 Task: Test the functionality of adding items to the shopping cart and verify the wishlist state.
Action: Mouse moved to (679, 74)
Screenshot: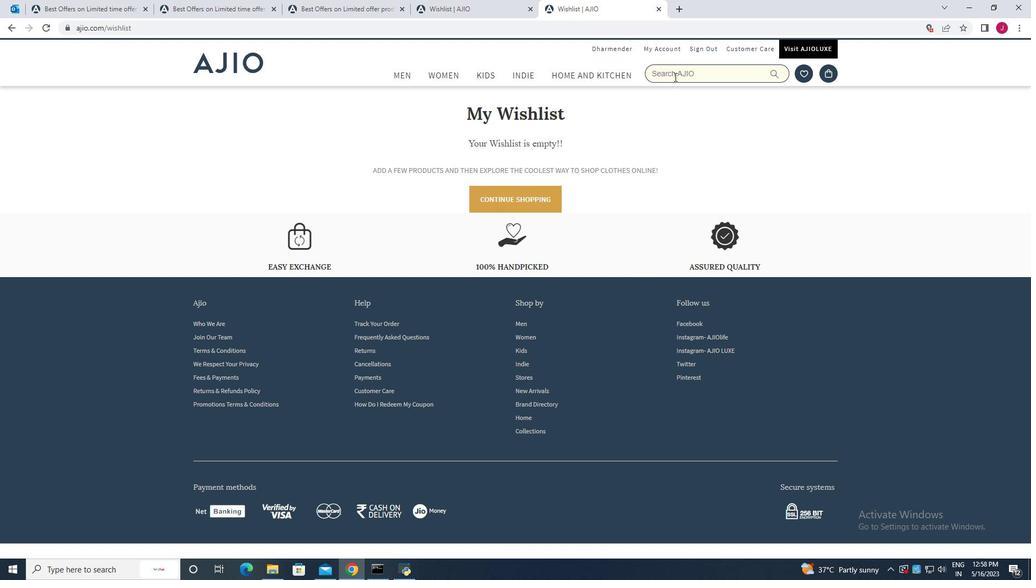 
Action: Mouse pressed left at (679, 74)
Screenshot: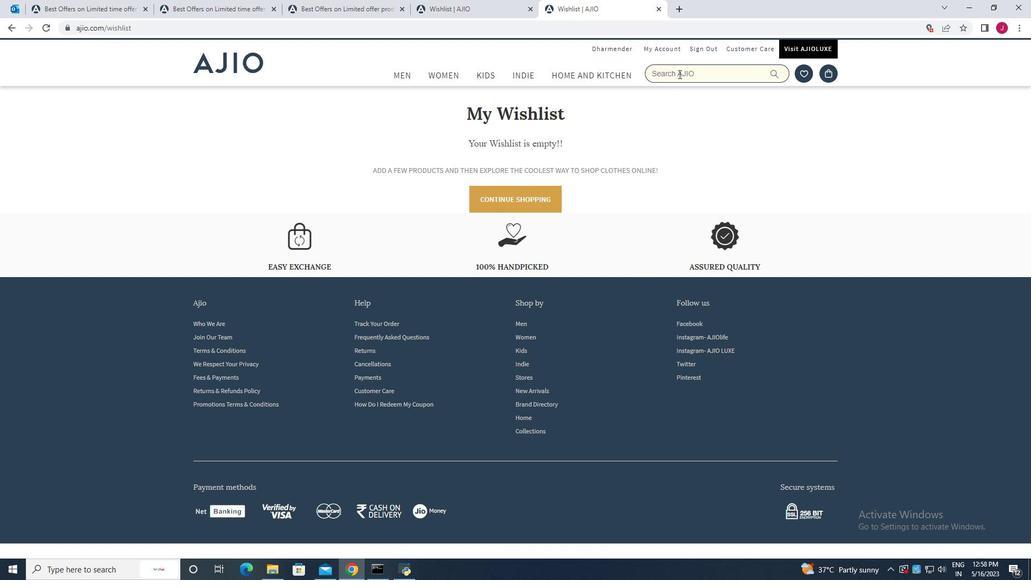 
Action: Mouse moved to (677, 111)
Screenshot: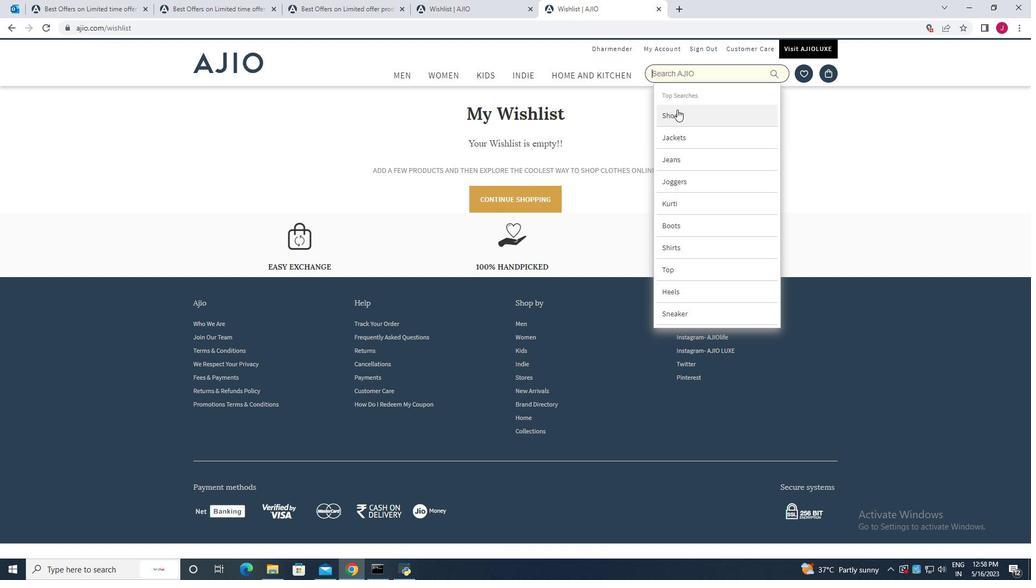 
Action: Mouse pressed left at (677, 111)
Screenshot: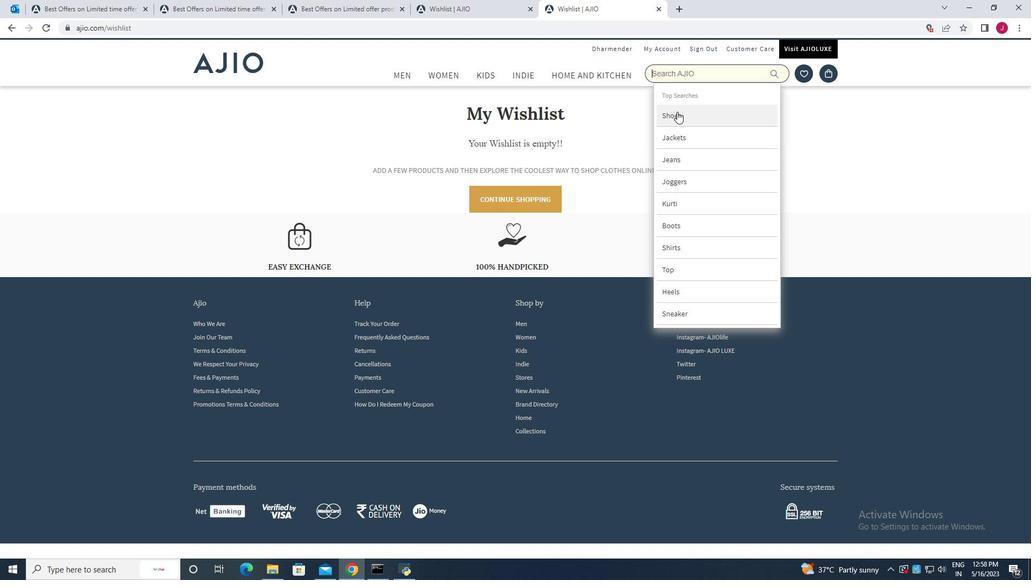 
Action: Mouse moved to (566, 284)
Screenshot: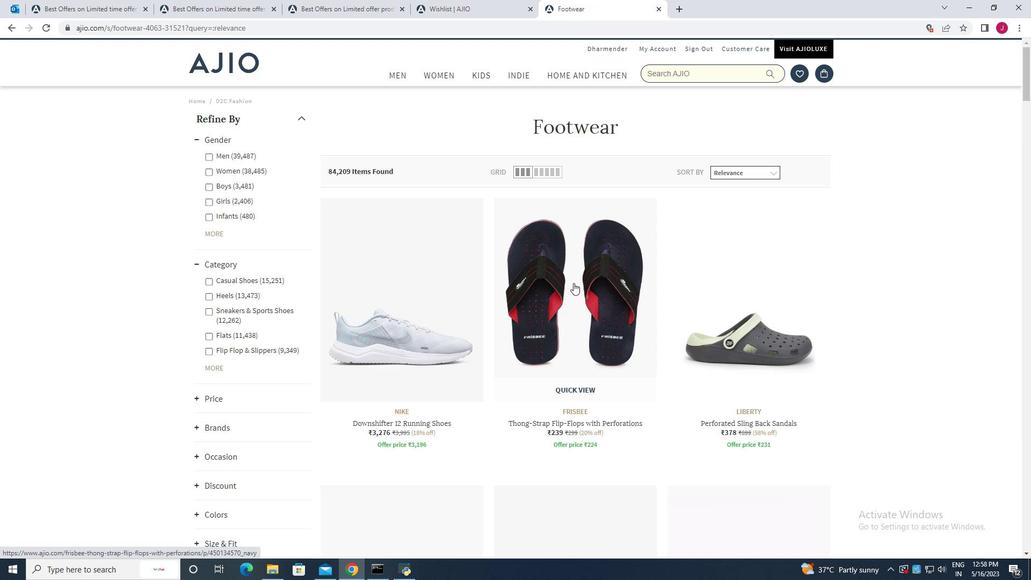 
Action: Mouse scrolled (566, 284) with delta (0, 0)
Screenshot: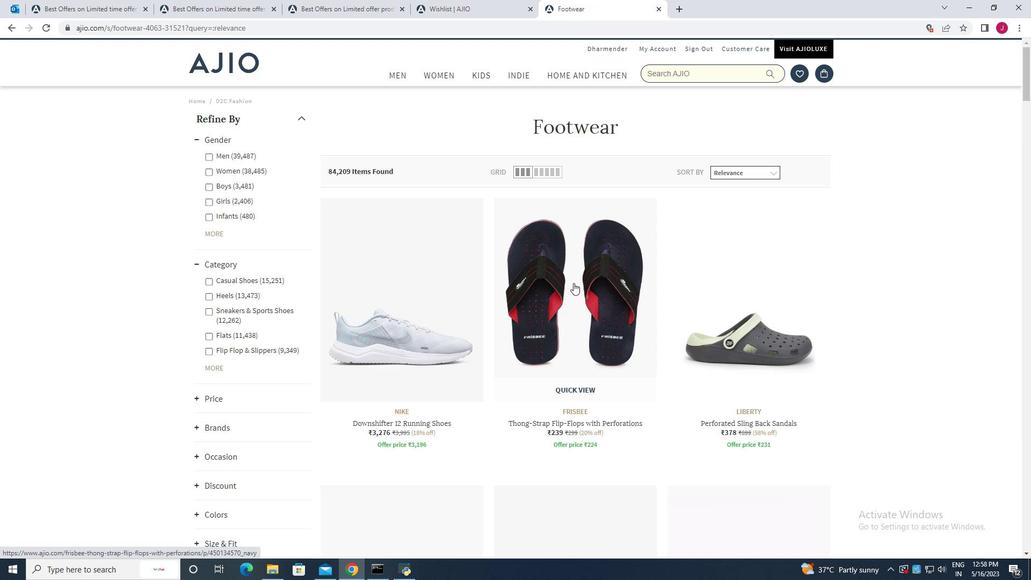 
Action: Mouse scrolled (566, 284) with delta (0, 0)
Screenshot: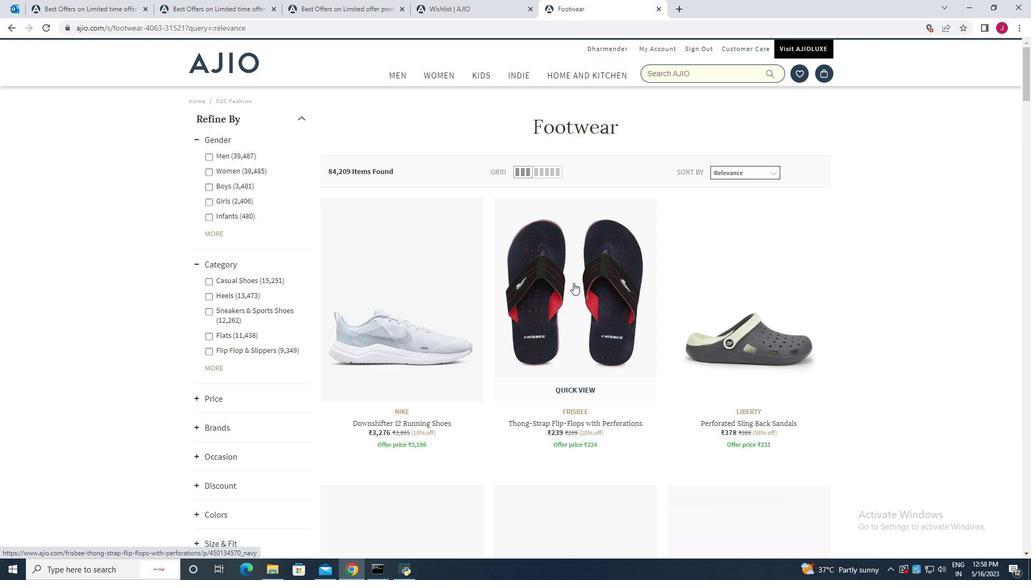 
Action: Mouse scrolled (566, 284) with delta (0, 0)
Screenshot: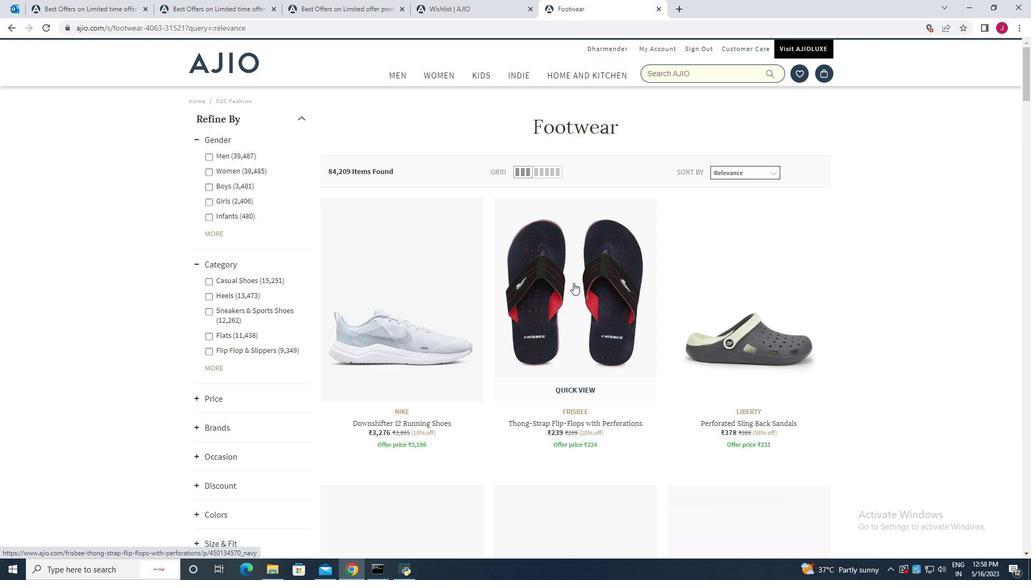 
Action: Mouse scrolled (566, 284) with delta (0, 0)
Screenshot: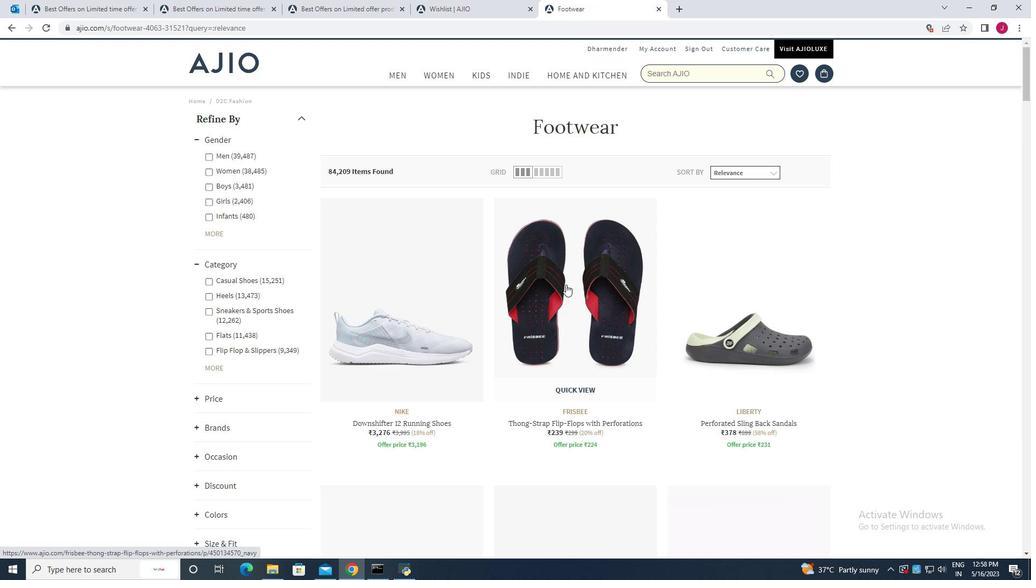 
Action: Mouse scrolled (566, 284) with delta (0, 0)
Screenshot: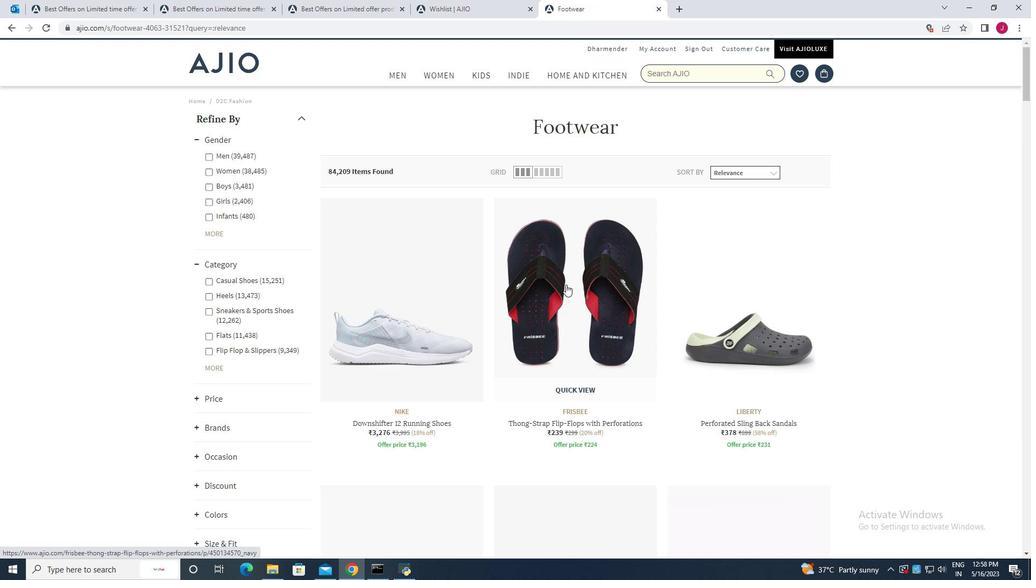 
Action: Mouse moved to (565, 284)
Screenshot: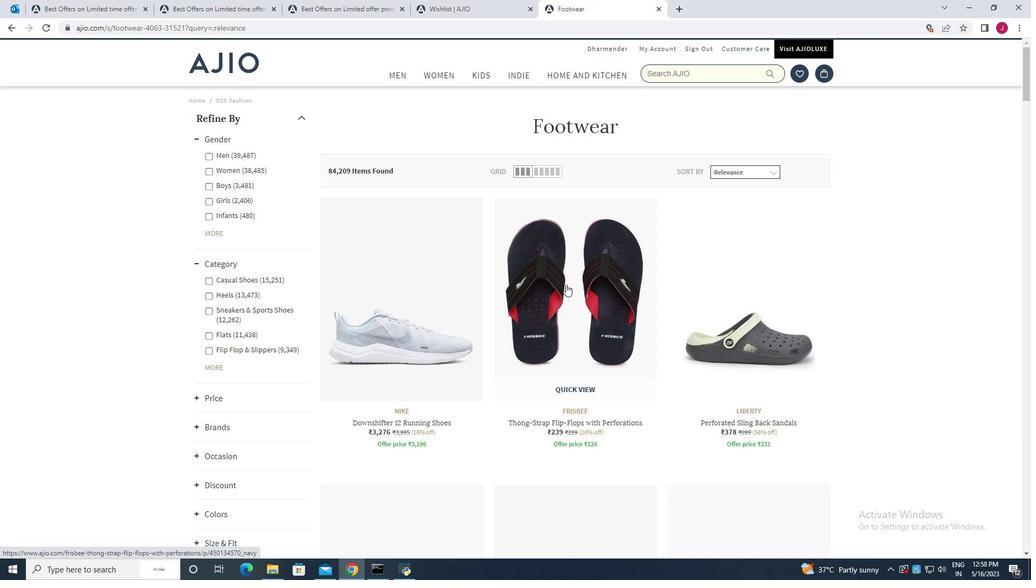 
Action: Mouse scrolled (565, 284) with delta (0, 0)
Screenshot: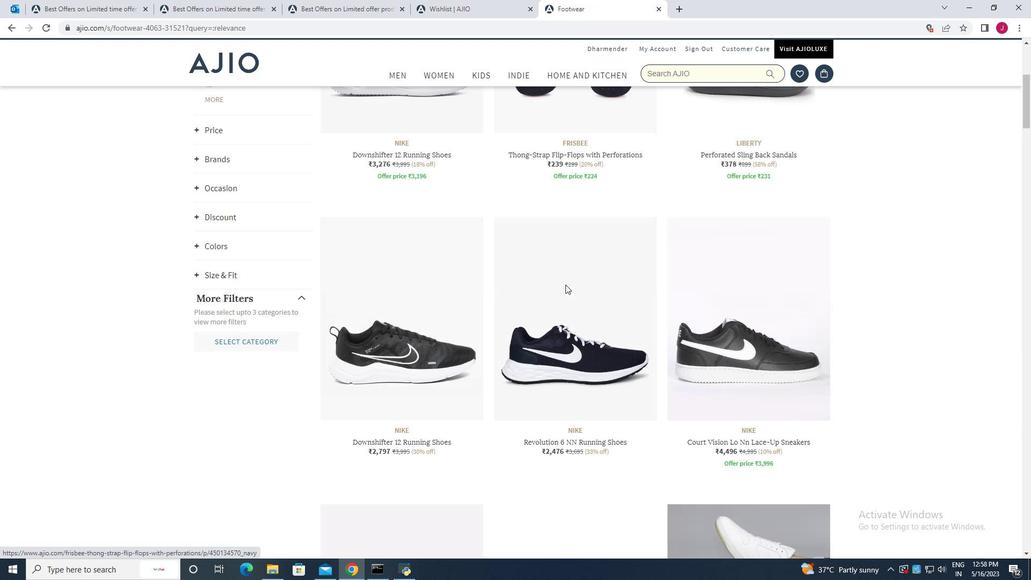 
Action: Mouse scrolled (565, 284) with delta (0, 0)
Screenshot: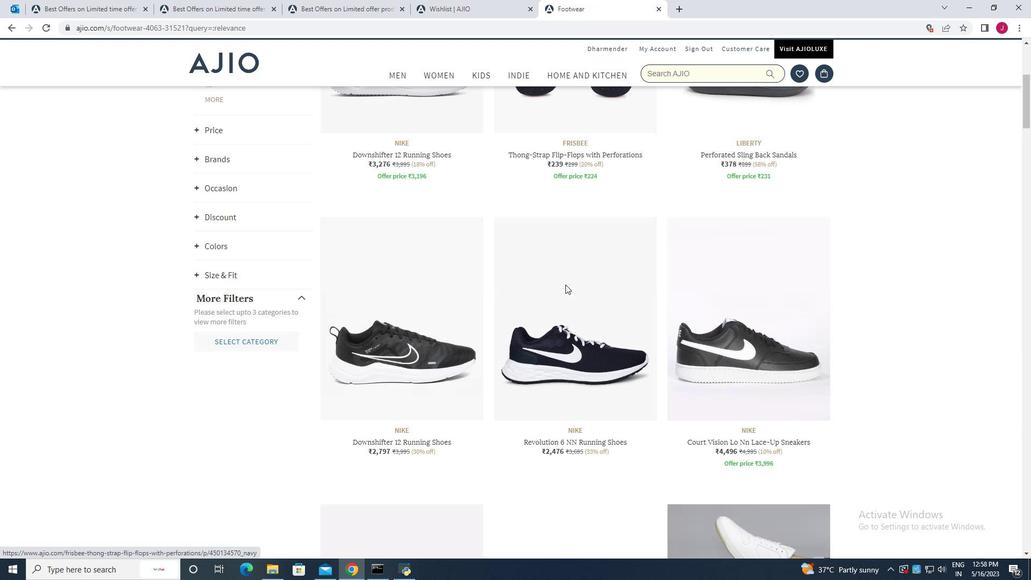 
Action: Mouse moved to (563, 284)
Screenshot: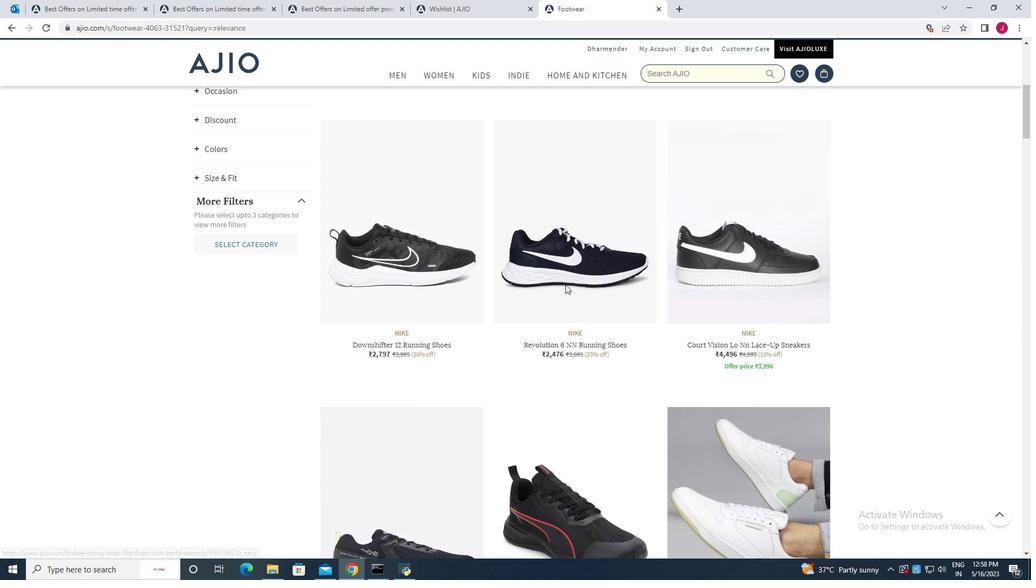
Action: Mouse scrolled (563, 283) with delta (0, 0)
Screenshot: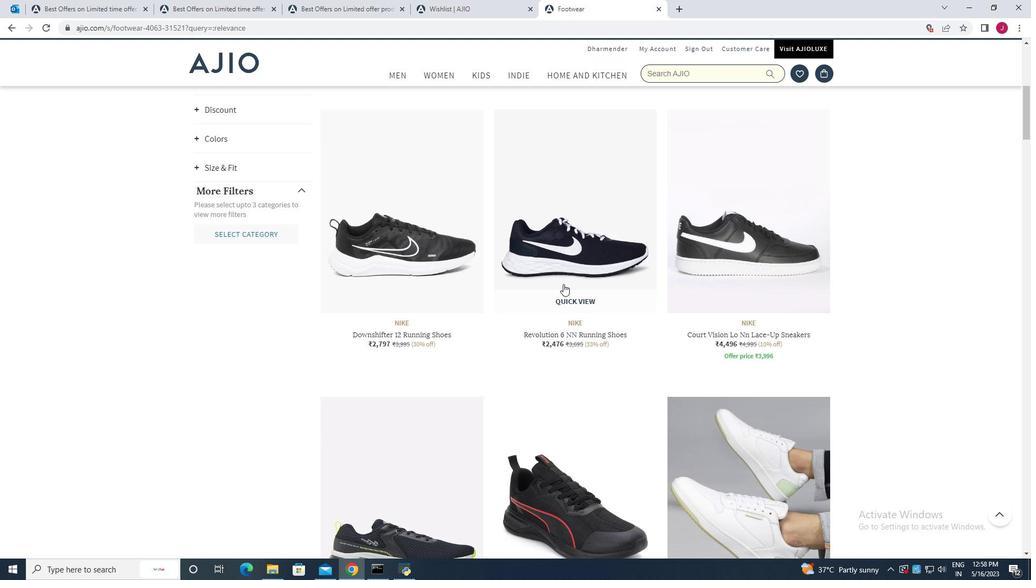 
Action: Mouse scrolled (563, 283) with delta (0, 0)
Screenshot: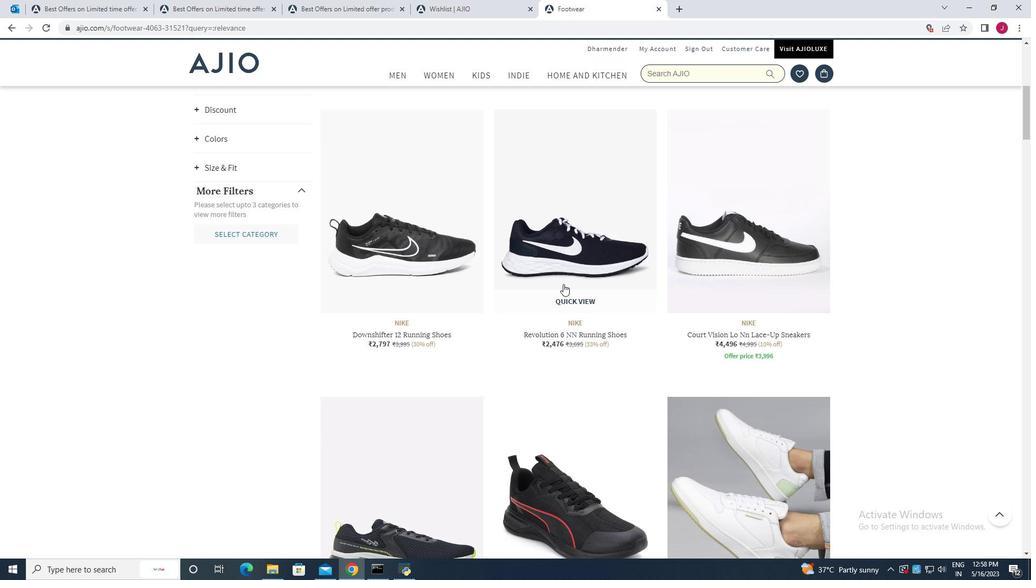 
Action: Mouse scrolled (563, 283) with delta (0, 0)
Screenshot: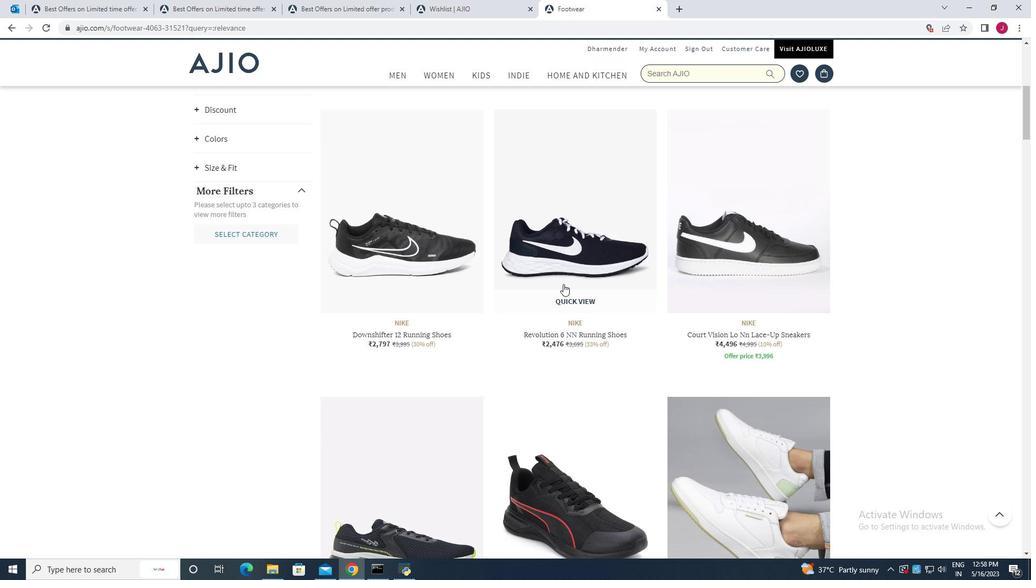 
Action: Mouse scrolled (563, 283) with delta (0, 0)
Screenshot: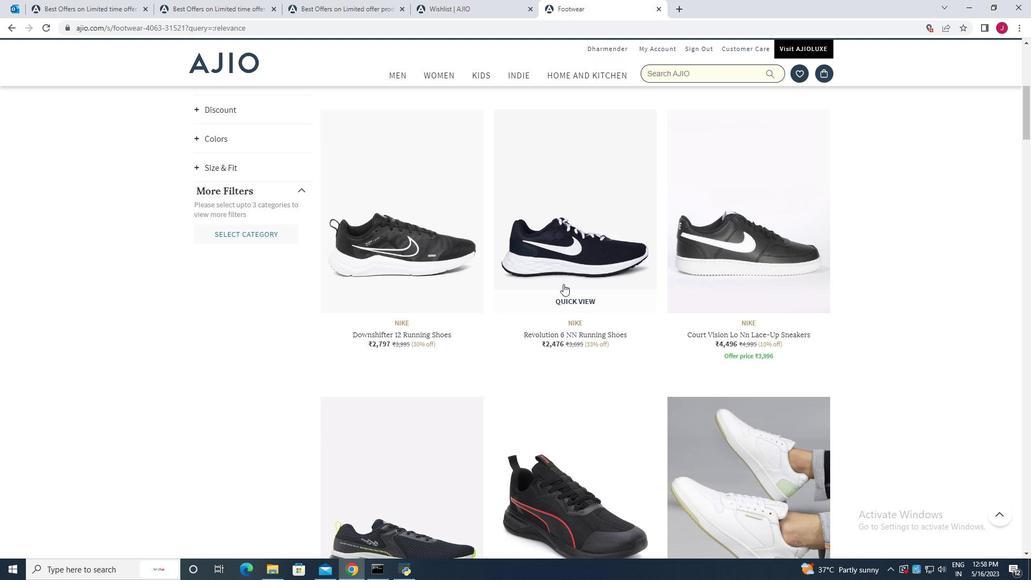 
Action: Mouse scrolled (563, 283) with delta (0, 0)
Screenshot: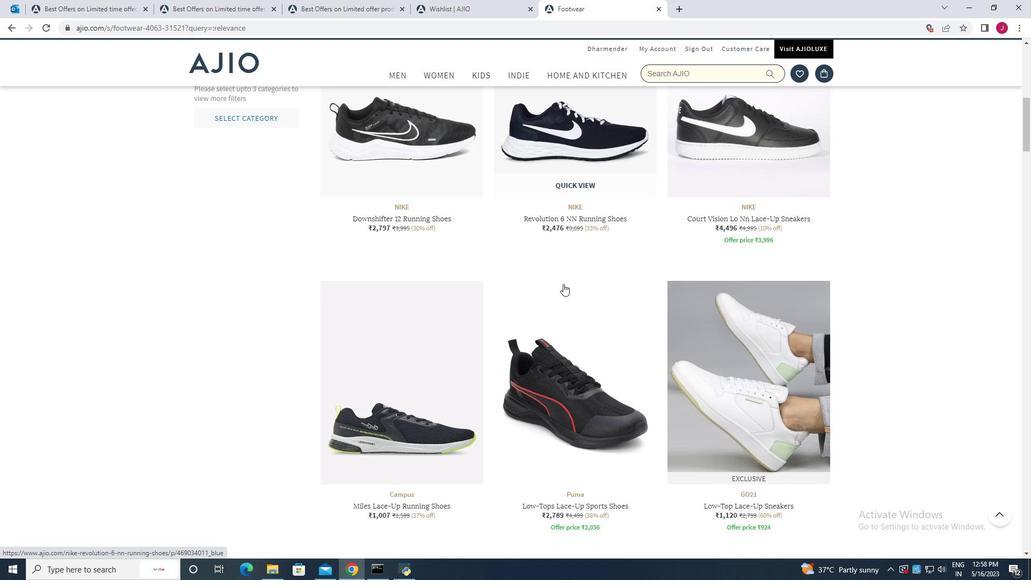 
Action: Mouse scrolled (563, 283) with delta (0, 0)
Screenshot: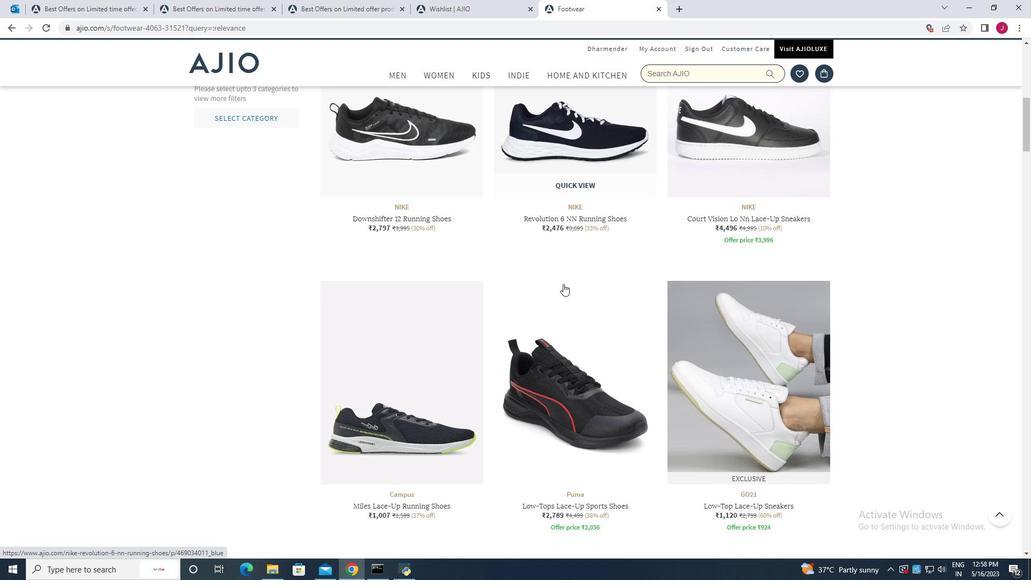 
Action: Mouse scrolled (563, 283) with delta (0, 0)
Screenshot: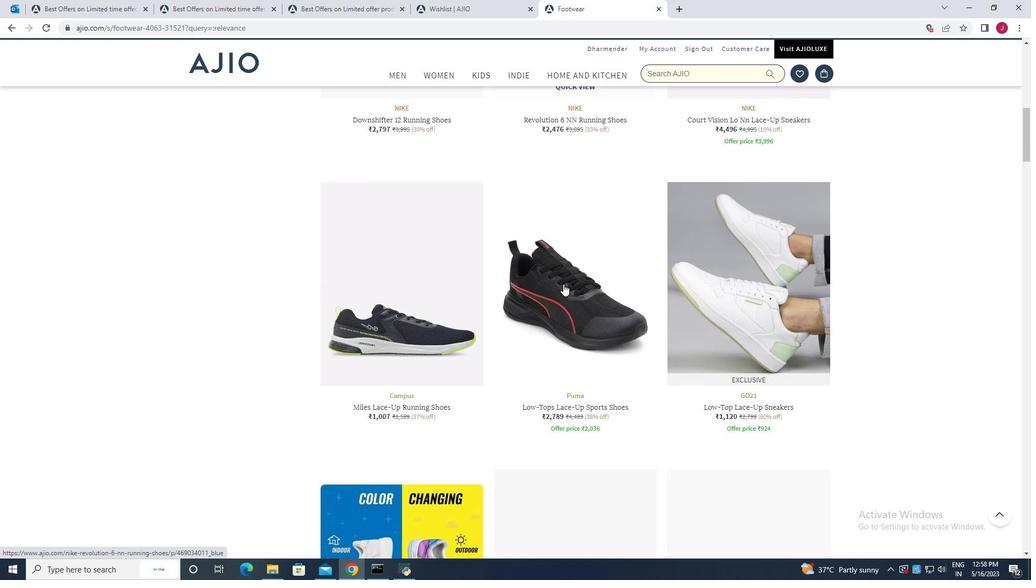 
Action: Mouse scrolled (563, 283) with delta (0, 0)
Screenshot: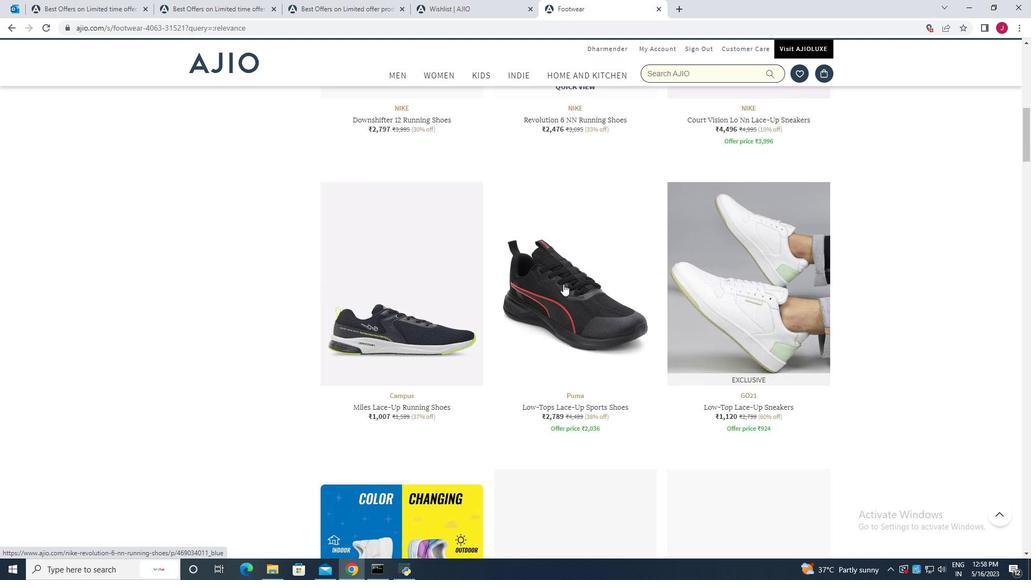 
Action: Mouse scrolled (563, 283) with delta (0, 0)
Screenshot: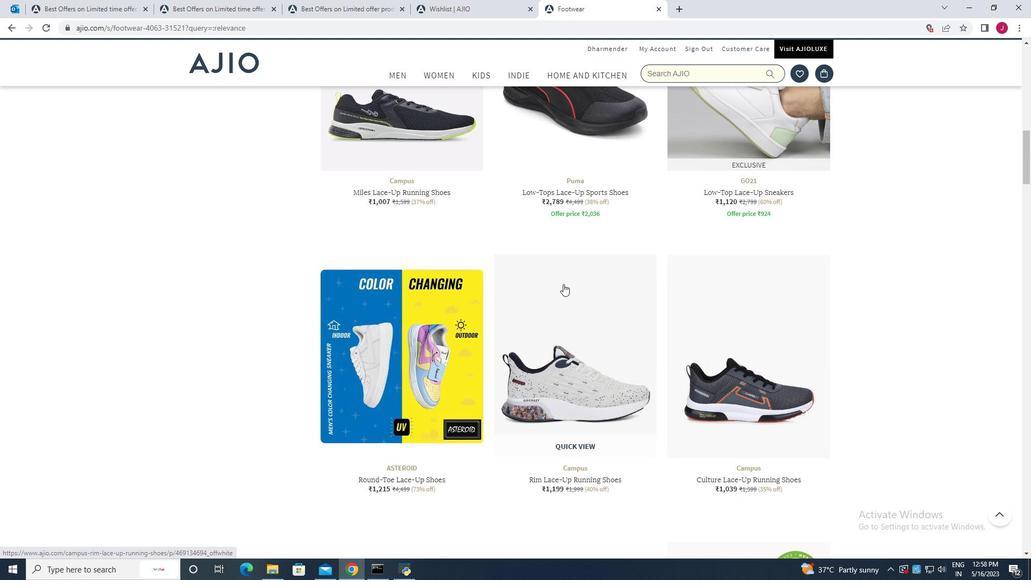 
Action: Mouse scrolled (563, 283) with delta (0, 0)
Screenshot: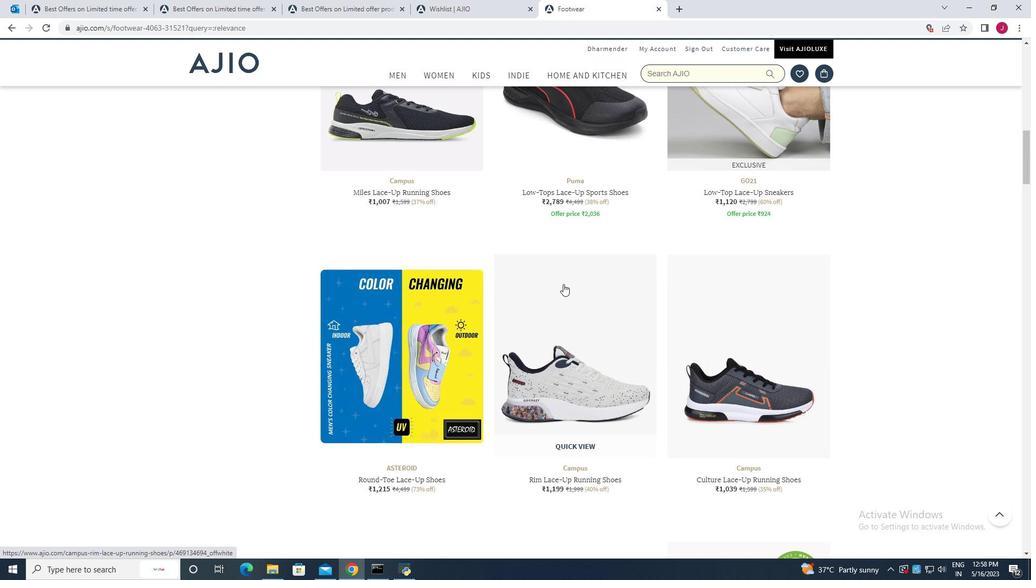 
Action: Mouse scrolled (563, 283) with delta (0, 0)
Screenshot: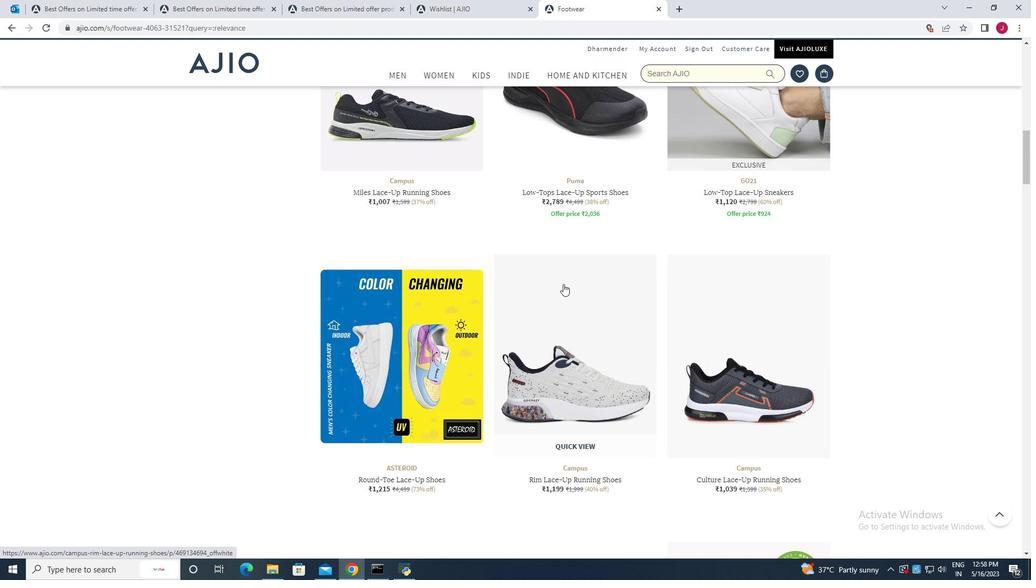 
Action: Mouse scrolled (563, 283) with delta (0, 0)
Screenshot: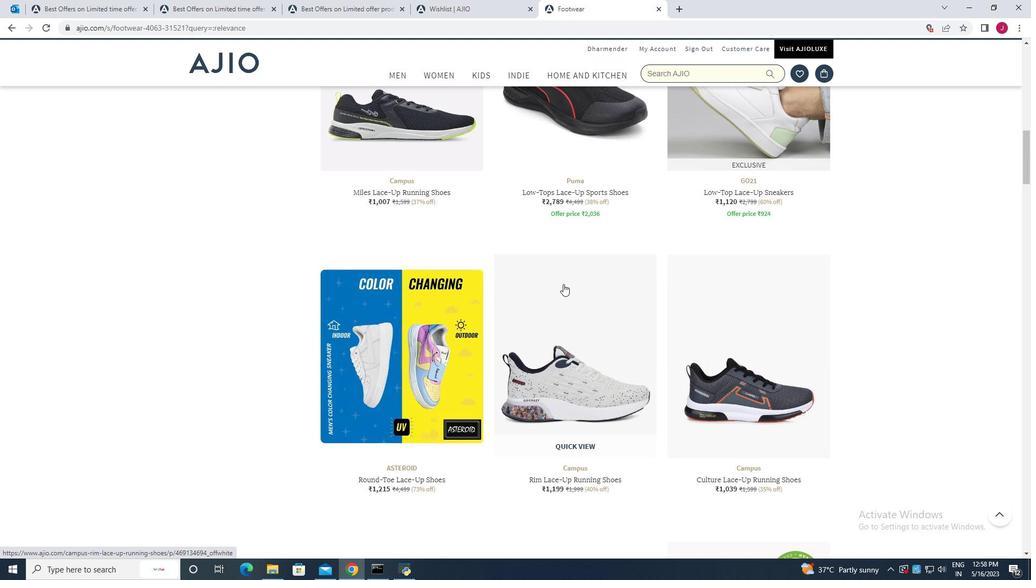 
Action: Mouse scrolled (563, 283) with delta (0, 0)
Screenshot: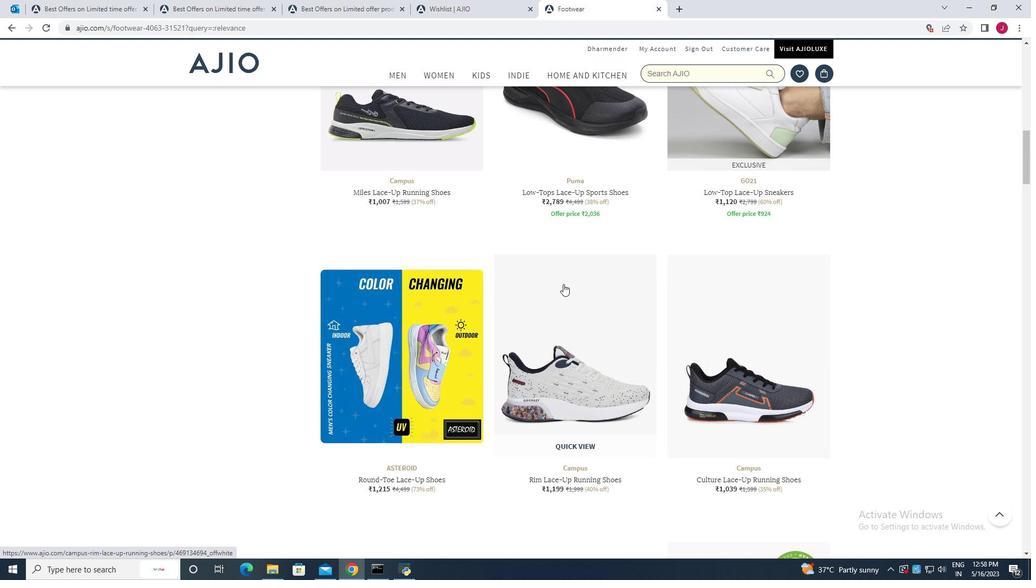 
Action: Mouse scrolled (563, 283) with delta (0, 0)
Screenshot: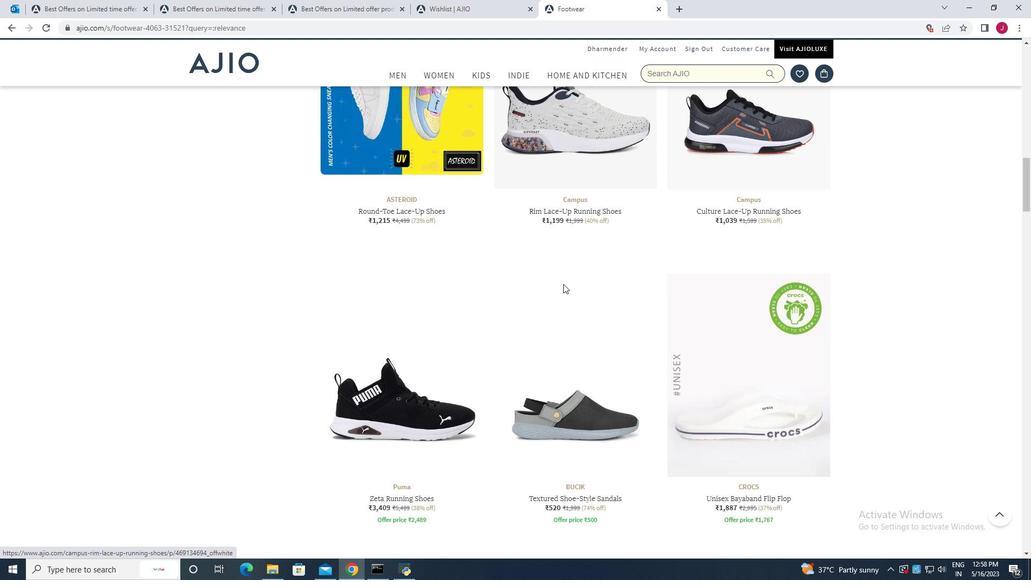 
Action: Mouse scrolled (563, 283) with delta (0, 0)
Screenshot: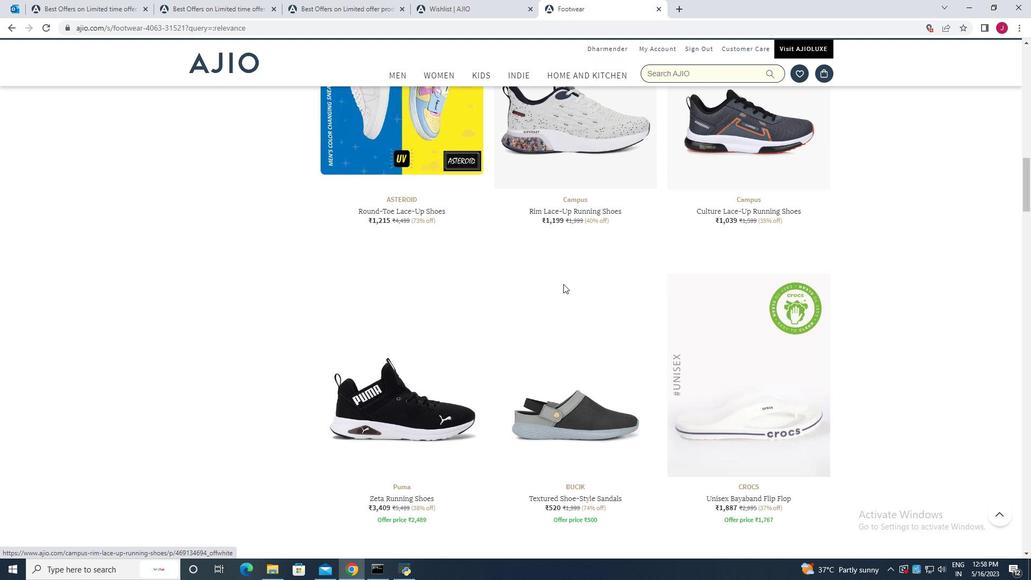 
Action: Mouse scrolled (563, 284) with delta (0, 0)
Screenshot: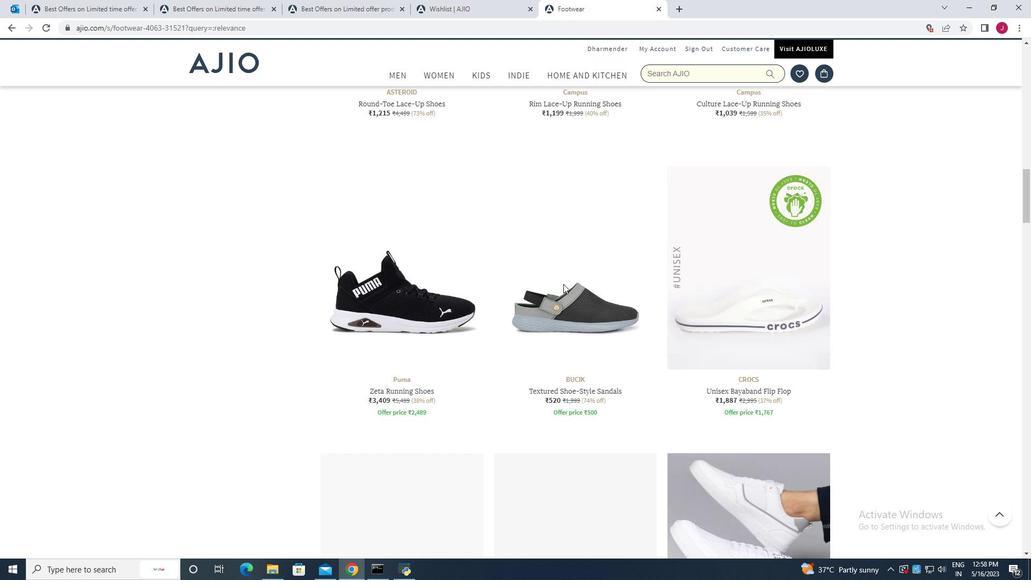 
Action: Mouse scrolled (563, 284) with delta (0, 0)
Screenshot: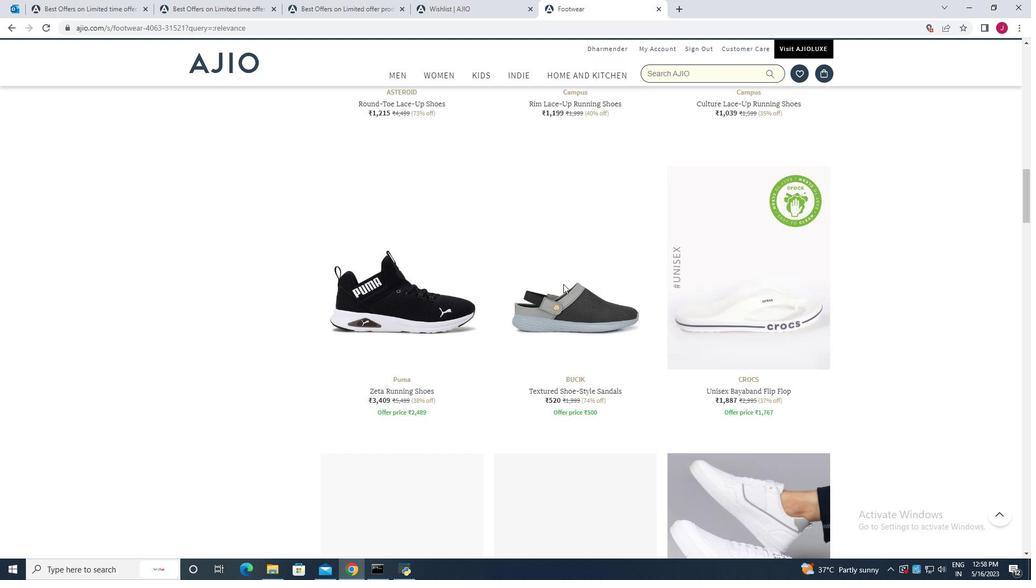 
Action: Mouse scrolled (563, 284) with delta (0, 0)
Screenshot: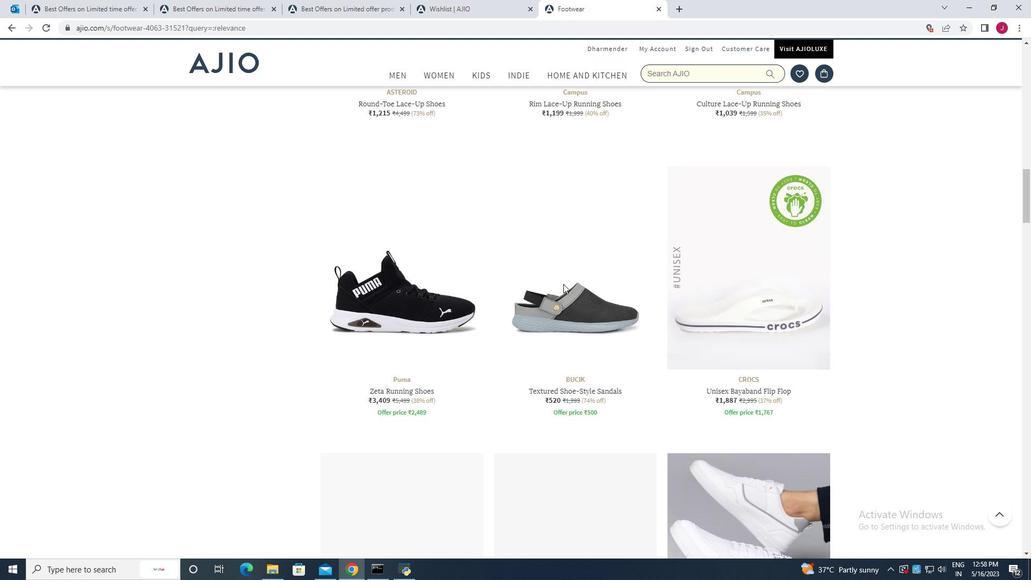 
Action: Mouse scrolled (563, 284) with delta (0, 0)
Screenshot: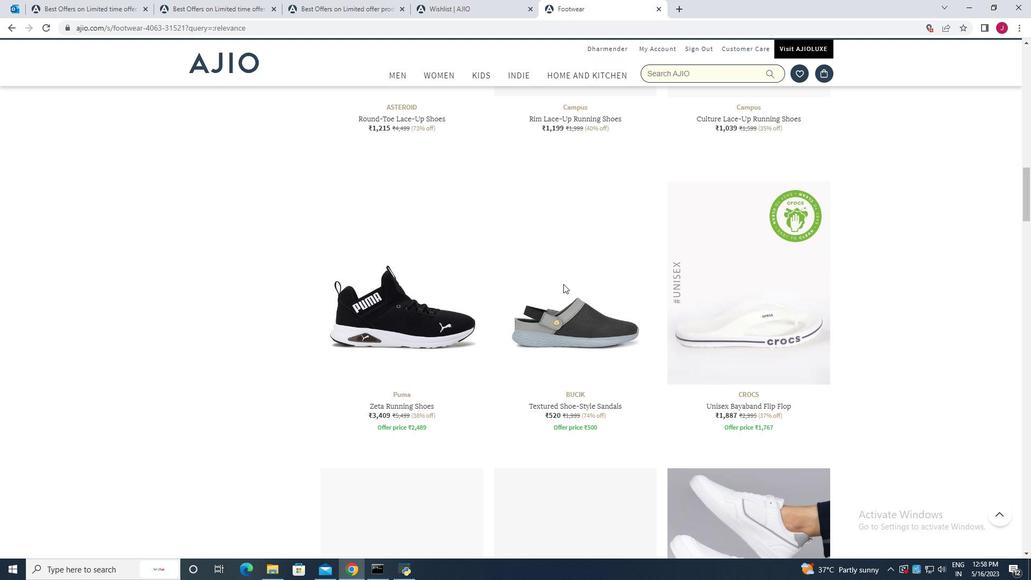 
Action: Mouse scrolled (563, 283) with delta (0, 0)
Screenshot: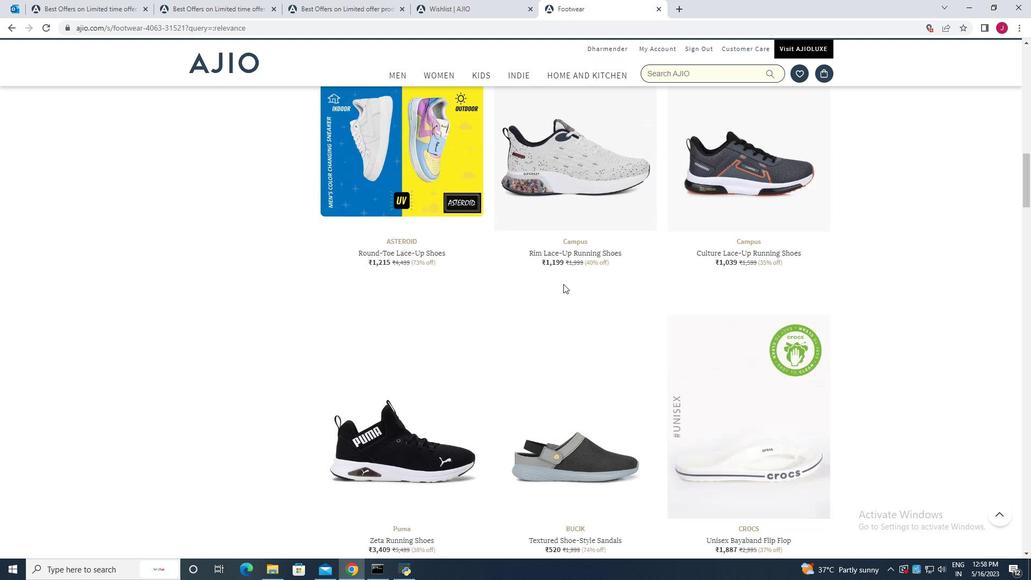
Action: Mouse scrolled (563, 283) with delta (0, 0)
Screenshot: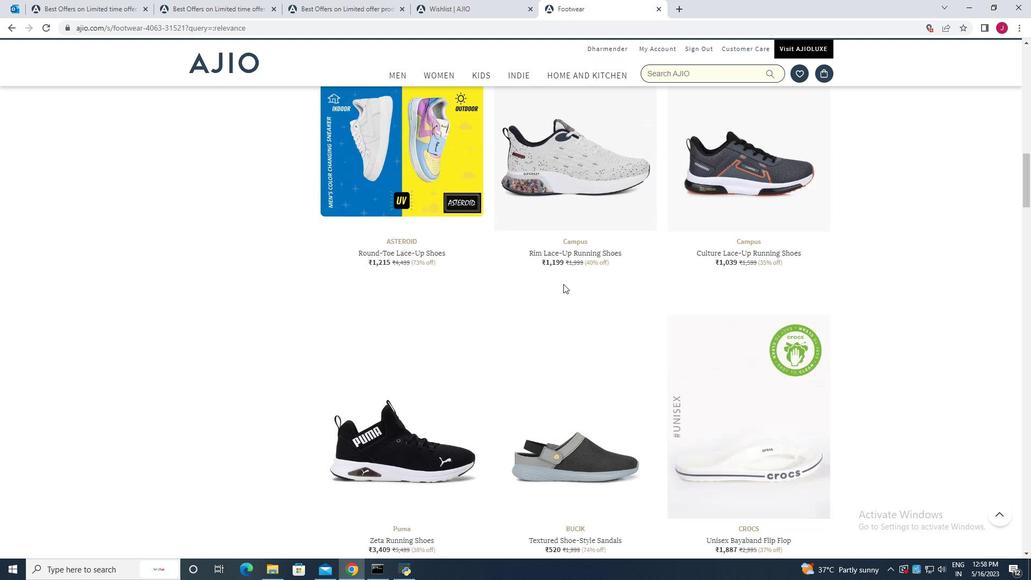 
Action: Mouse scrolled (563, 283) with delta (0, 0)
Screenshot: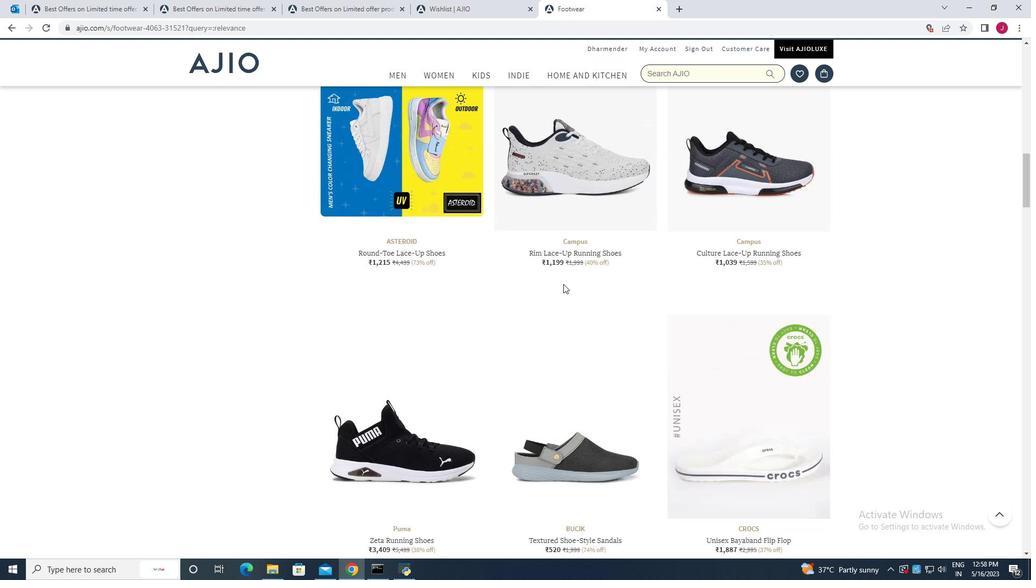
Action: Mouse scrolled (563, 283) with delta (0, 0)
Screenshot: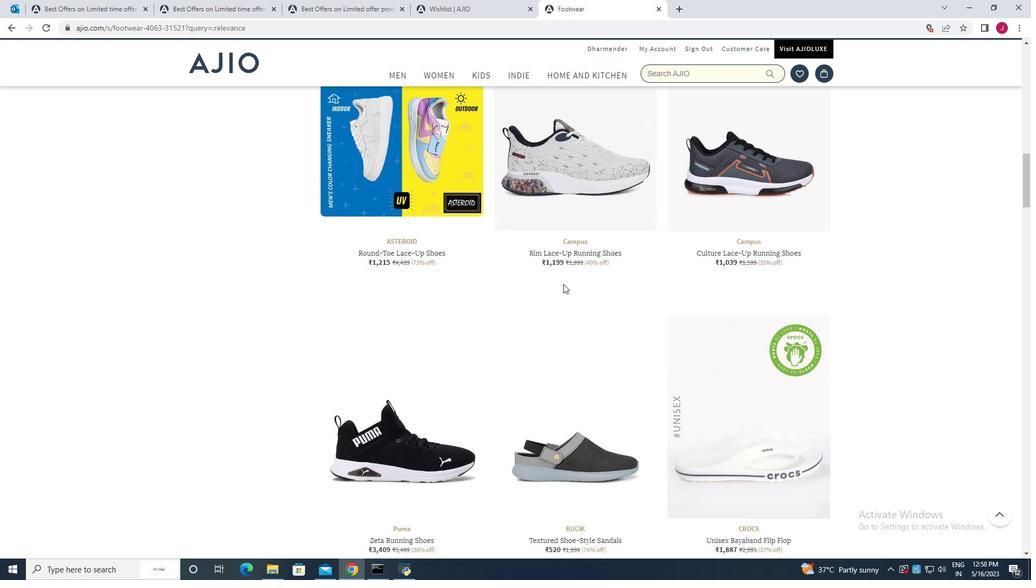 
Action: Mouse scrolled (563, 283) with delta (0, 0)
Screenshot: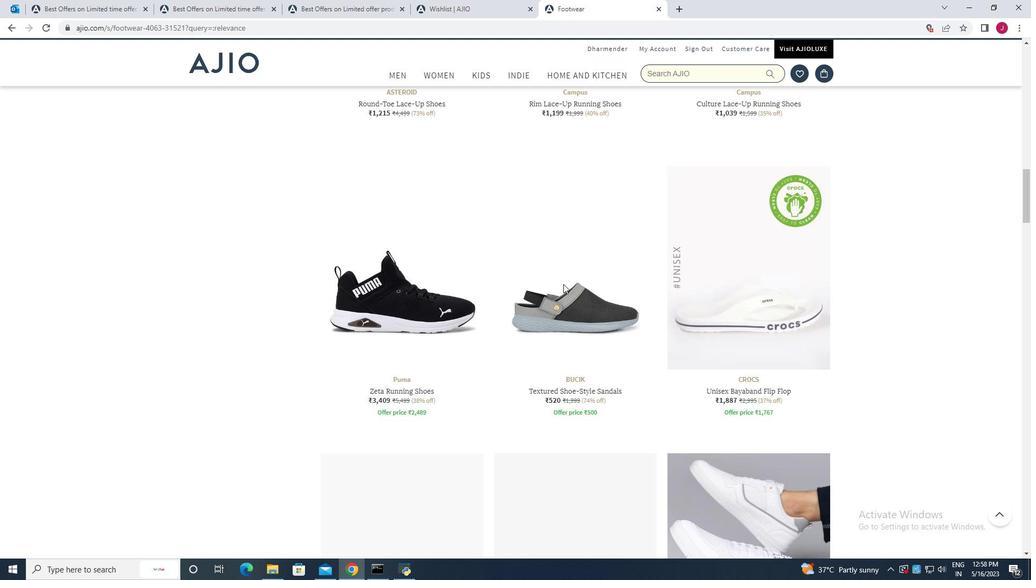 
Action: Mouse scrolled (563, 283) with delta (0, 0)
Screenshot: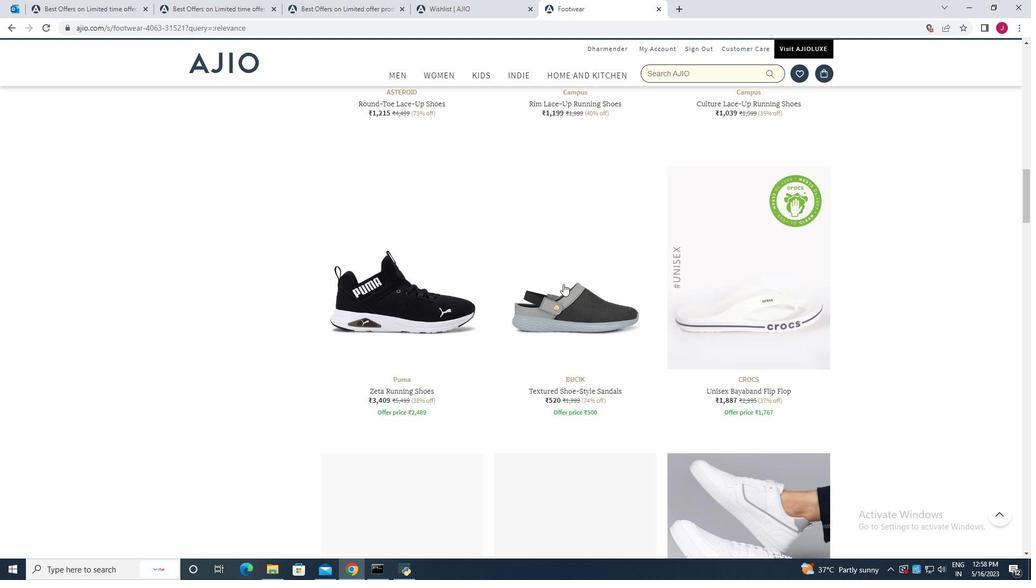 
Action: Mouse moved to (566, 201)
Screenshot: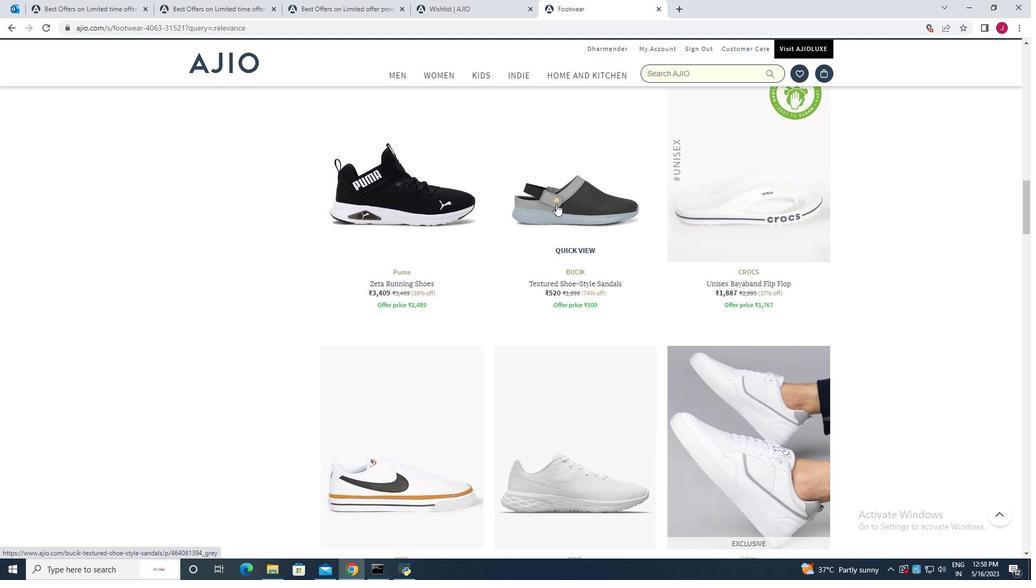 
Action: Mouse pressed left at (566, 201)
Screenshot: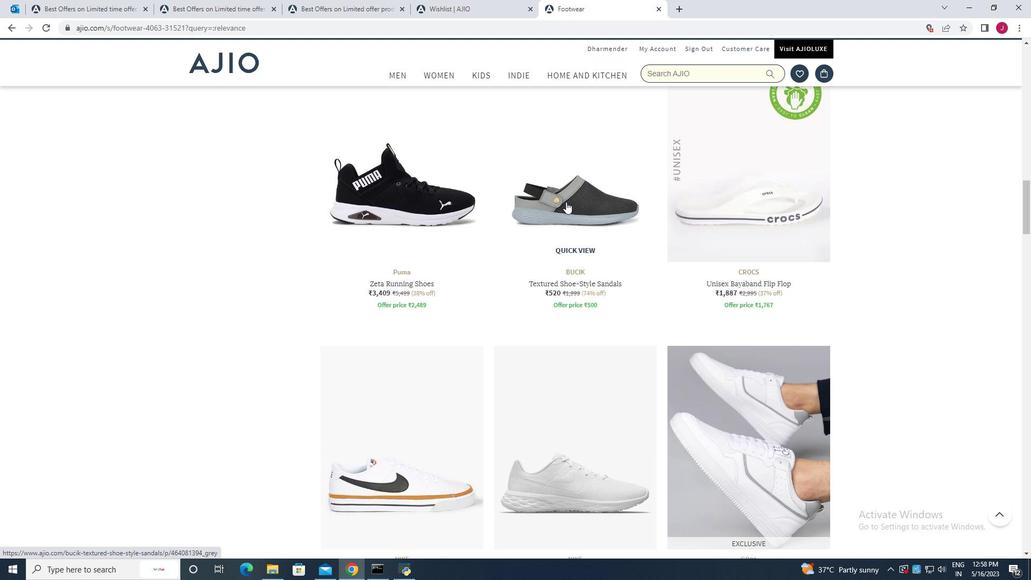 
Action: Mouse moved to (726, 414)
Screenshot: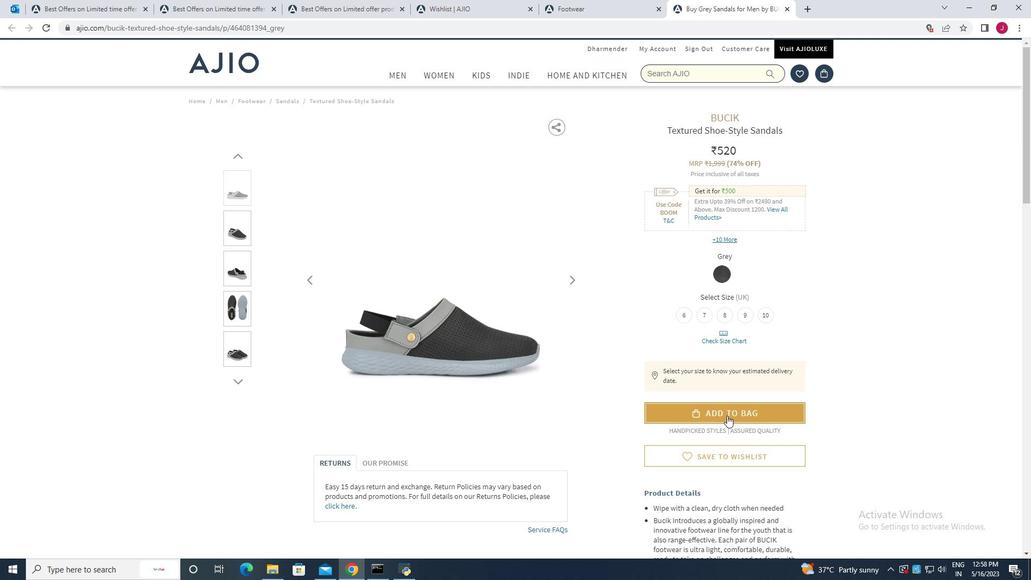 
Action: Mouse pressed left at (726, 414)
Screenshot: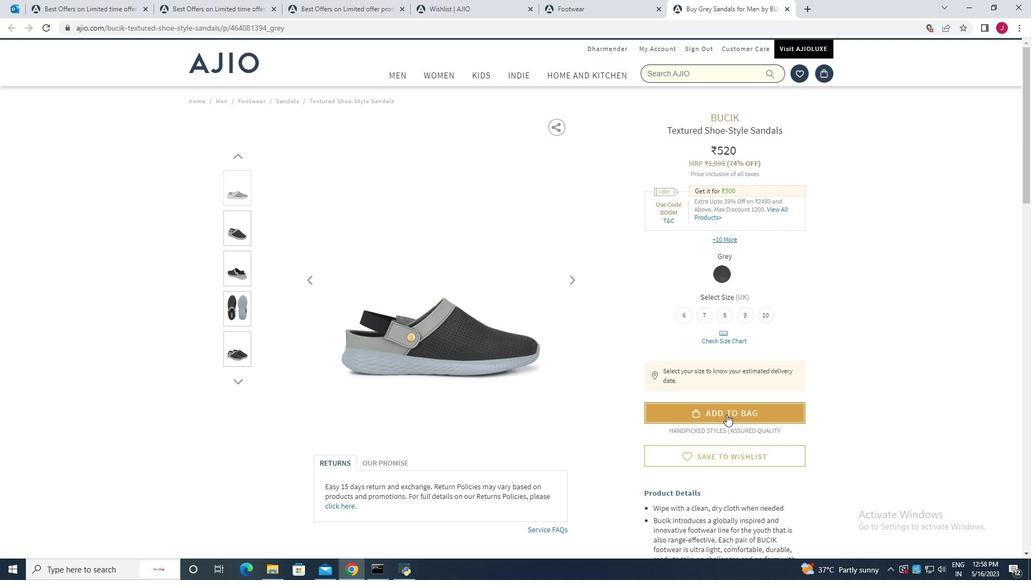 
Action: Mouse moved to (748, 397)
Screenshot: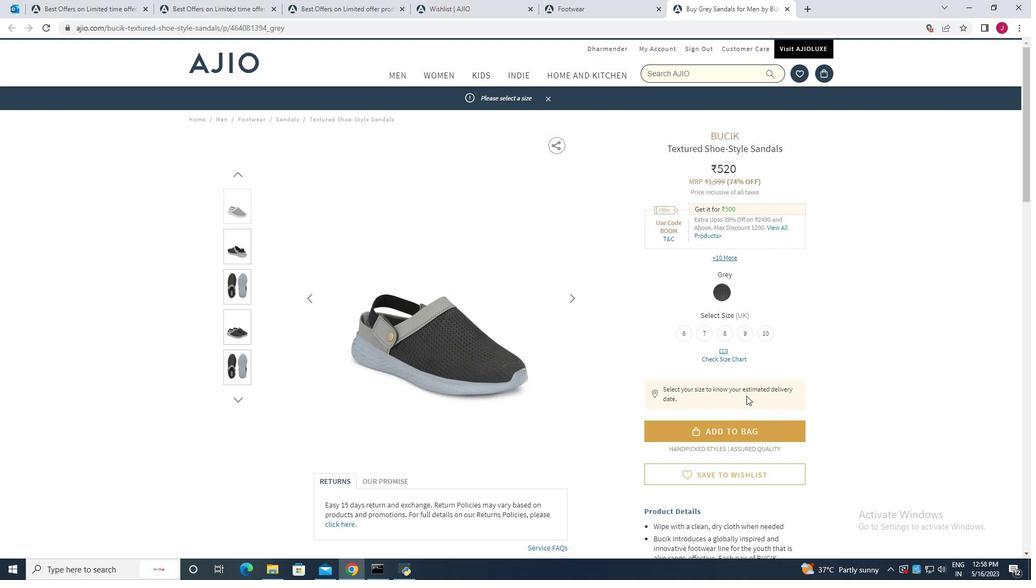 
Action: Mouse scrolled (748, 397) with delta (0, 0)
Screenshot: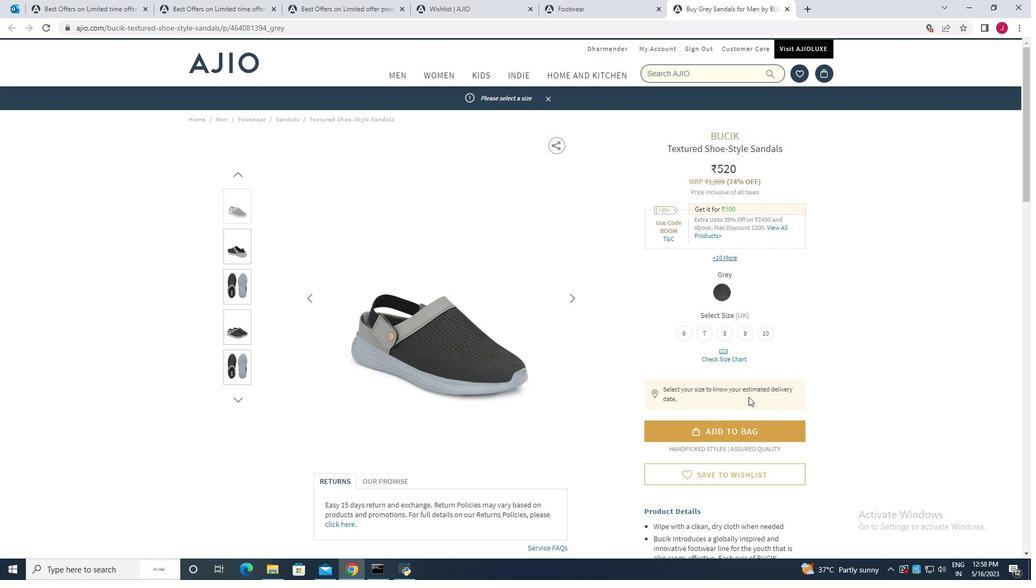 
Action: Mouse moved to (748, 373)
Screenshot: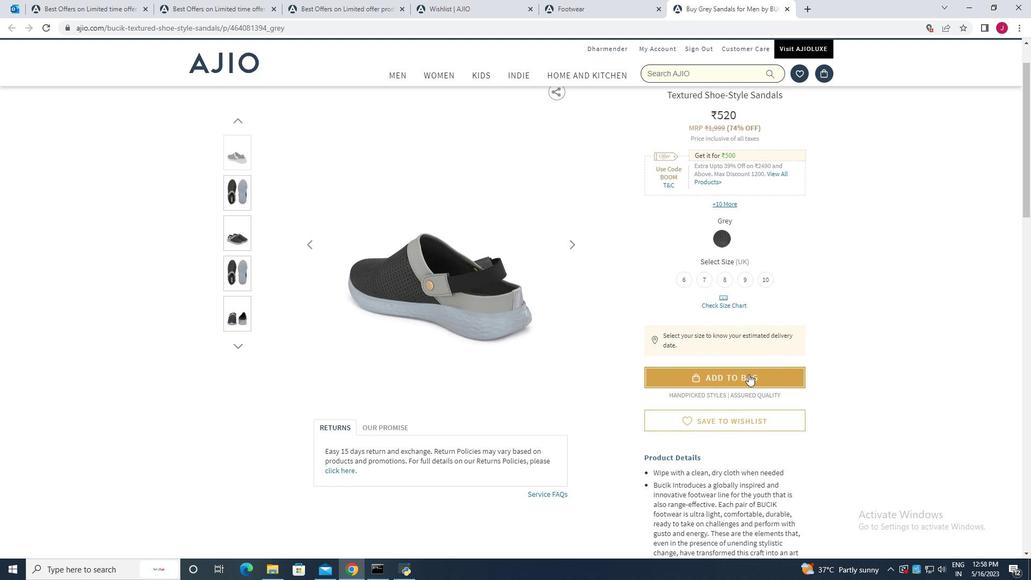 
Action: Mouse scrolled (748, 374) with delta (0, 0)
Screenshot: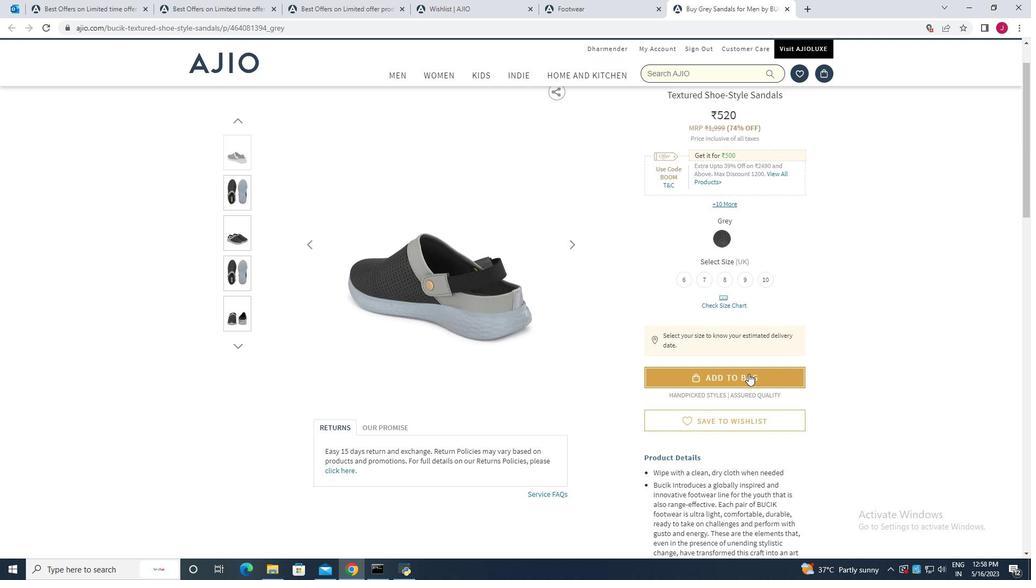 
Action: Mouse moved to (821, 74)
Screenshot: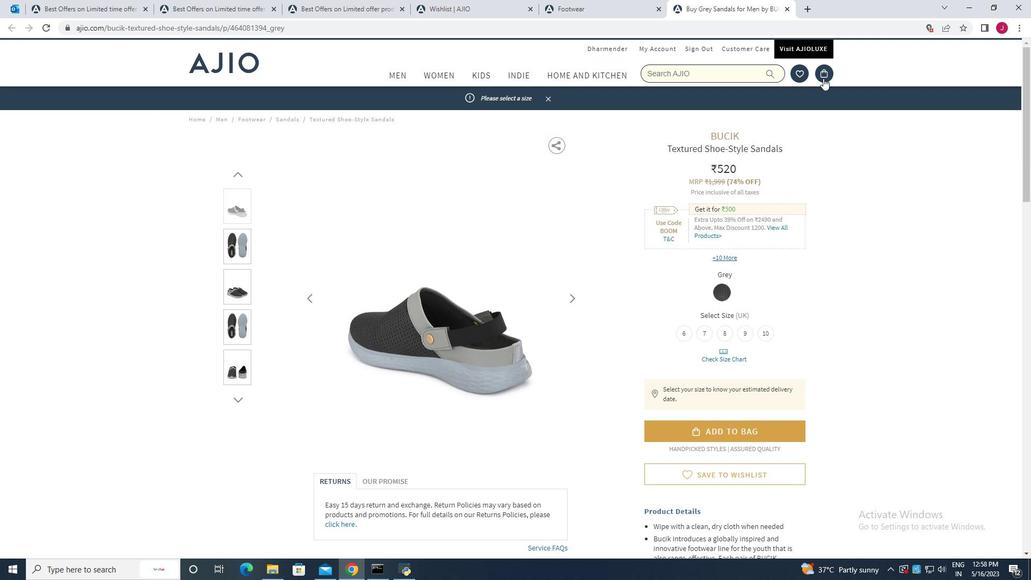 
Action: Mouse pressed left at (821, 74)
Screenshot: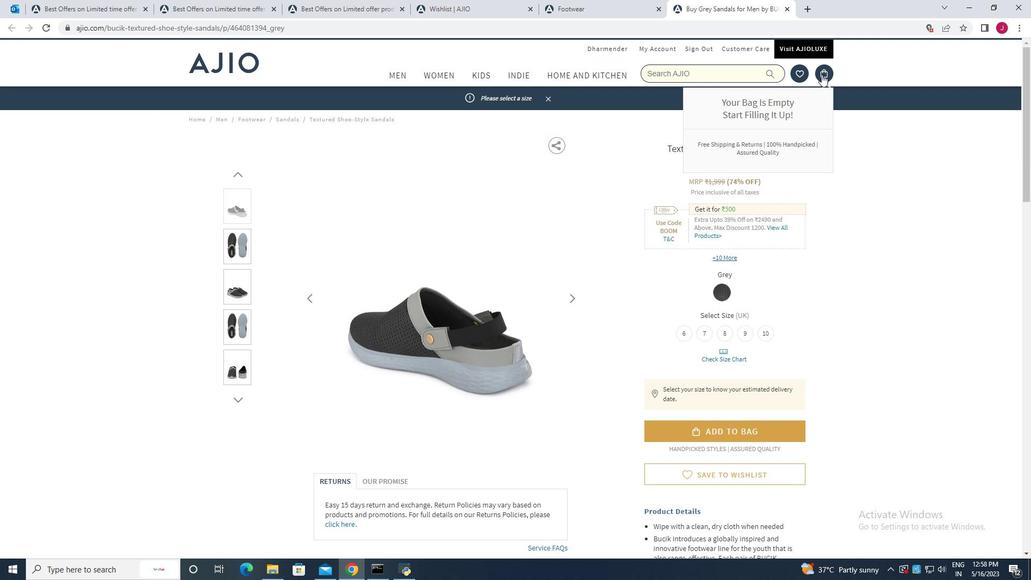 
Action: Mouse moved to (707, 8)
Screenshot: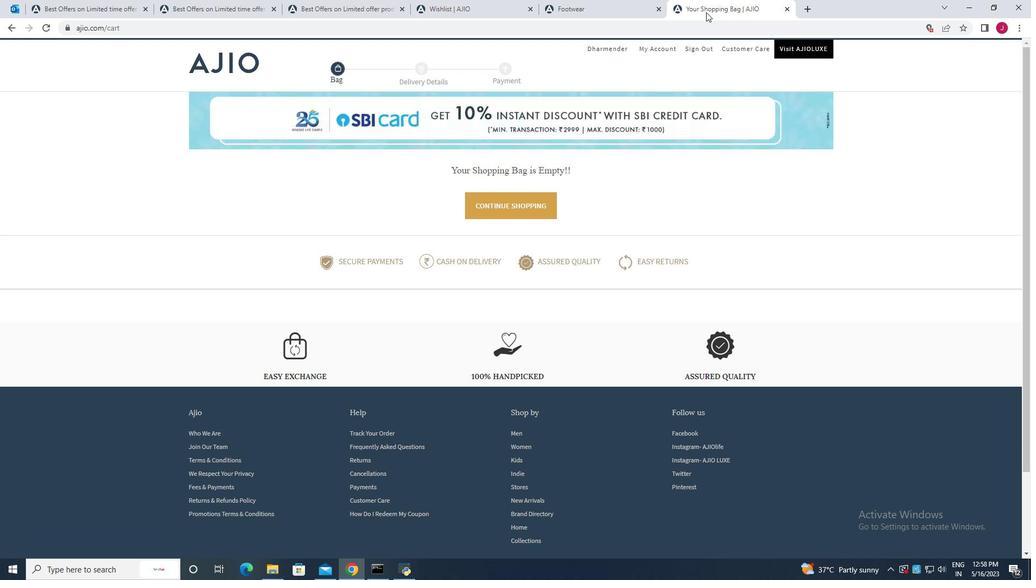 
Action: Mouse pressed left at (707, 8)
Screenshot: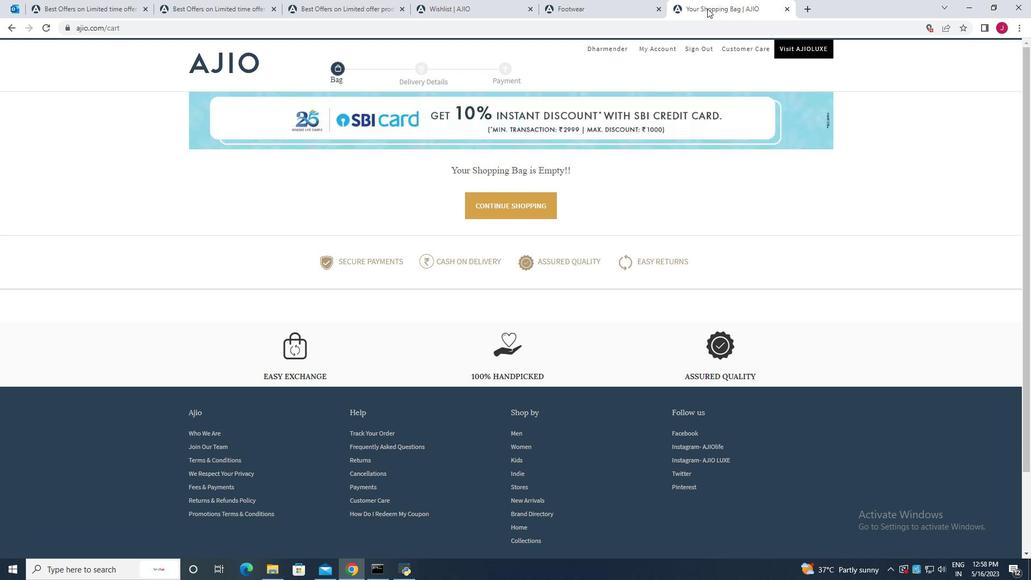 
Action: Mouse moved to (12, 26)
Screenshot: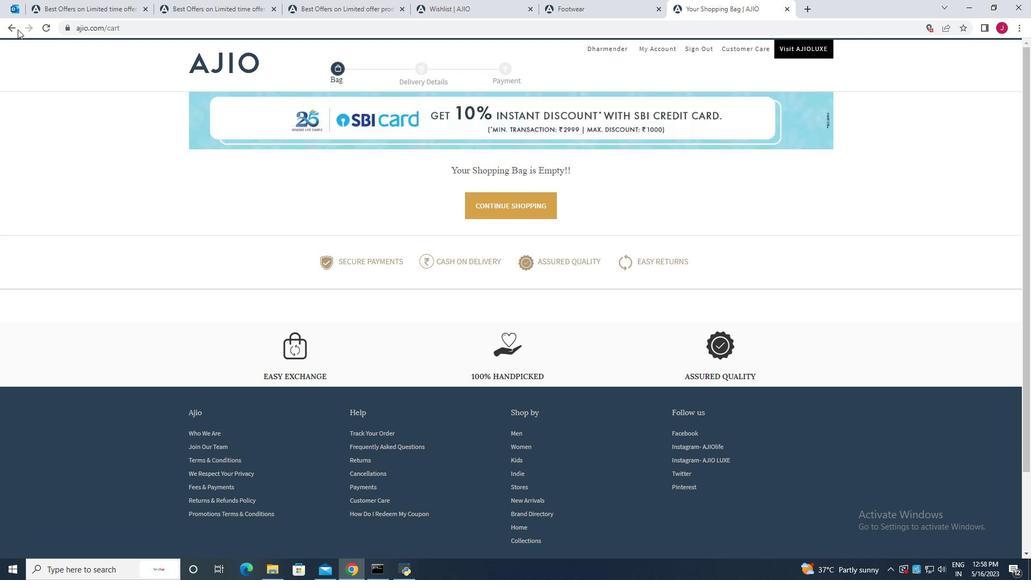 
Action: Mouse pressed left at (12, 26)
Screenshot: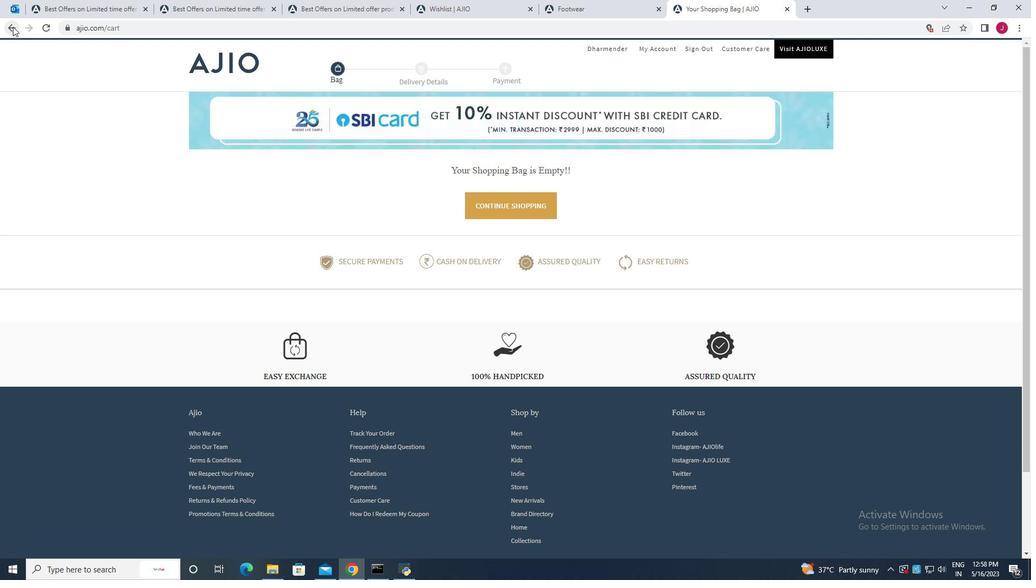 
Action: Mouse moved to (798, 75)
Screenshot: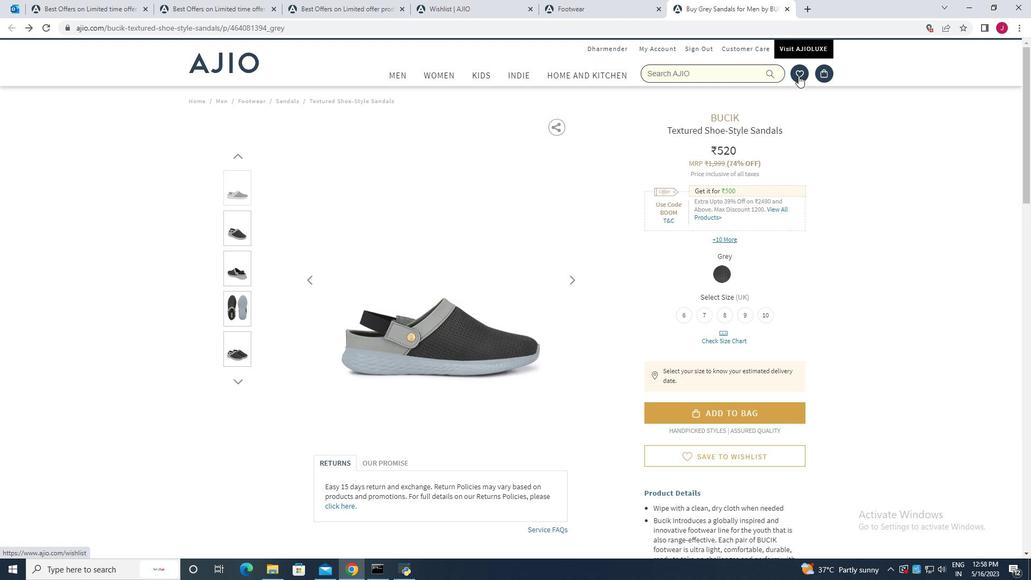 
Action: Mouse pressed left at (798, 75)
Screenshot: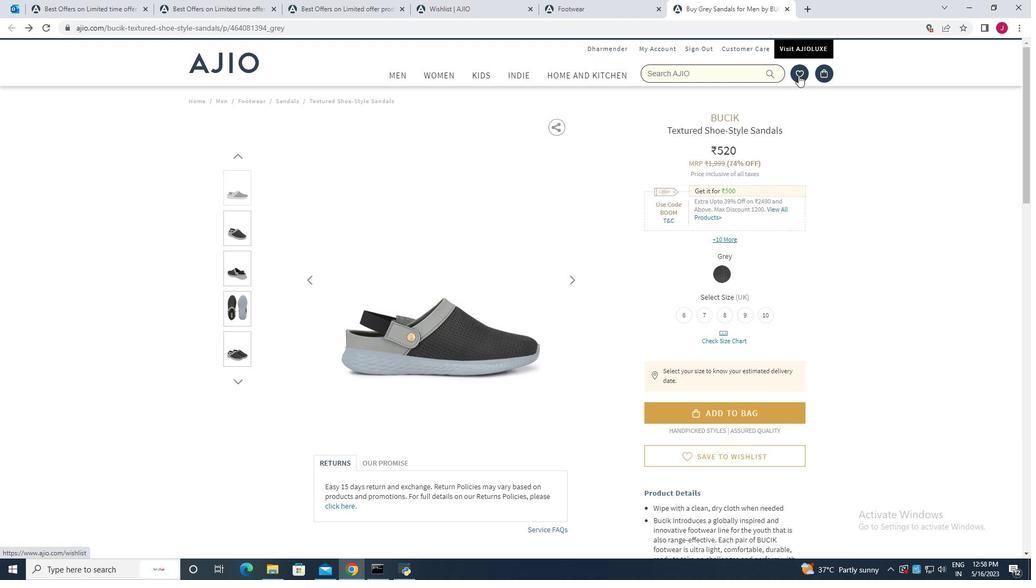 
Action: Mouse moved to (9, 26)
Screenshot: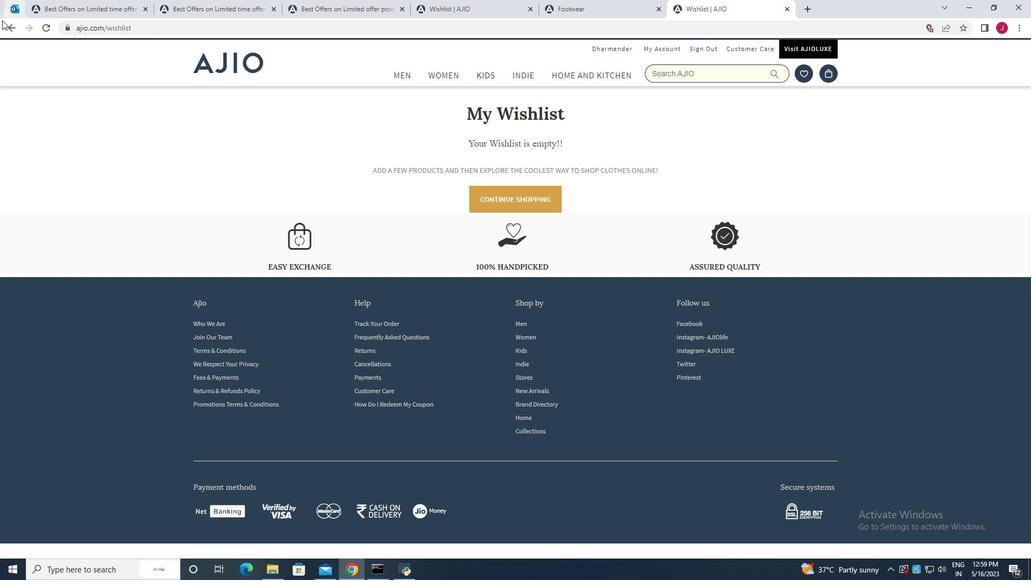 
Action: Mouse pressed left at (9, 26)
Screenshot: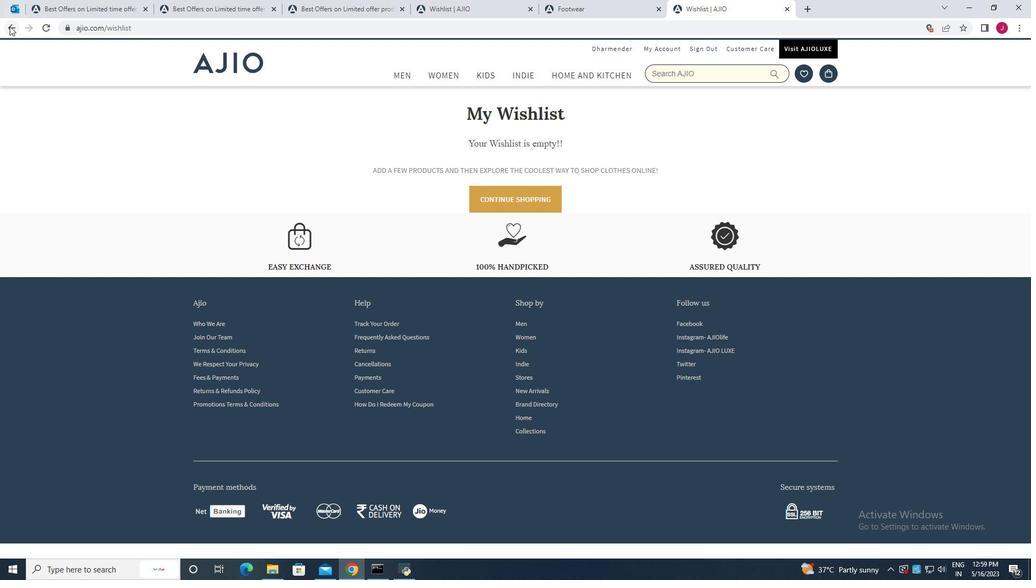 
Action: Mouse moved to (464, 373)
Screenshot: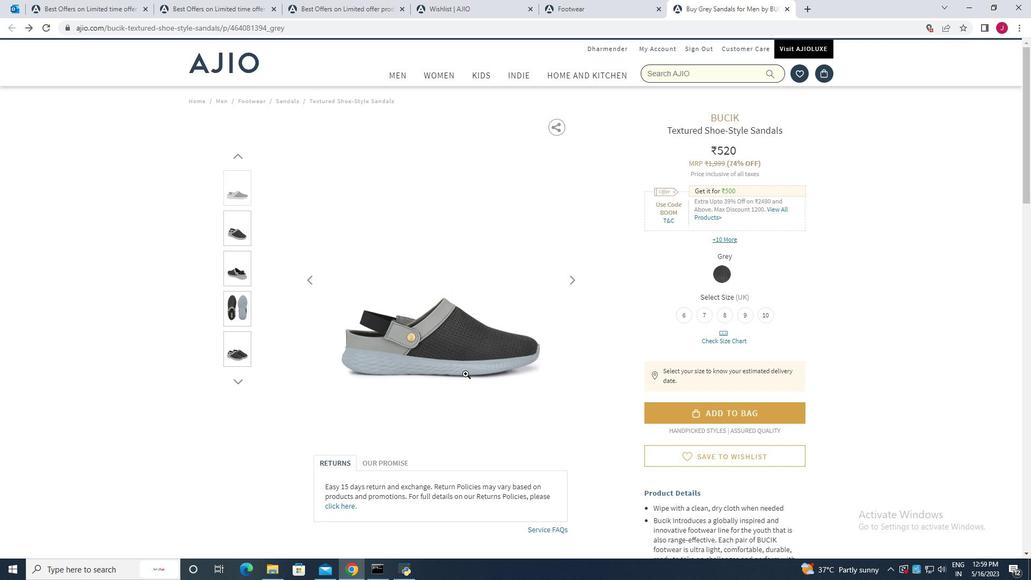 
Action: Mouse scrolled (464, 373) with delta (0, 0)
Screenshot: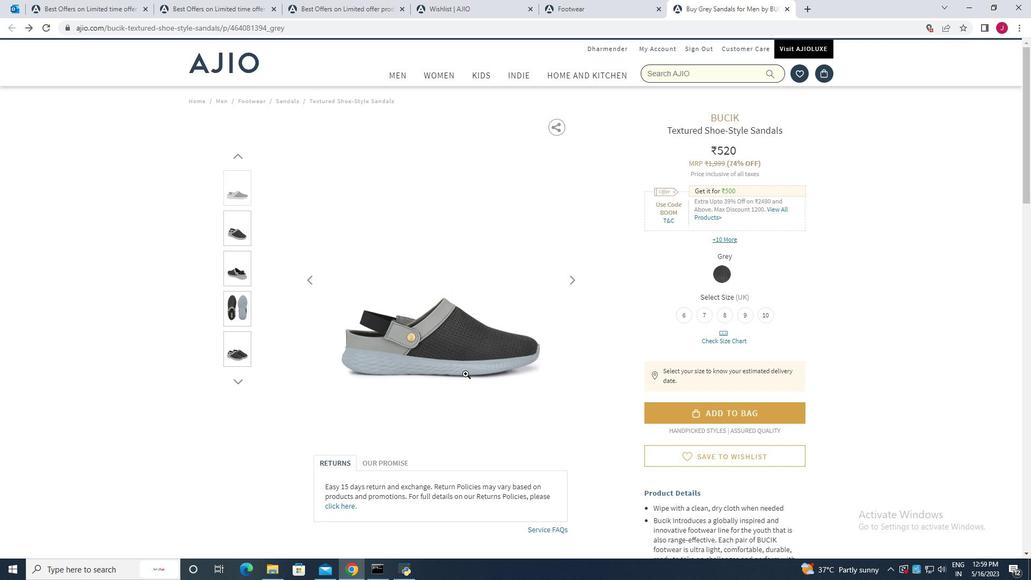 
Action: Mouse moved to (739, 357)
Screenshot: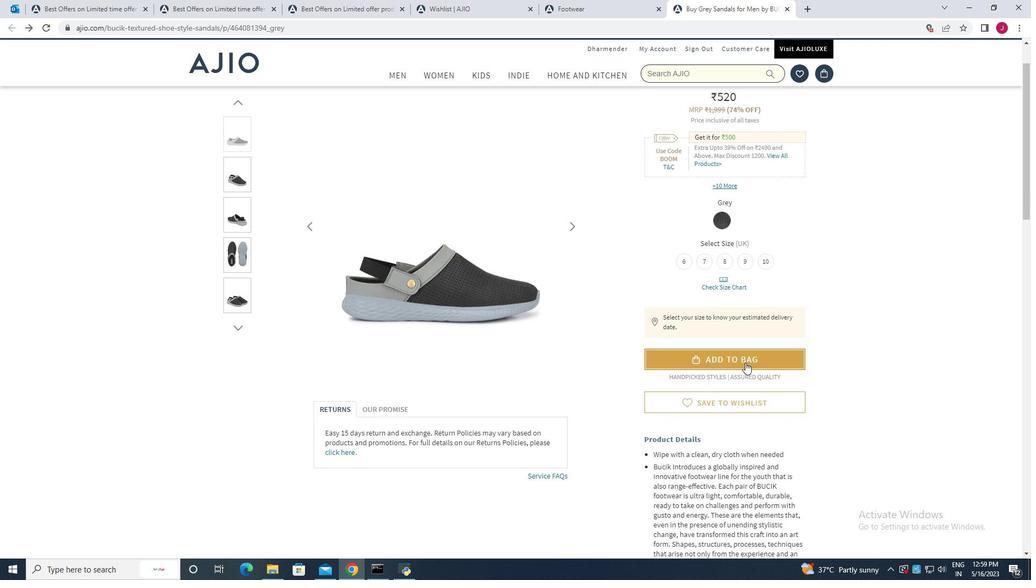 
Action: Mouse pressed left at (739, 357)
Screenshot: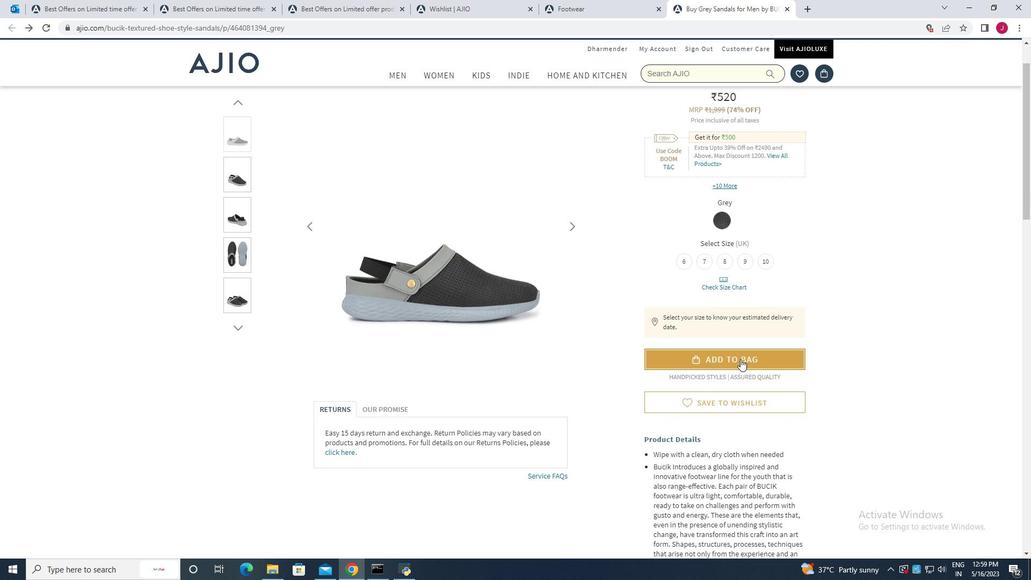 
Action: Mouse moved to (430, 351)
Screenshot: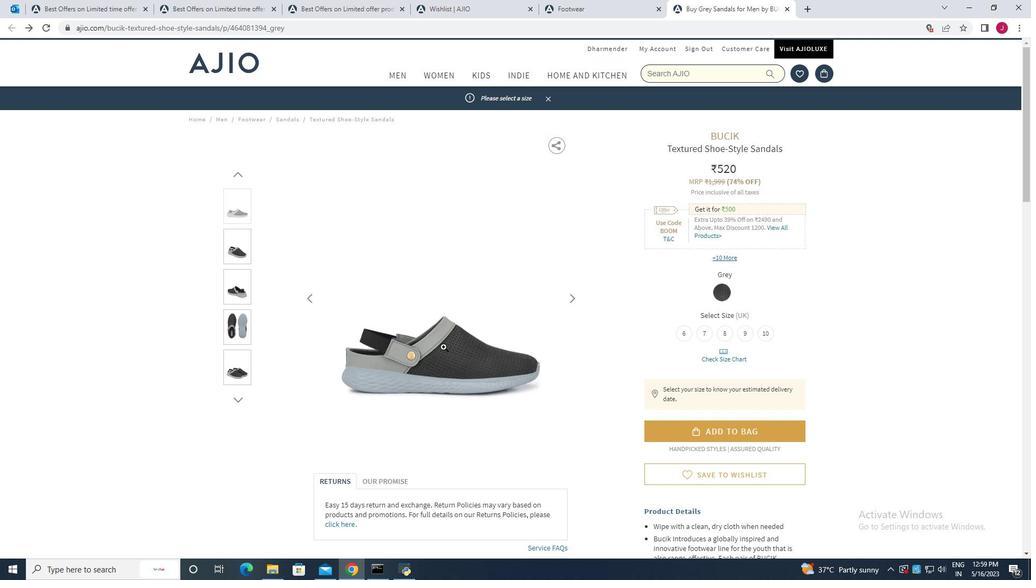 
Action: Mouse pressed left at (430, 351)
Screenshot: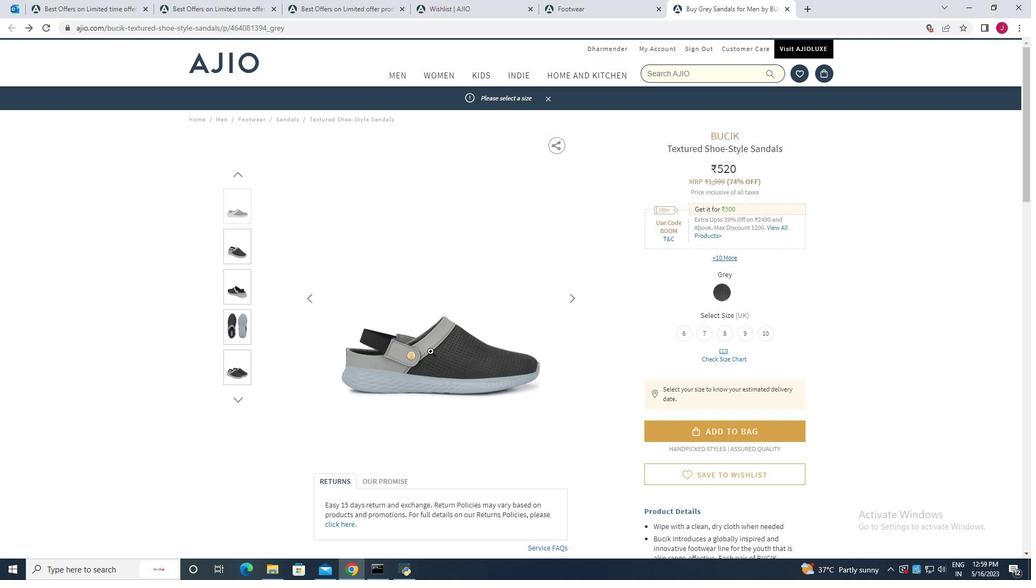 
Action: Mouse moved to (536, 357)
Screenshot: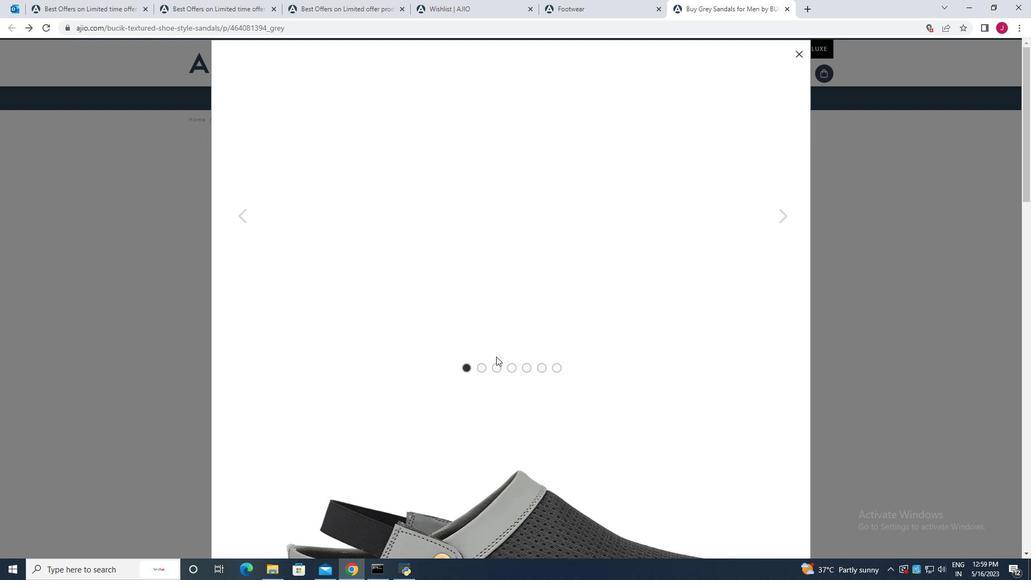 
Action: Mouse scrolled (536, 357) with delta (0, 0)
Screenshot: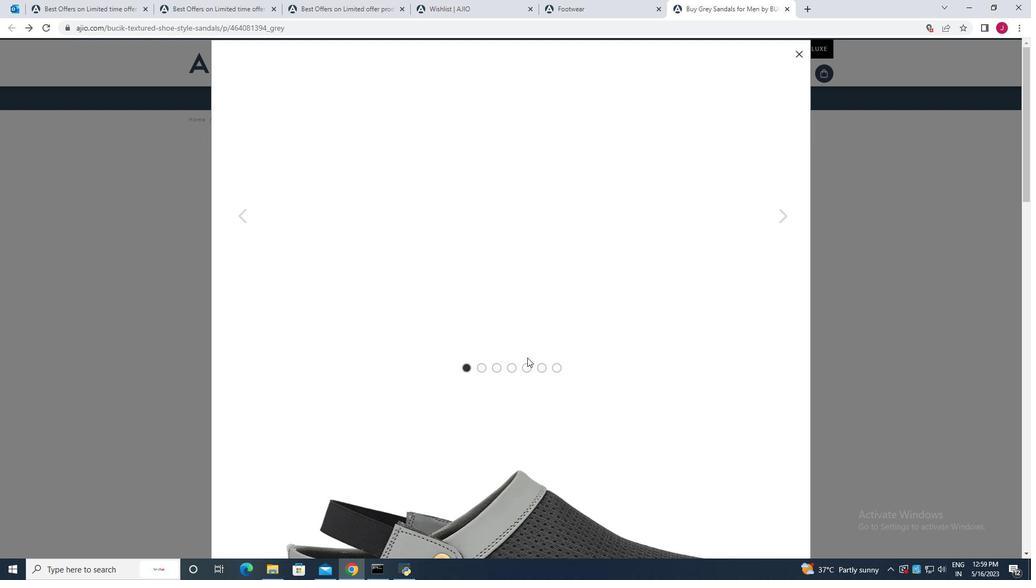 
Action: Mouse scrolled (536, 357) with delta (0, 0)
Screenshot: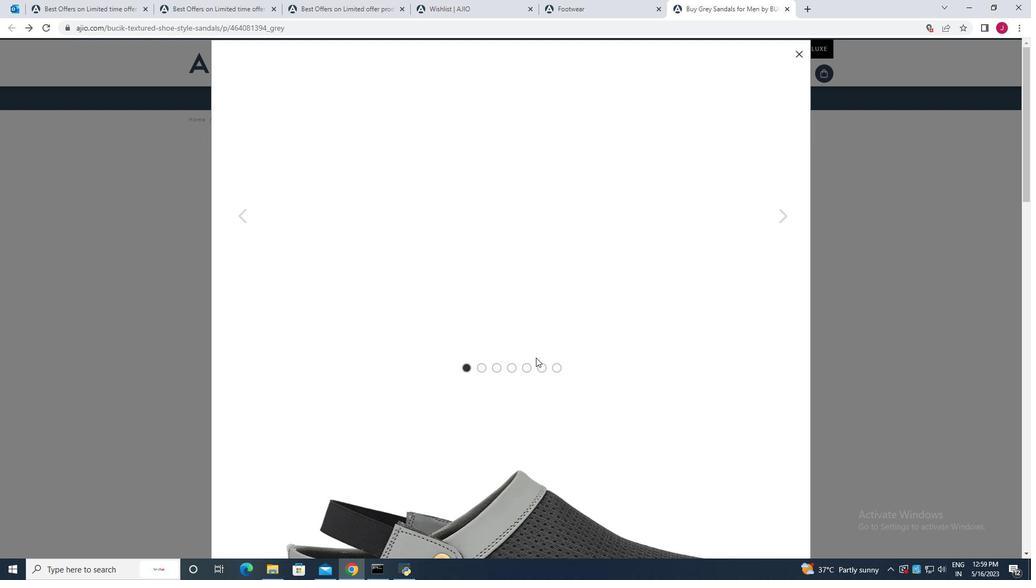 
Action: Mouse scrolled (536, 357) with delta (0, 0)
Screenshot: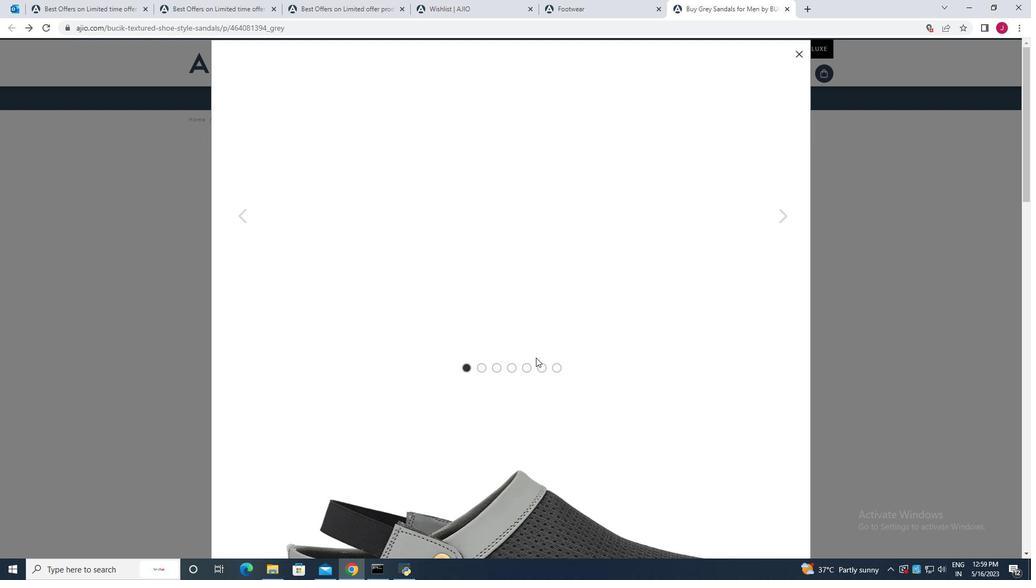 
Action: Mouse scrolled (536, 357) with delta (0, 0)
Screenshot: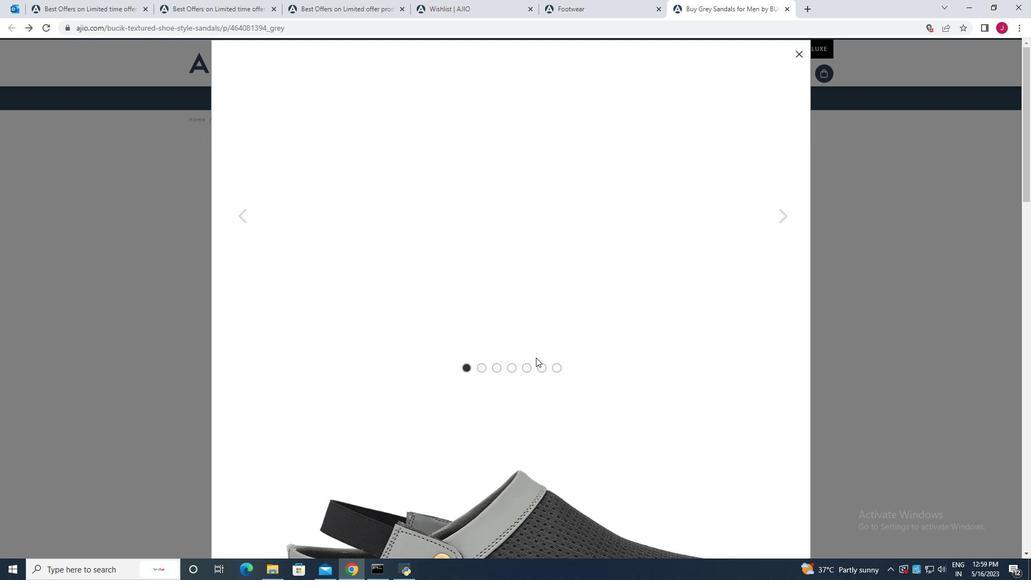 
Action: Mouse scrolled (536, 357) with delta (0, 0)
Screenshot: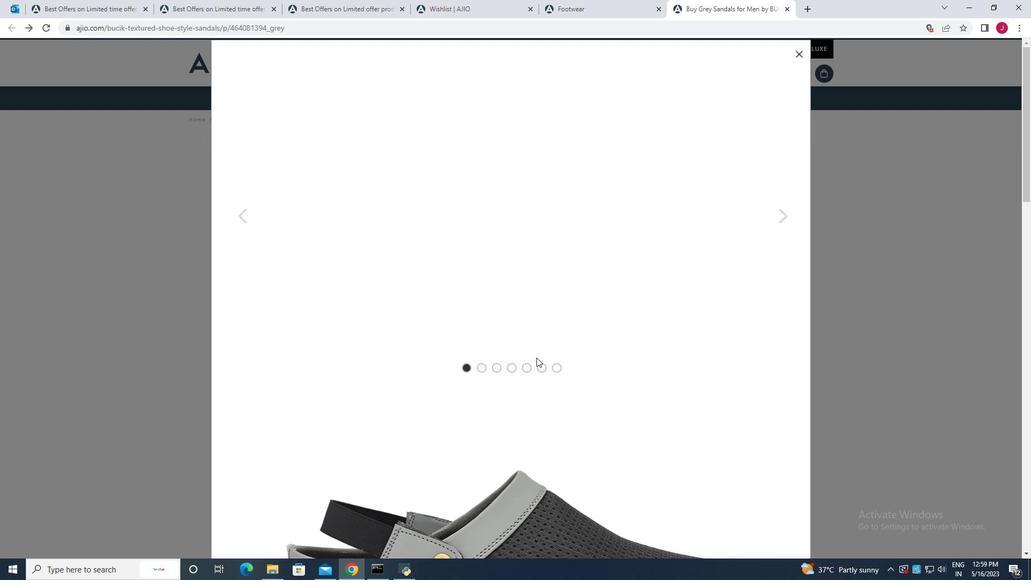 
Action: Mouse scrolled (536, 357) with delta (0, 0)
Screenshot: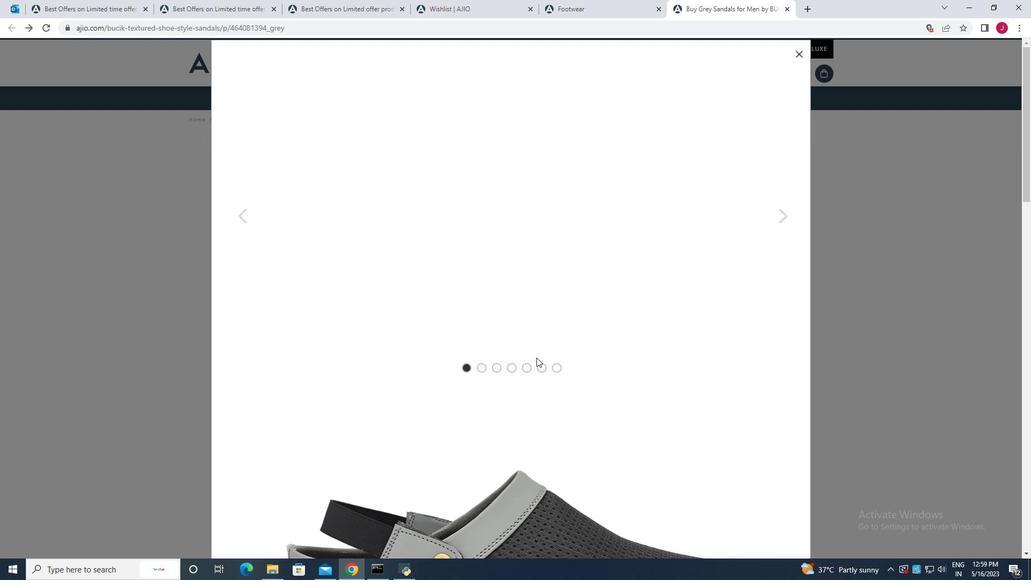 
Action: Mouse scrolled (536, 357) with delta (0, 0)
Screenshot: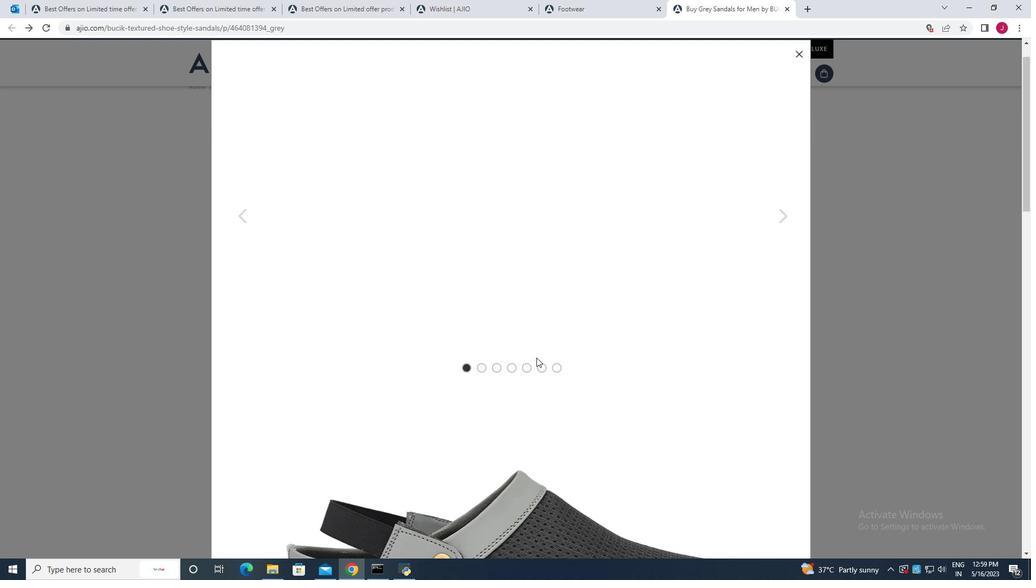 
Action: Mouse scrolled (536, 357) with delta (0, 0)
Screenshot: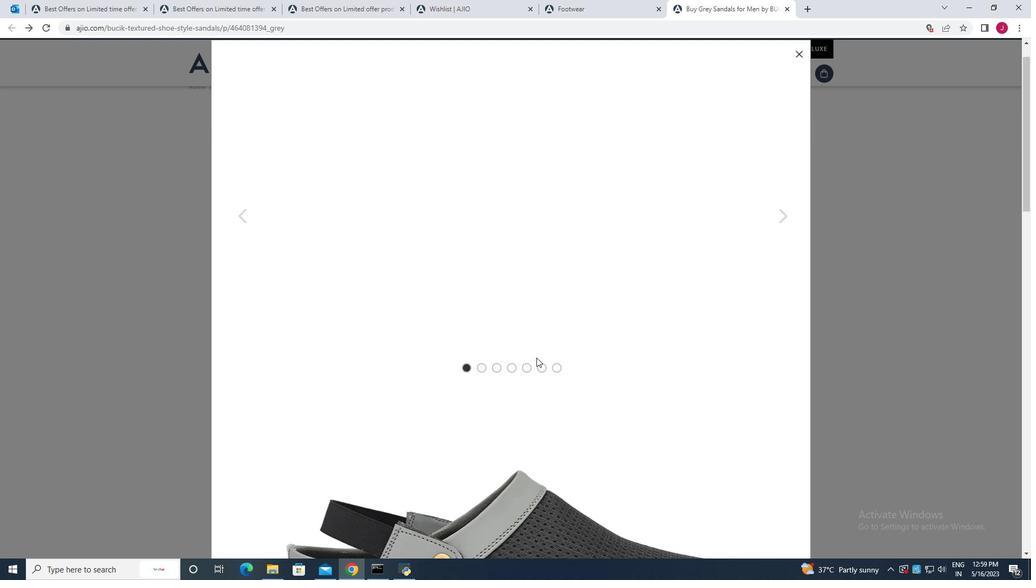 
Action: Mouse scrolled (536, 357) with delta (0, 0)
Screenshot: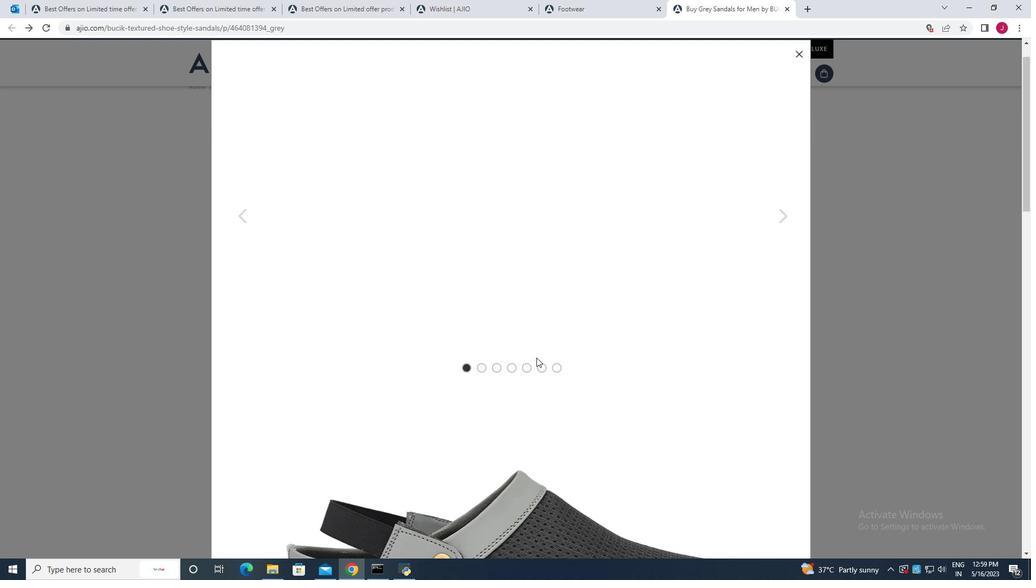 
Action: Mouse scrolled (536, 357) with delta (0, 0)
Screenshot: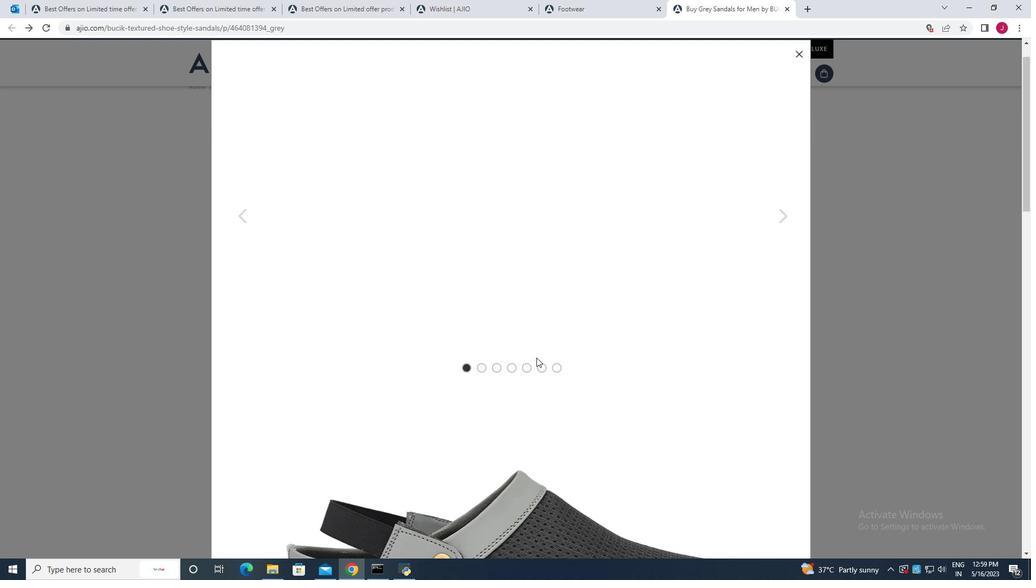 
Action: Mouse scrolled (536, 357) with delta (0, 0)
Screenshot: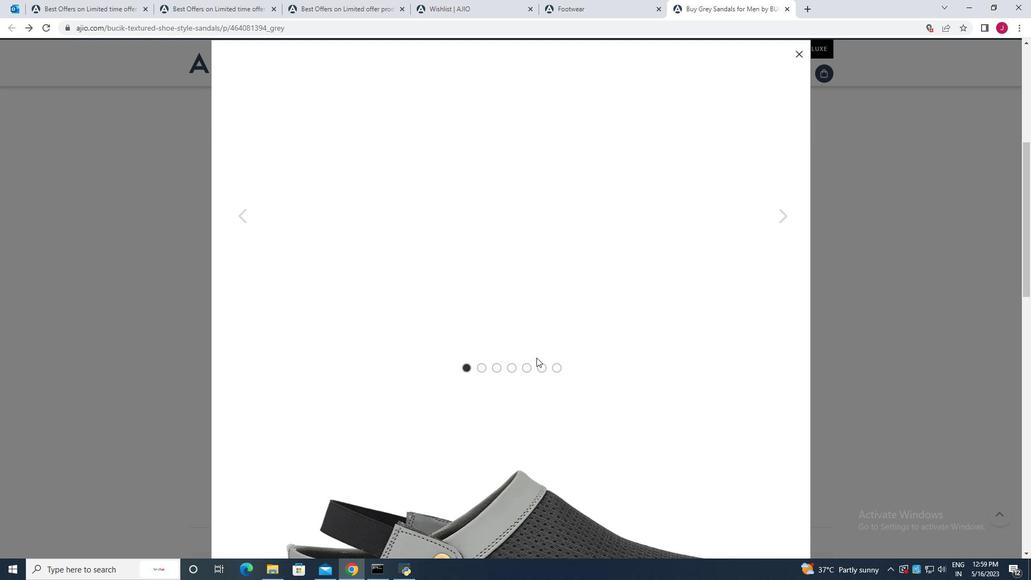 
Action: Mouse moved to (676, 327)
Screenshot: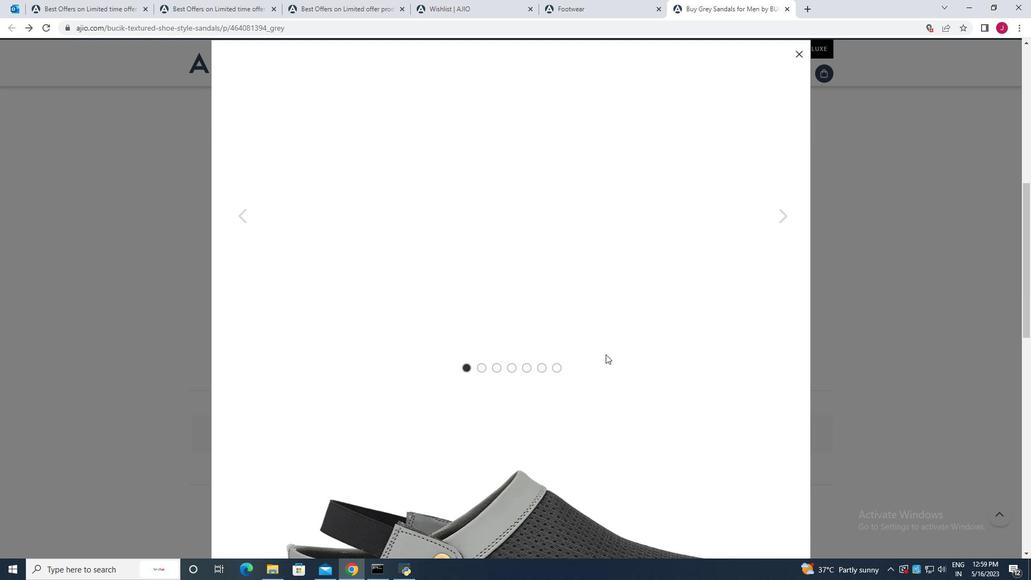 
Action: Mouse scrolled (676, 326) with delta (0, 0)
Screenshot: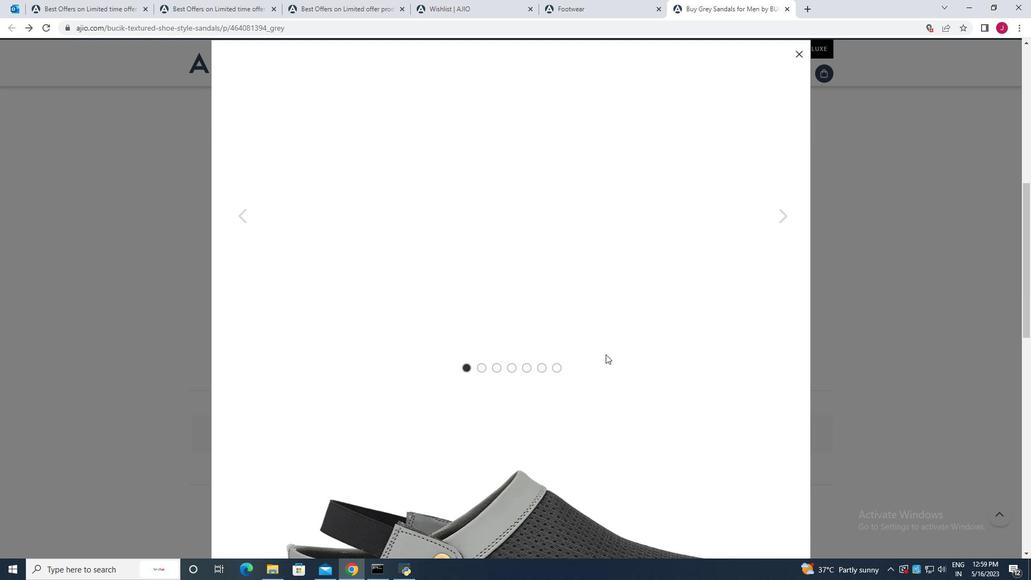 
Action: Mouse scrolled (676, 326) with delta (0, 0)
Screenshot: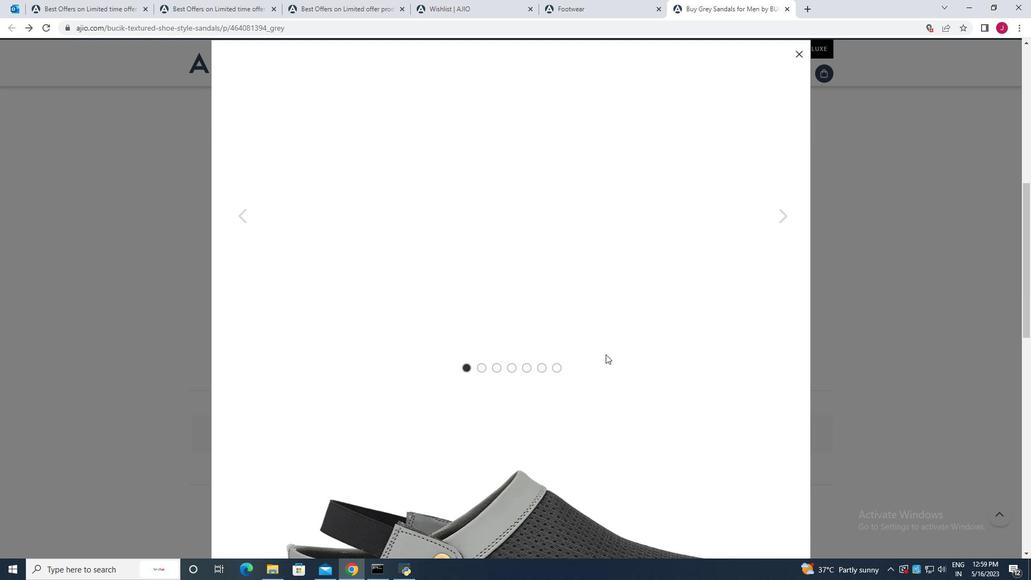 
Action: Mouse moved to (676, 326)
Screenshot: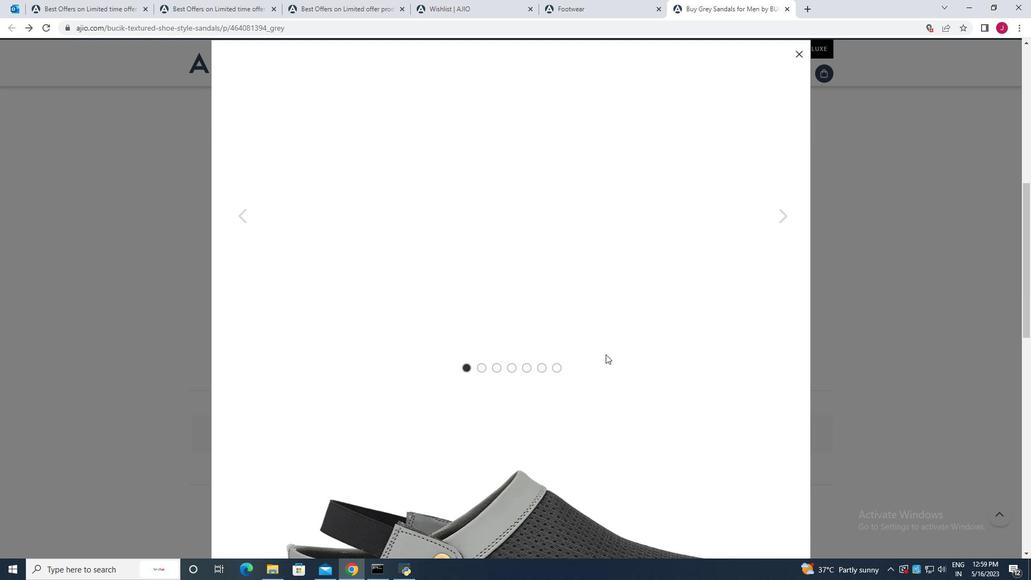 
Action: Mouse scrolled (676, 326) with delta (0, 0)
Screenshot: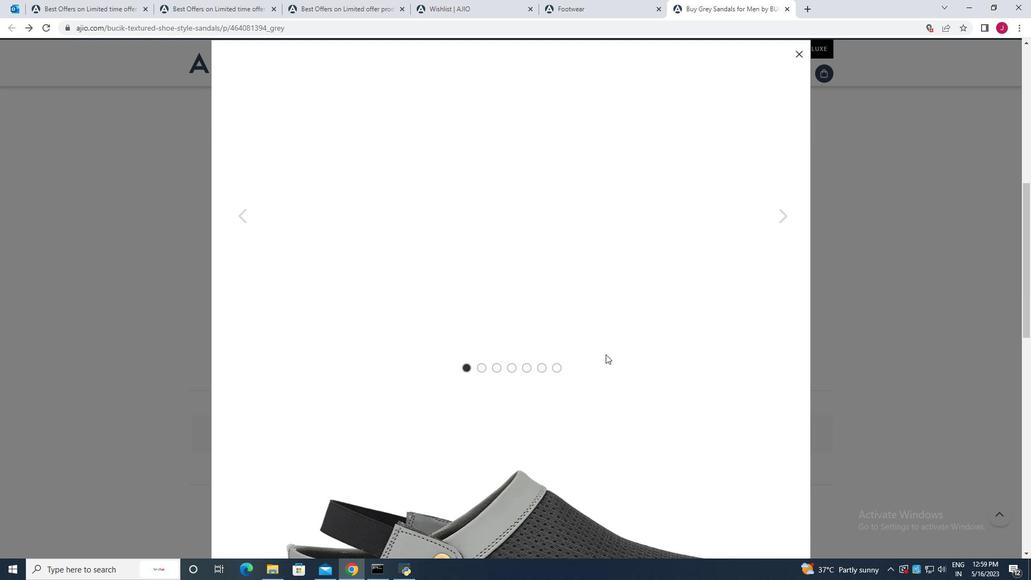 
Action: Mouse moved to (685, 322)
Screenshot: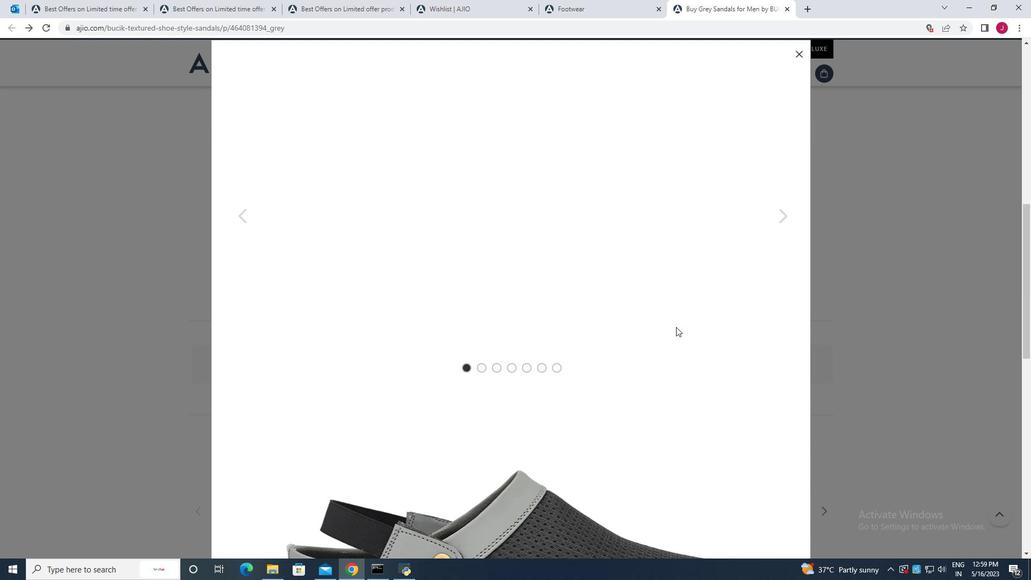 
Action: Mouse scrolled (677, 324) with delta (0, 0)
Screenshot: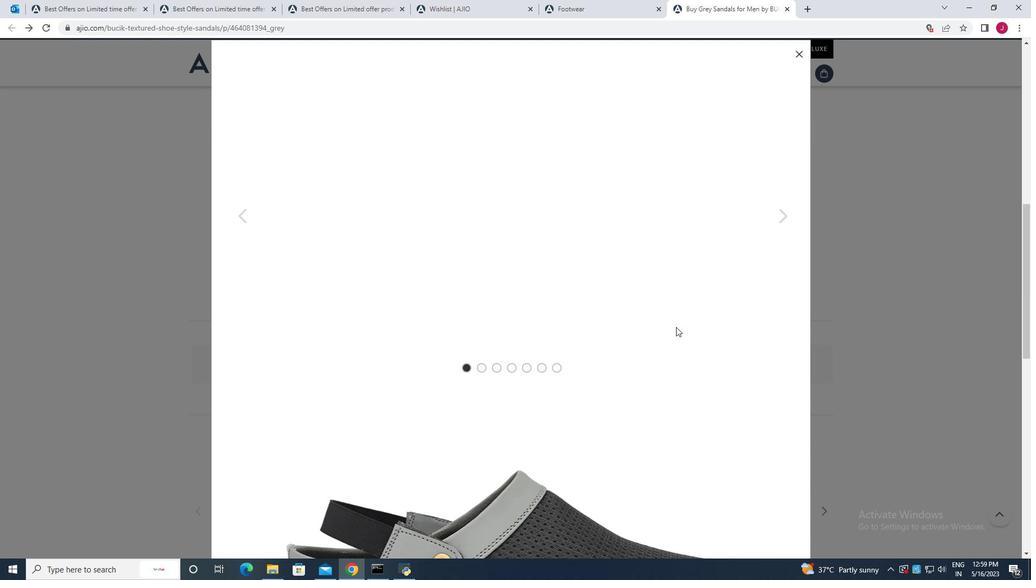 
Action: Mouse moved to (728, 266)
Screenshot: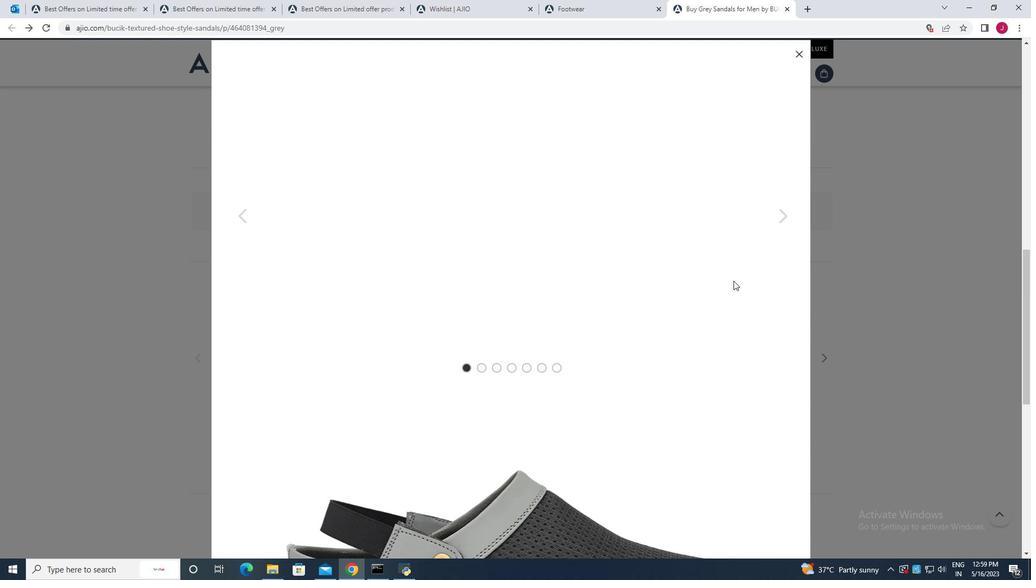 
Action: Mouse scrolled (729, 266) with delta (0, 0)
Screenshot: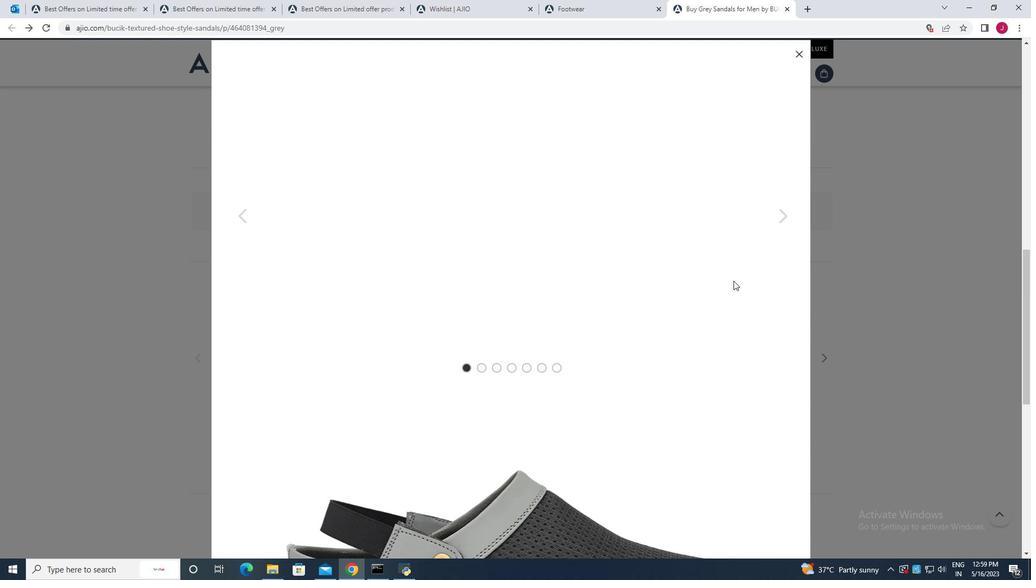 
Action: Mouse scrolled (728, 265) with delta (0, 0)
Screenshot: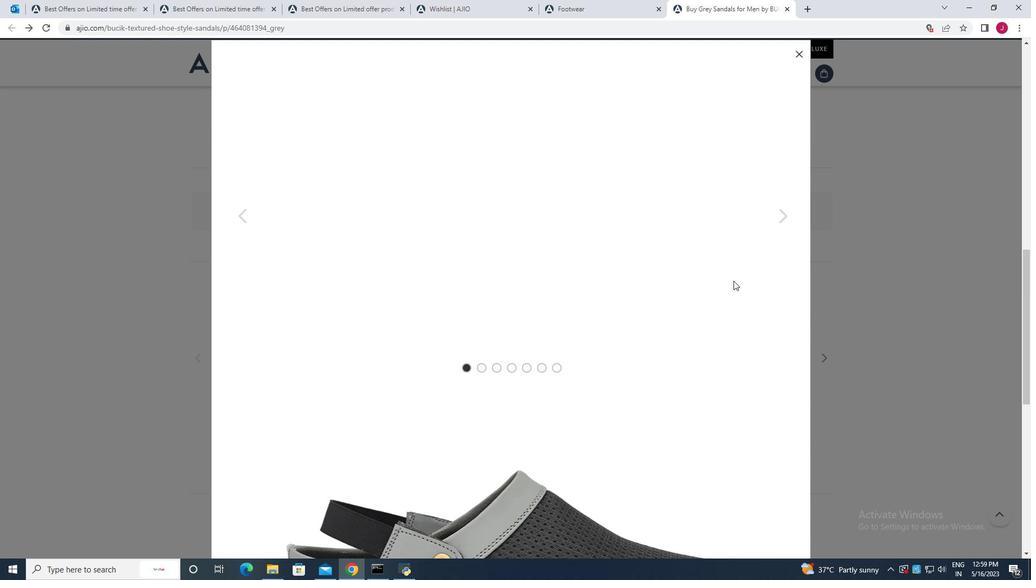
Action: Mouse moved to (727, 266)
Screenshot: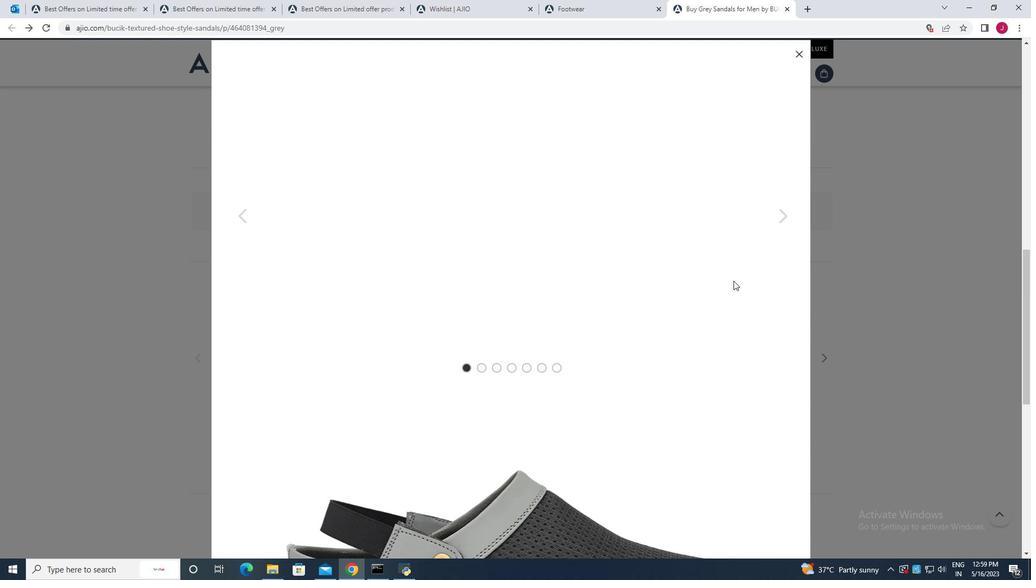 
Action: Mouse scrolled (728, 265) with delta (0, 0)
Screenshot: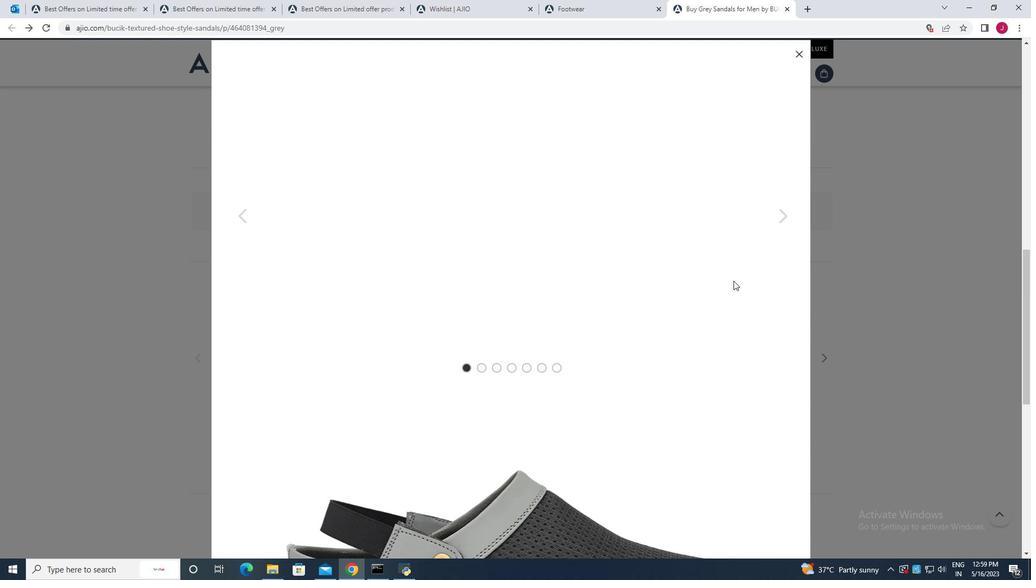 
Action: Mouse moved to (727, 266)
Screenshot: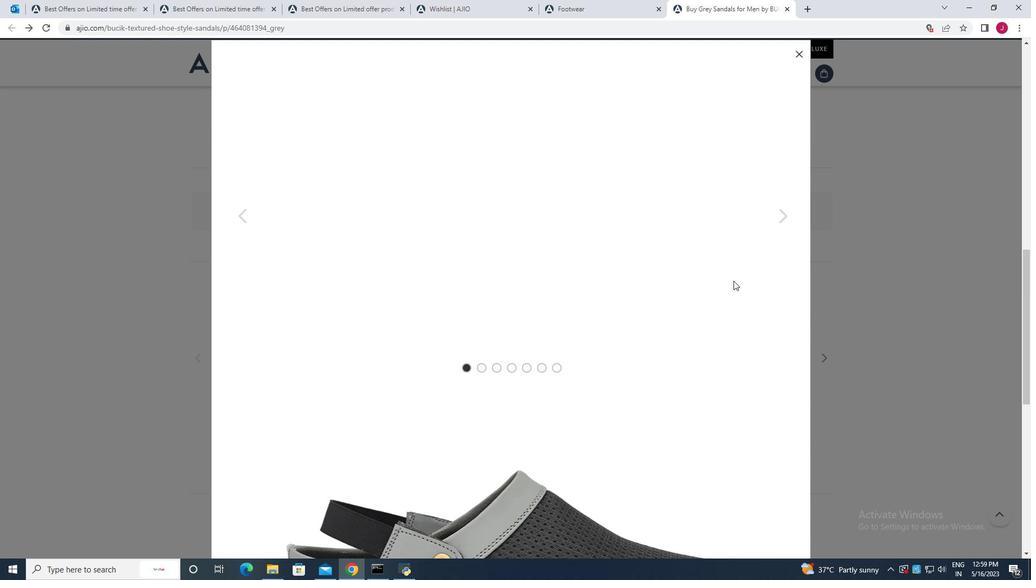 
Action: Mouse scrolled (727, 265) with delta (0, 0)
Screenshot: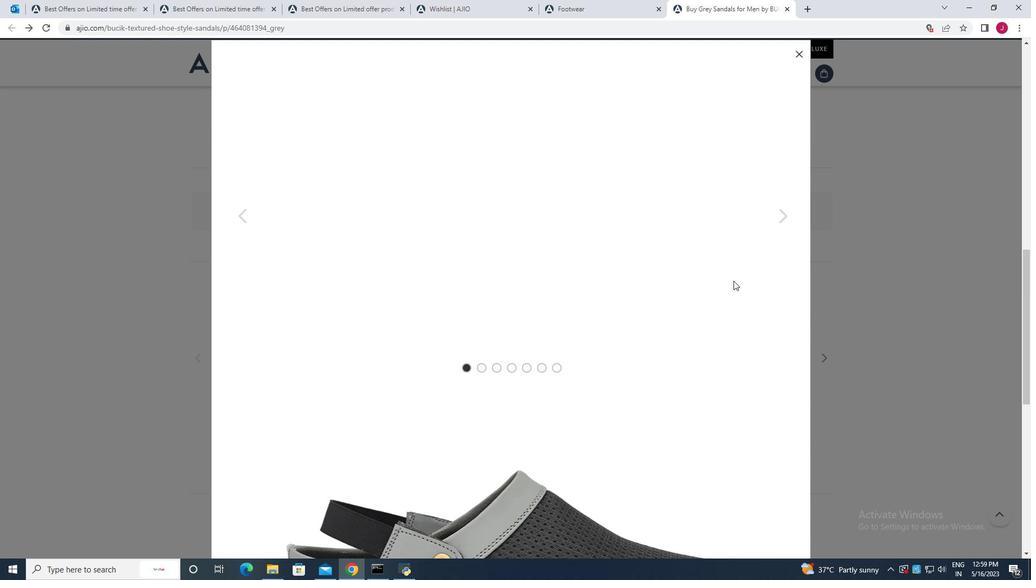 
Action: Mouse moved to (727, 266)
Screenshot: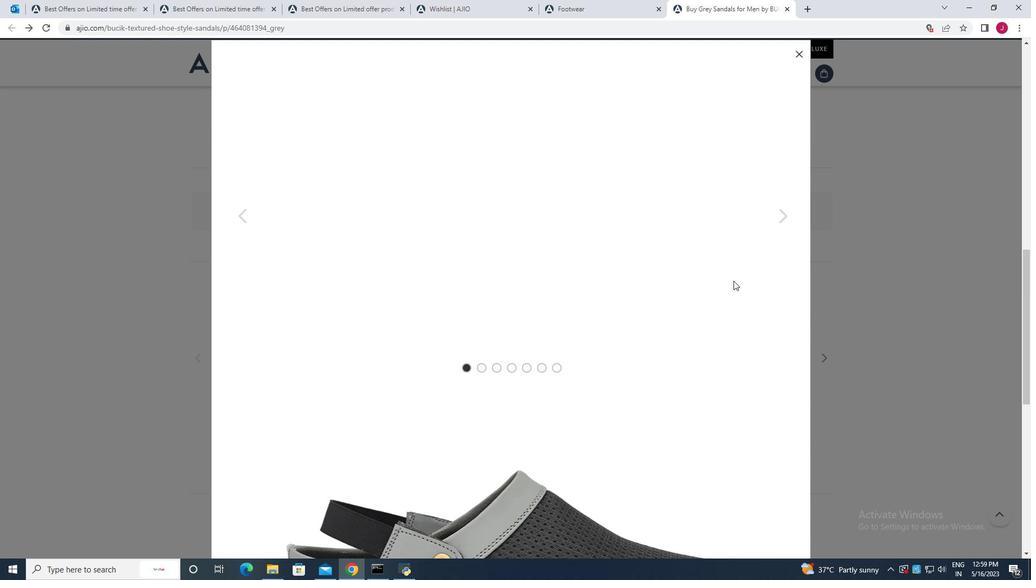 
Action: Mouse scrolled (727, 265) with delta (0, 0)
Screenshot: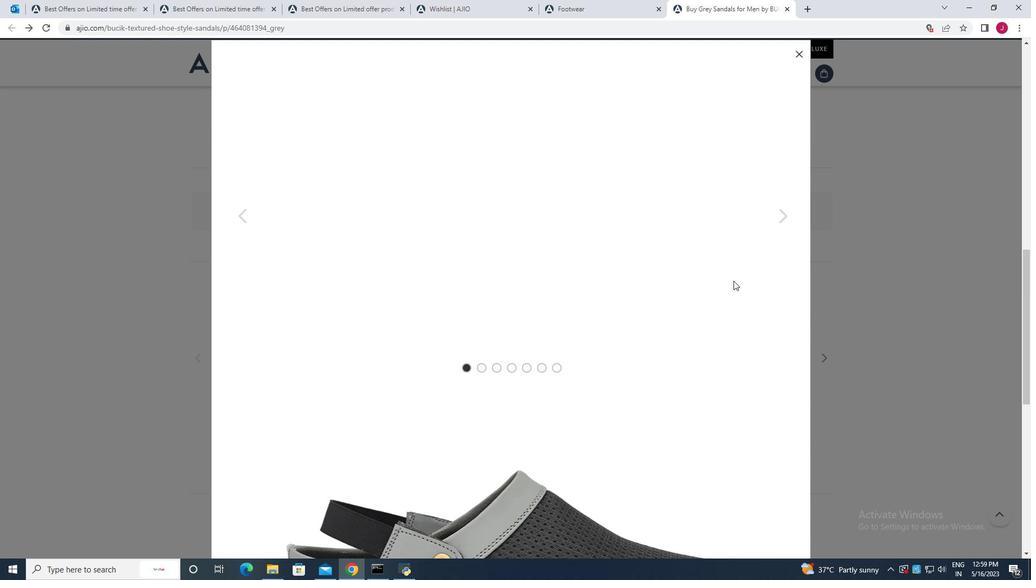 
Action: Mouse moved to (762, 237)
Screenshot: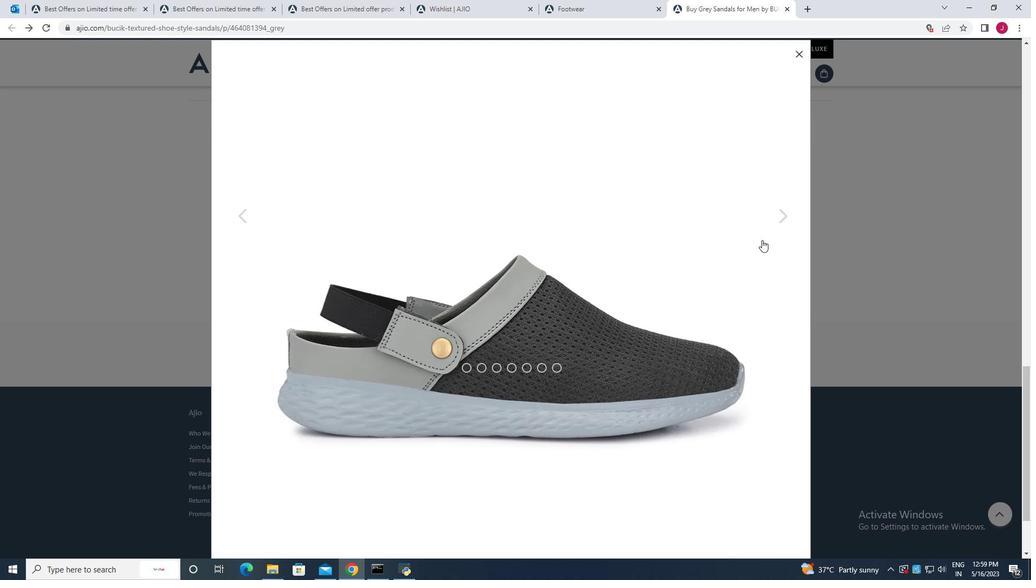 
Action: Mouse scrolled (762, 236) with delta (0, 0)
Screenshot: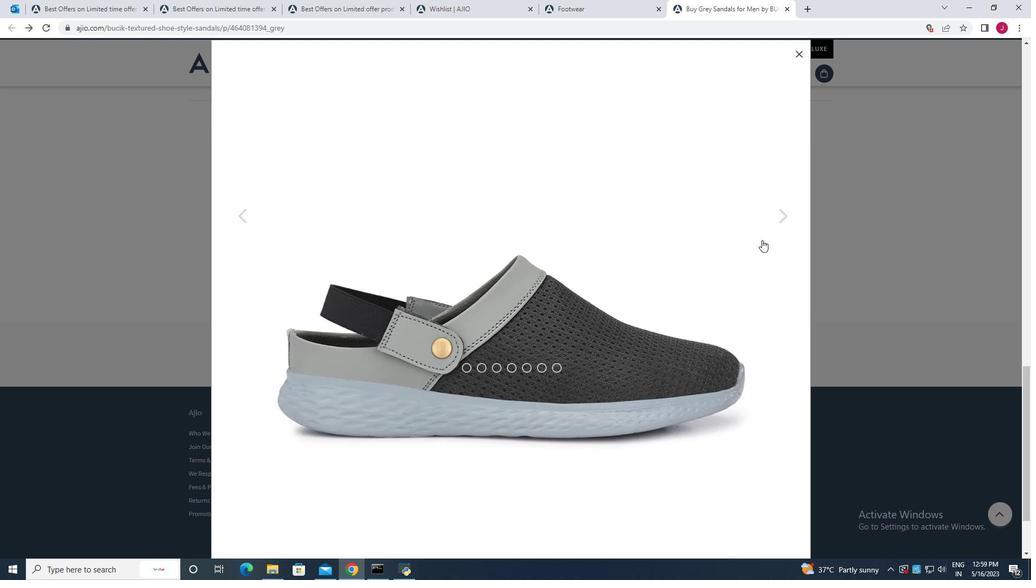 
Action: Mouse moved to (762, 236)
Screenshot: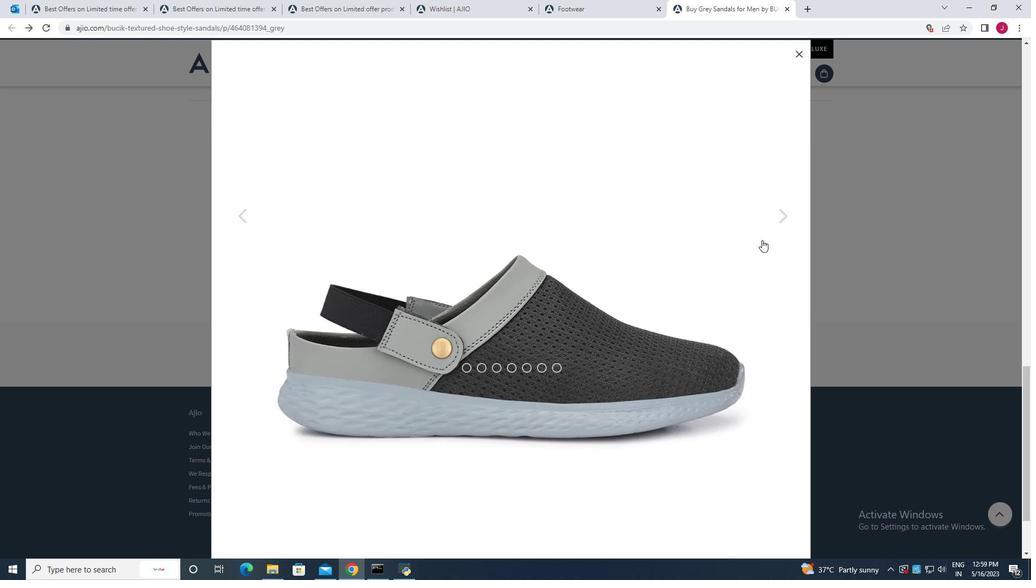 
Action: Mouse scrolled (762, 236) with delta (0, 0)
Screenshot: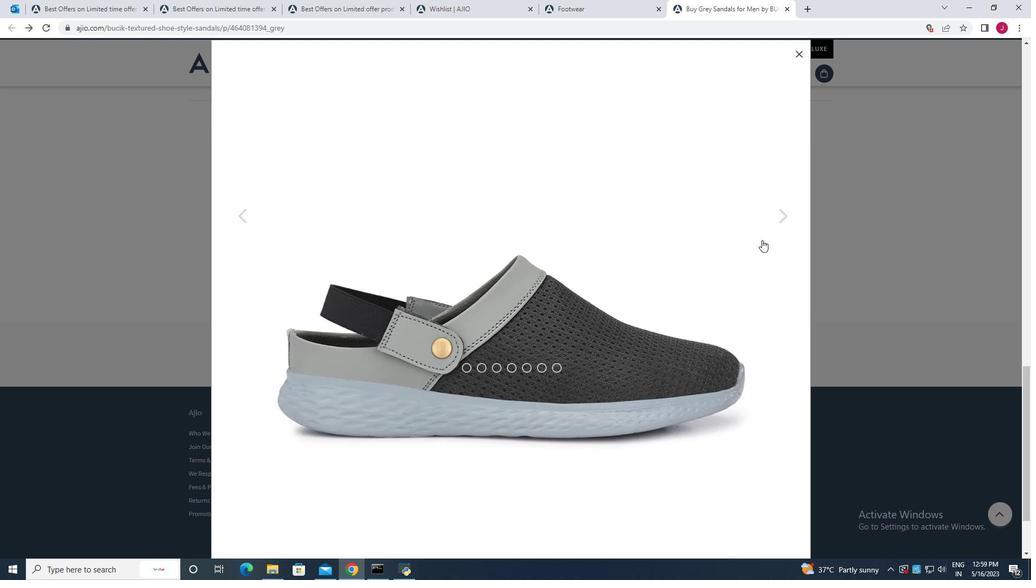 
Action: Mouse scrolled (762, 236) with delta (0, 0)
Screenshot: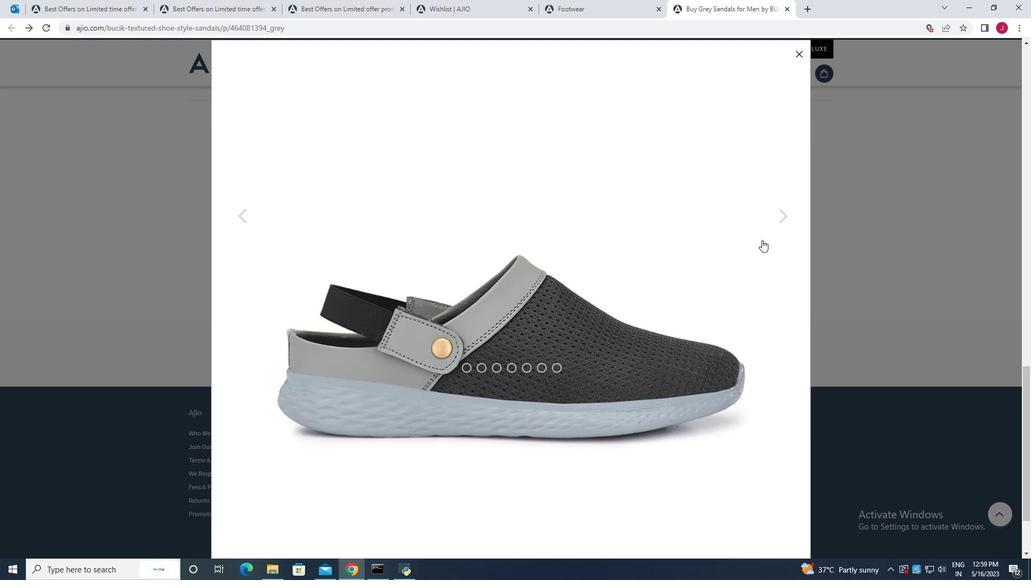 
Action: Mouse scrolled (762, 236) with delta (0, 0)
Screenshot: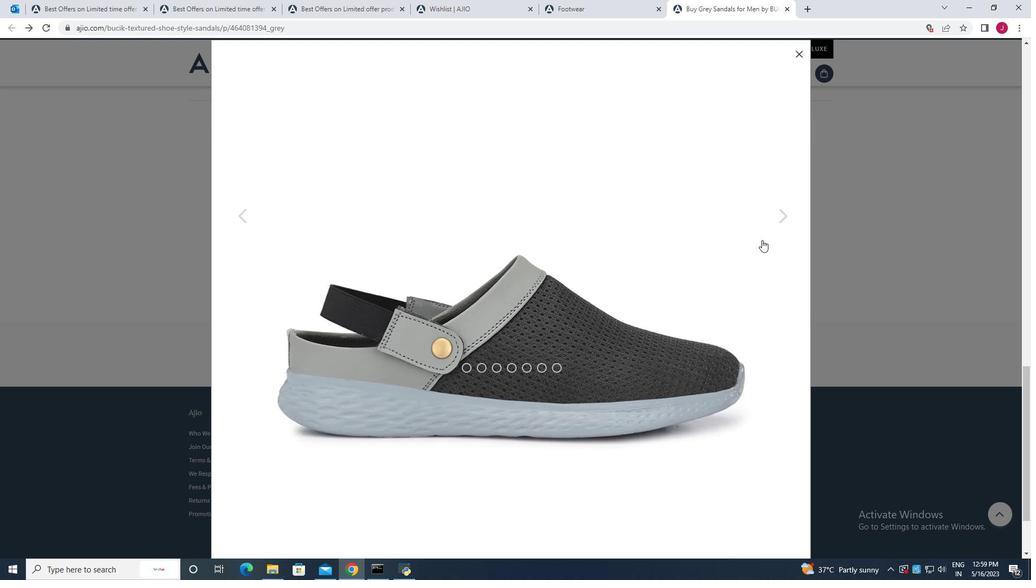 
Action: Mouse scrolled (762, 236) with delta (0, 0)
Screenshot: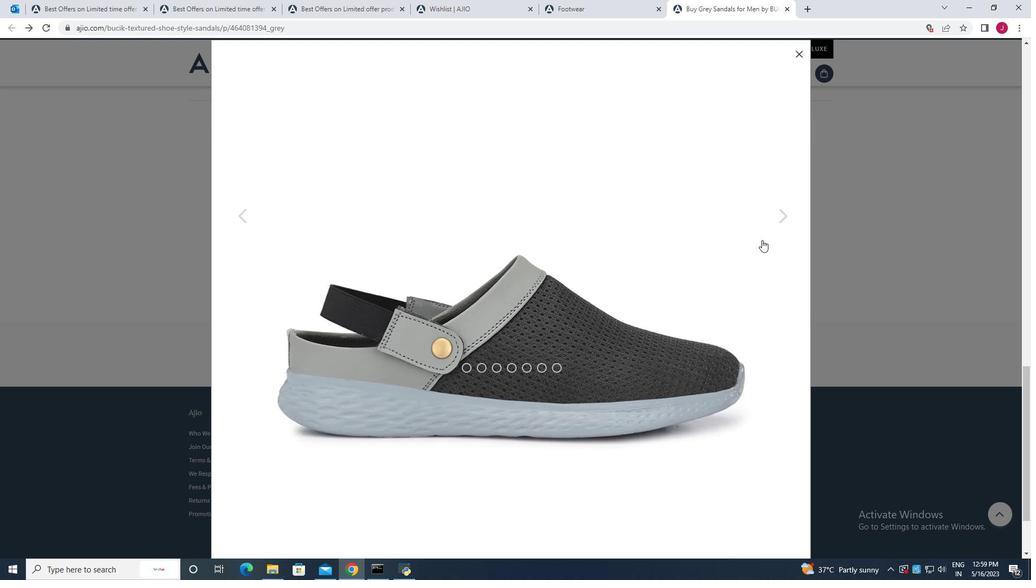 
Action: Mouse moved to (615, 333)
Screenshot: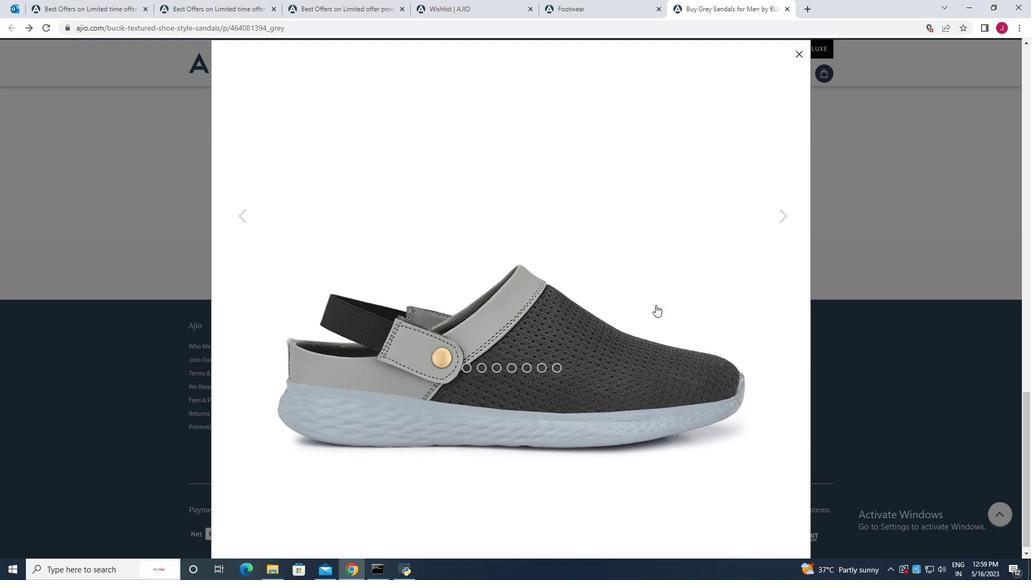 
Action: Mouse scrolled (623, 326) with delta (0, 0)
Screenshot: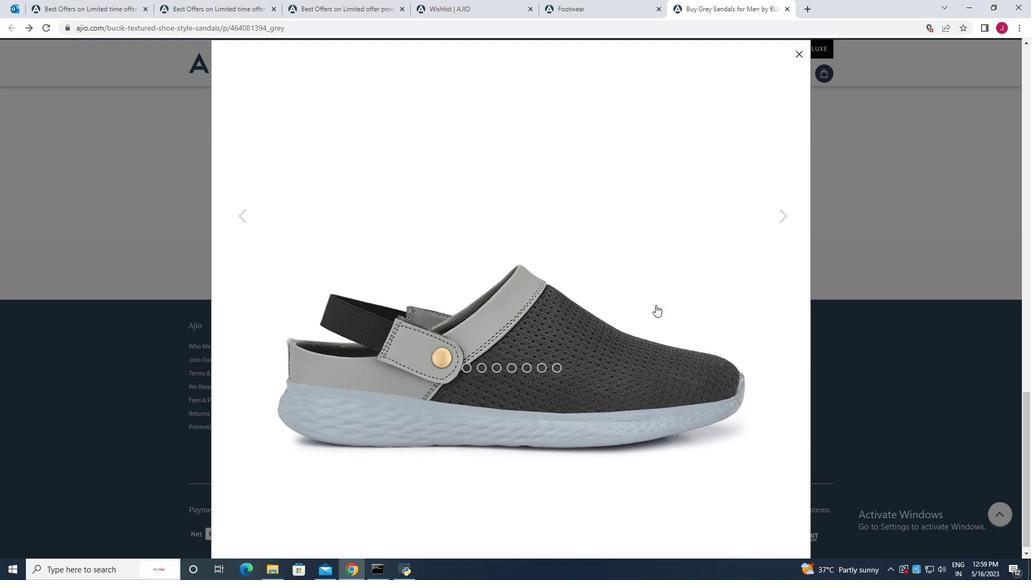 
Action: Mouse moved to (612, 335)
Screenshot: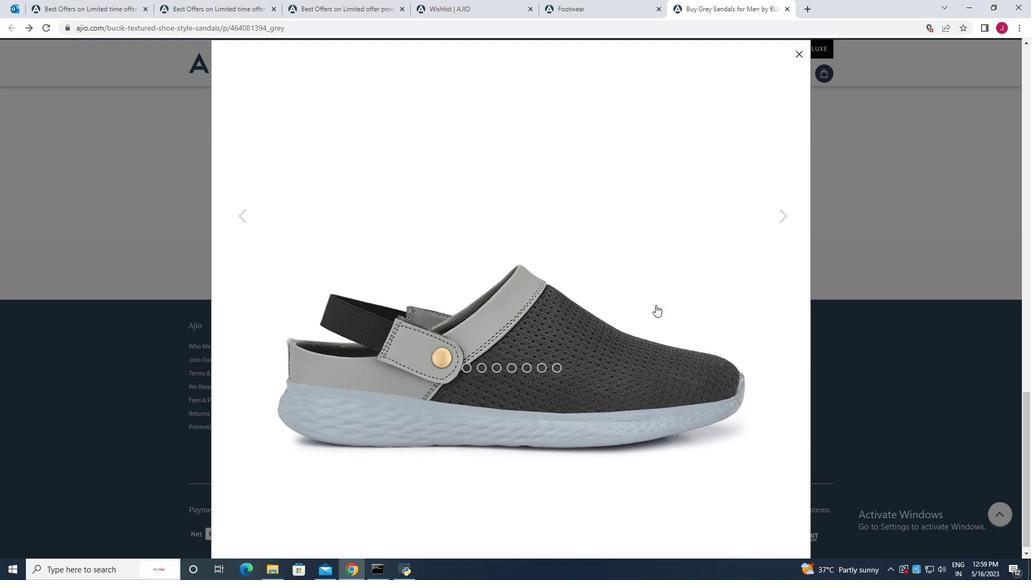 
Action: Mouse scrolled (615, 333) with delta (0, 0)
Screenshot: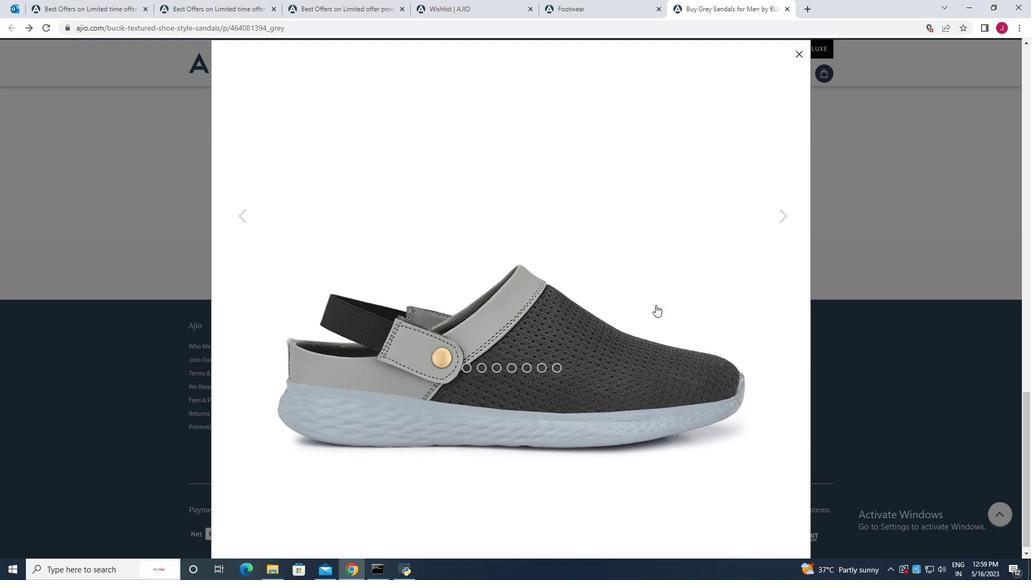 
Action: Mouse moved to (603, 341)
Screenshot: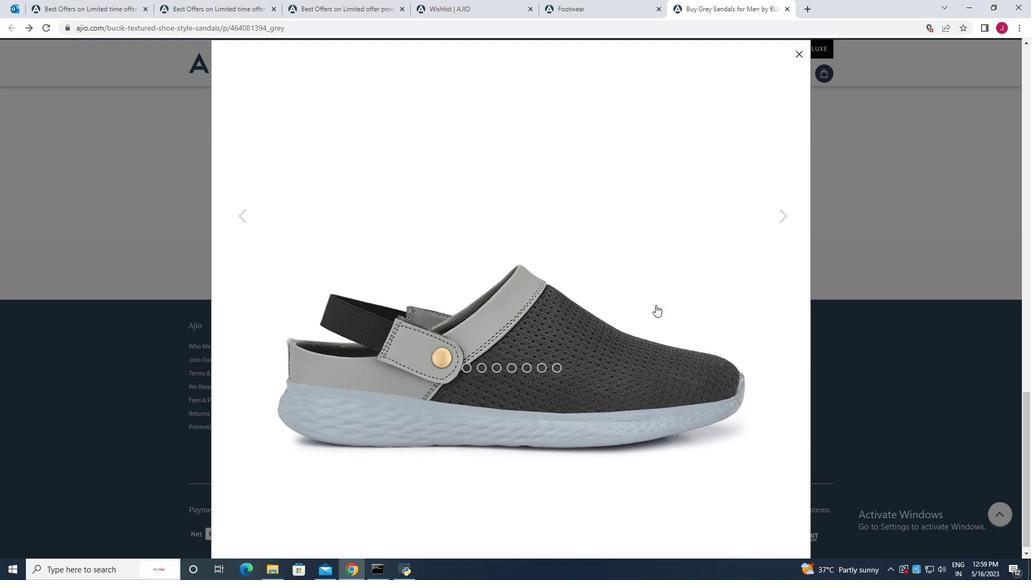 
Action: Mouse scrolled (608, 337) with delta (0, 0)
Screenshot: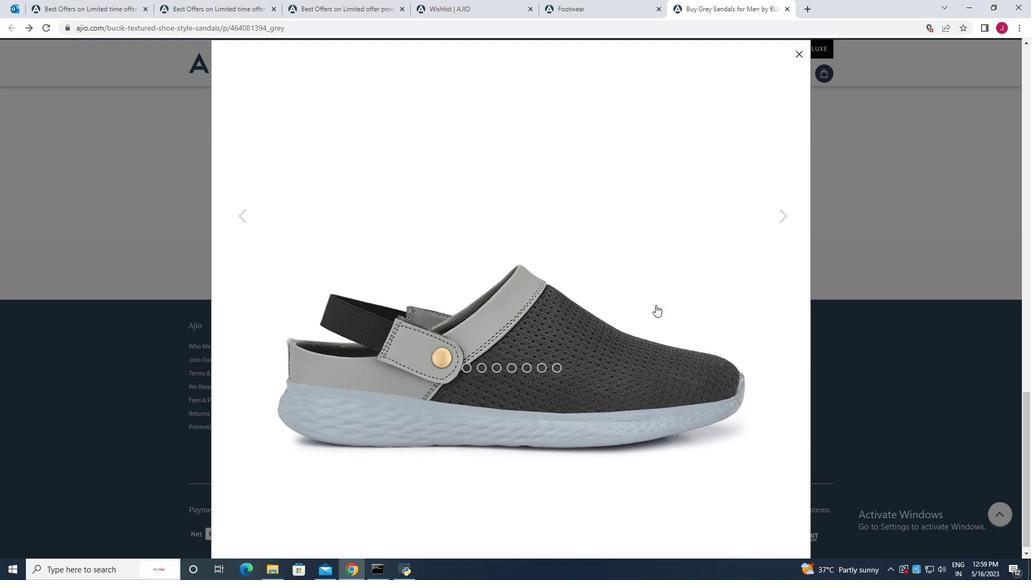 
Action: Mouse moved to (601, 343)
Screenshot: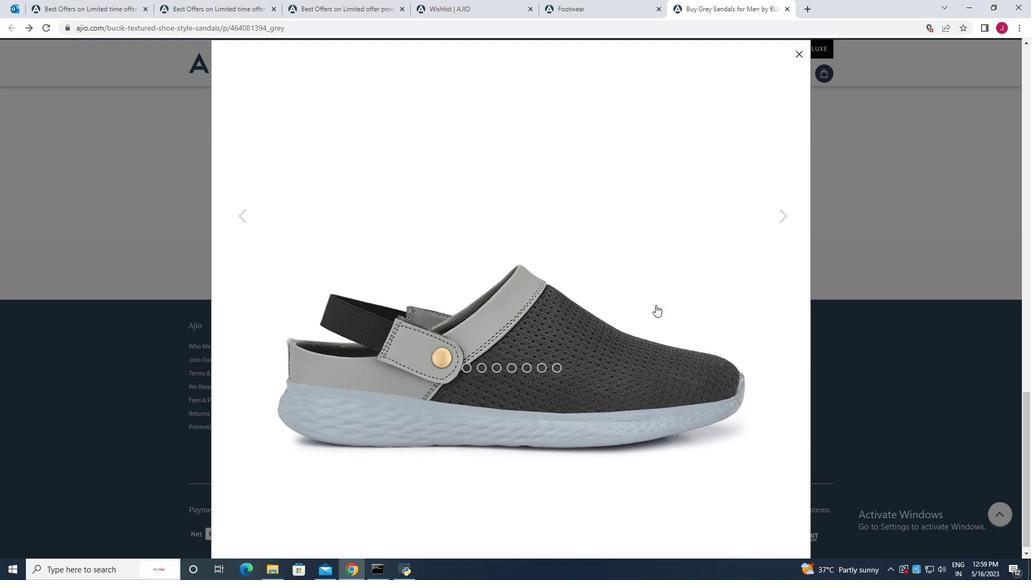 
Action: Mouse scrolled (603, 341) with delta (0, 0)
Screenshot: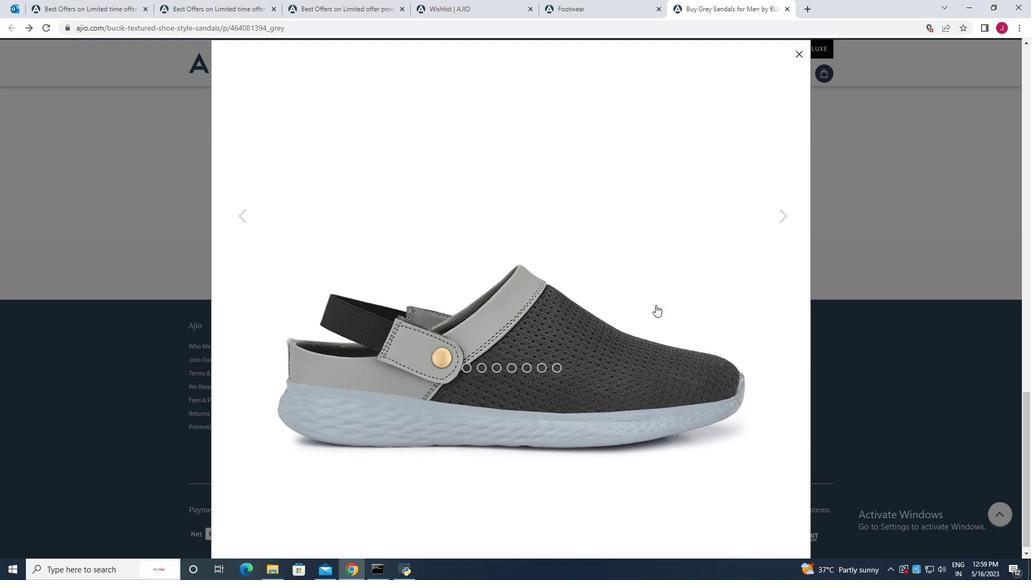 
Action: Mouse moved to (595, 347)
Screenshot: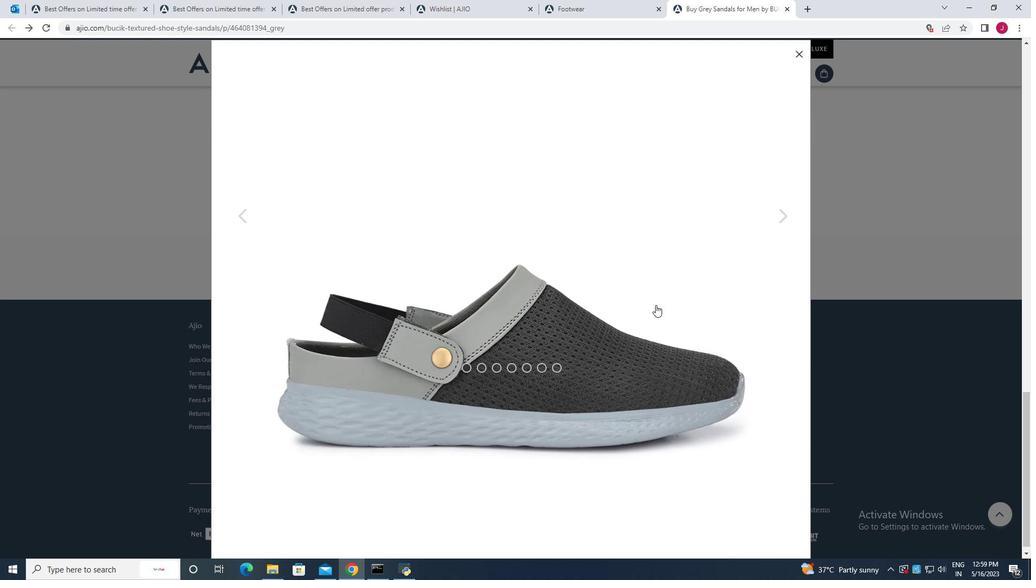 
Action: Mouse scrolled (595, 346) with delta (0, 0)
Screenshot: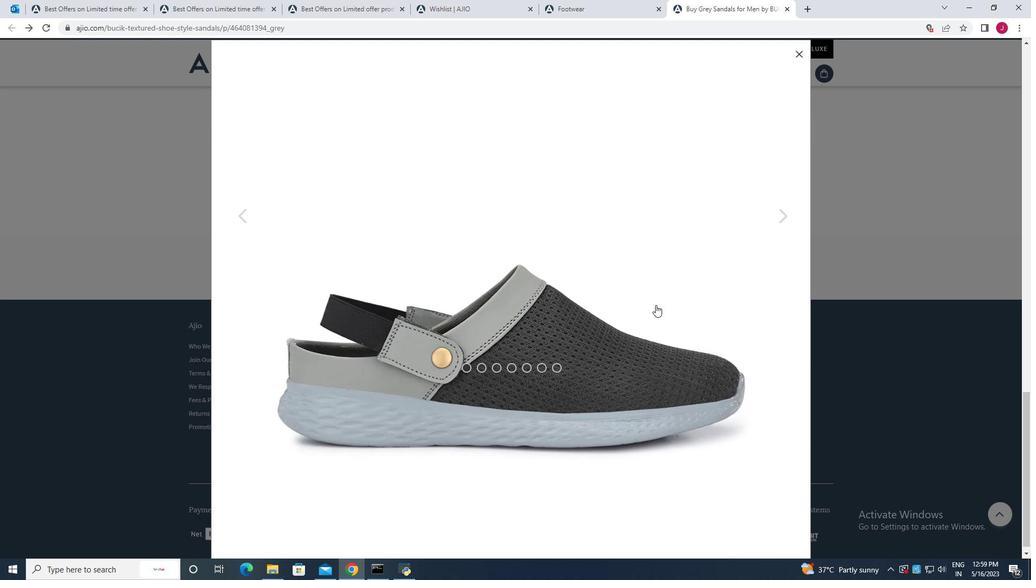 
Action: Mouse moved to (478, 379)
Screenshot: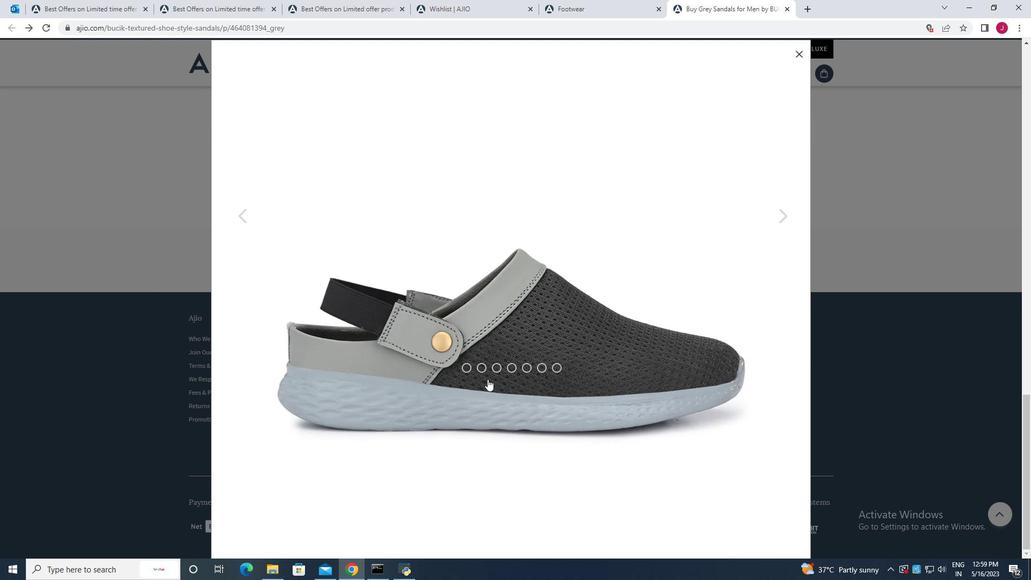 
Action: Mouse scrolled (478, 379) with delta (0, 0)
Screenshot: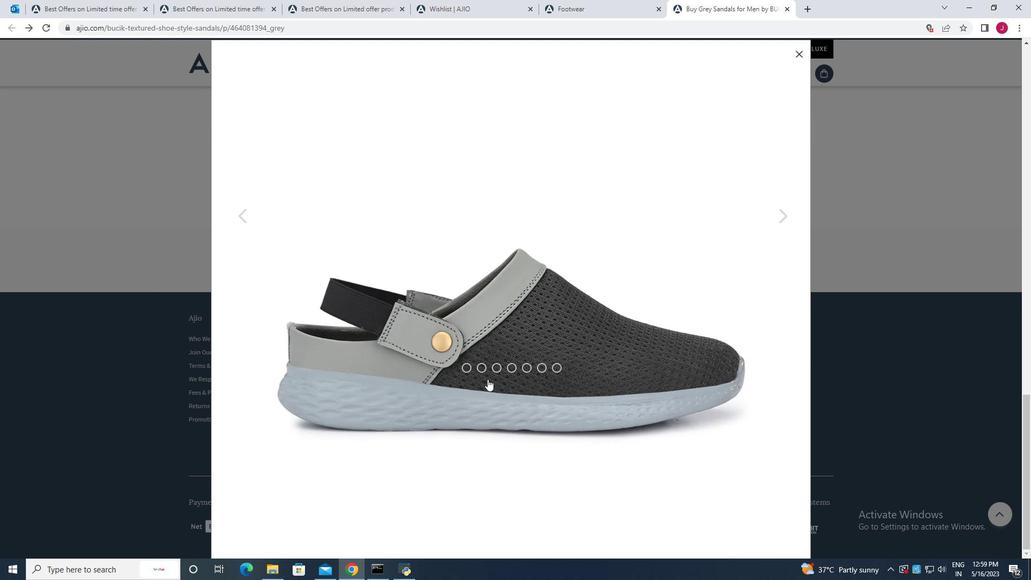 
Action: Mouse scrolled (478, 379) with delta (0, 0)
Screenshot: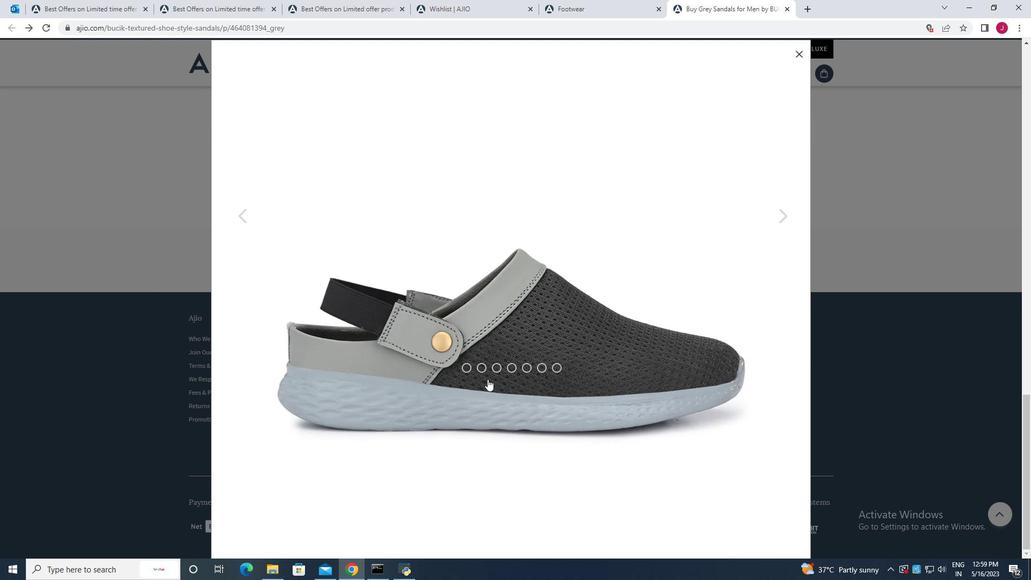 
Action: Mouse scrolled (478, 379) with delta (0, 0)
Screenshot: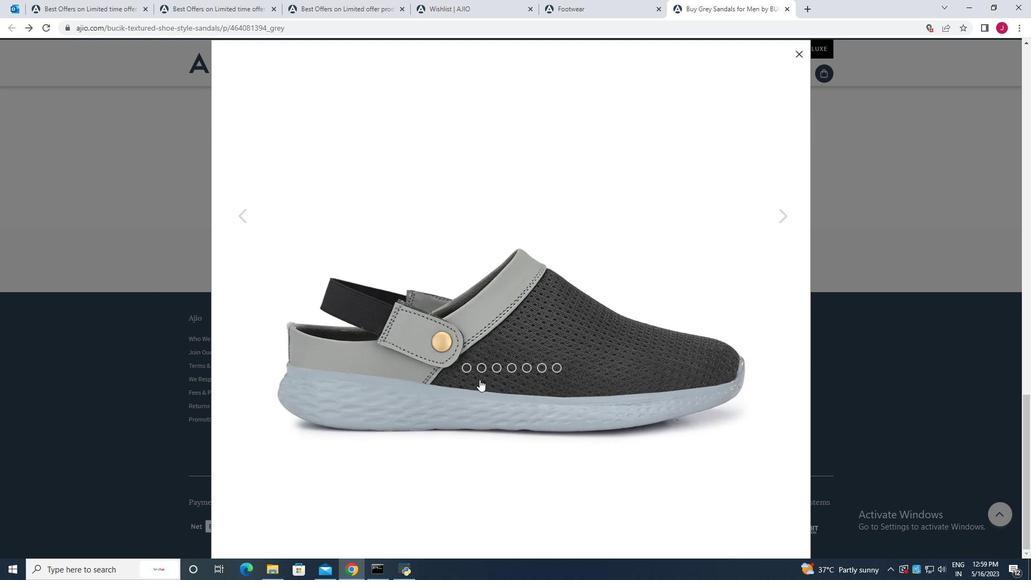 
Action: Mouse scrolled (478, 379) with delta (0, 0)
Screenshot: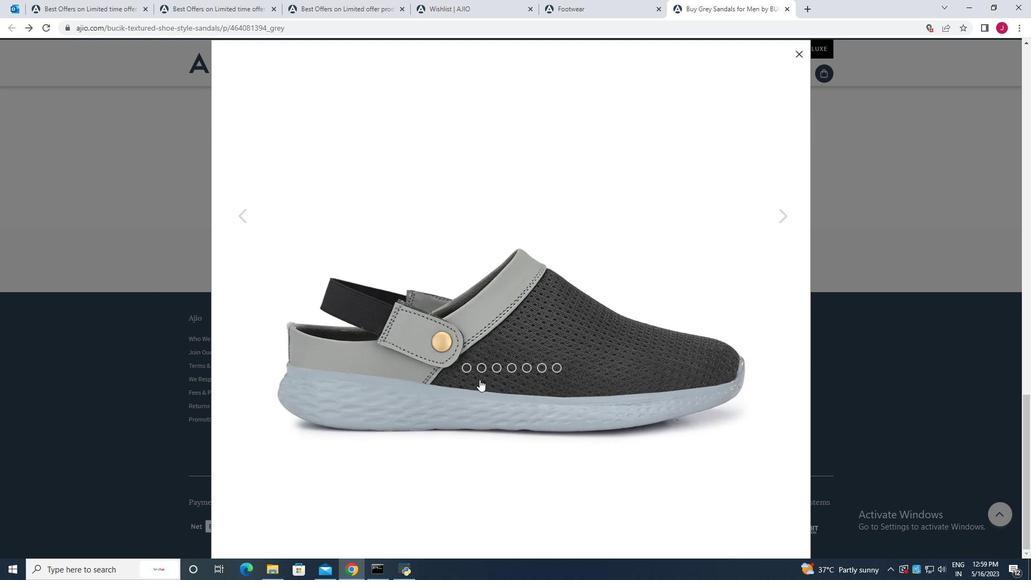 
Action: Mouse scrolled (478, 379) with delta (0, 0)
Screenshot: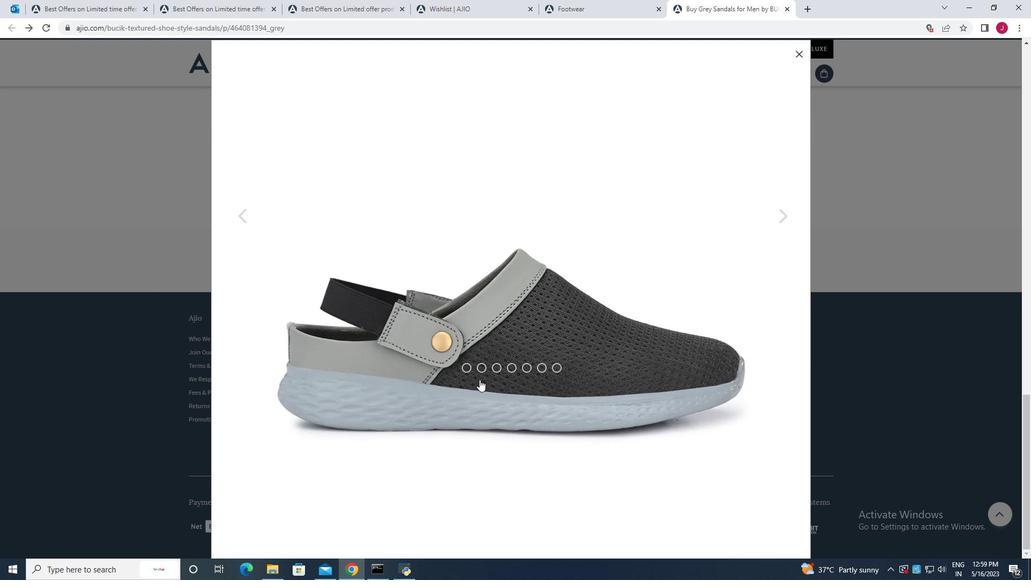 
Action: Mouse moved to (485, 374)
Screenshot: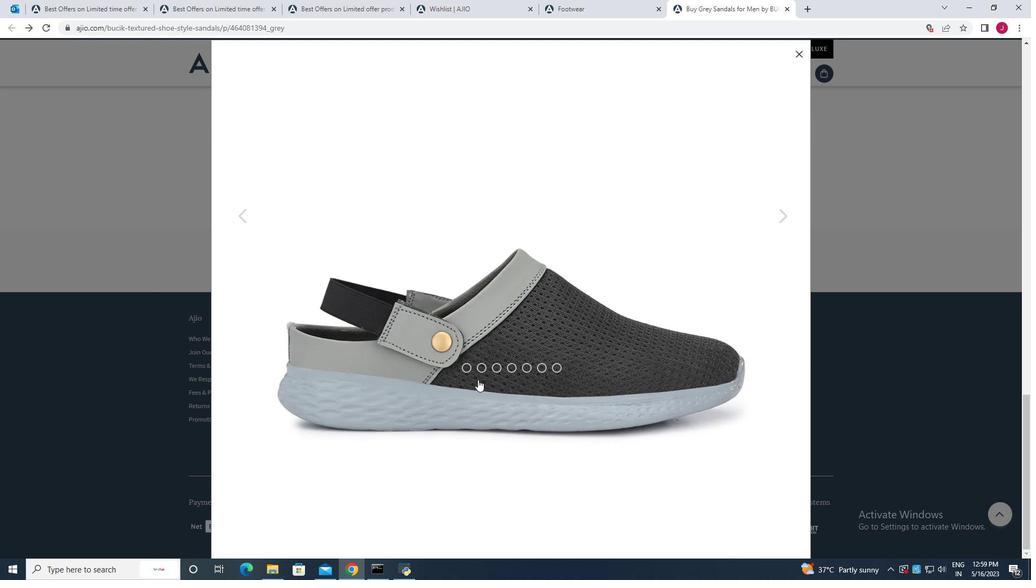
Action: Mouse scrolled (485, 374) with delta (0, 0)
Screenshot: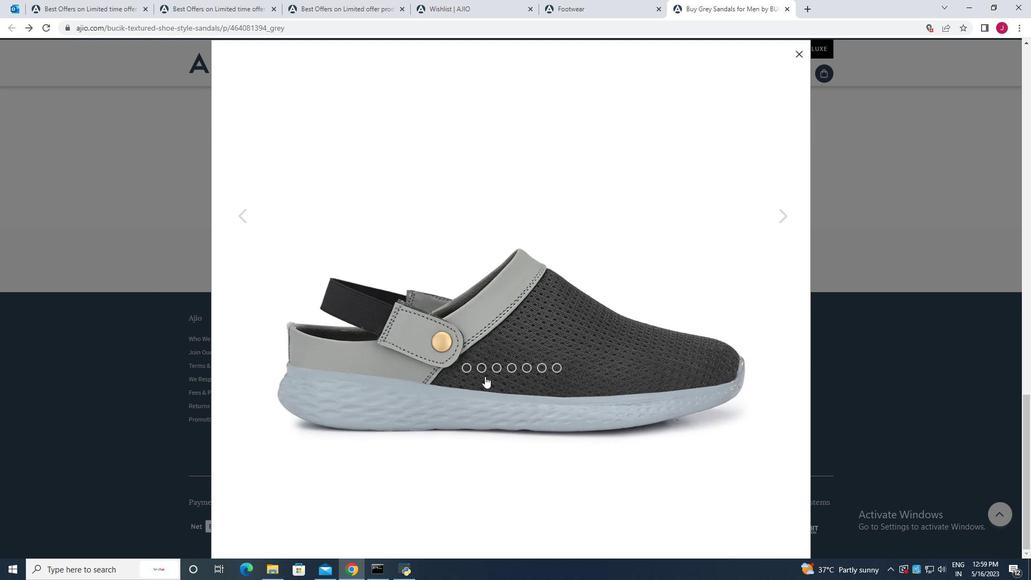 
Action: Mouse scrolled (485, 374) with delta (0, 0)
Screenshot: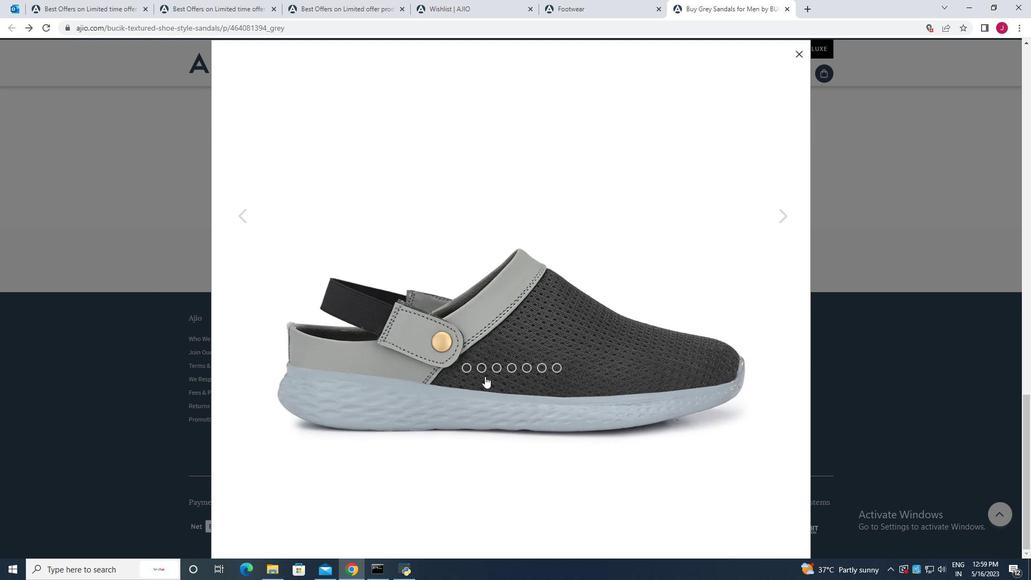 
Action: Mouse moved to (485, 374)
Screenshot: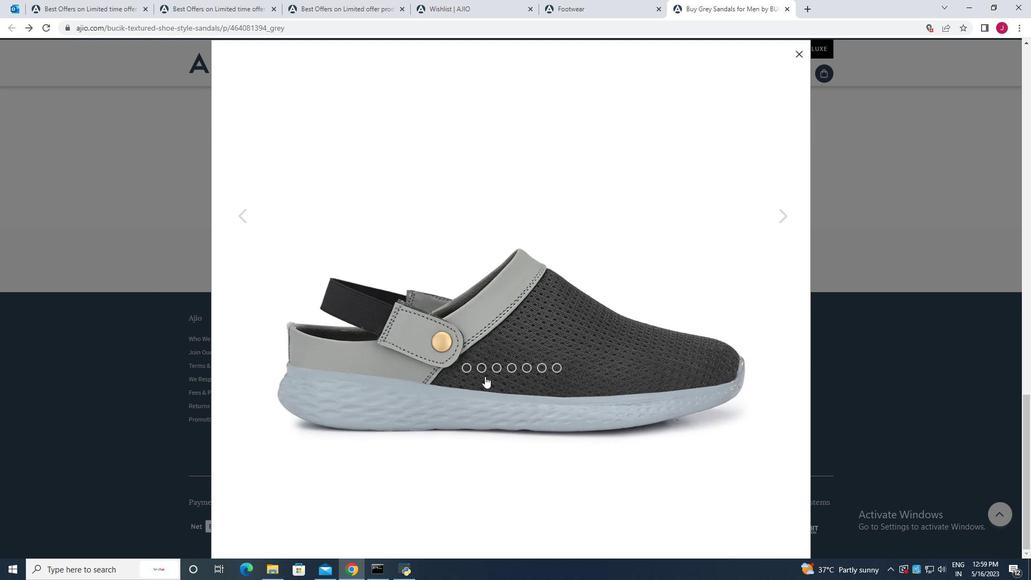 
Action: Mouse scrolled (485, 373) with delta (0, 0)
Screenshot: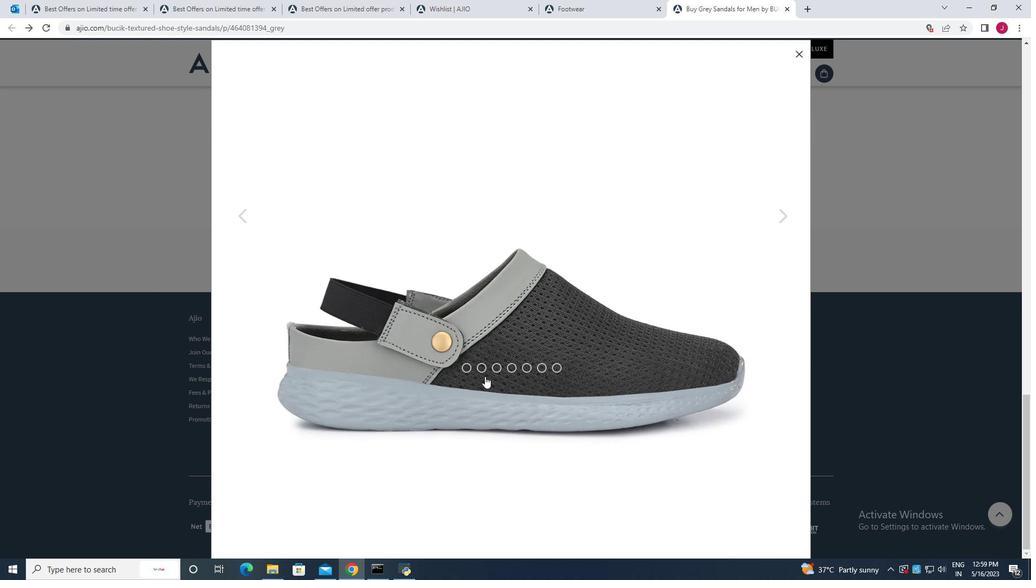 
Action: Mouse moved to (485, 373)
Screenshot: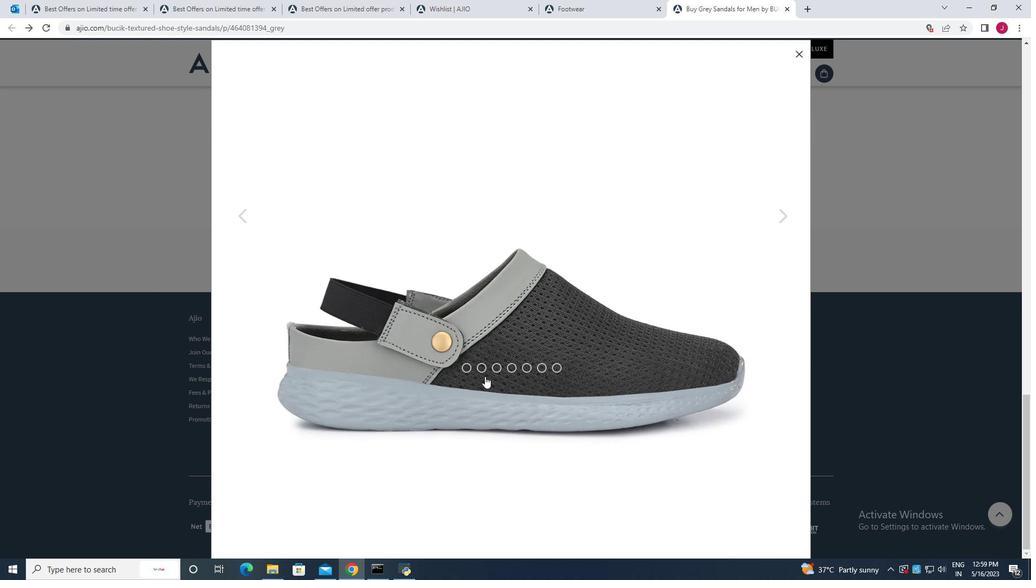 
Action: Mouse scrolled (485, 372) with delta (0, 0)
Screenshot: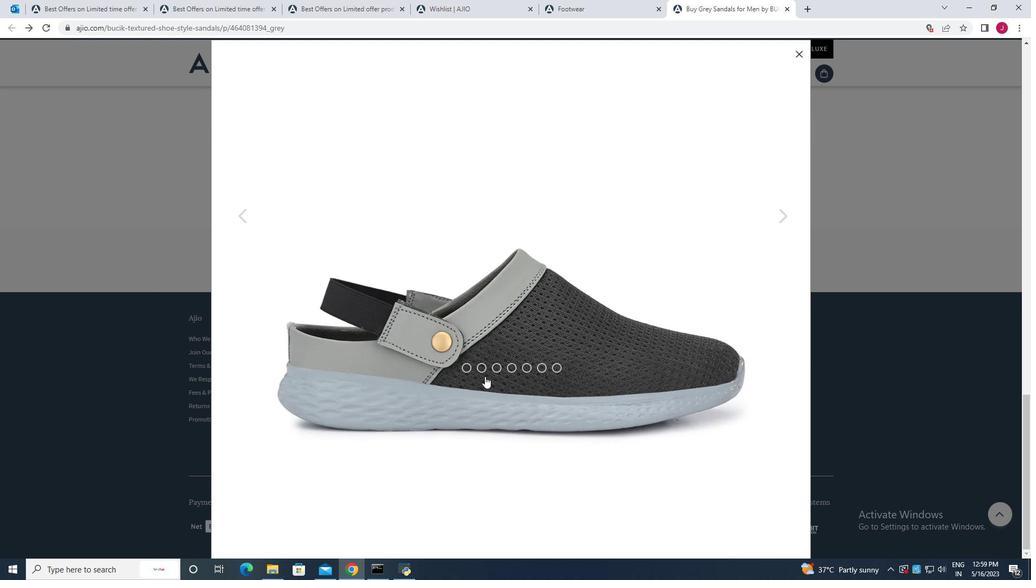 
Action: Mouse moved to (110, 192)
Screenshot: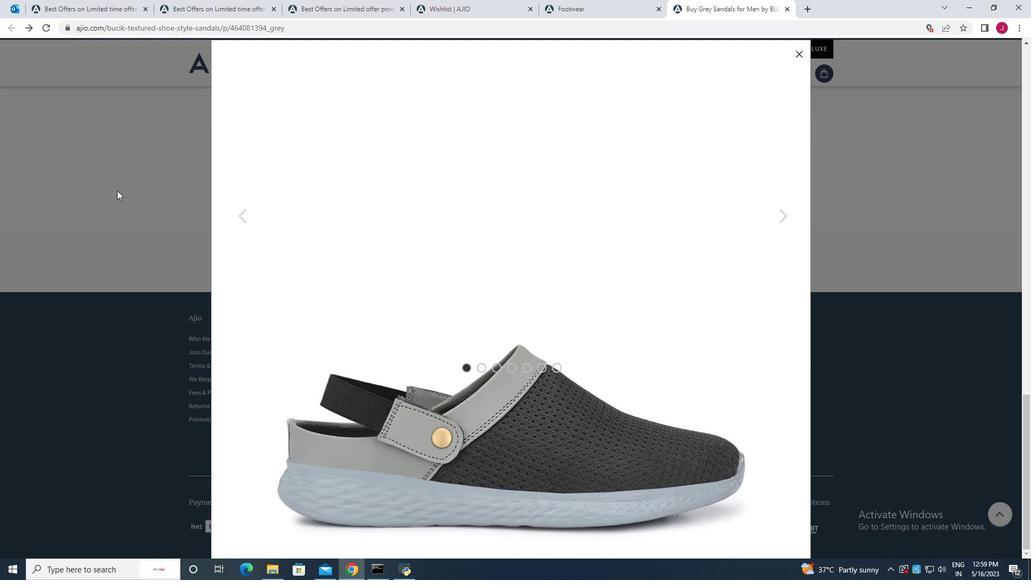 
Action: Mouse pressed left at (110, 192)
Screenshot: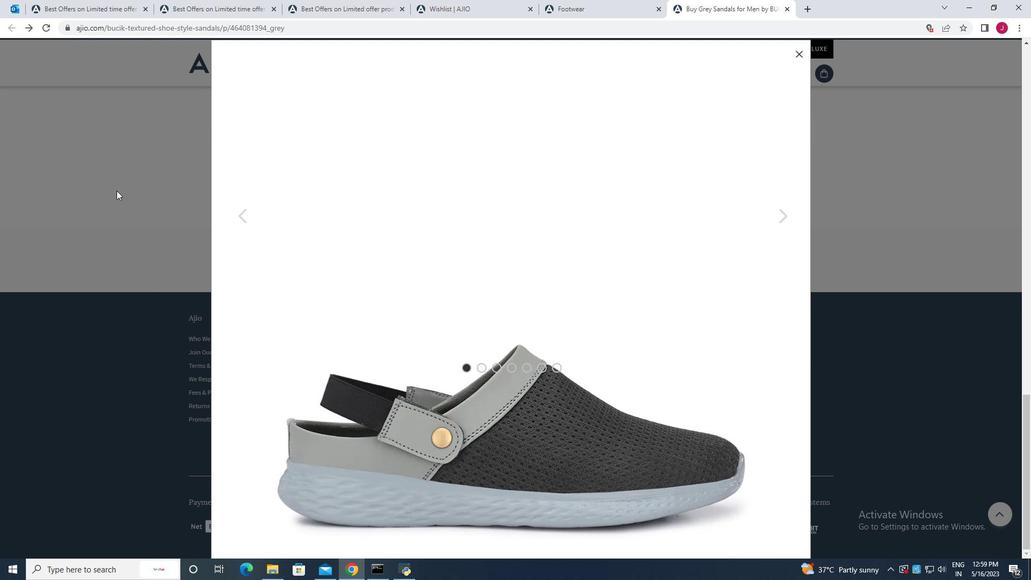 
Action: Mouse moved to (588, 216)
Screenshot: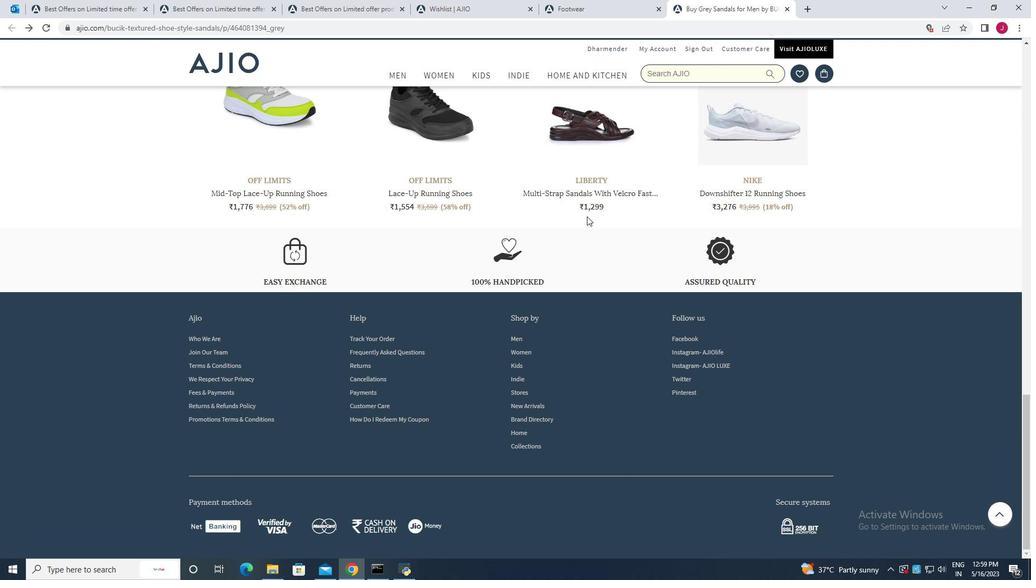
Action: Mouse scrolled (588, 215) with delta (0, 0)
Screenshot: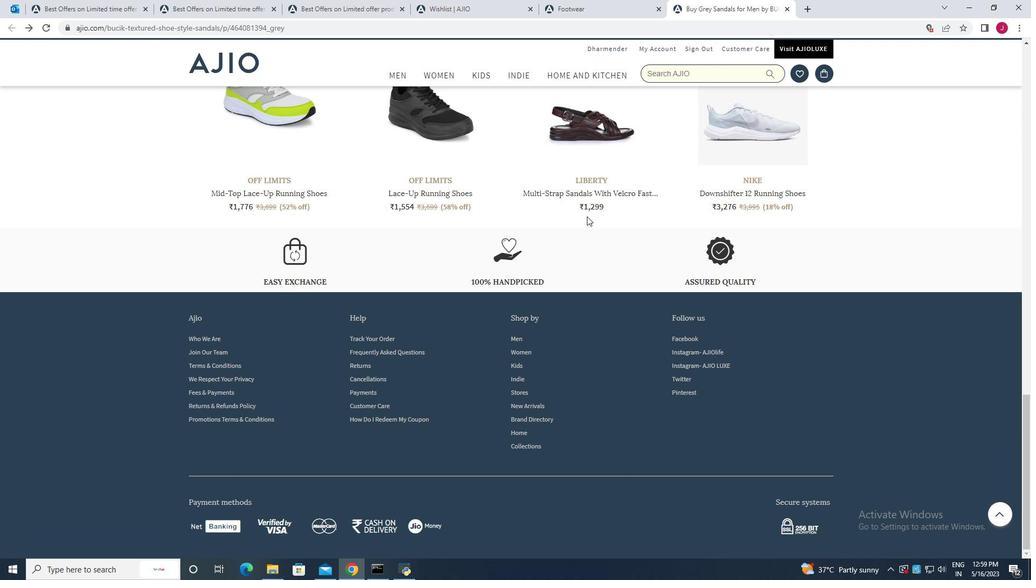 
Action: Mouse scrolled (588, 215) with delta (0, 0)
Screenshot: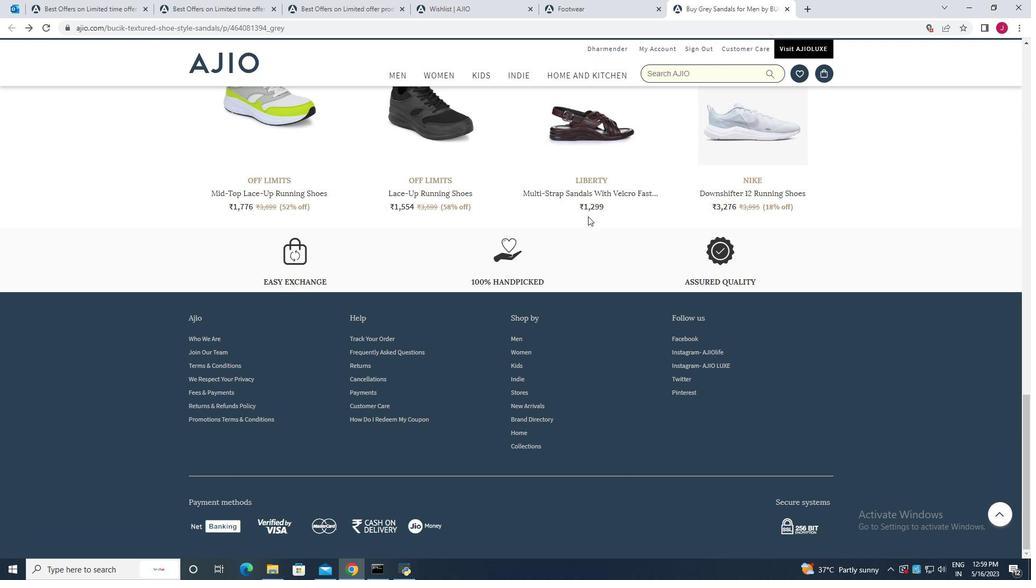 
Action: Mouse scrolled (588, 215) with delta (0, 0)
Screenshot: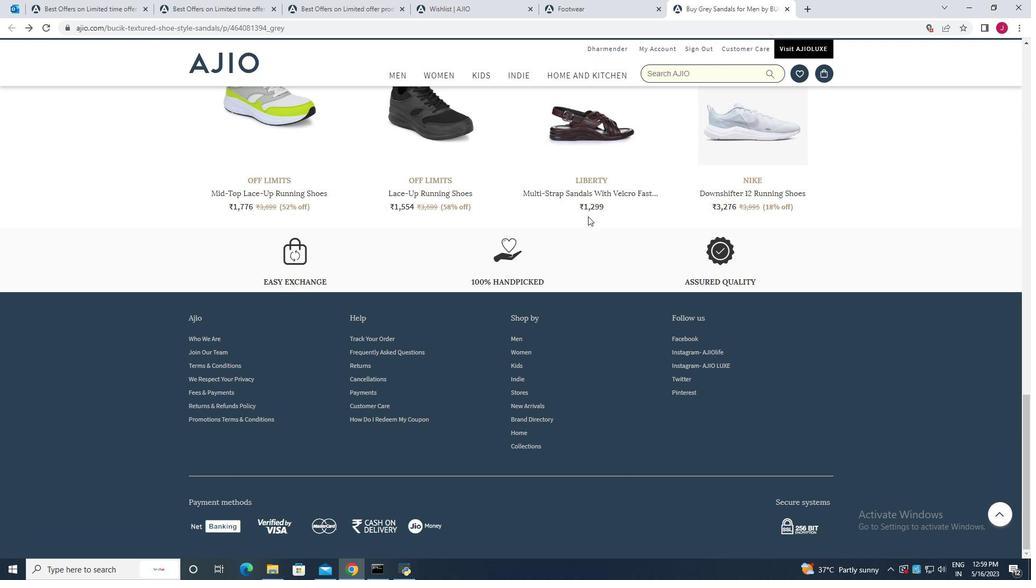 
Action: Mouse scrolled (588, 215) with delta (0, 0)
Screenshot: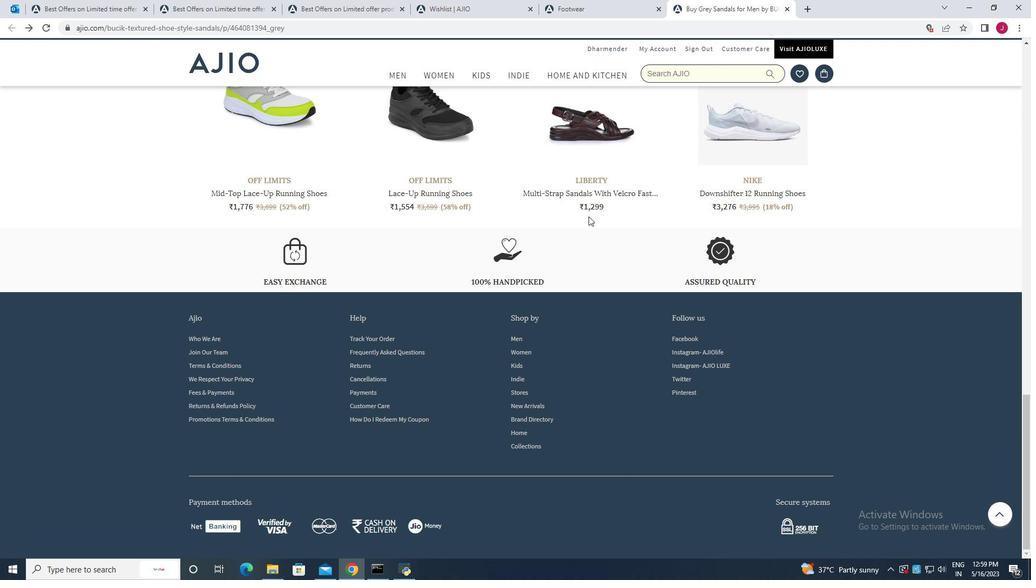 
Action: Mouse moved to (596, 223)
Screenshot: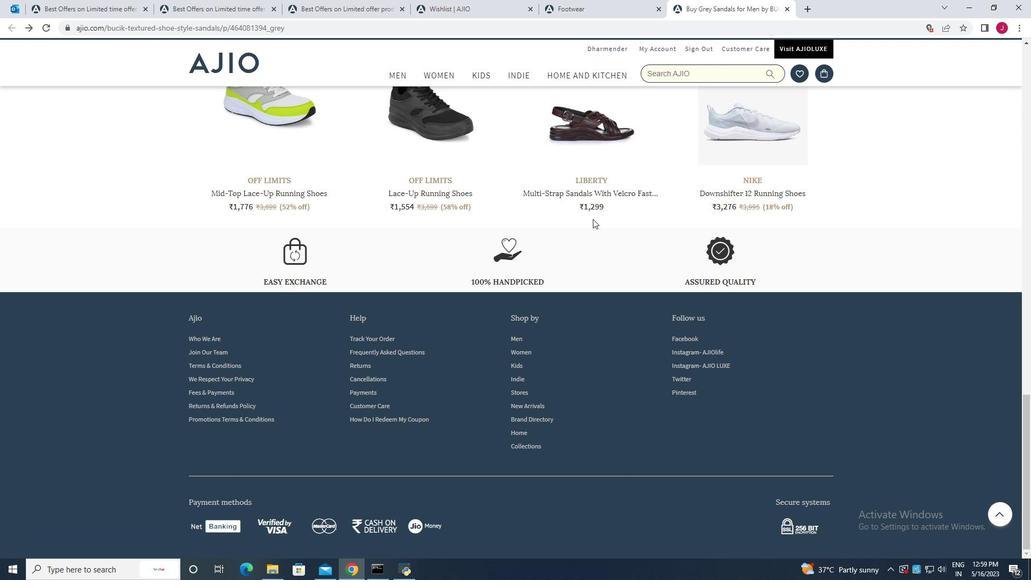 
Action: Mouse scrolled (596, 224) with delta (0, 0)
Screenshot: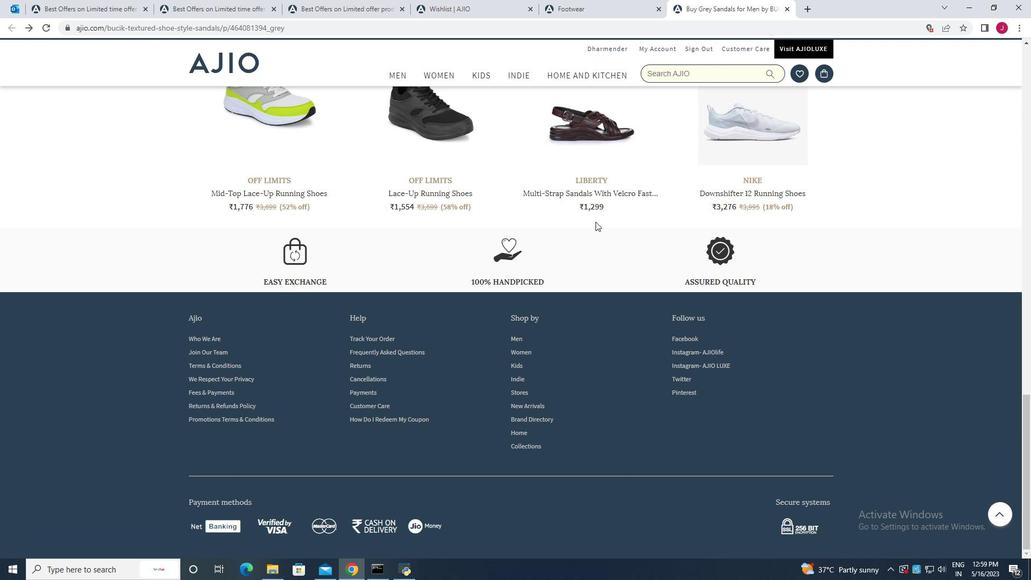 
Action: Mouse scrolled (596, 224) with delta (0, 0)
Screenshot: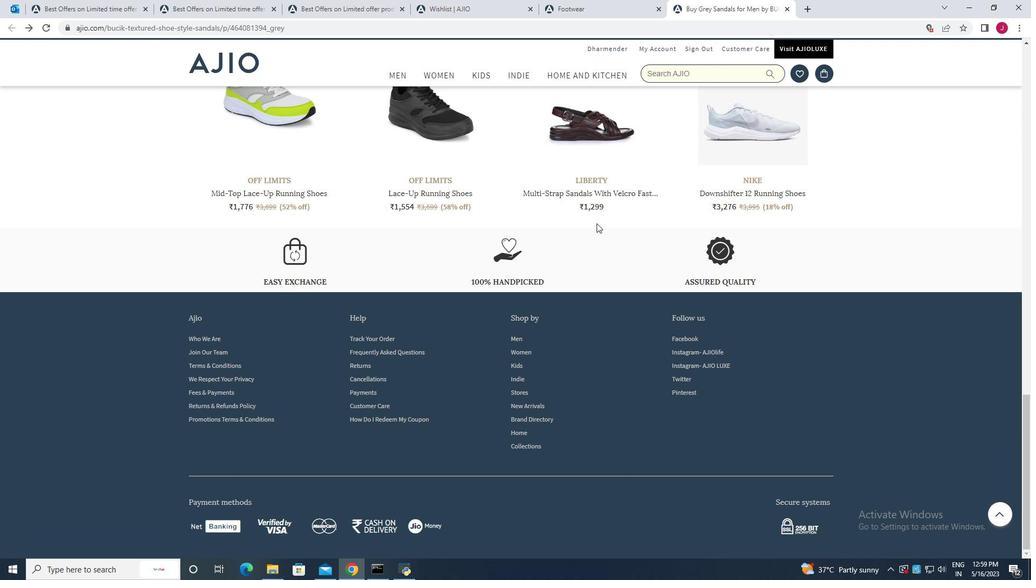
Action: Mouse scrolled (596, 224) with delta (0, 0)
Screenshot: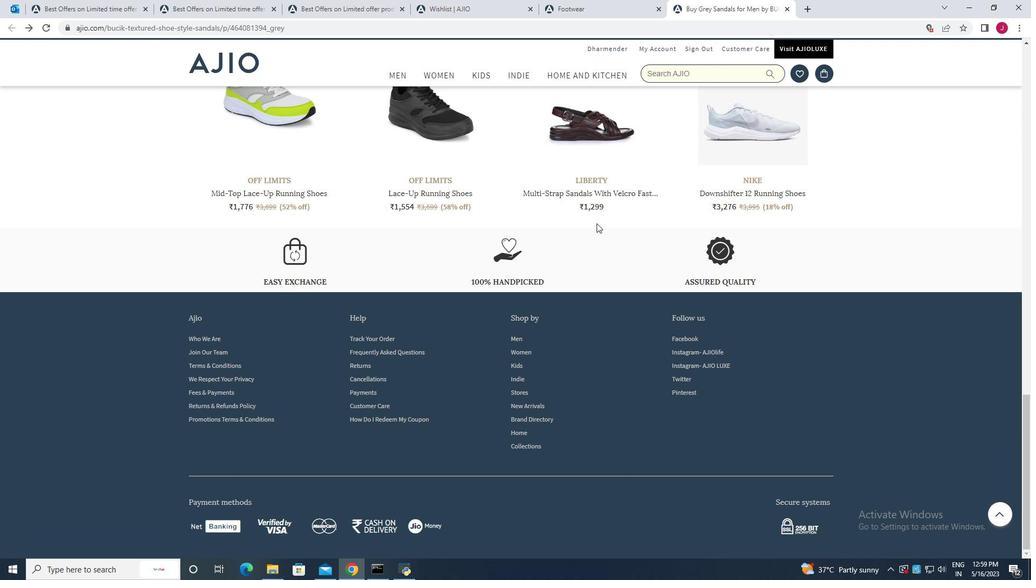 
Action: Mouse scrolled (596, 224) with delta (0, 0)
Screenshot: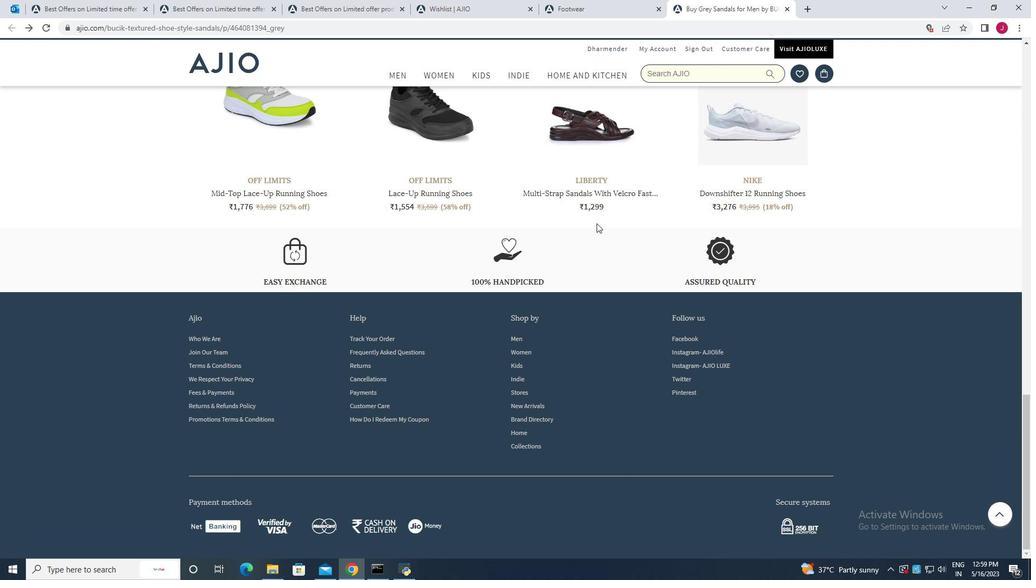 
Action: Mouse moved to (421, 330)
Screenshot: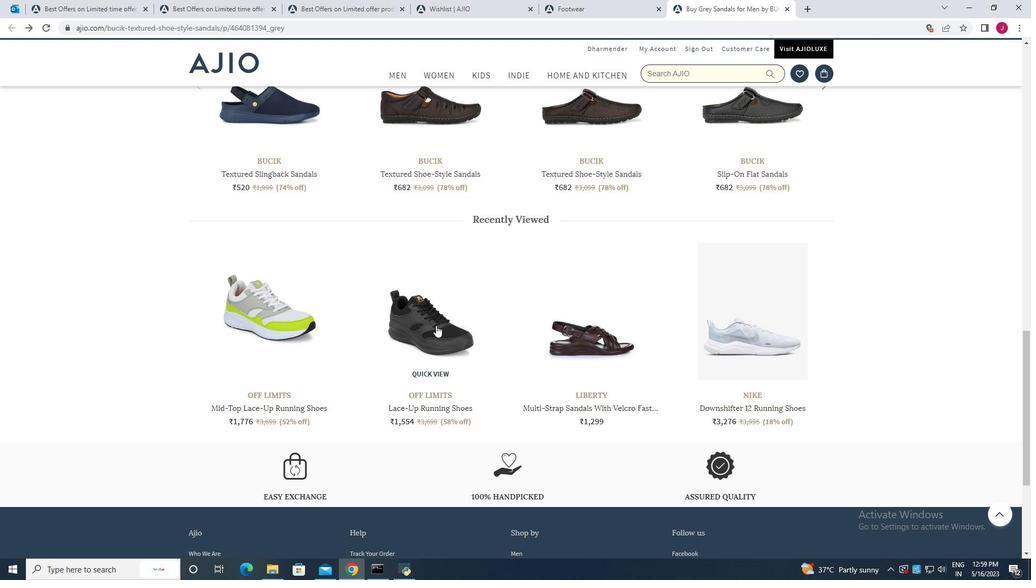 
Action: Mouse pressed left at (421, 330)
Screenshot: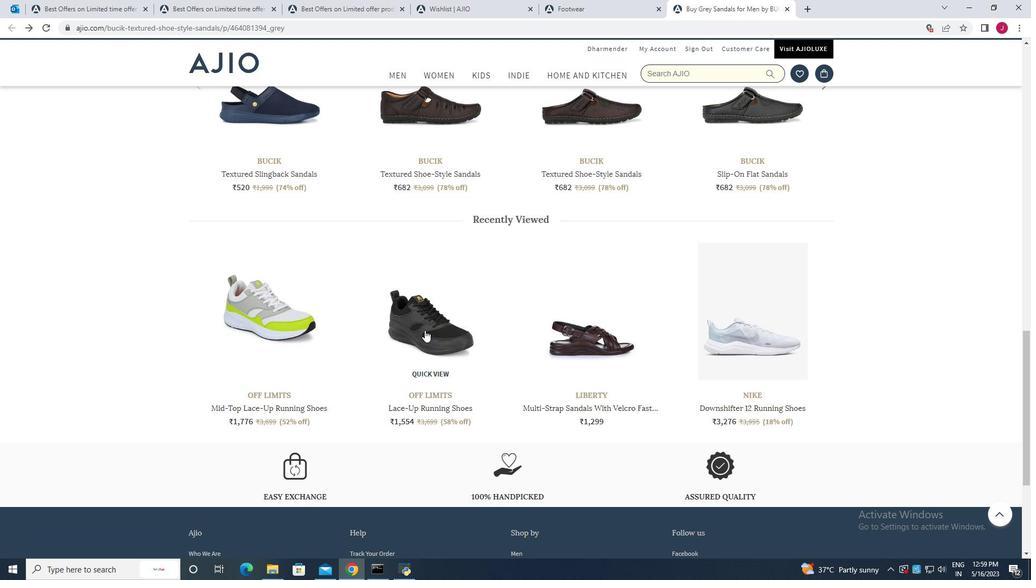 
Action: Mouse moved to (732, 401)
Screenshot: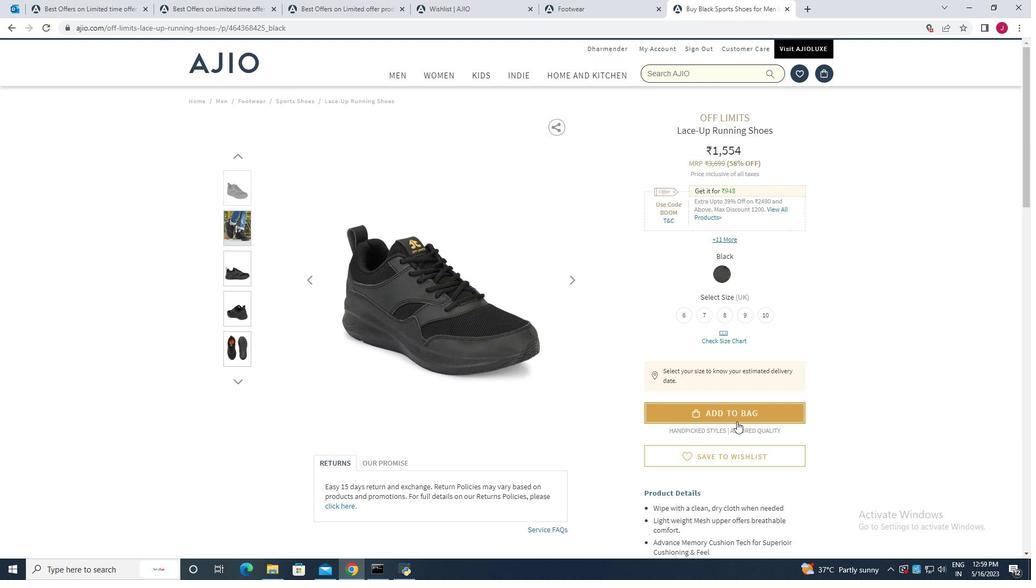 
Action: Mouse pressed left at (732, 401)
Screenshot: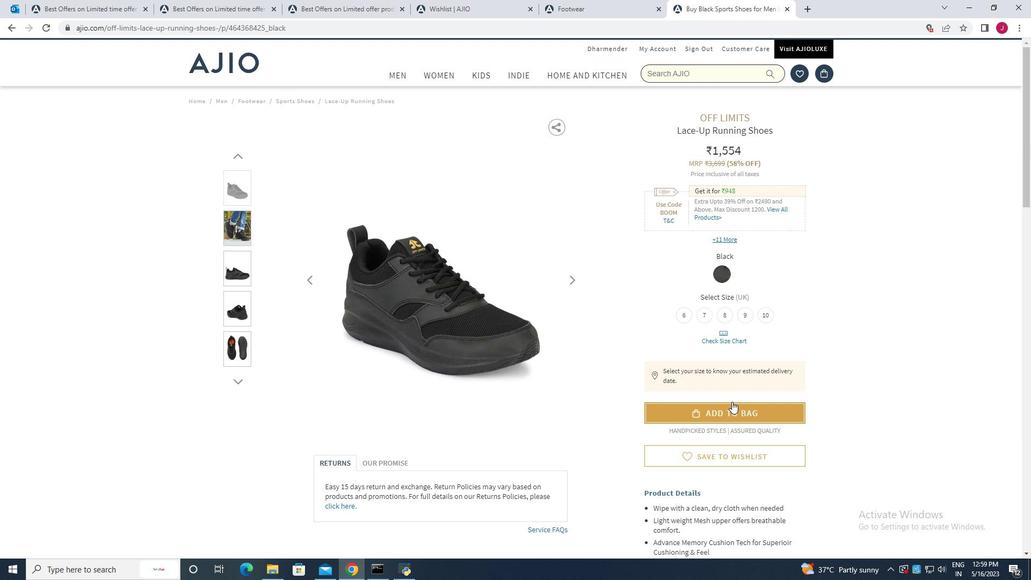 
Action: Mouse moved to (736, 431)
Screenshot: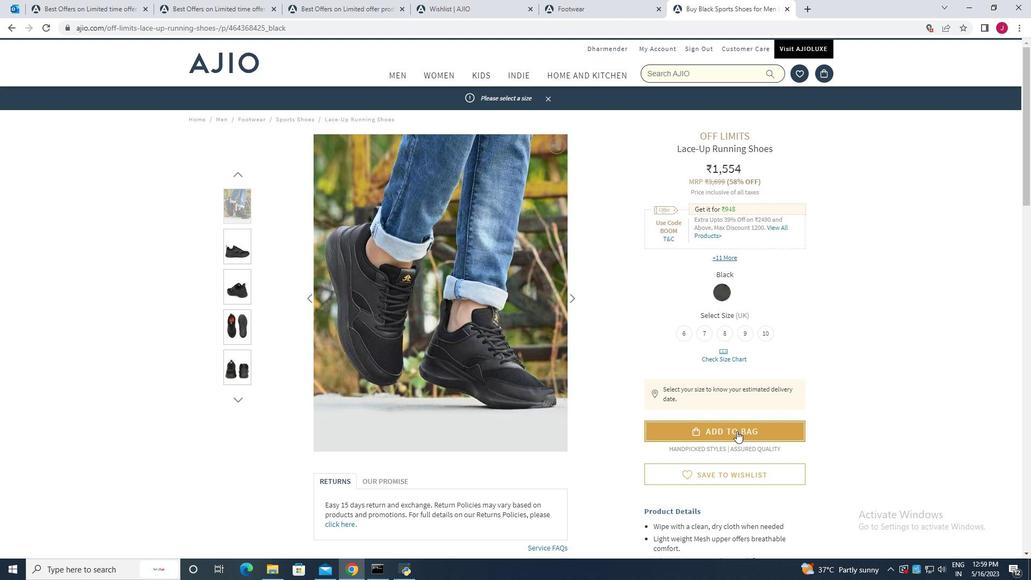 
Action: Mouse pressed left at (736, 431)
Screenshot: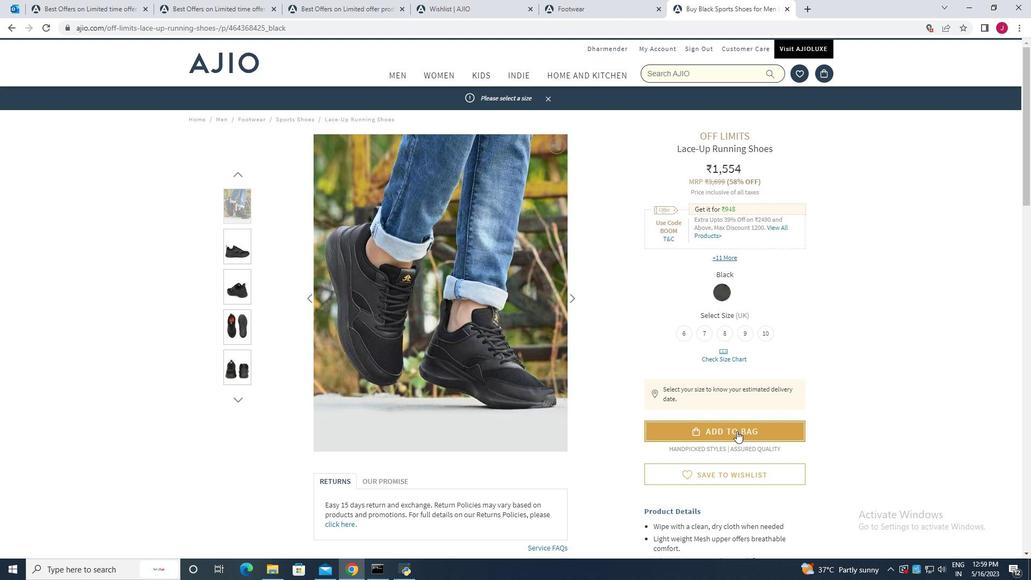 
Action: Mouse moved to (436, 382)
Screenshot: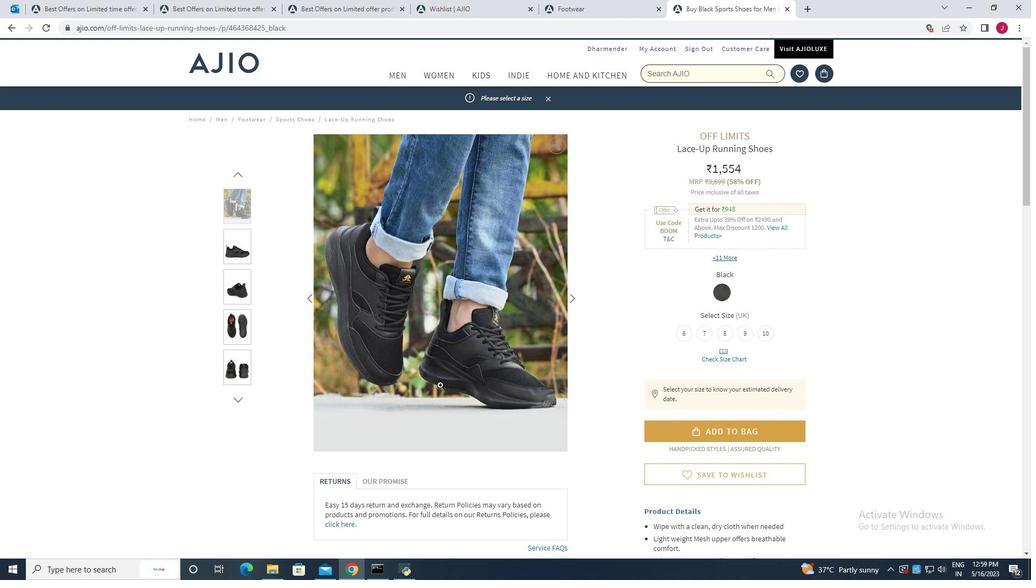 
Action: Mouse scrolled (438, 384) with delta (0, 0)
Screenshot: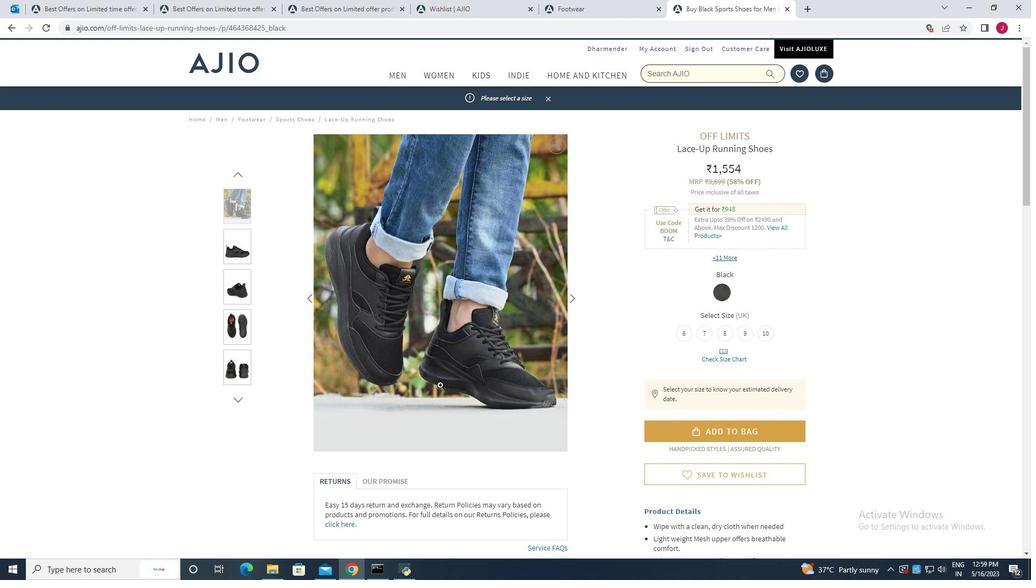 
Action: Mouse moved to (436, 382)
Screenshot: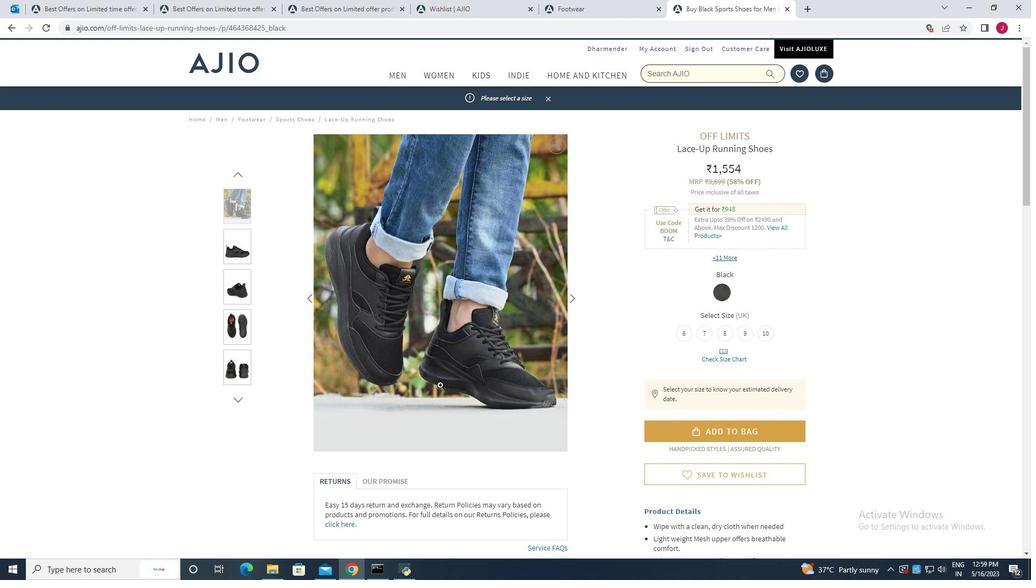 
Action: Mouse scrolled (437, 384) with delta (0, 0)
Screenshot: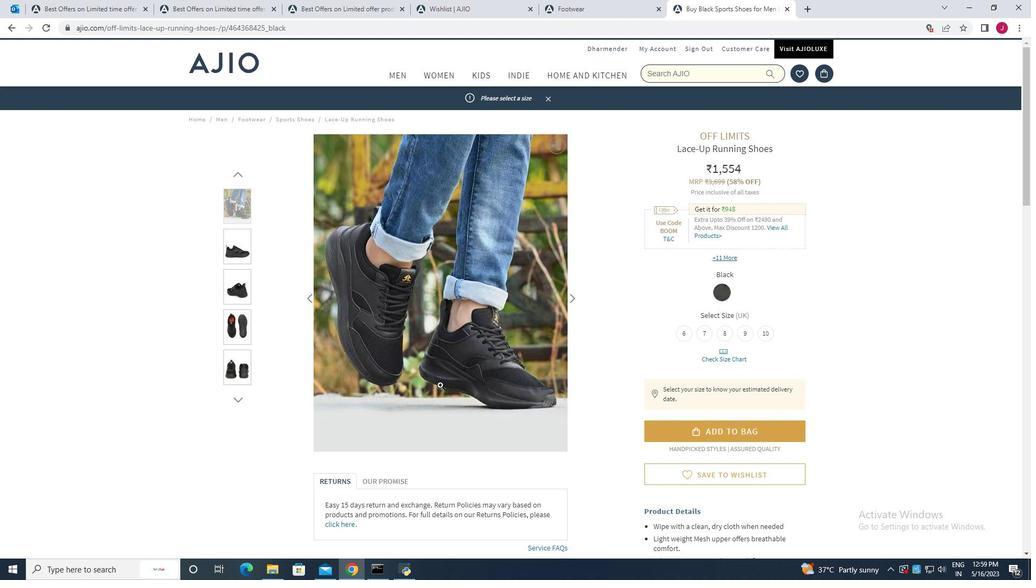 
Action: Mouse moved to (436, 382)
Screenshot: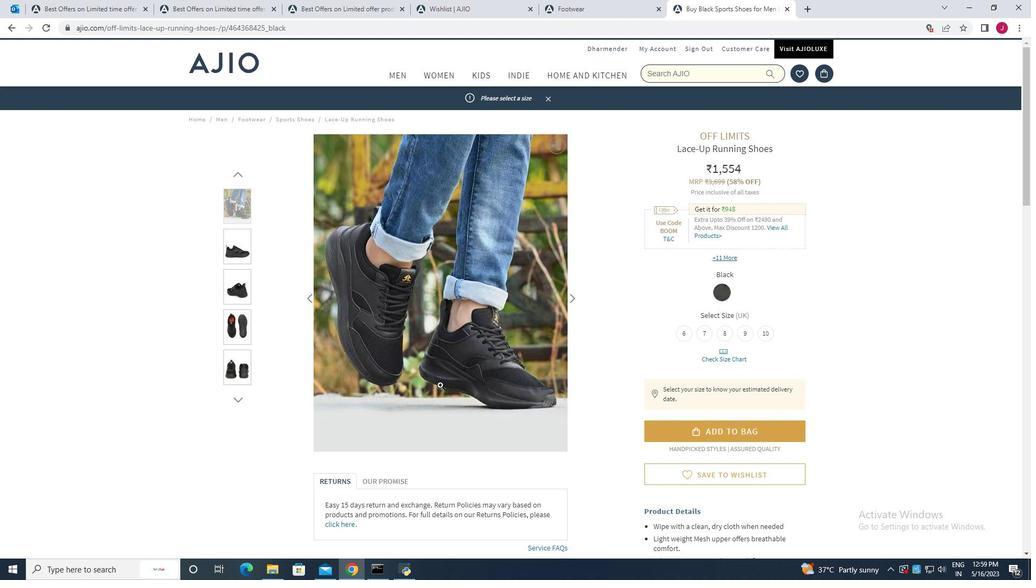
Action: Mouse scrolled (436, 383) with delta (0, 0)
Screenshot: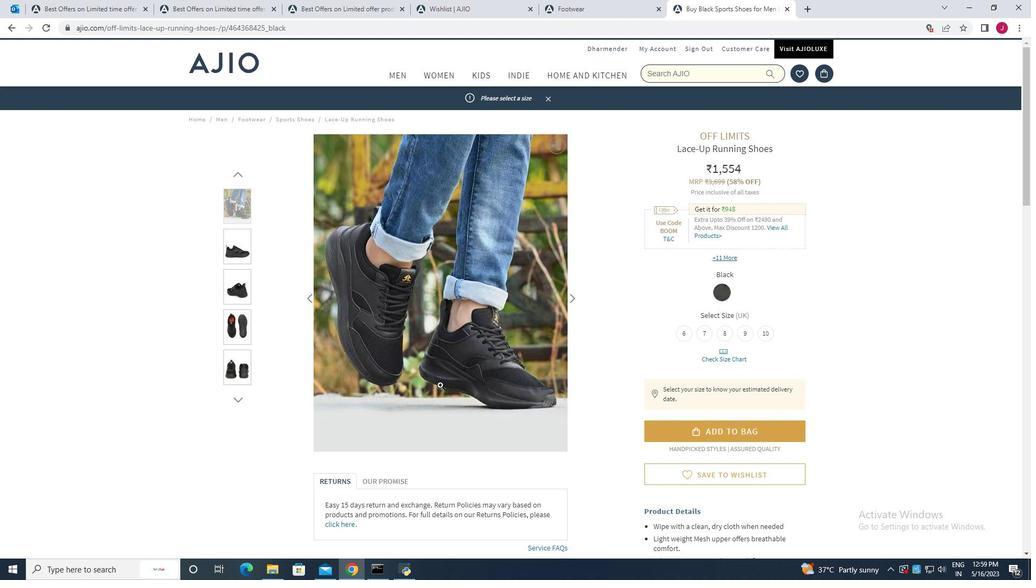 
Action: Mouse moved to (430, 379)
Screenshot: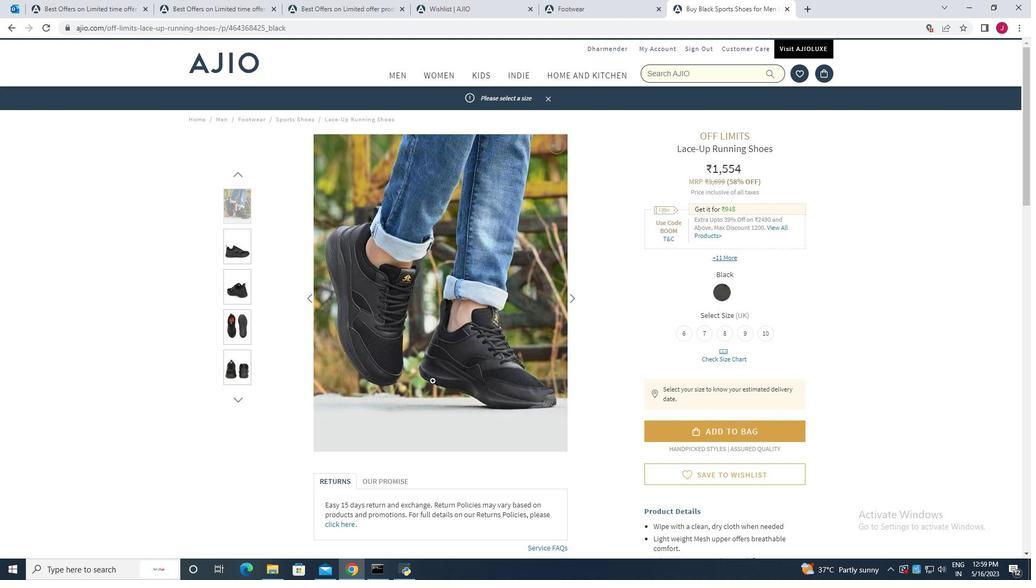 
Action: Mouse scrolled (430, 379) with delta (0, 0)
Screenshot: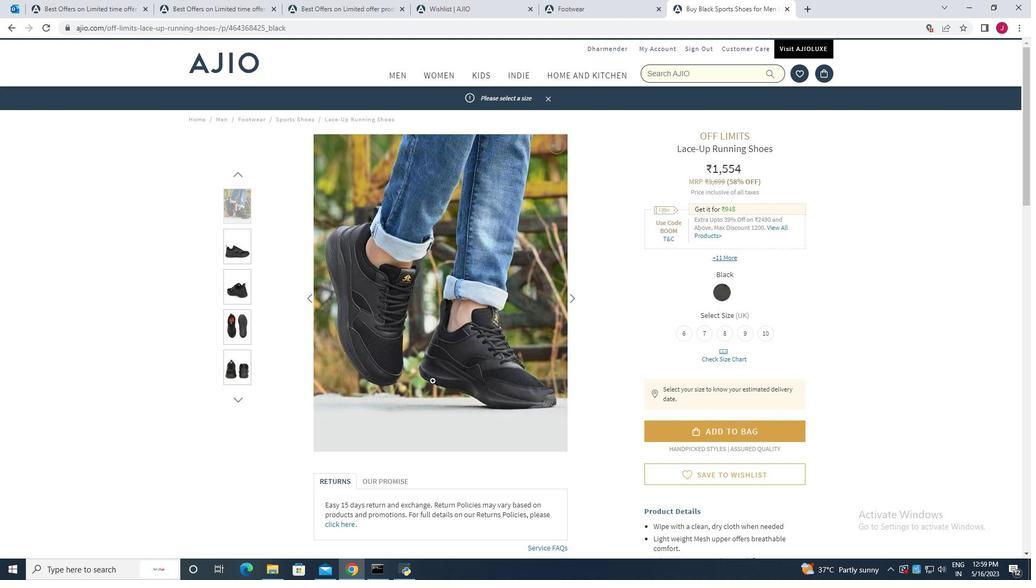 
Action: Mouse scrolled (430, 379) with delta (0, 0)
Screenshot: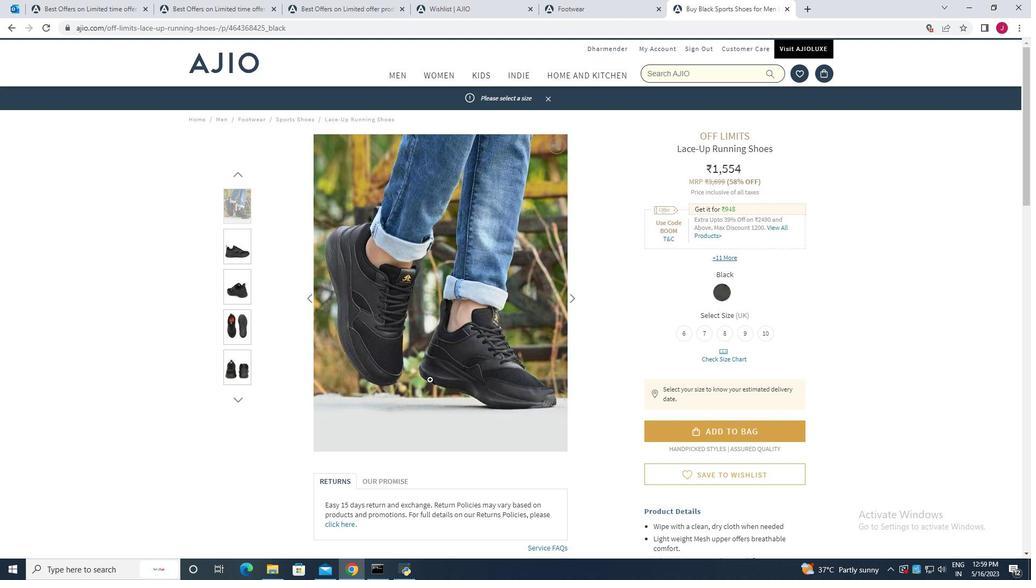 
Action: Mouse moved to (430, 378)
Screenshot: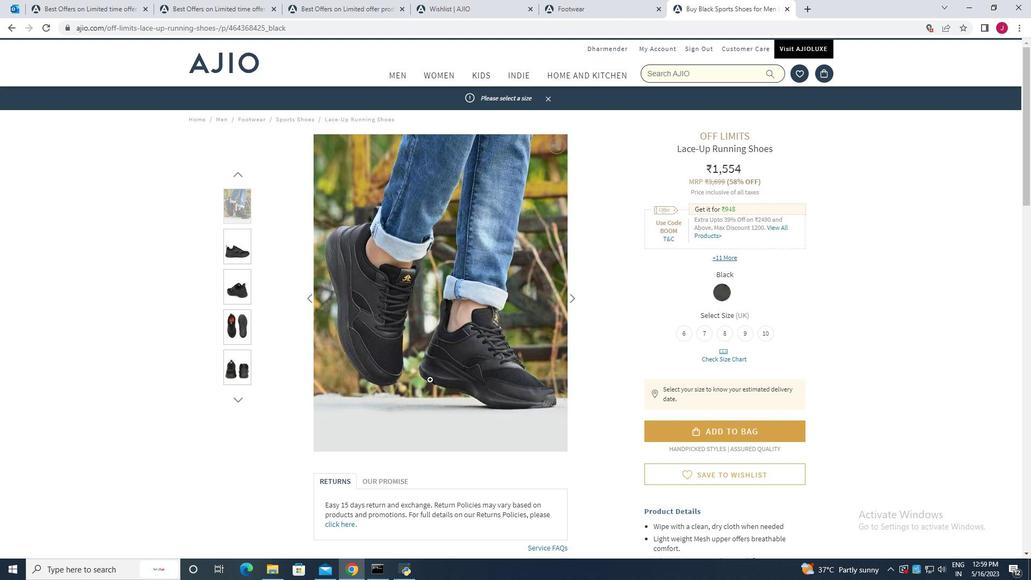 
Action: Mouse scrolled (430, 379) with delta (0, 0)
Screenshot: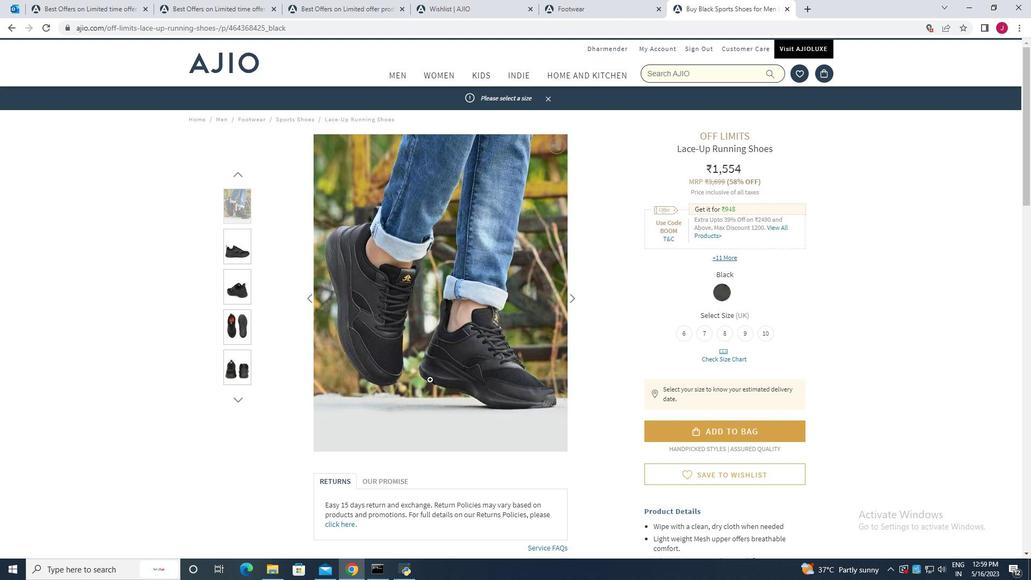 
Action: Mouse scrolled (430, 379) with delta (0, 0)
Screenshot: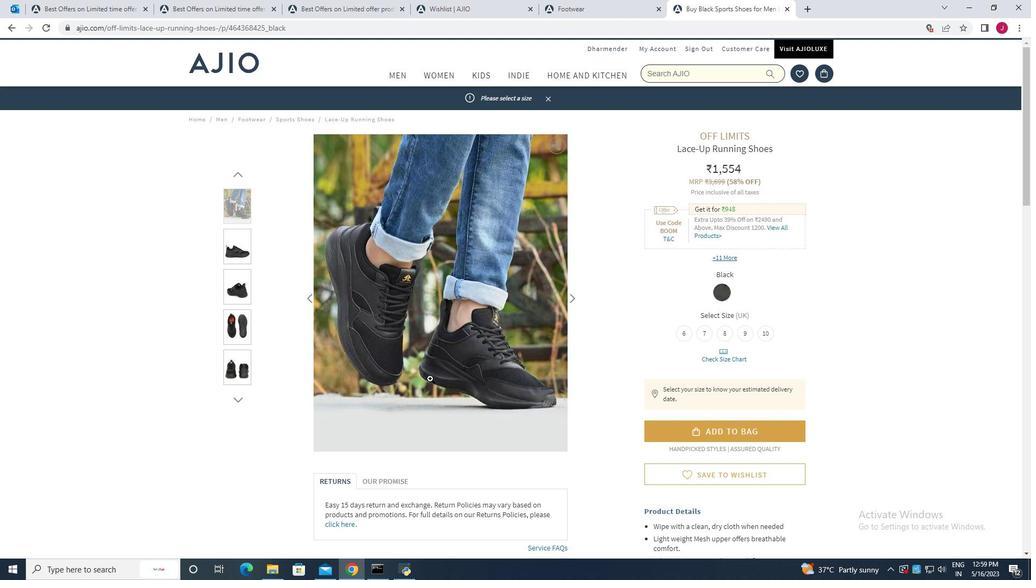 
Action: Mouse scrolled (430, 379) with delta (0, 0)
Screenshot: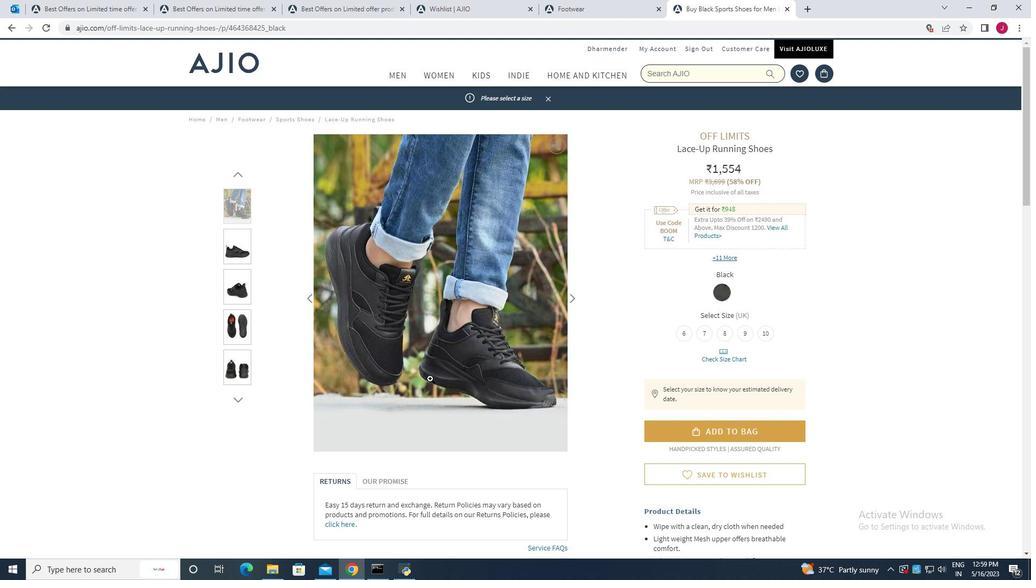 
Action: Mouse scrolled (430, 379) with delta (0, 0)
Screenshot: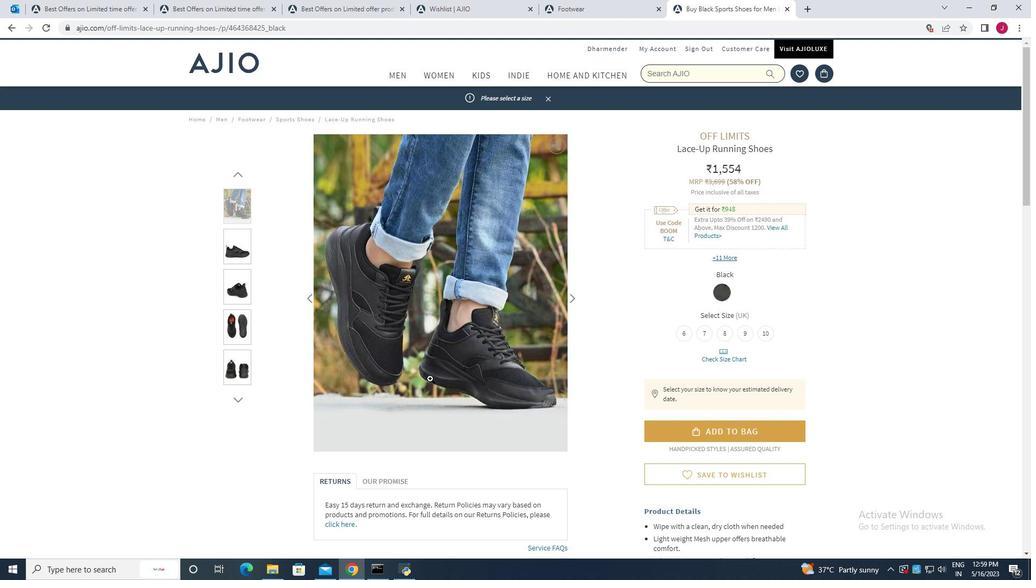 
Action: Mouse moved to (876, 321)
Screenshot: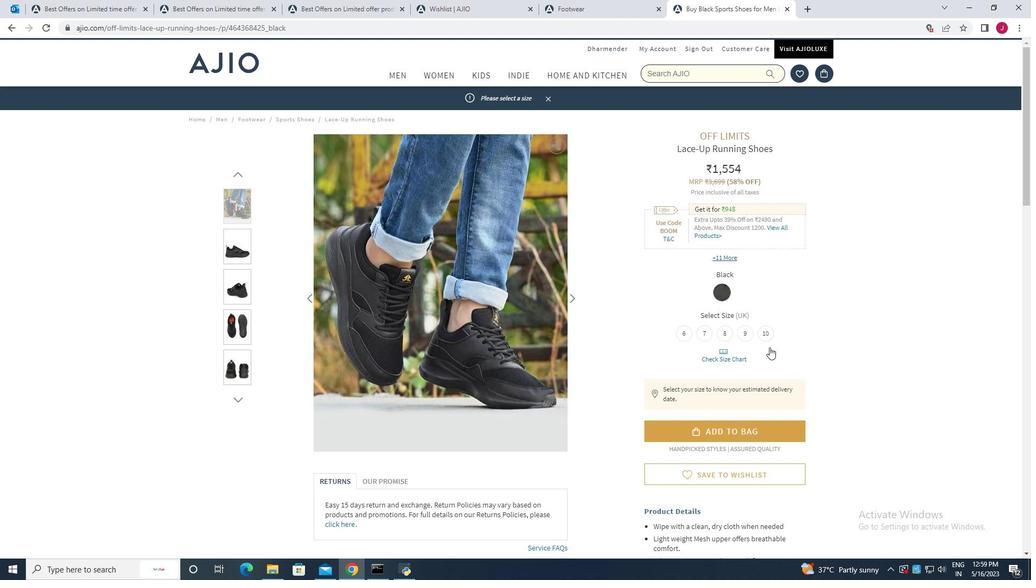 
Action: Mouse scrolled (876, 321) with delta (0, 0)
Screenshot: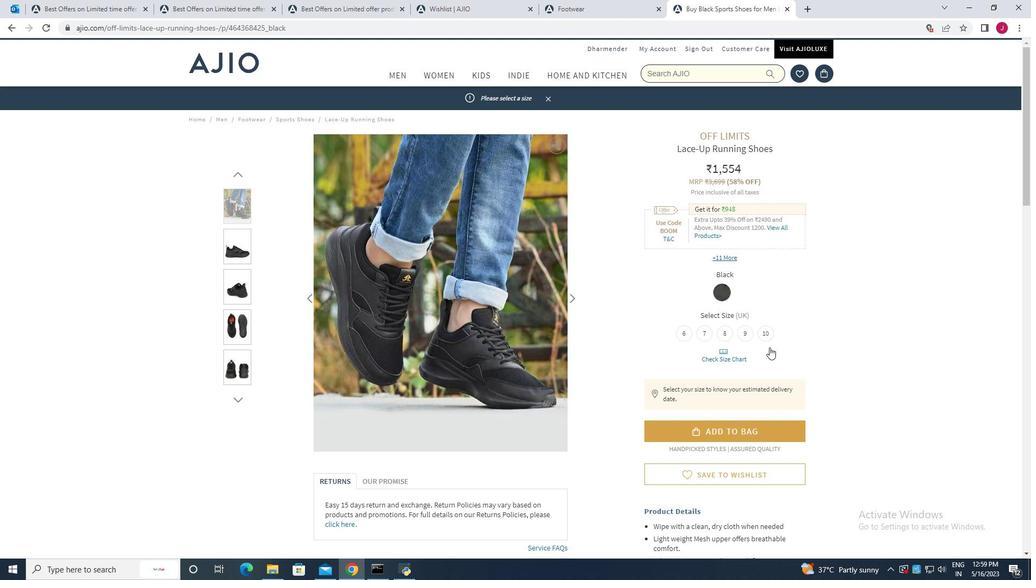 
Action: Mouse scrolled (876, 321) with delta (0, 0)
Screenshot: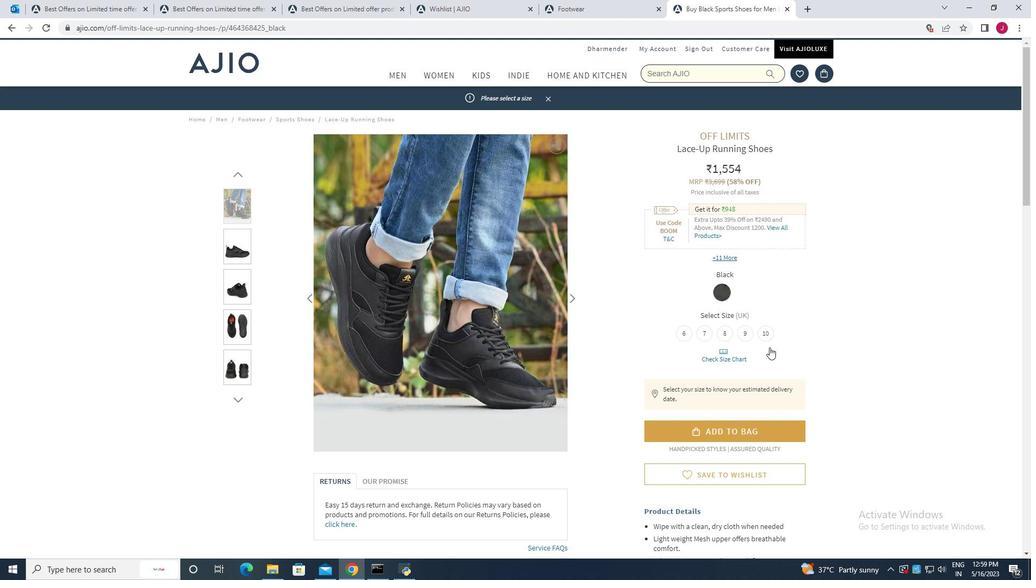 
Action: Mouse scrolled (876, 321) with delta (0, 0)
Screenshot: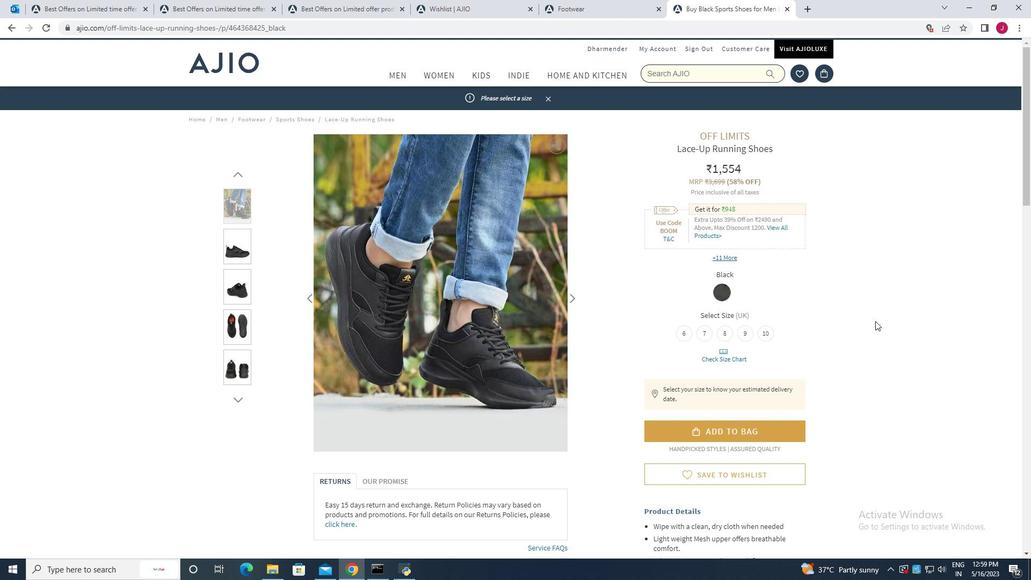 
Action: Mouse moved to (871, 319)
Screenshot: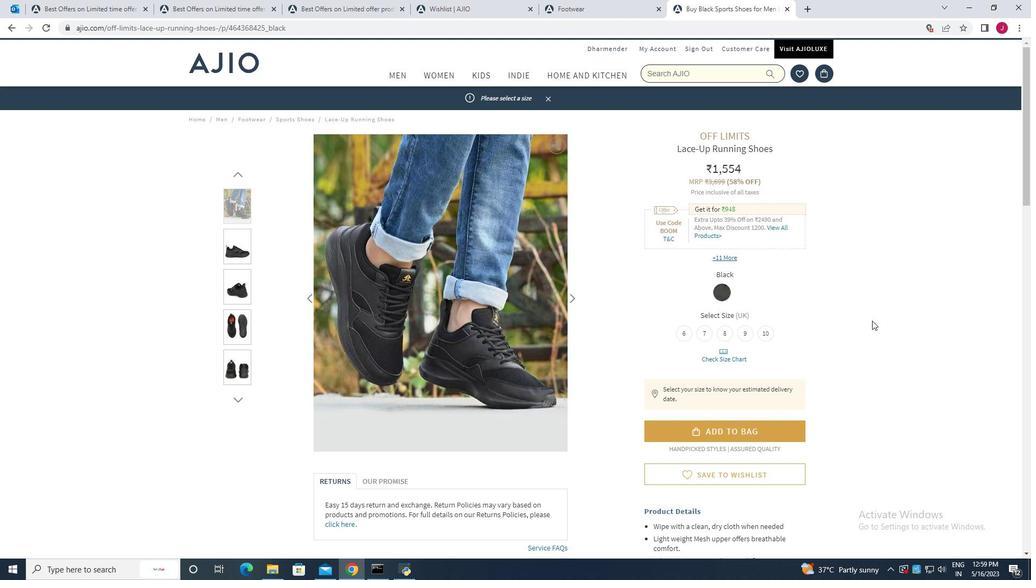
Action: Mouse scrolled (871, 320) with delta (0, 0)
Screenshot: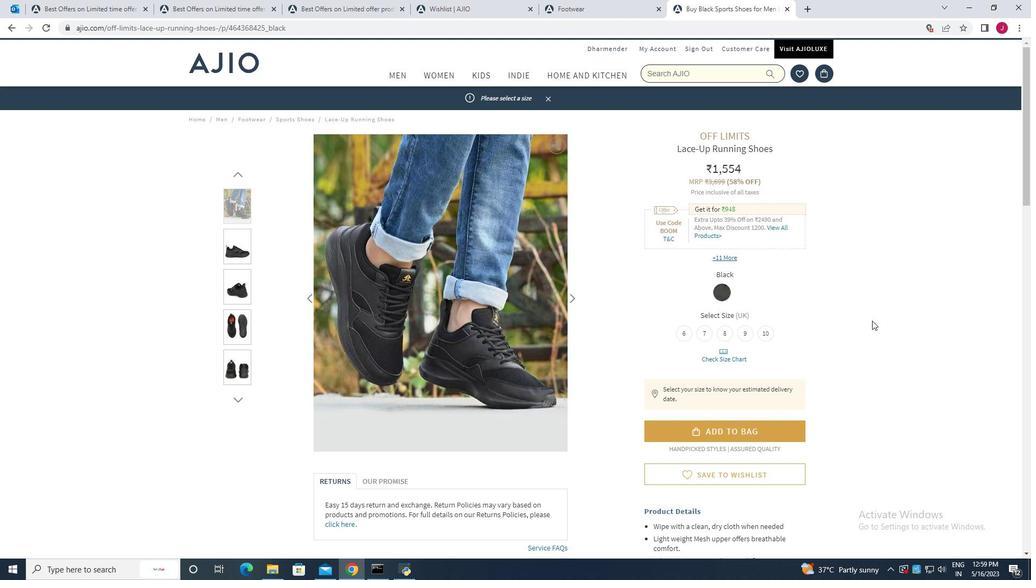 
Action: Mouse scrolled (871, 320) with delta (0, 0)
Screenshot: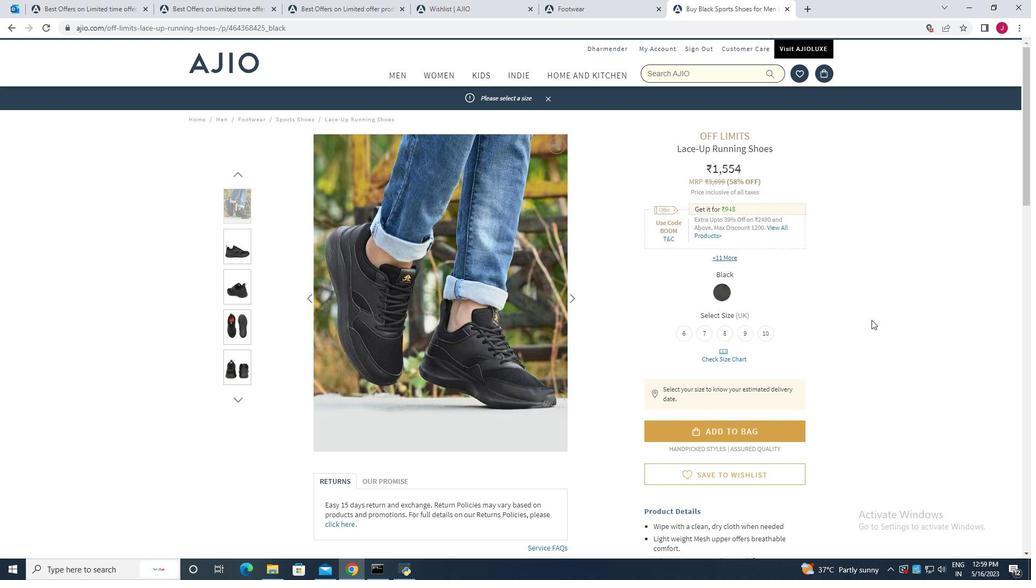 
Action: Mouse moved to (871, 319)
Screenshot: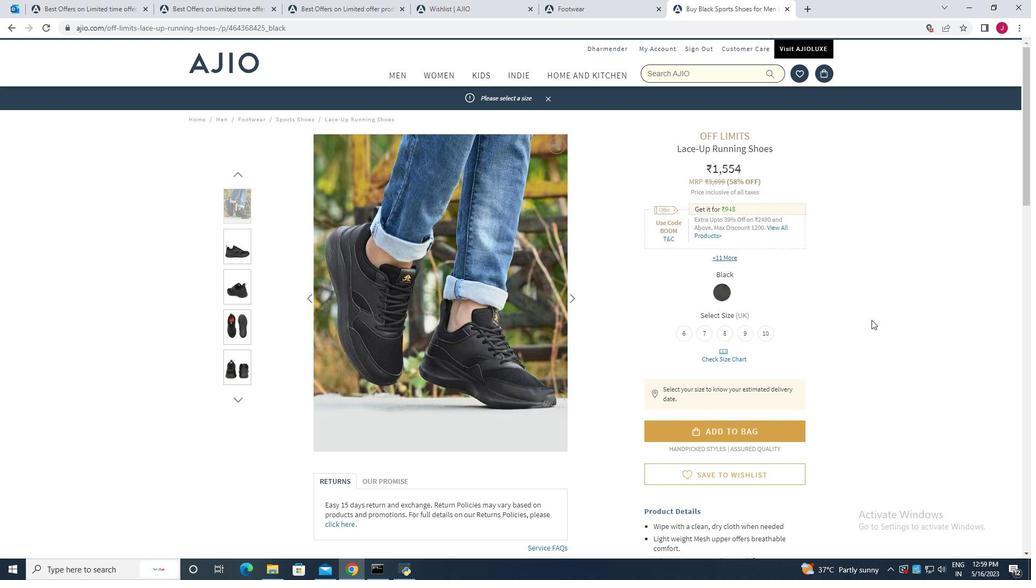 
Action: Mouse scrolled (871, 319) with delta (0, 0)
Screenshot: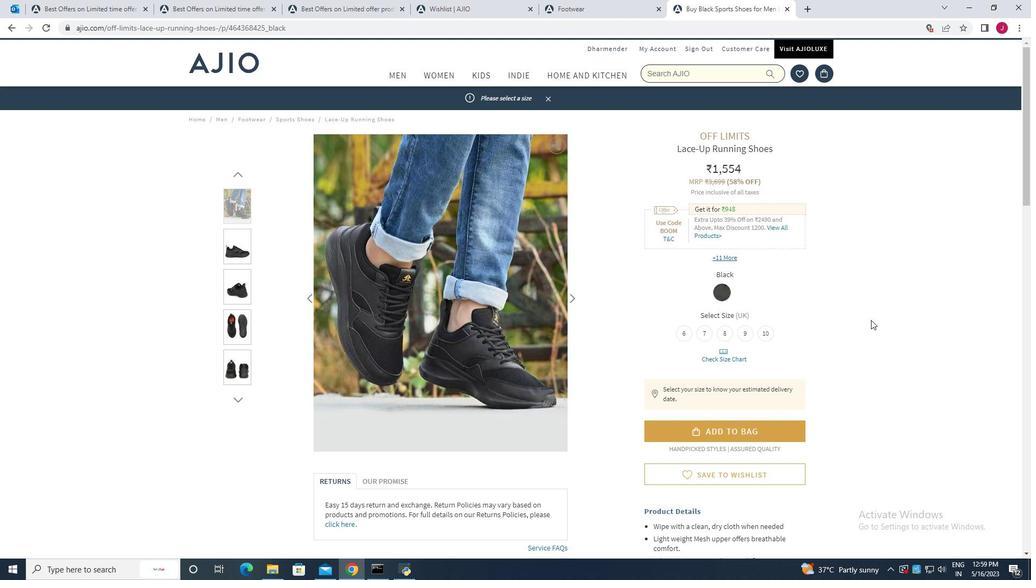 
Action: Mouse moved to (869, 315)
Screenshot: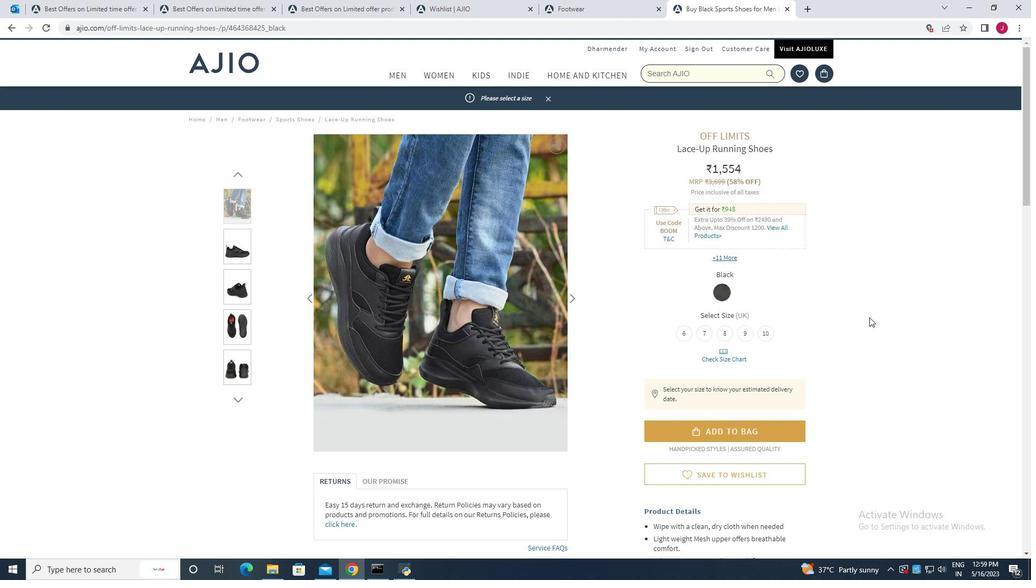 
Action: Mouse scrolled (869, 316) with delta (0, 0)
Screenshot: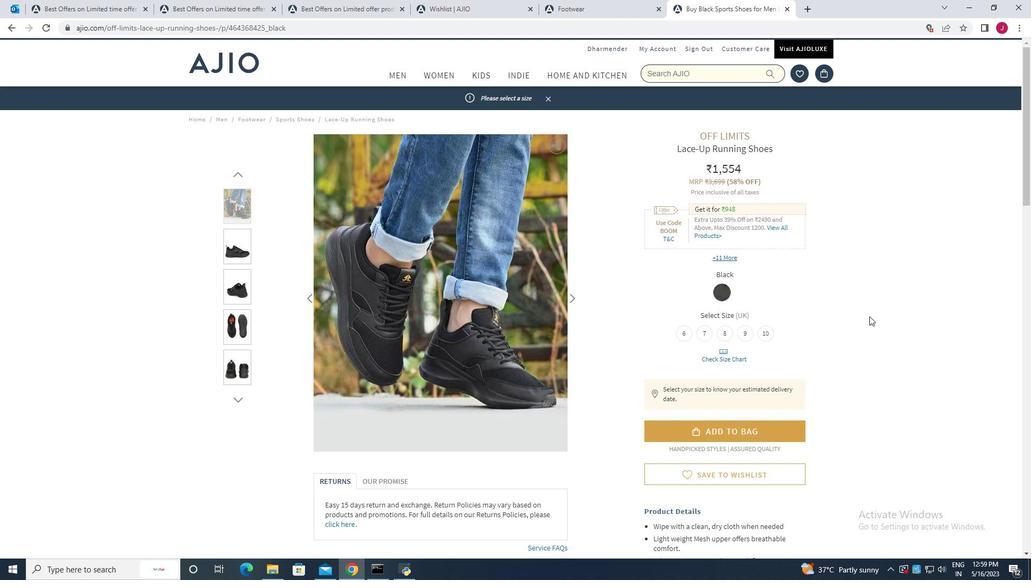 
Action: Mouse scrolled (869, 316) with delta (0, 0)
Screenshot: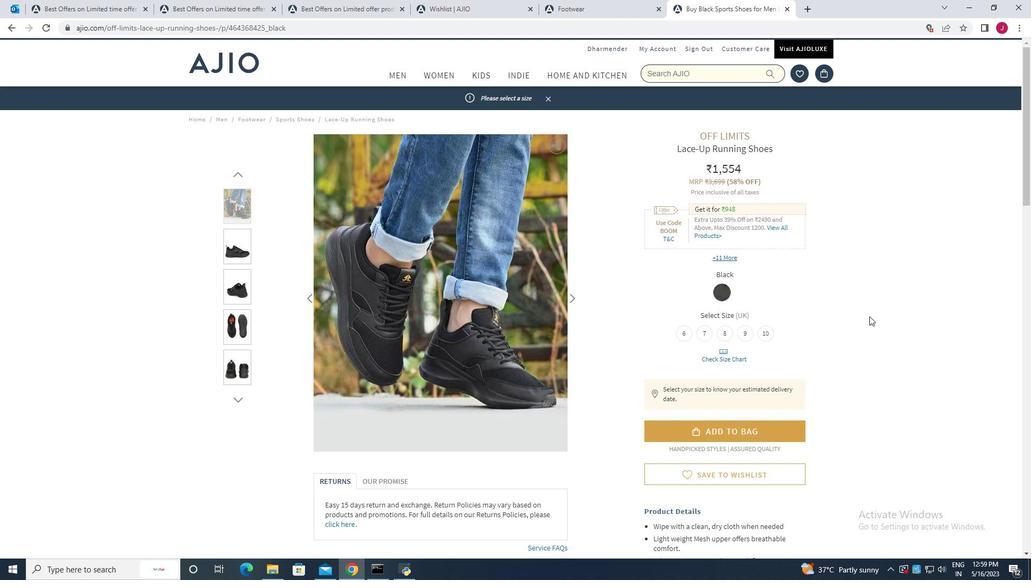 
Action: Mouse scrolled (869, 316) with delta (0, 0)
Screenshot: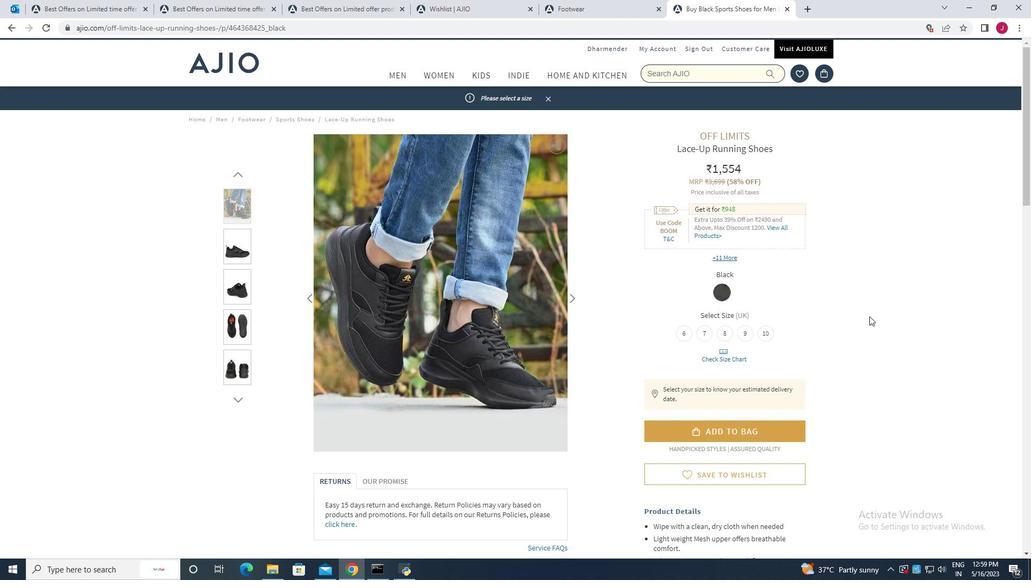 
Action: Mouse moved to (869, 314)
Screenshot: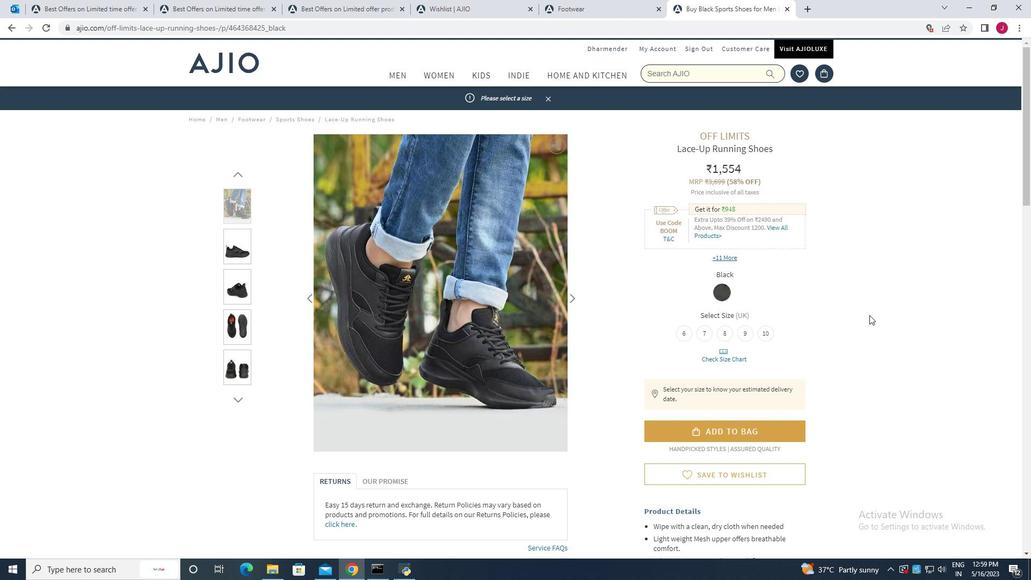 
Action: Mouse scrolled (869, 314) with delta (0, 0)
Screenshot: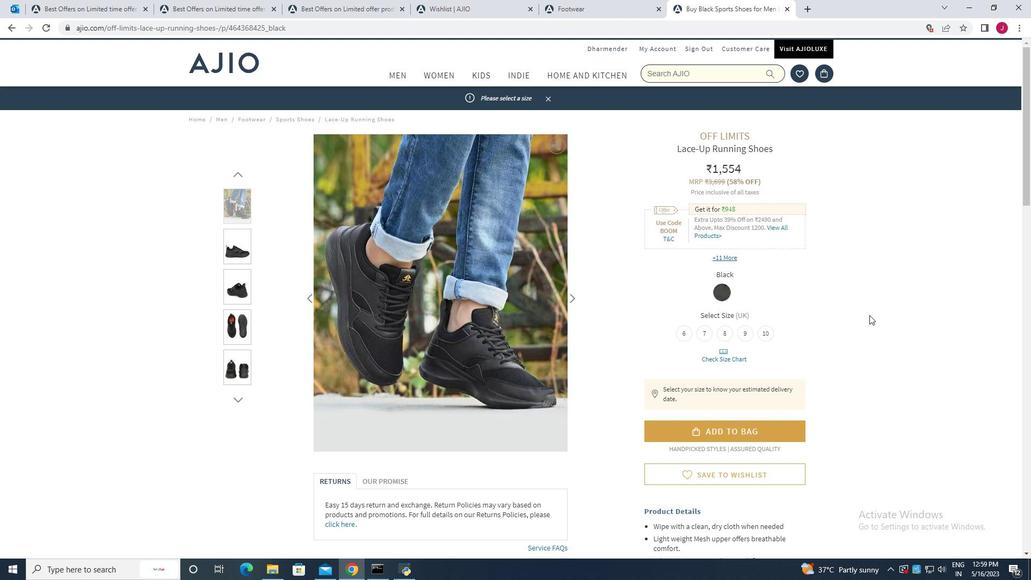
Action: Mouse moved to (868, 314)
Screenshot: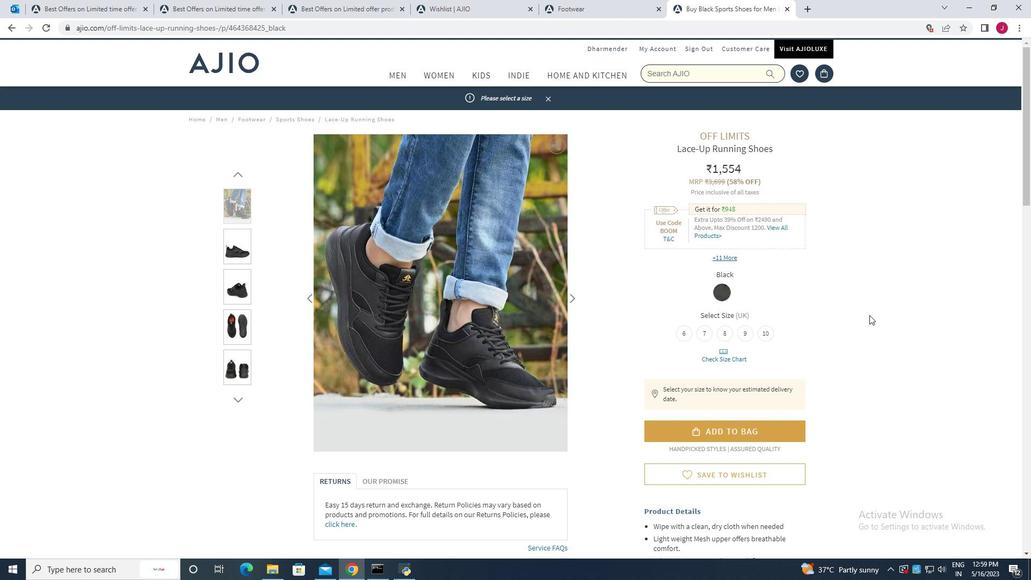 
Action: Mouse scrolled (868, 313) with delta (0, 0)
Screenshot: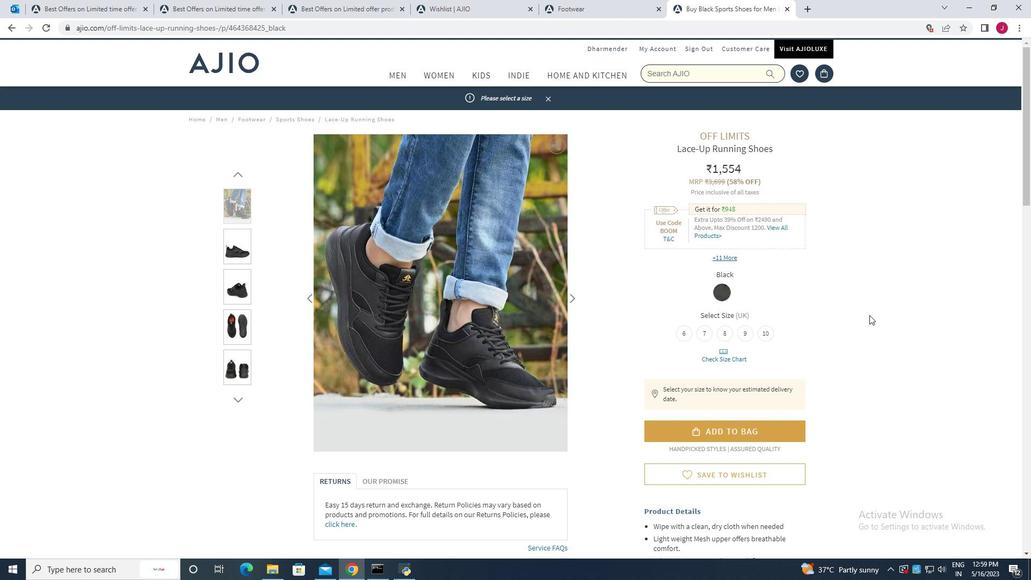 
Action: Mouse moved to (868, 314)
Screenshot: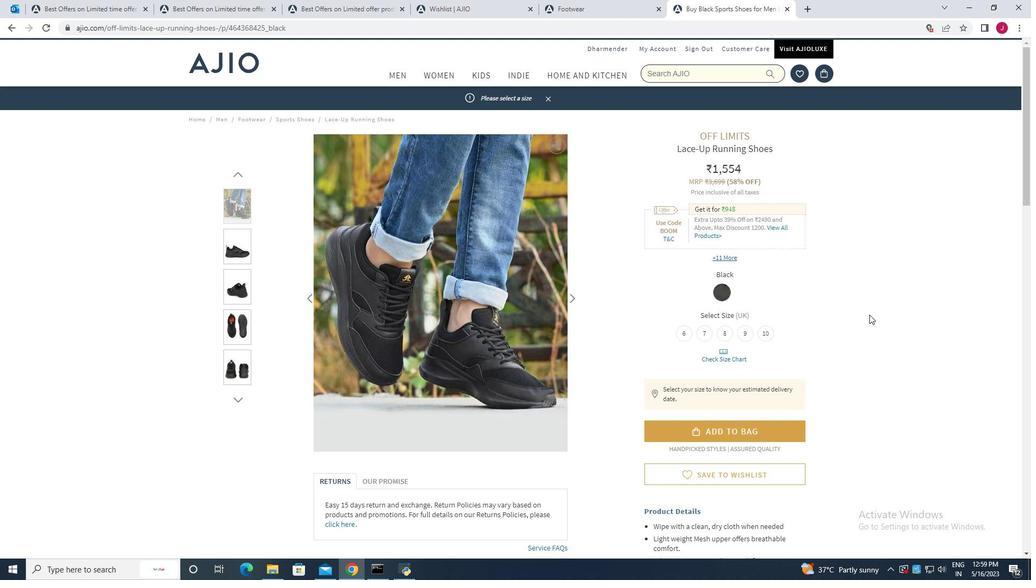 
Action: Mouse scrolled (868, 313) with delta (0, 0)
Screenshot: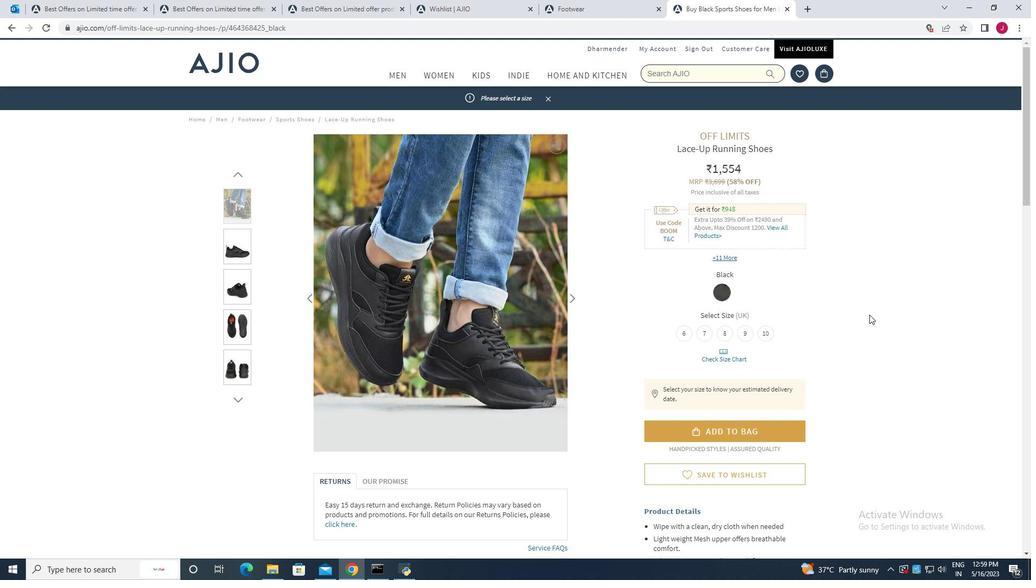 
Action: Mouse moved to (632, 224)
Screenshot: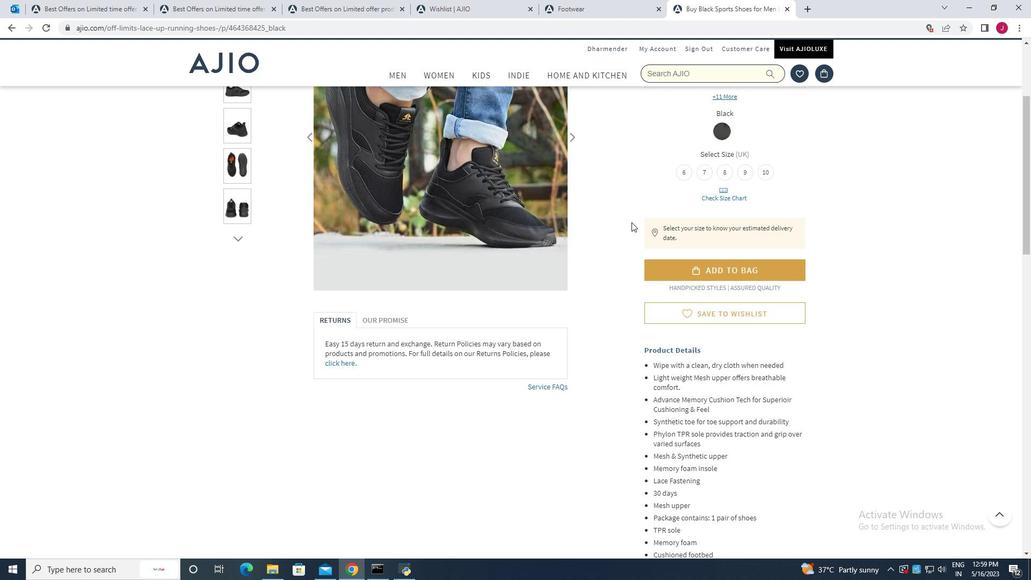 
Action: Mouse scrolled (632, 225) with delta (0, 0)
Screenshot: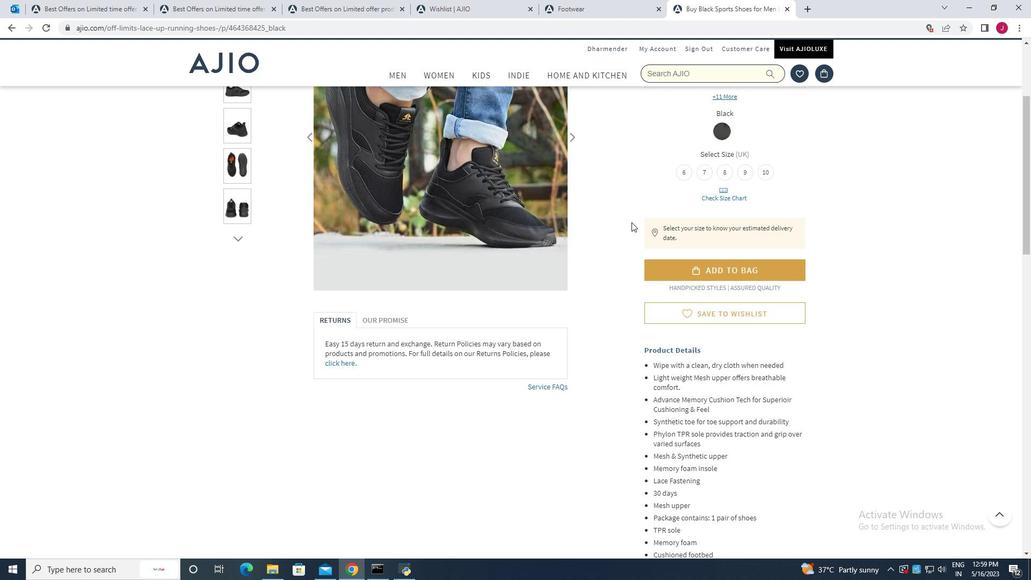 
Action: Mouse moved to (632, 224)
Screenshot: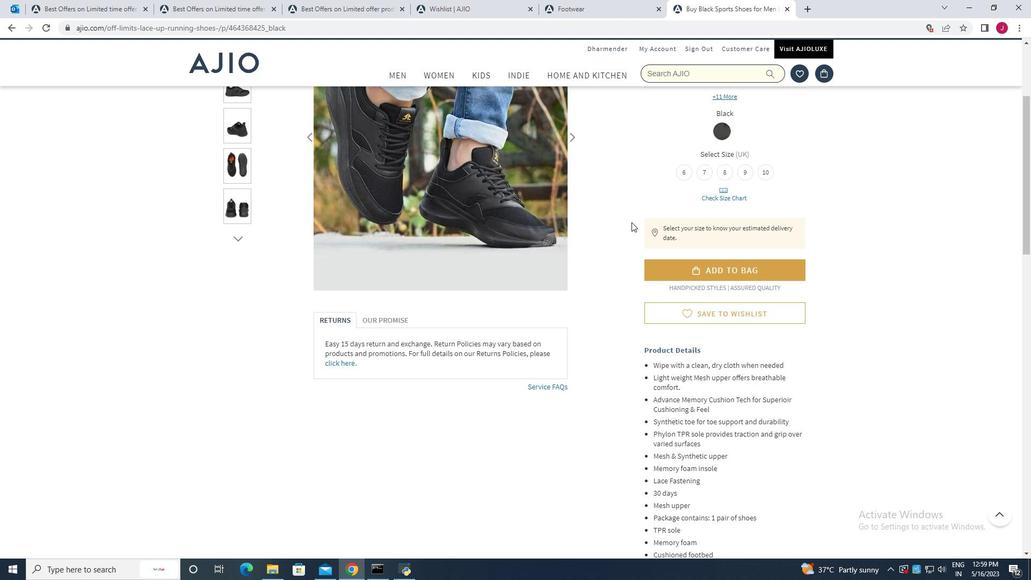 
Action: Mouse scrolled (632, 225) with delta (0, 0)
Screenshot: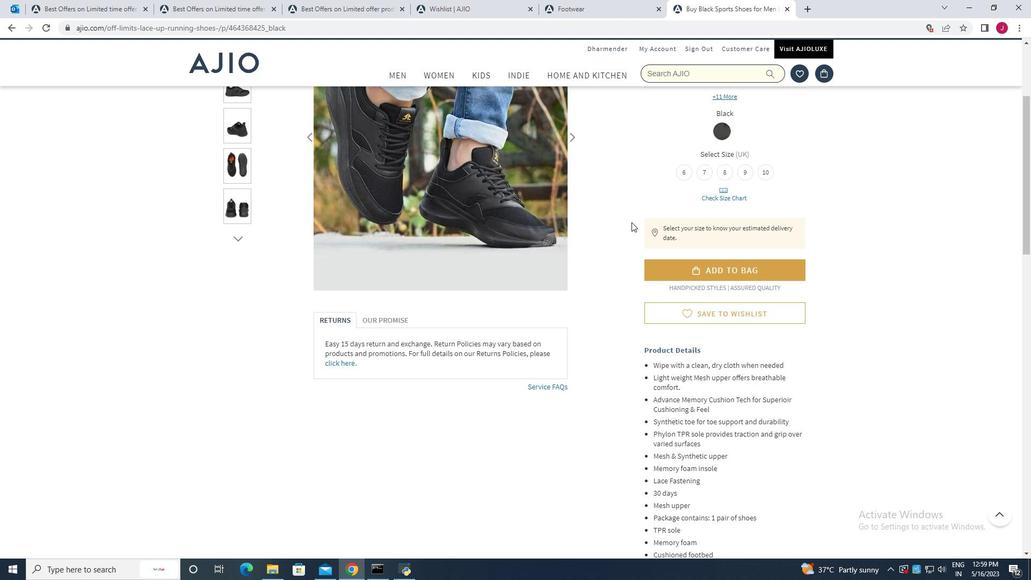 
Action: Mouse moved to (633, 225)
Screenshot: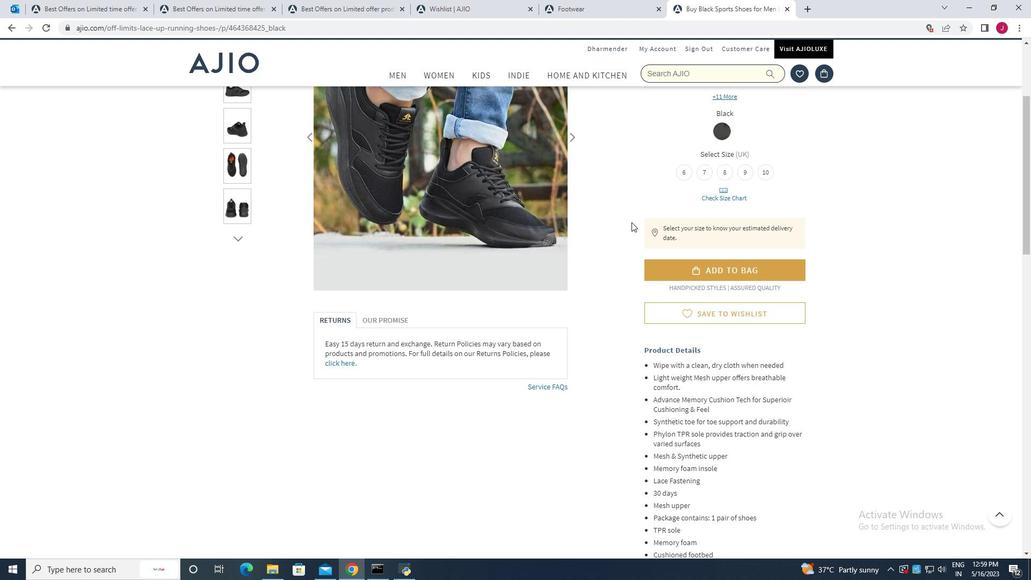 
Action: Mouse scrolled (633, 225) with delta (0, 0)
Screenshot: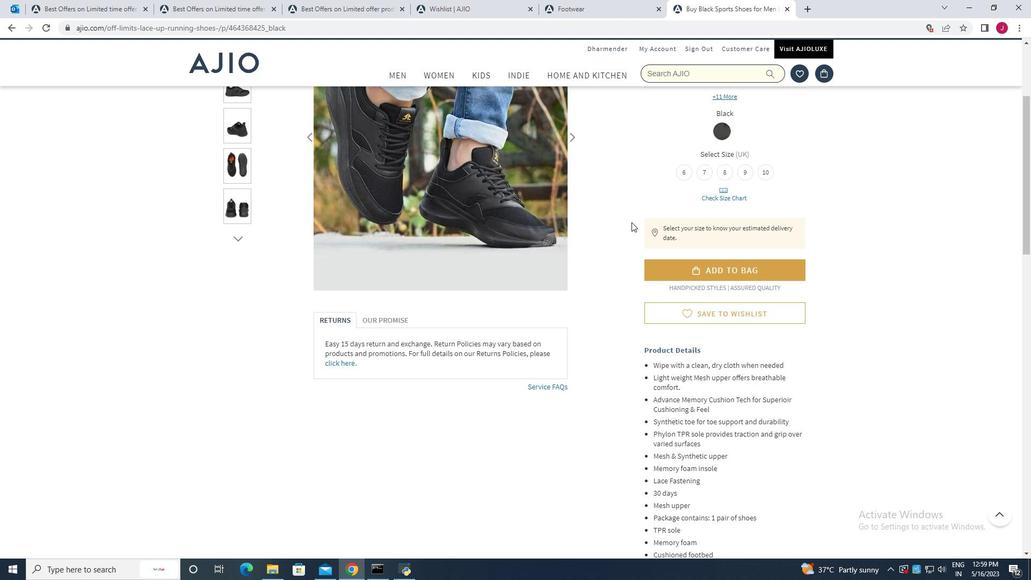 
Action: Mouse scrolled (633, 225) with delta (0, 0)
Screenshot: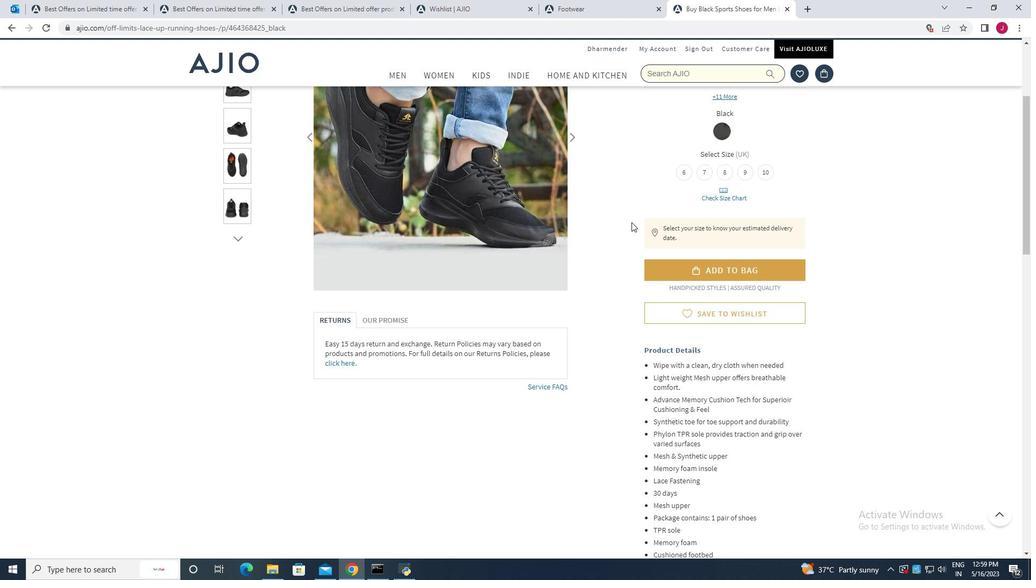
Action: Mouse moved to (644, 242)
Screenshot: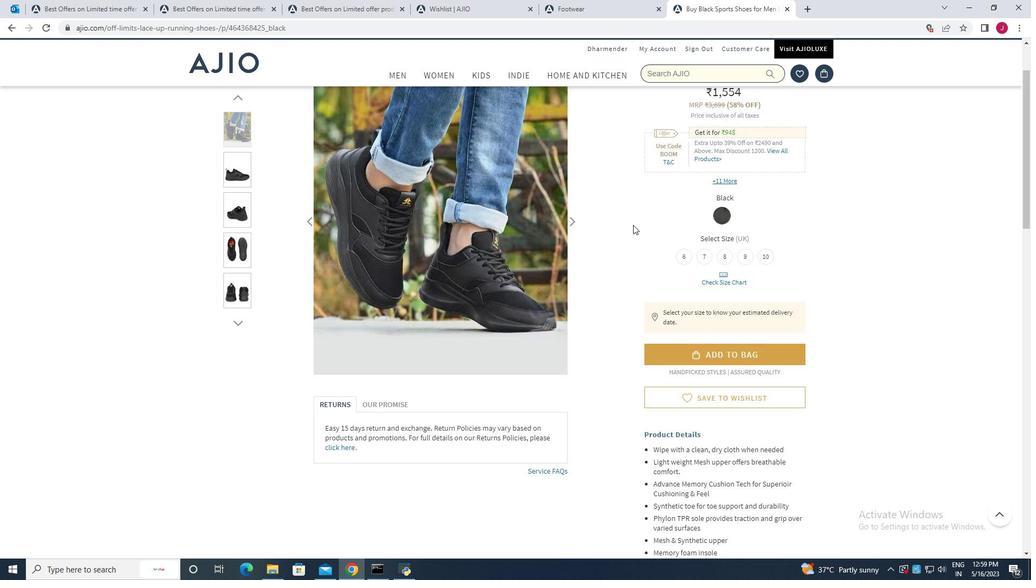 
Action: Mouse scrolled (644, 242) with delta (0, 0)
Screenshot: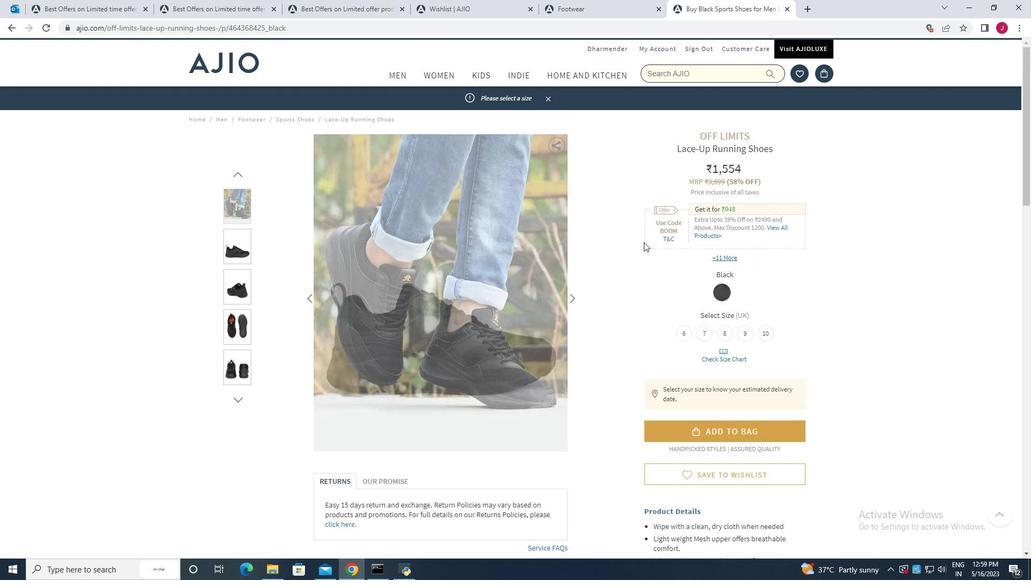 
Action: Mouse scrolled (644, 242) with delta (0, 0)
Screenshot: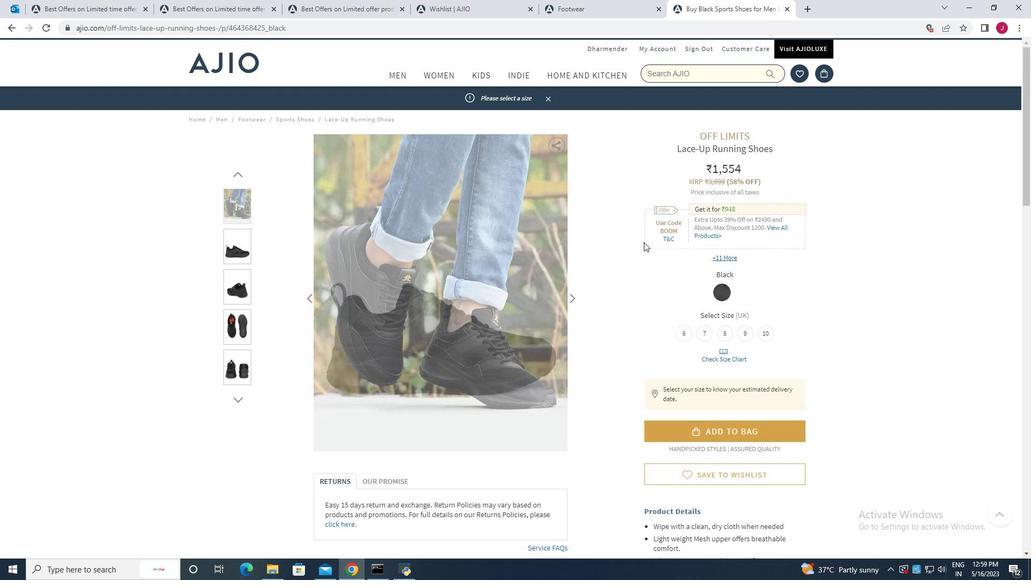 
Action: Mouse scrolled (644, 242) with delta (0, 0)
Screenshot: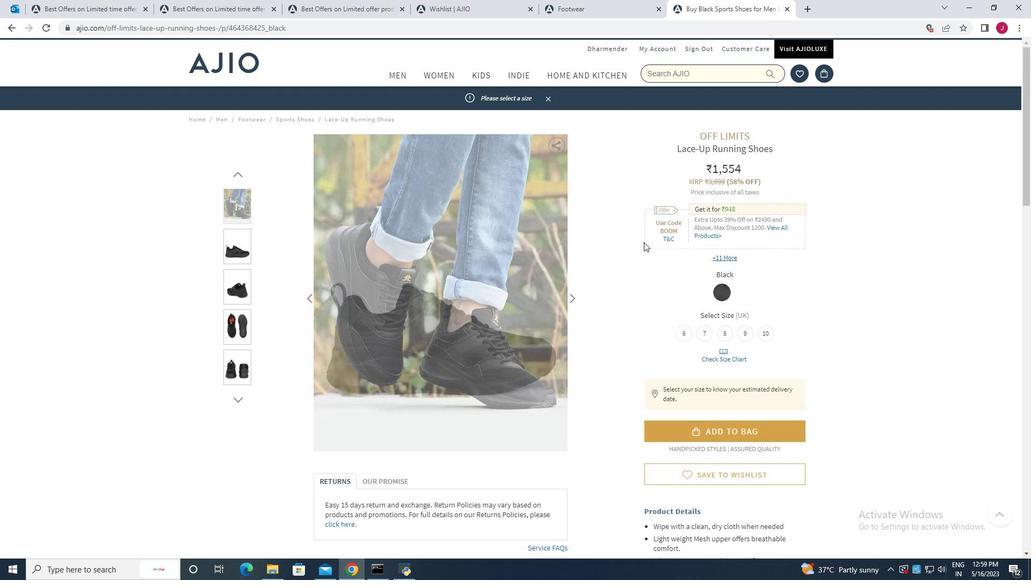 
Action: Mouse scrolled (644, 242) with delta (0, 0)
Screenshot: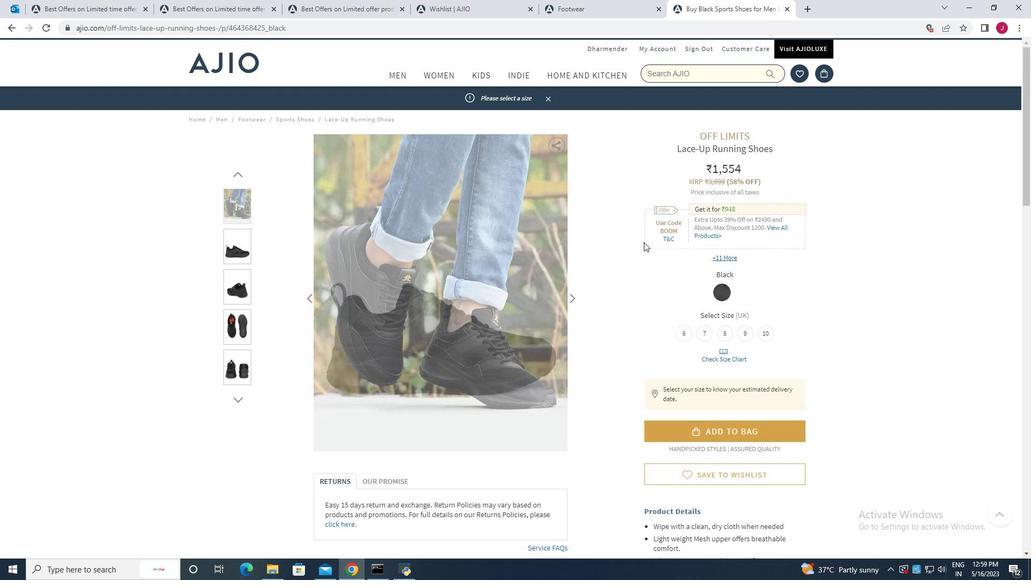 
Action: Mouse moved to (546, 96)
Screenshot: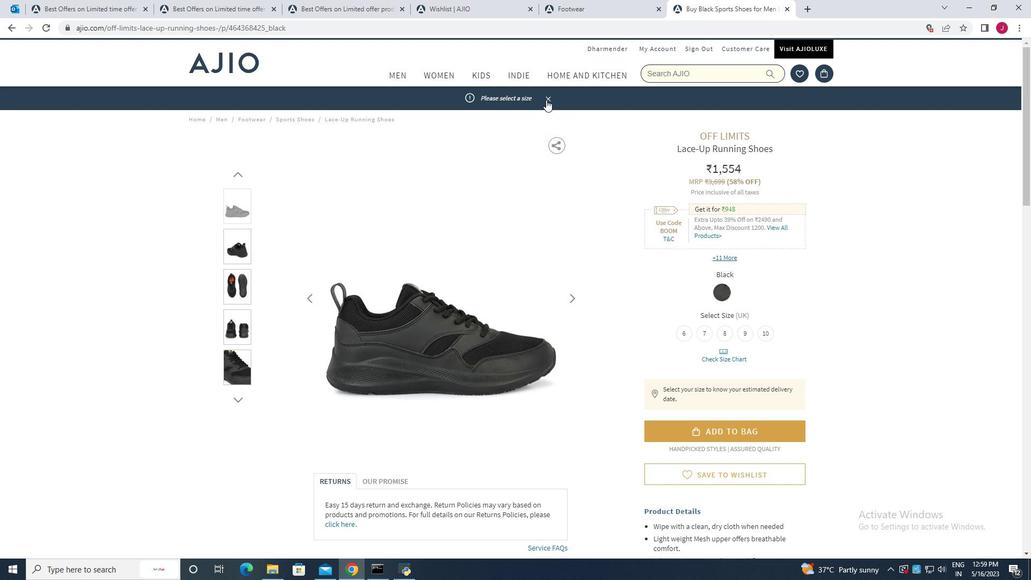 
Action: Mouse pressed left at (546, 96)
Screenshot: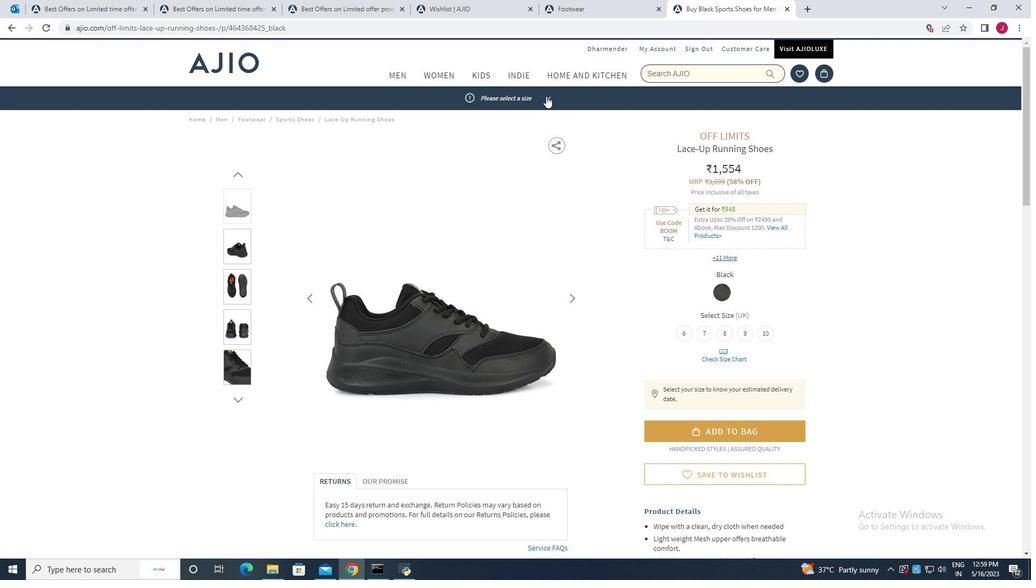 
Action: Mouse moved to (746, 226)
Screenshot: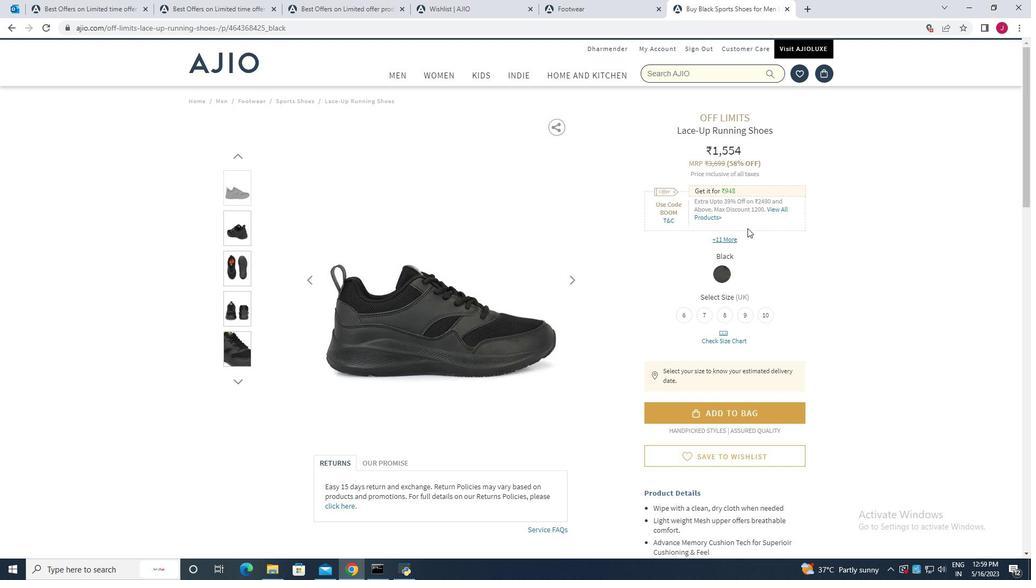 
Action: Mouse scrolled (746, 227) with delta (0, 0)
Screenshot: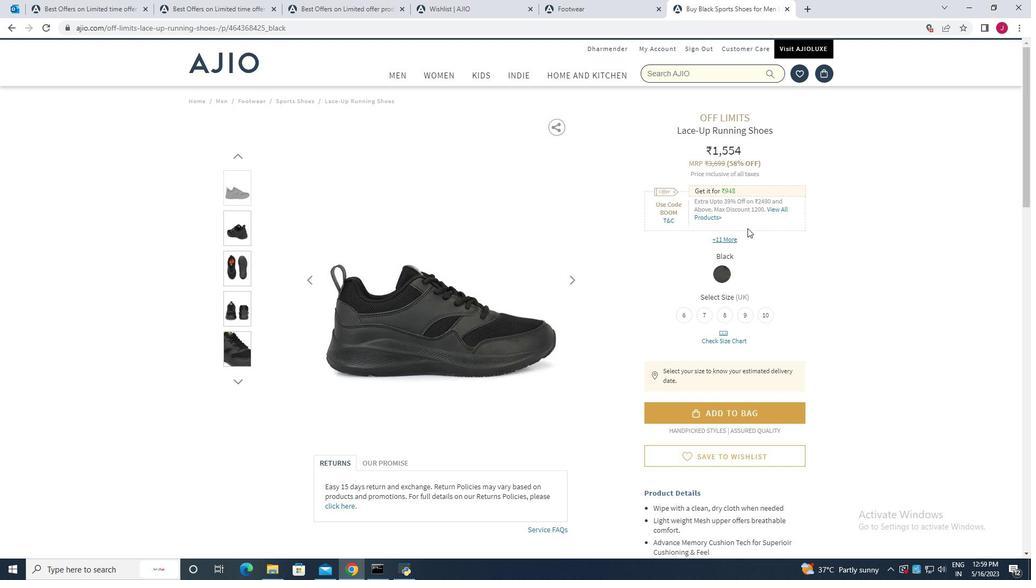 
Action: Mouse moved to (746, 226)
Screenshot: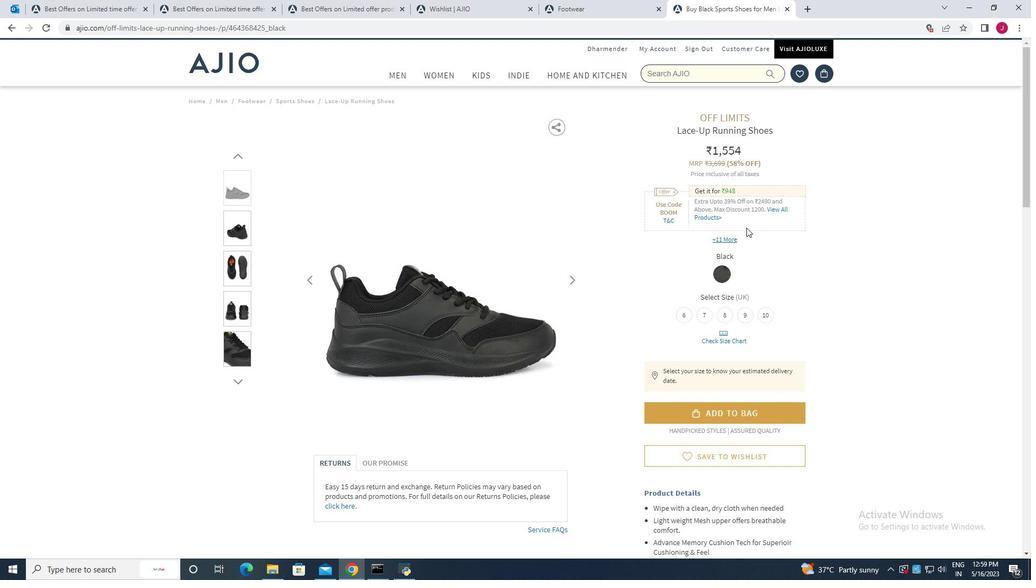 
Action: Mouse scrolled (746, 227) with delta (0, 0)
Screenshot: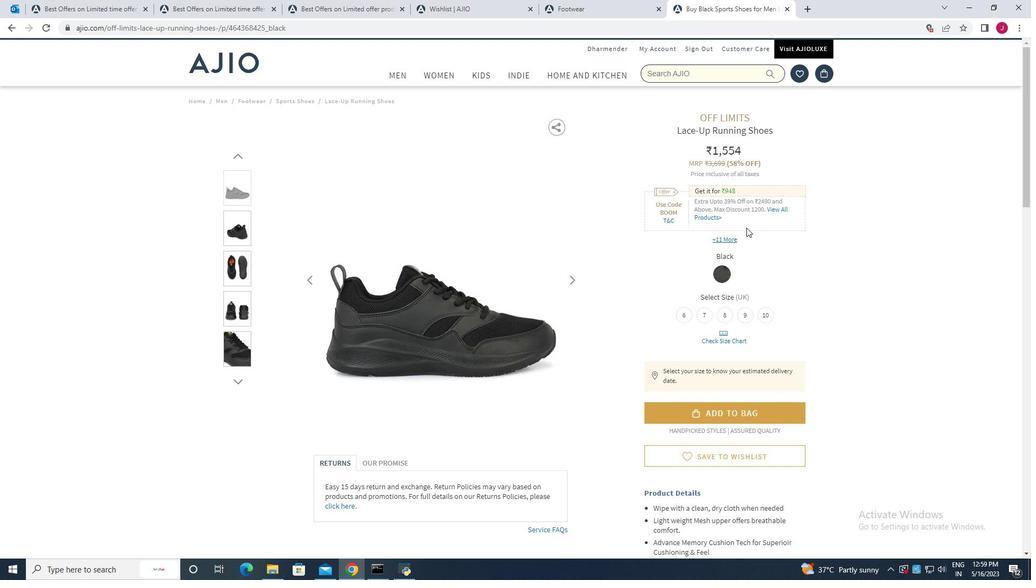 
Action: Mouse moved to (739, 413)
Screenshot: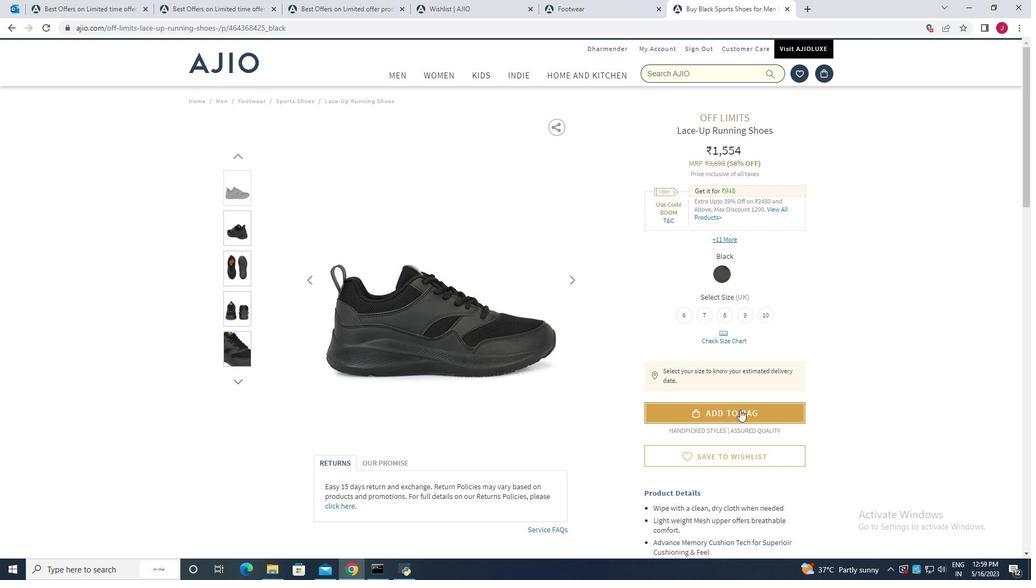 
Action: Mouse pressed left at (739, 413)
Screenshot: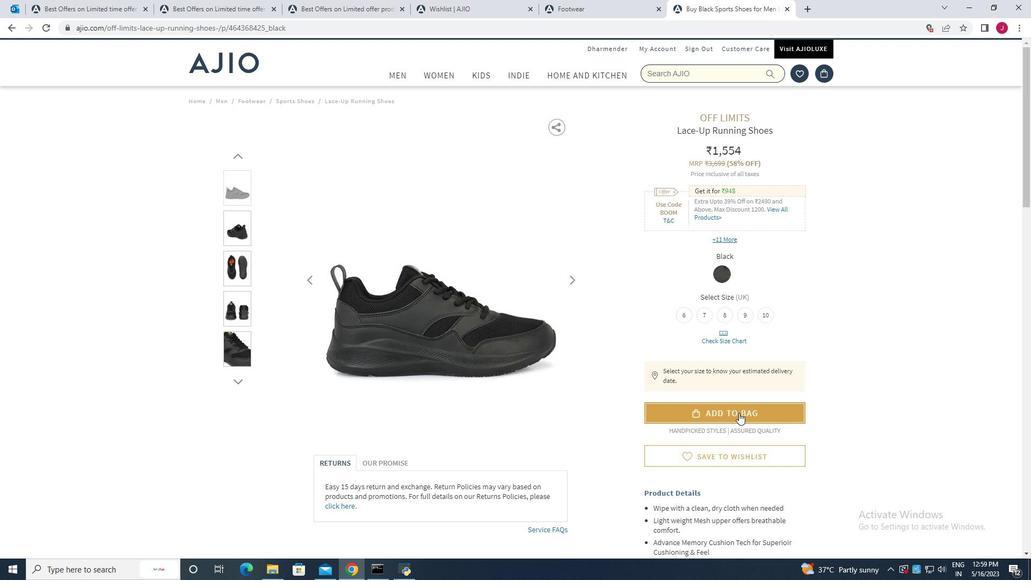 
Action: Mouse moved to (593, 287)
Screenshot: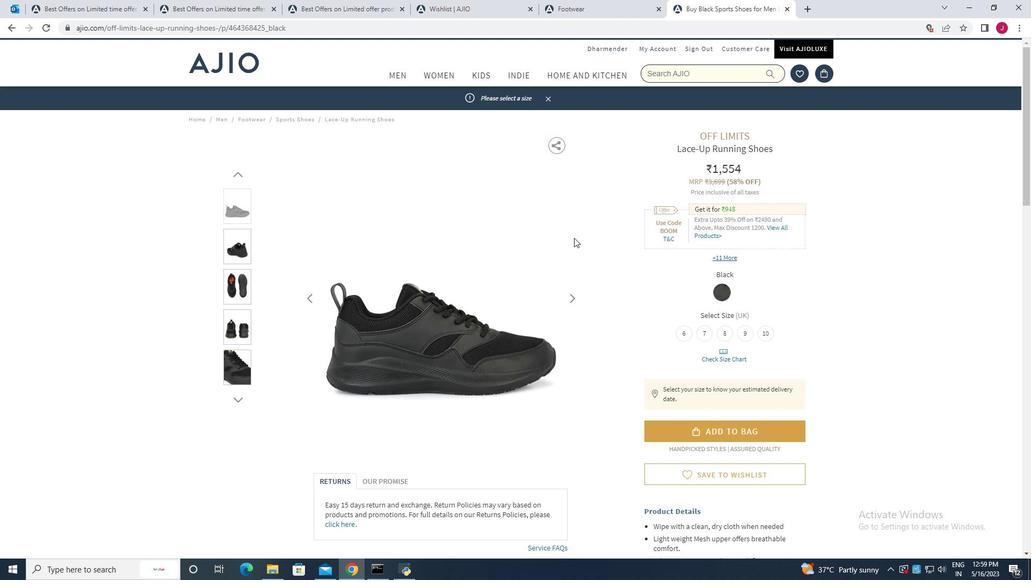 
Action: Mouse scrolled (593, 288) with delta (0, 0)
Screenshot: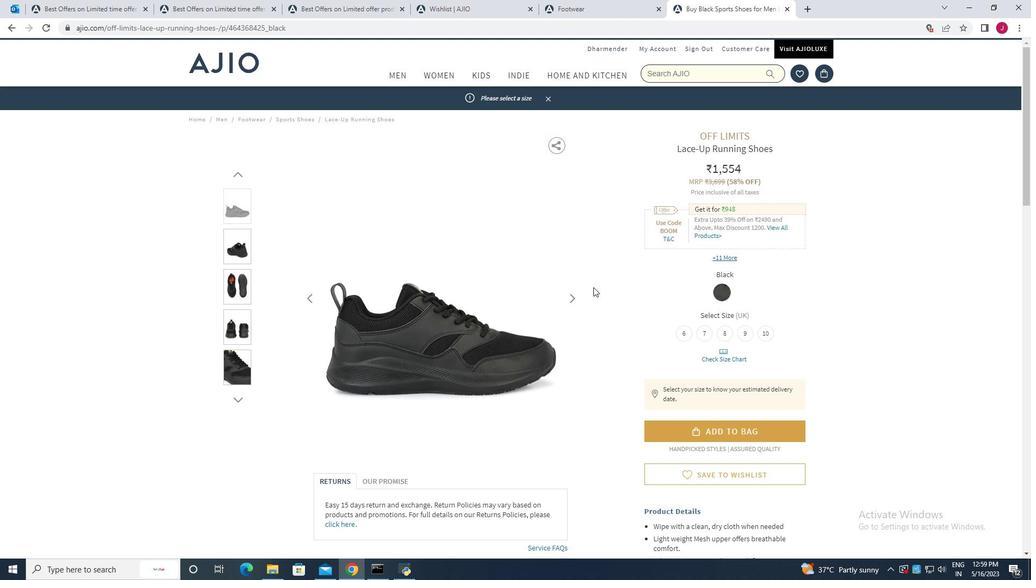 
Action: Mouse scrolled (593, 288) with delta (0, 0)
Screenshot: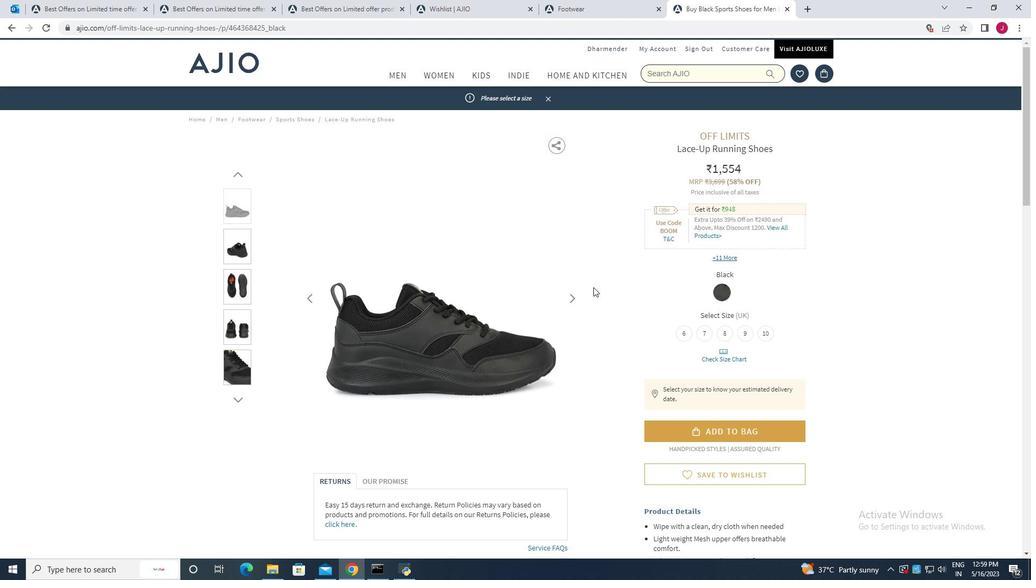 
Action: Mouse moved to (593, 287)
Screenshot: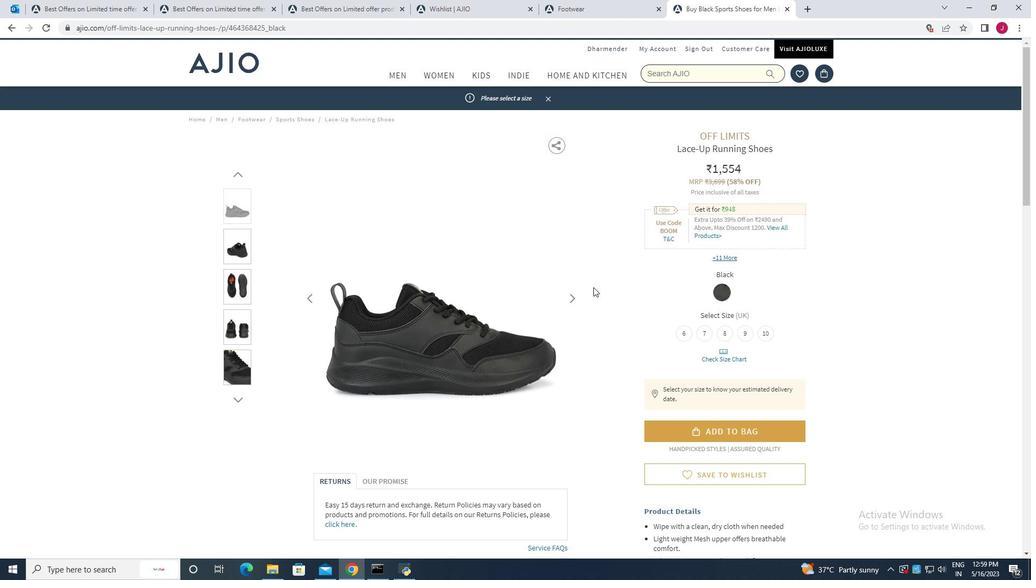 
Action: Mouse scrolled (593, 288) with delta (0, 0)
Screenshot: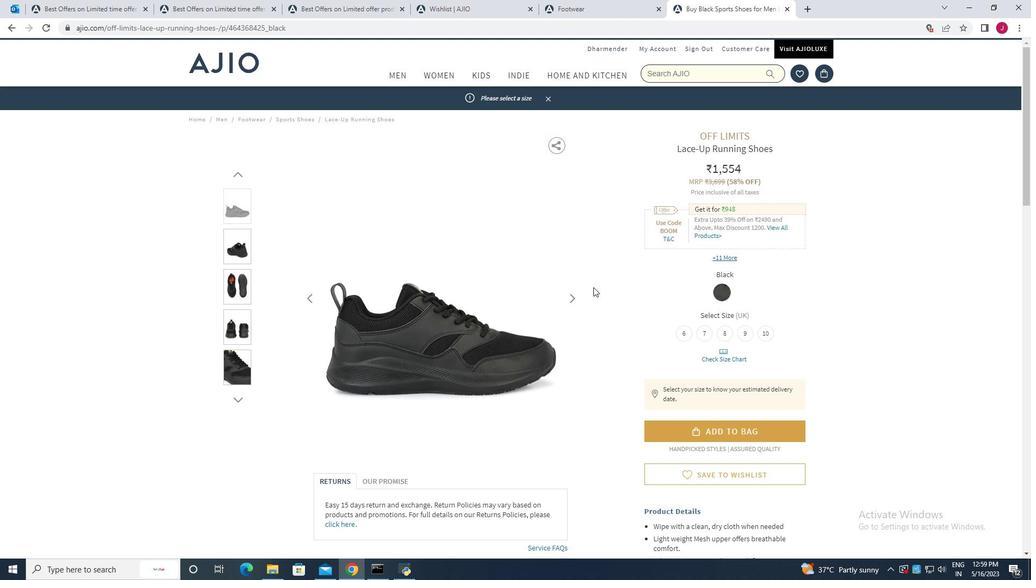
Action: Mouse moved to (592, 285)
Screenshot: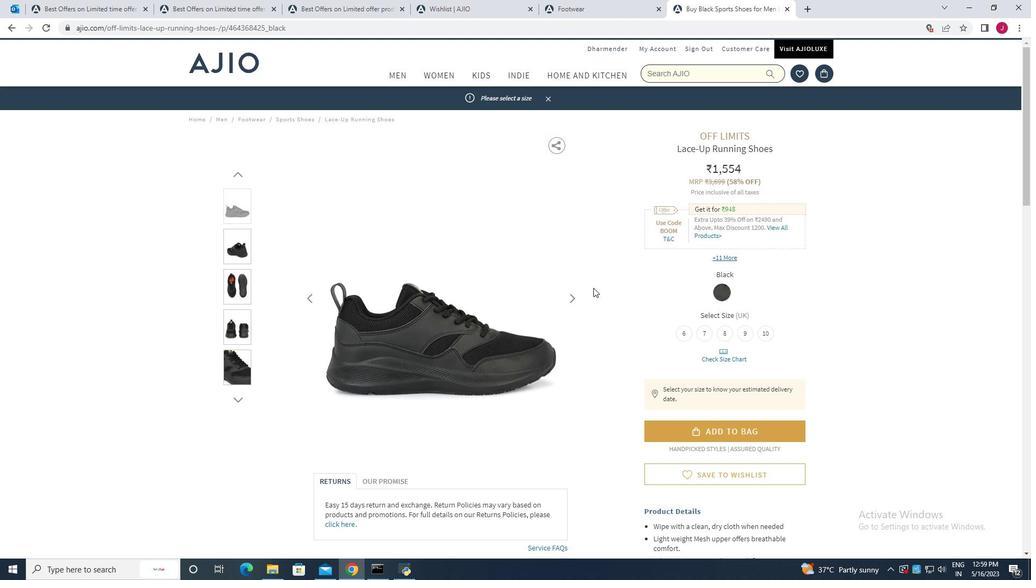 
Action: Mouse scrolled (592, 285) with delta (0, 0)
Screenshot: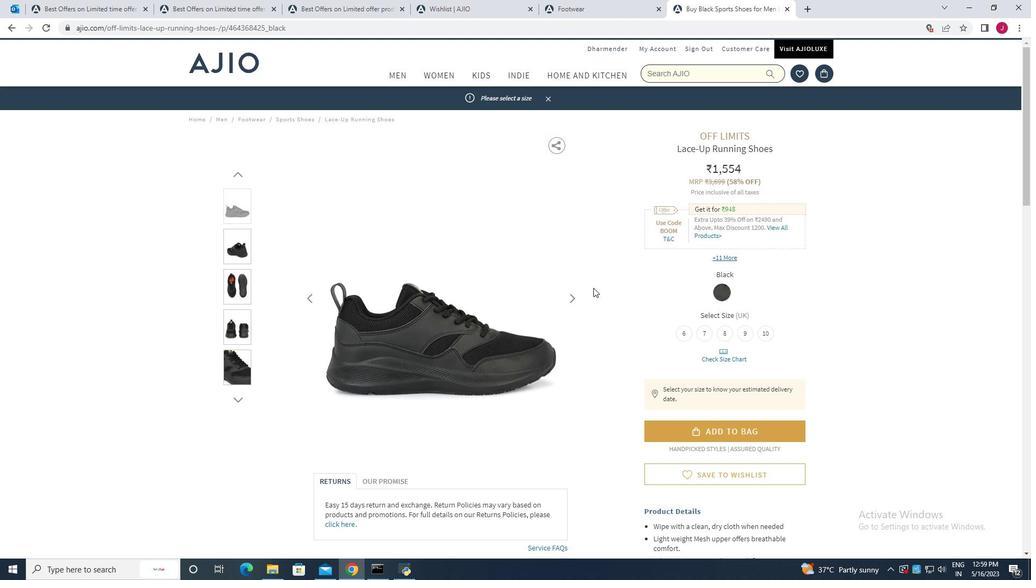 
Action: Mouse moved to (893, 248)
Screenshot: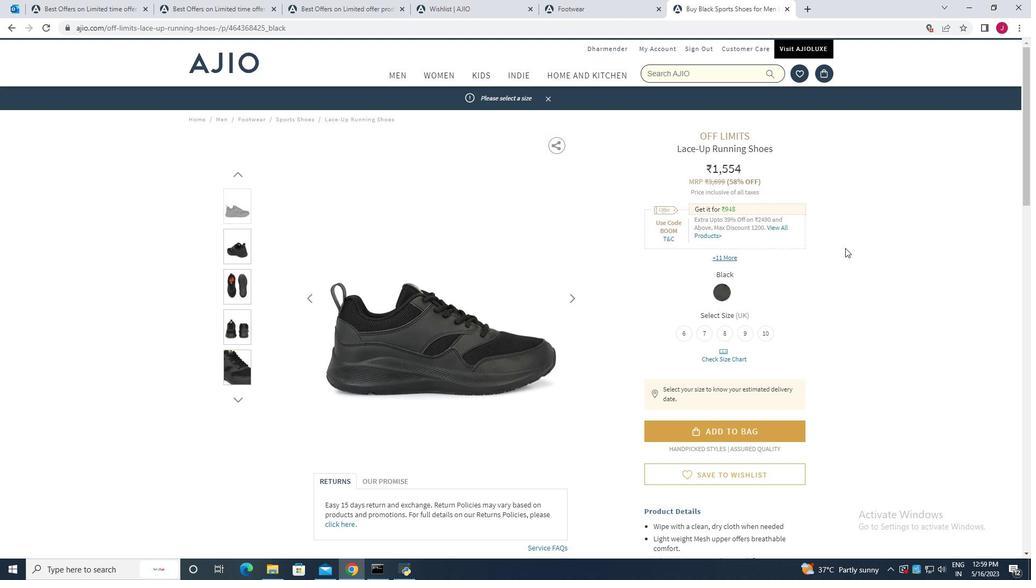 
Action: Mouse scrolled (893, 249) with delta (0, 0)
Screenshot: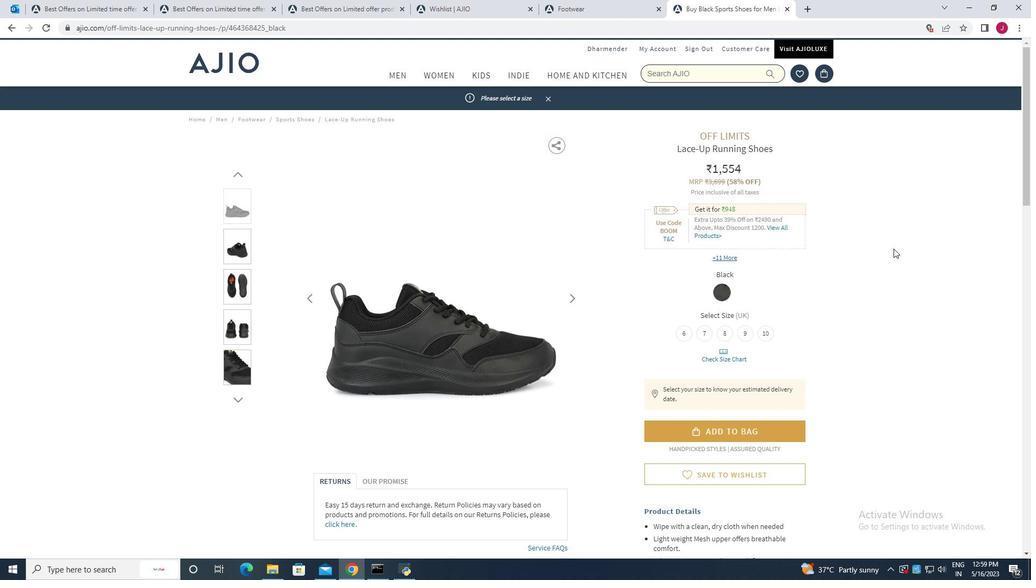 
Action: Mouse scrolled (893, 249) with delta (0, 0)
Screenshot: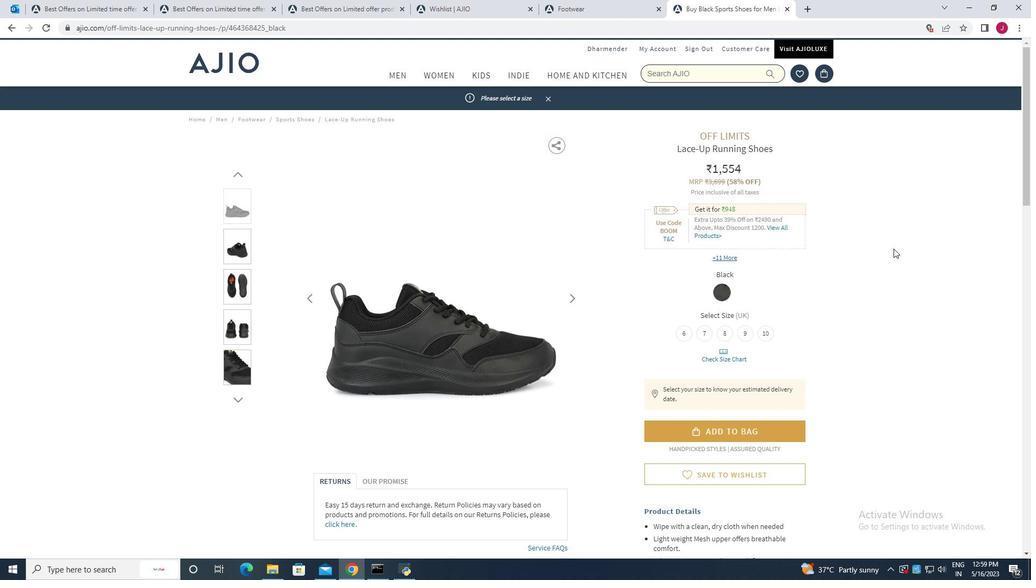 
Action: Mouse scrolled (893, 249) with delta (0, 0)
Screenshot: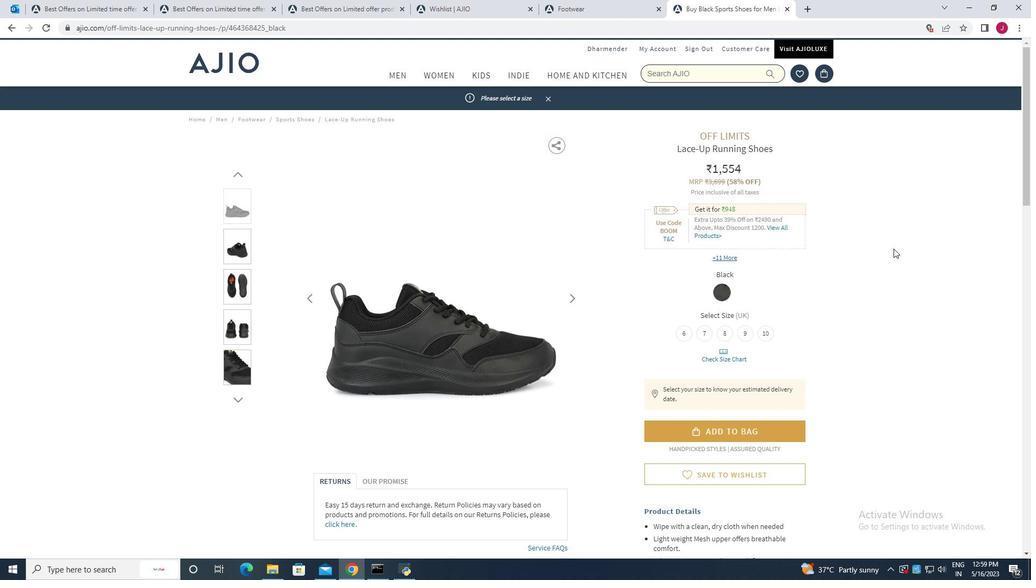
Action: Mouse scrolled (893, 249) with delta (0, 0)
Screenshot: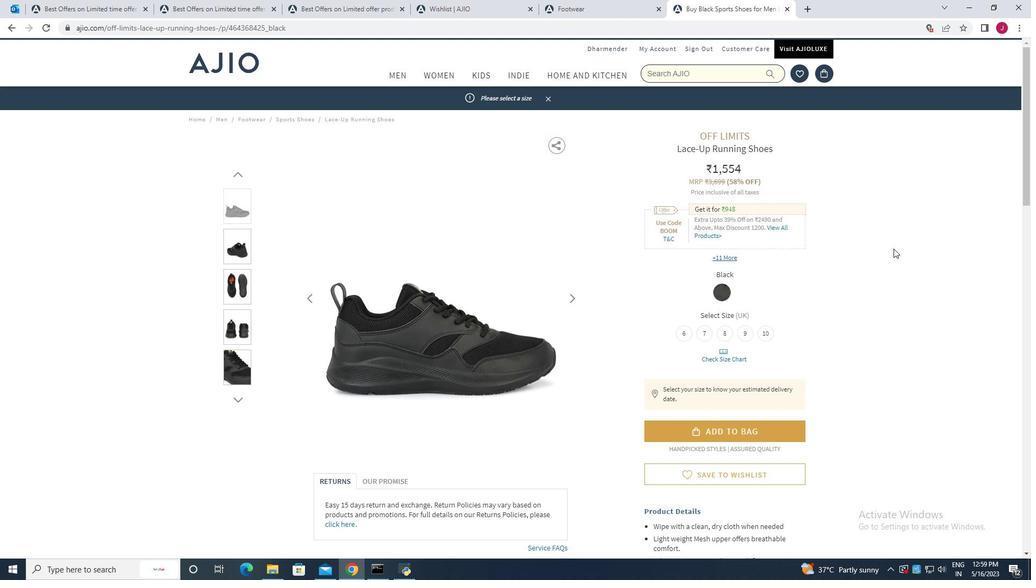 
Action: Mouse moved to (898, 244)
Screenshot: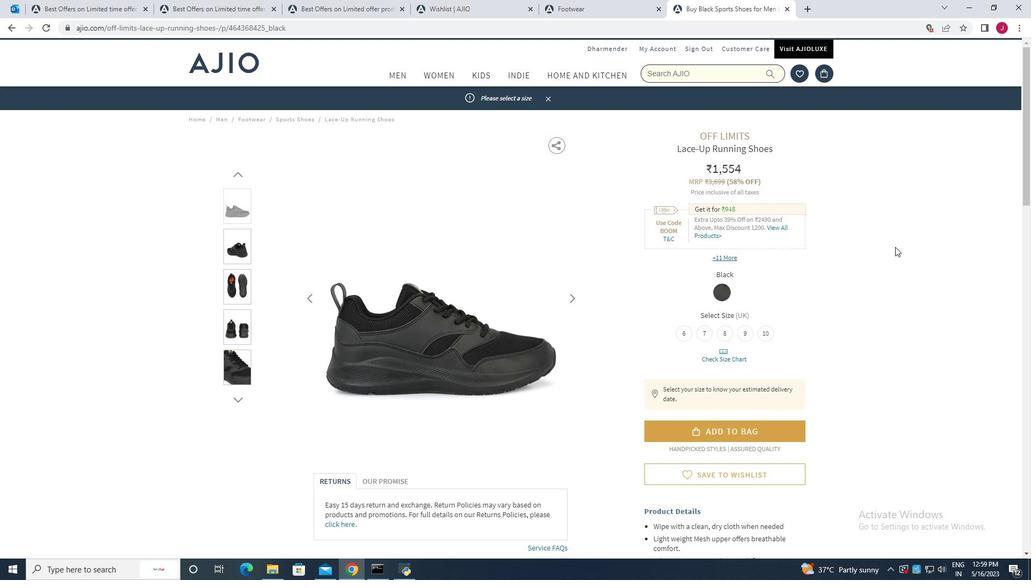 
Action: Mouse scrolled (898, 243) with delta (0, 0)
Screenshot: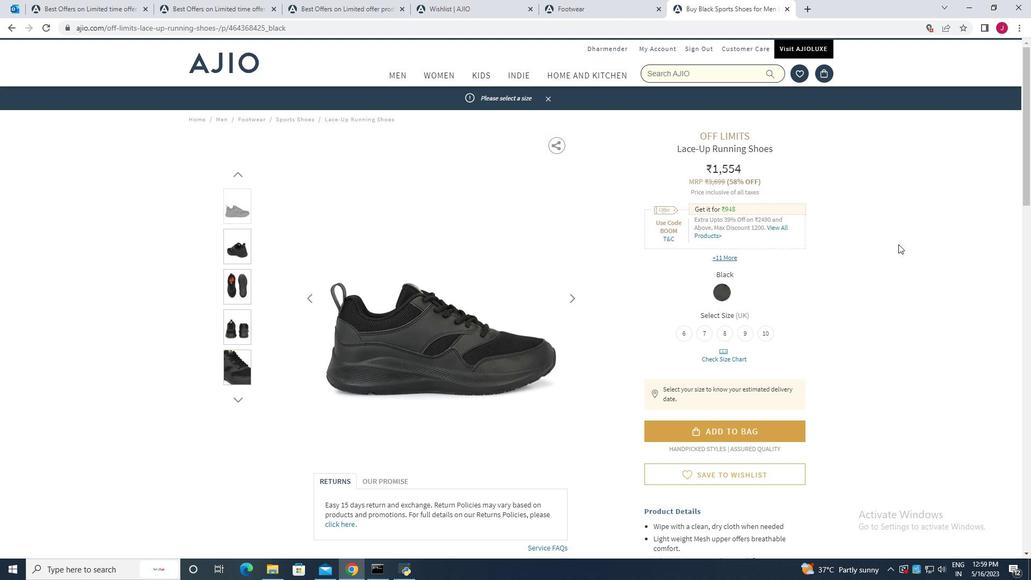 
Action: Mouse scrolled (898, 243) with delta (0, 0)
Screenshot: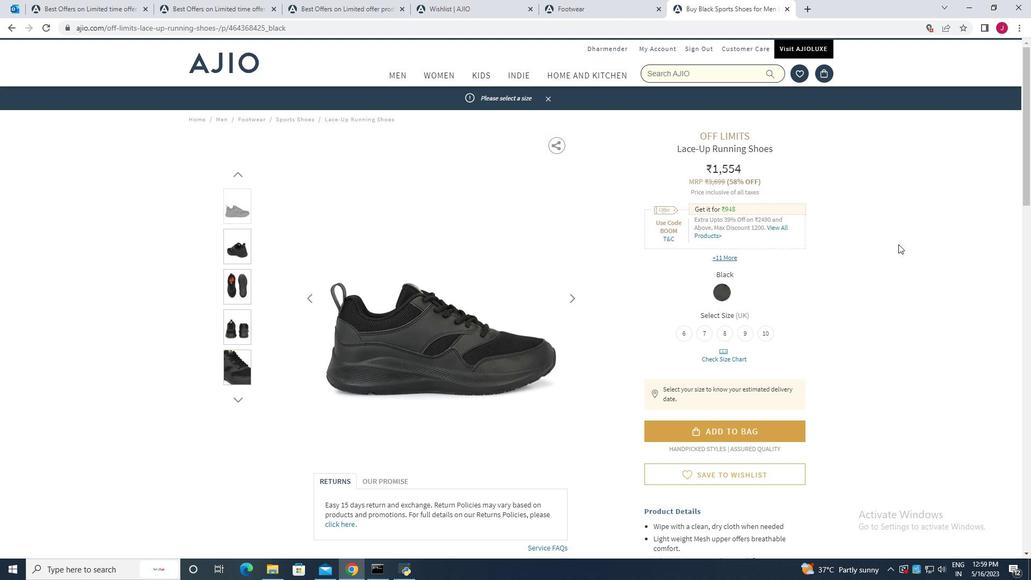 
Action: Mouse scrolled (898, 243) with delta (0, 0)
Screenshot: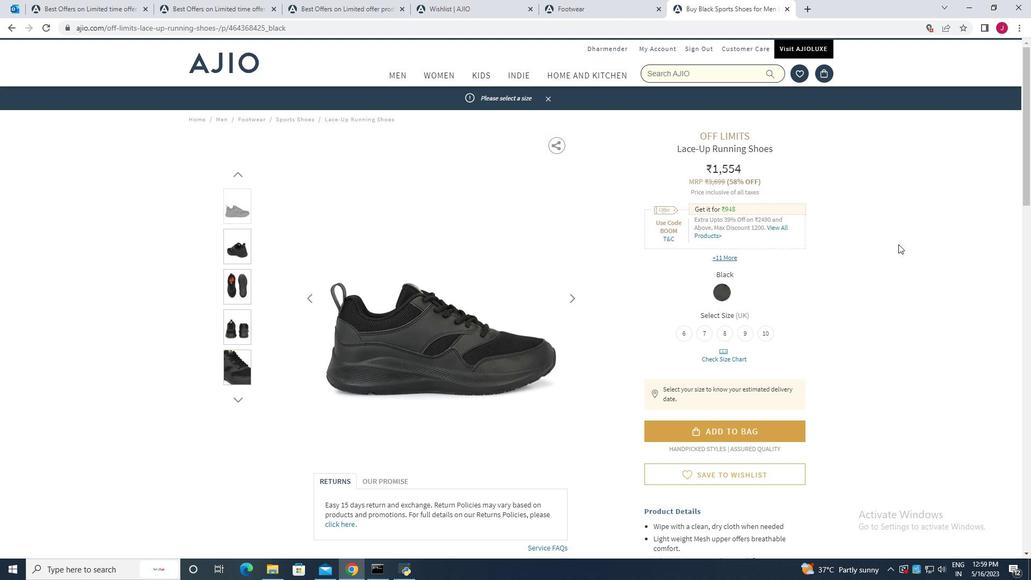 
Action: Mouse scrolled (898, 243) with delta (0, 0)
Screenshot: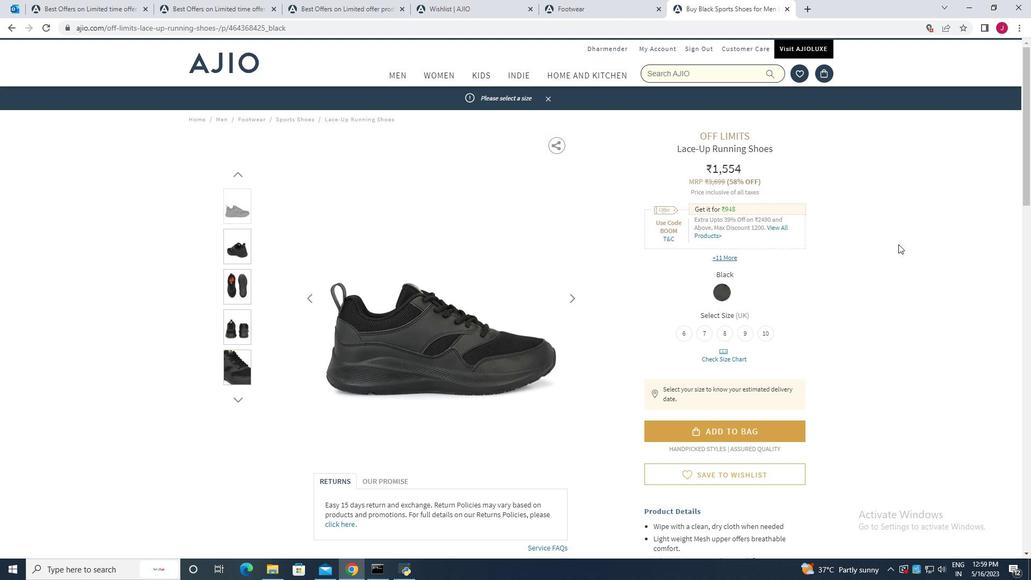 
Action: Mouse scrolled (898, 243) with delta (0, 0)
Screenshot: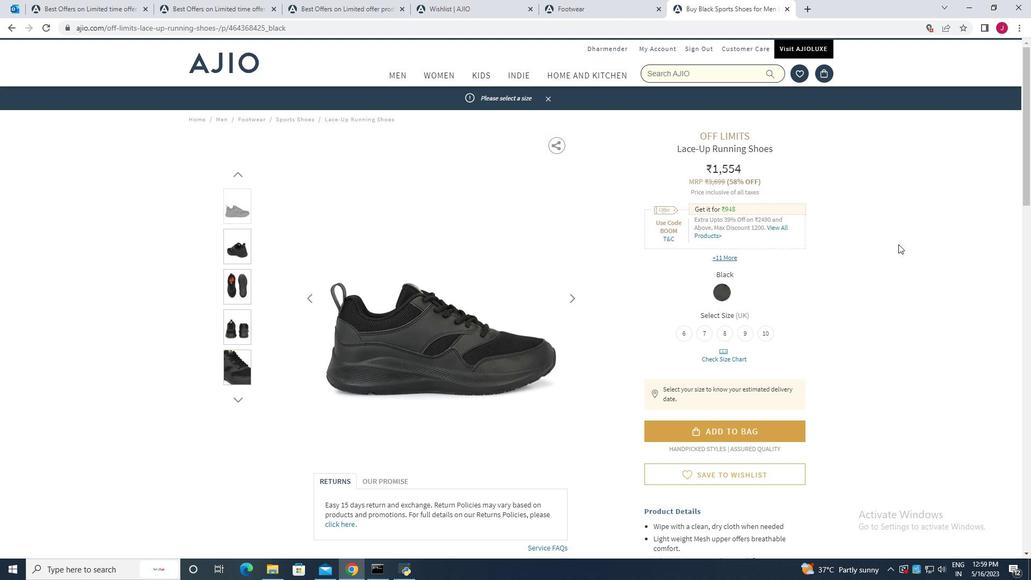 
Action: Mouse scrolled (898, 243) with delta (0, 0)
Screenshot: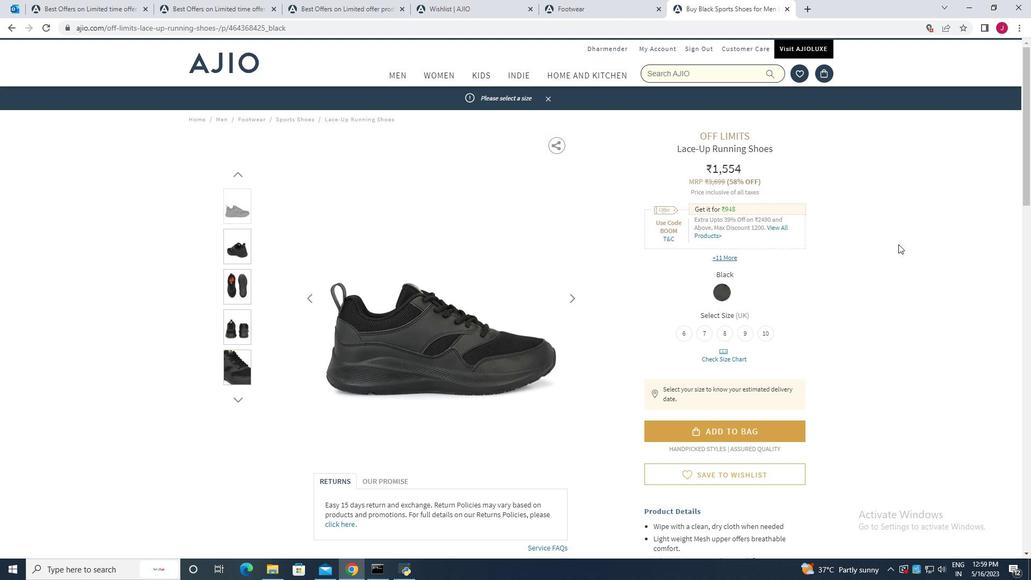 
Action: Mouse scrolled (898, 243) with delta (0, 0)
Screenshot: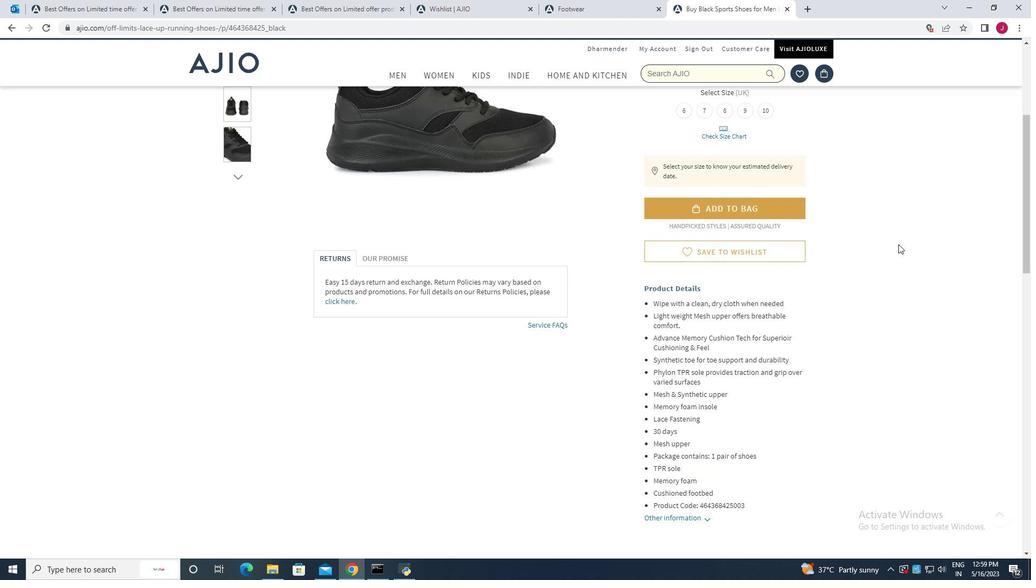 
Action: Mouse scrolled (898, 243) with delta (0, 0)
Screenshot: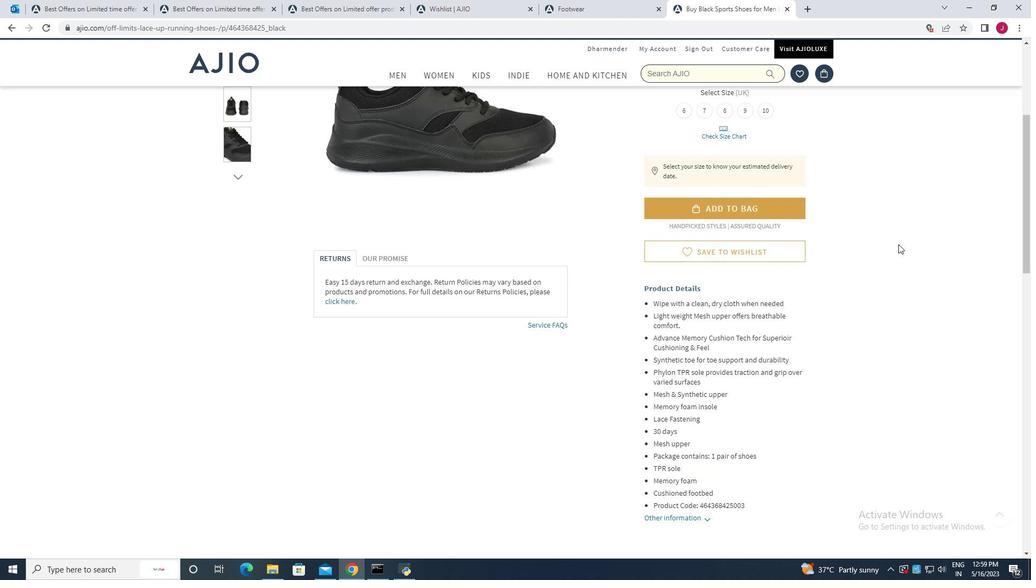 
Action: Mouse scrolled (898, 243) with delta (0, 0)
Screenshot: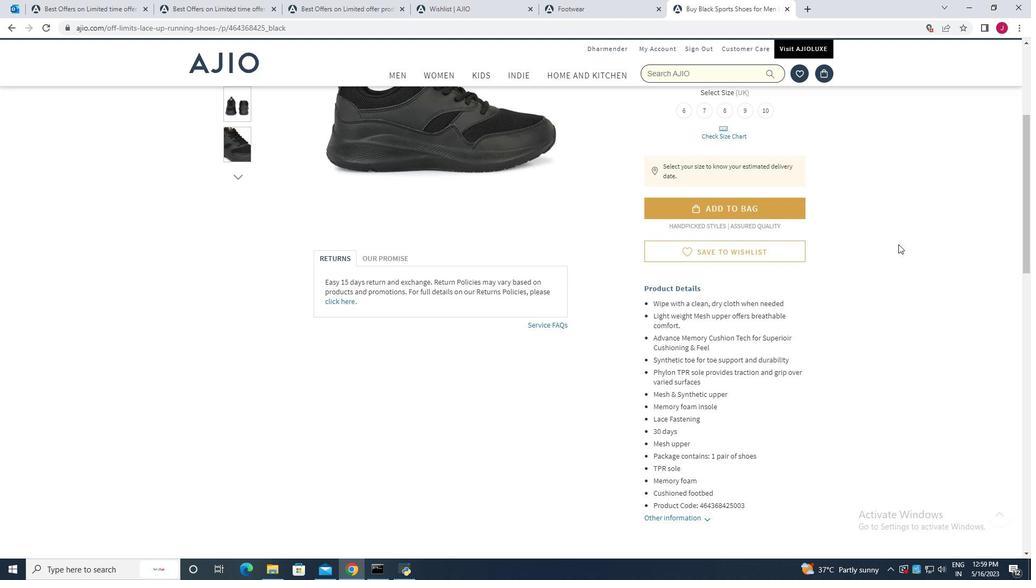 
Action: Mouse scrolled (898, 243) with delta (0, 0)
Screenshot: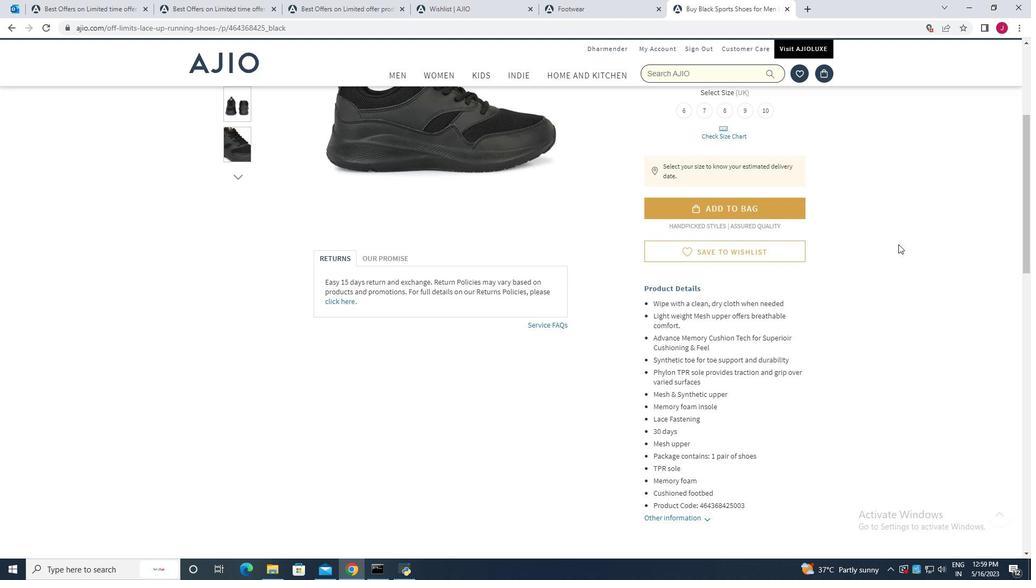 
Action: Mouse scrolled (898, 243) with delta (0, 0)
Screenshot: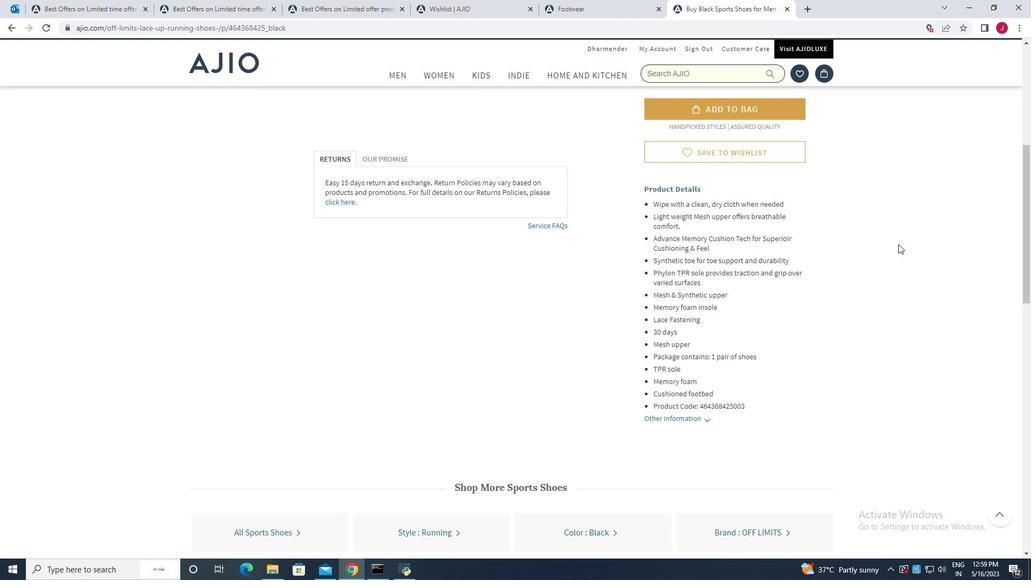 
Action: Mouse scrolled (898, 243) with delta (0, 0)
Screenshot: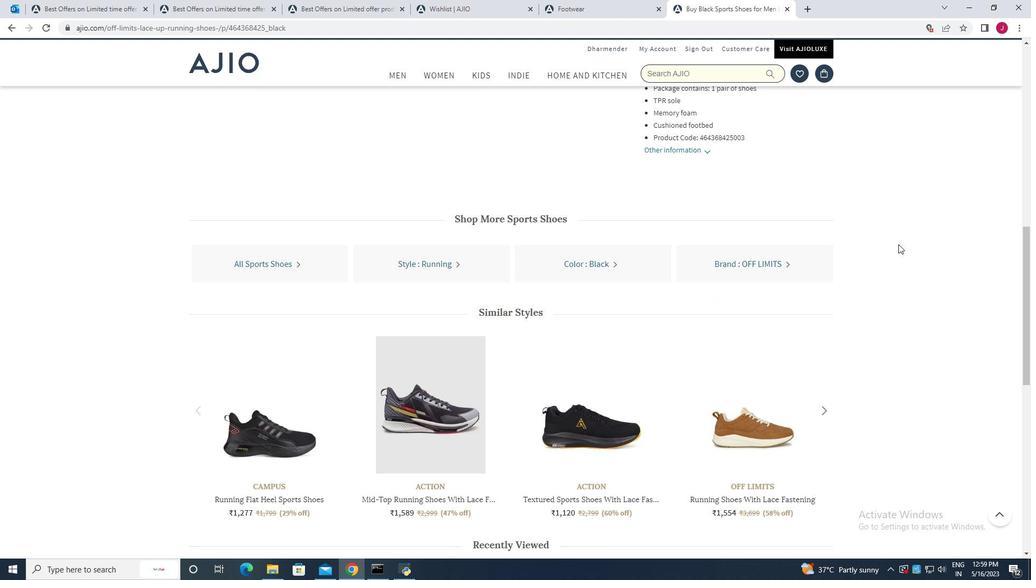 
Action: Mouse scrolled (898, 243) with delta (0, 0)
Screenshot: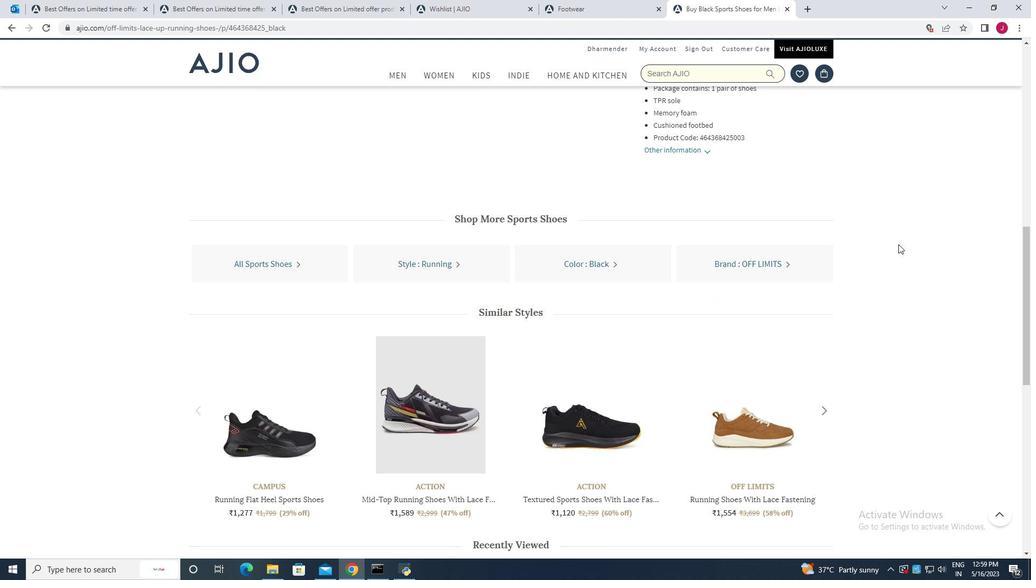 
Action: Mouse scrolled (898, 243) with delta (0, 0)
Screenshot: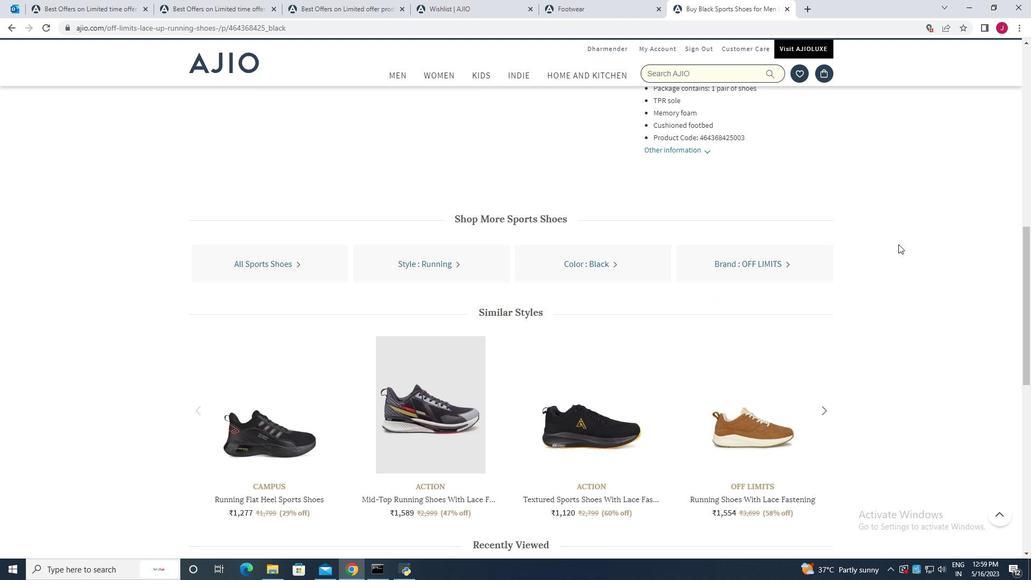 
Action: Mouse moved to (315, 276)
Screenshot: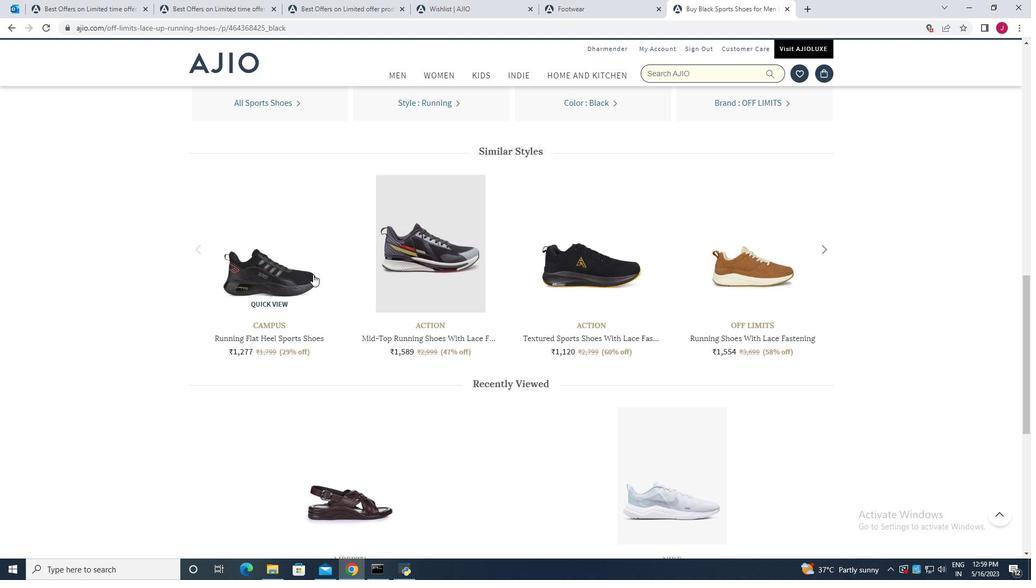 
Action: Mouse scrolled (315, 275) with delta (0, 0)
Screenshot: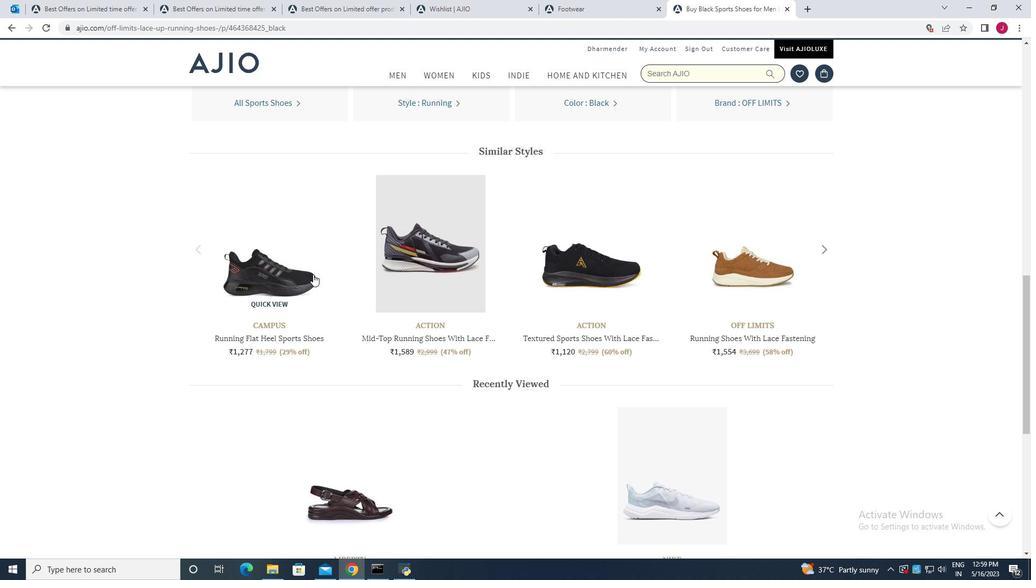 
Action: Mouse scrolled (315, 275) with delta (0, 0)
Screenshot: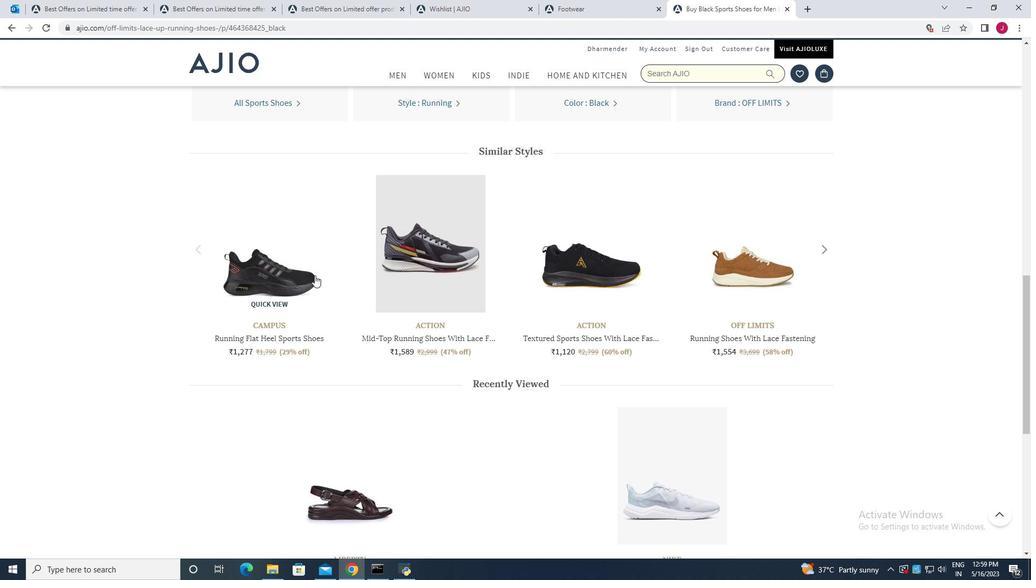 
Action: Mouse moved to (288, 262)
Screenshot: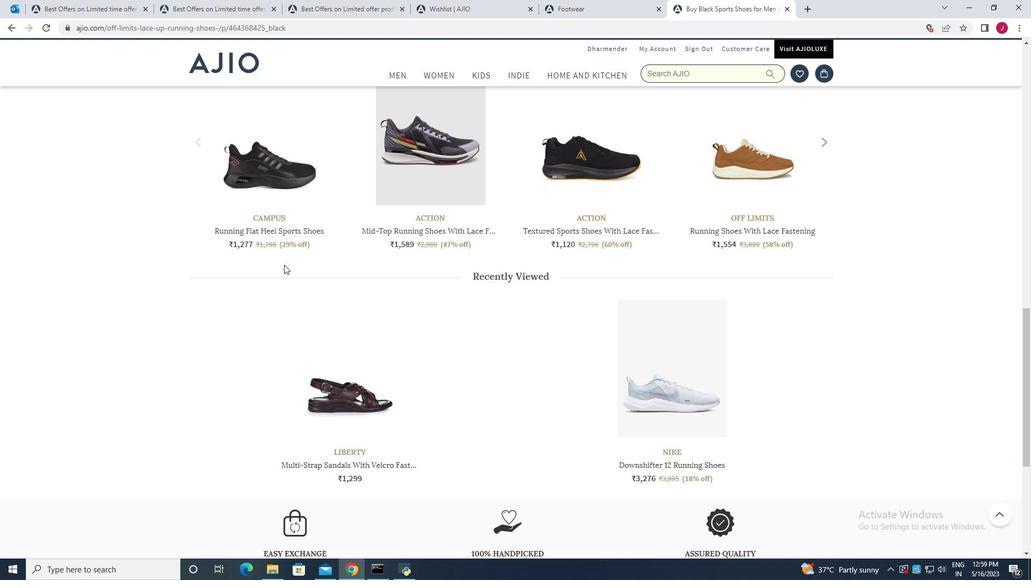 
Action: Mouse scrolled (288, 262) with delta (0, 0)
Screenshot: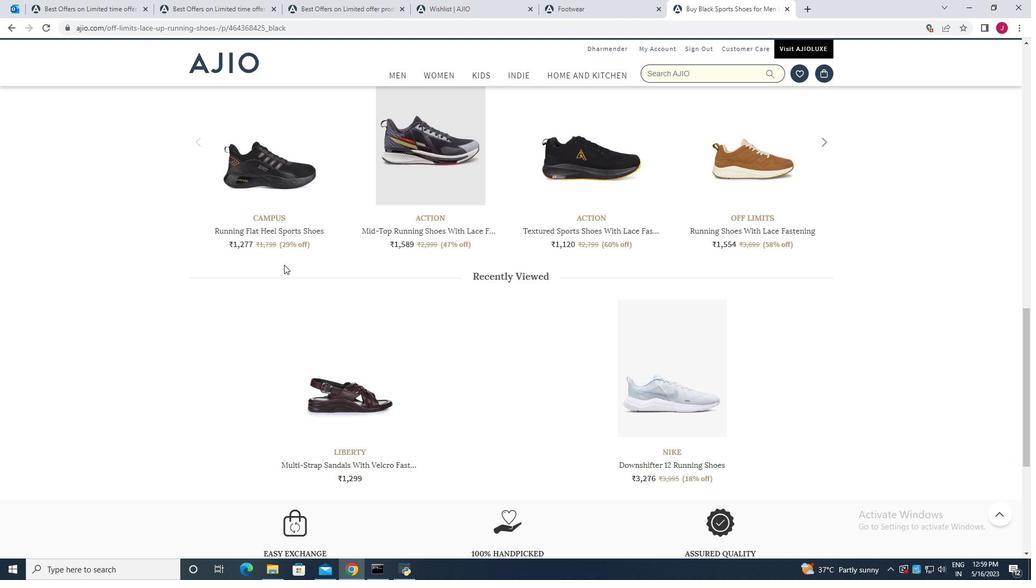 
Action: Mouse moved to (307, 261)
Screenshot: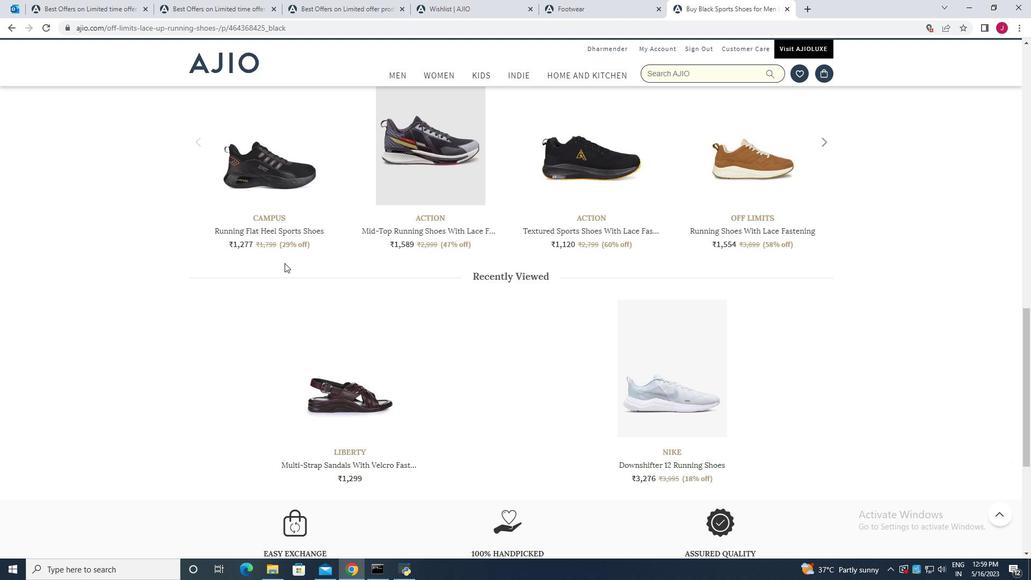 
Action: Mouse scrolled (305, 260) with delta (0, 0)
Screenshot: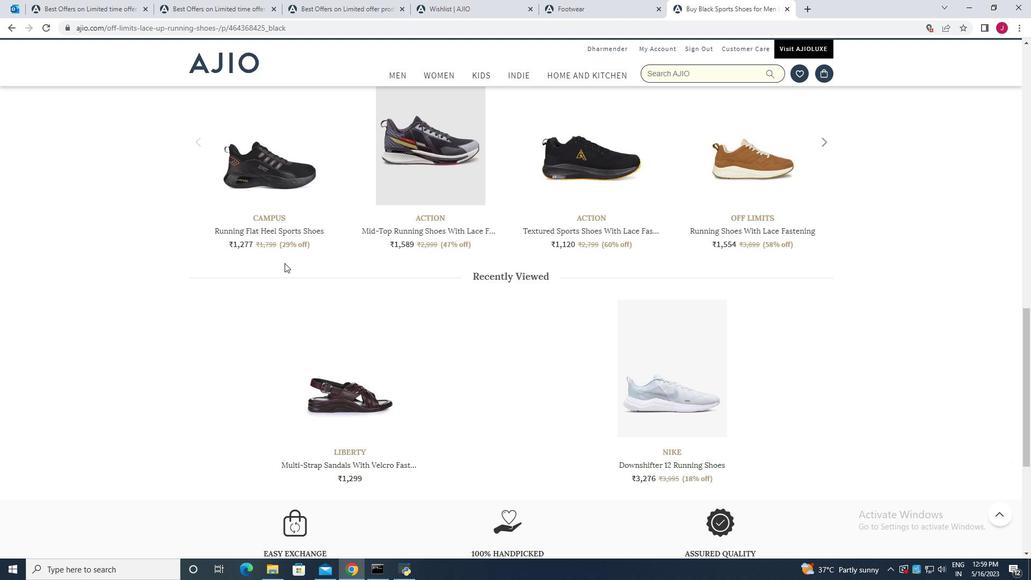
Action: Mouse moved to (343, 276)
Screenshot: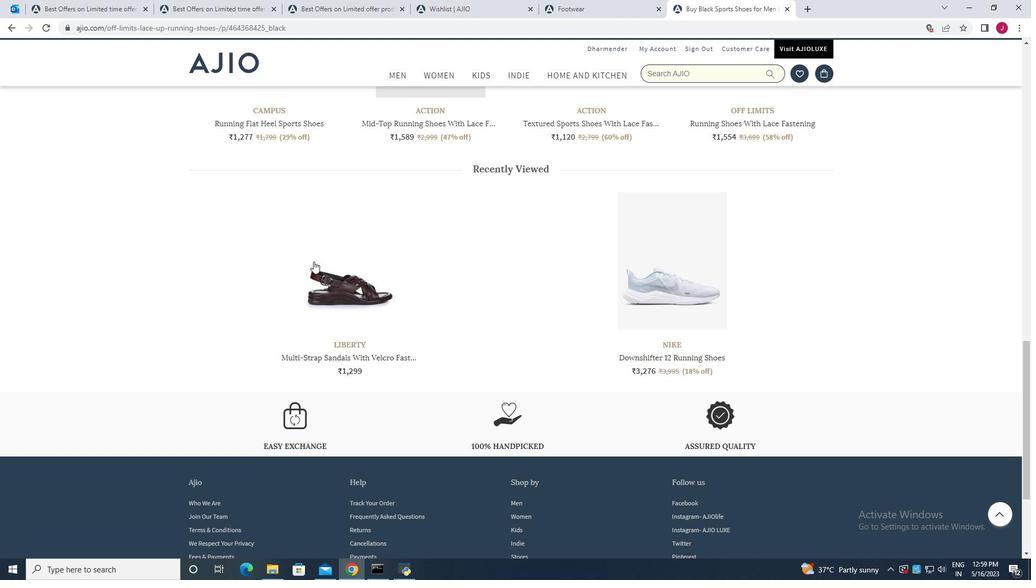 
Action: Mouse scrolled (343, 276) with delta (0, 0)
Screenshot: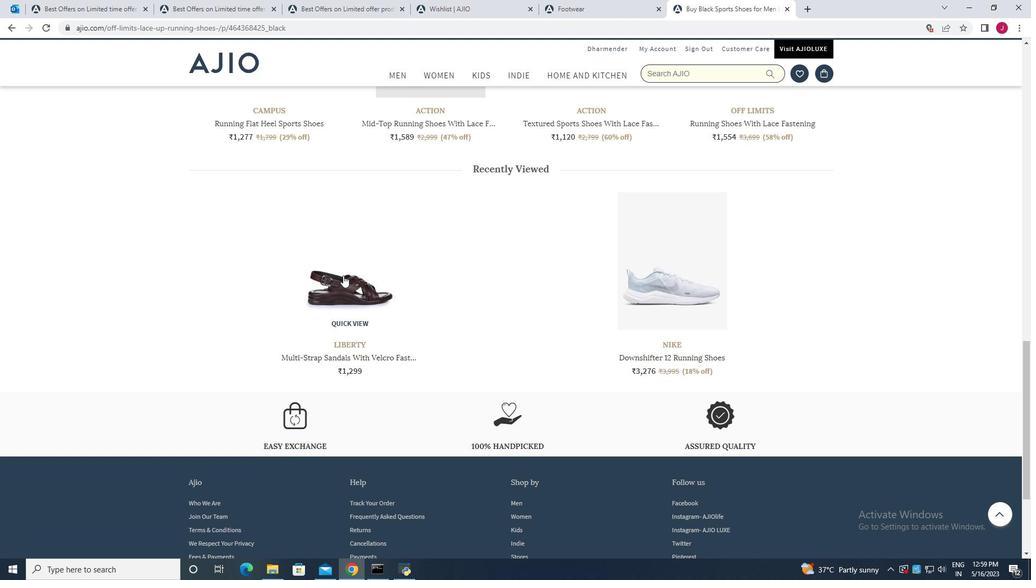 
Action: Mouse scrolled (343, 276) with delta (0, 0)
Screenshot: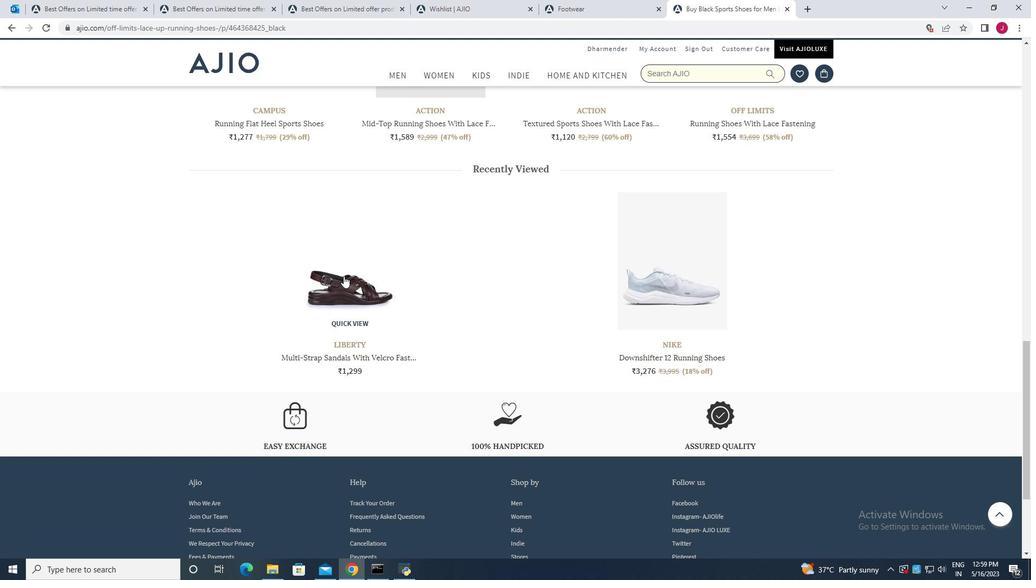 
Action: Mouse moved to (396, 280)
Screenshot: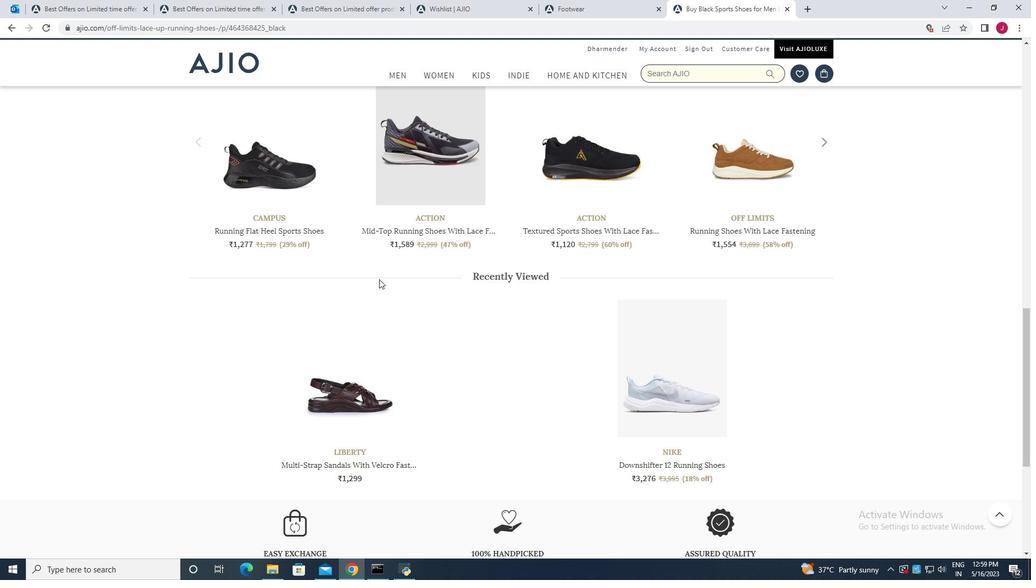 
Action: Mouse scrolled (396, 281) with delta (0, 0)
Screenshot: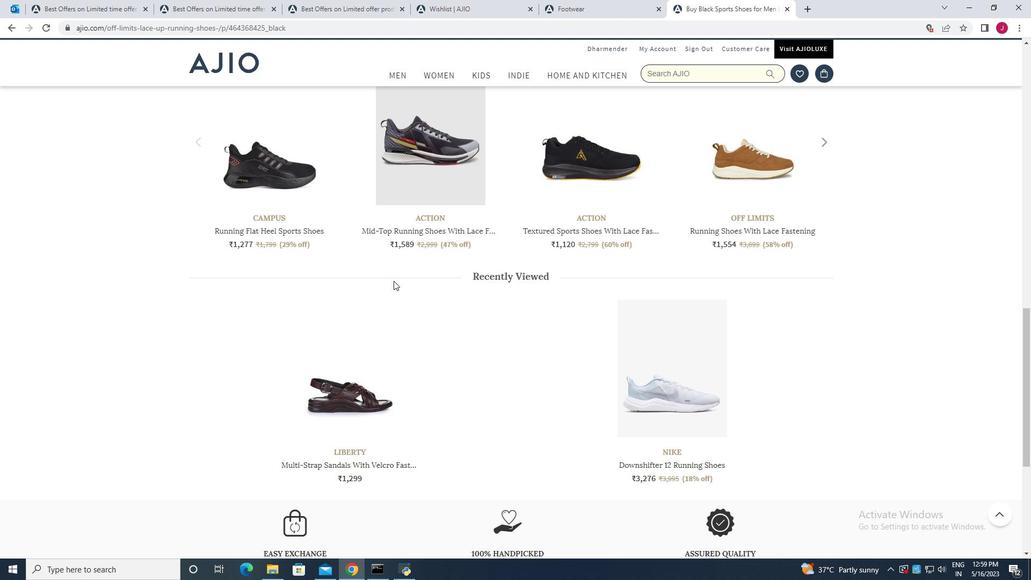 
Action: Mouse scrolled (396, 281) with delta (0, 0)
Screenshot: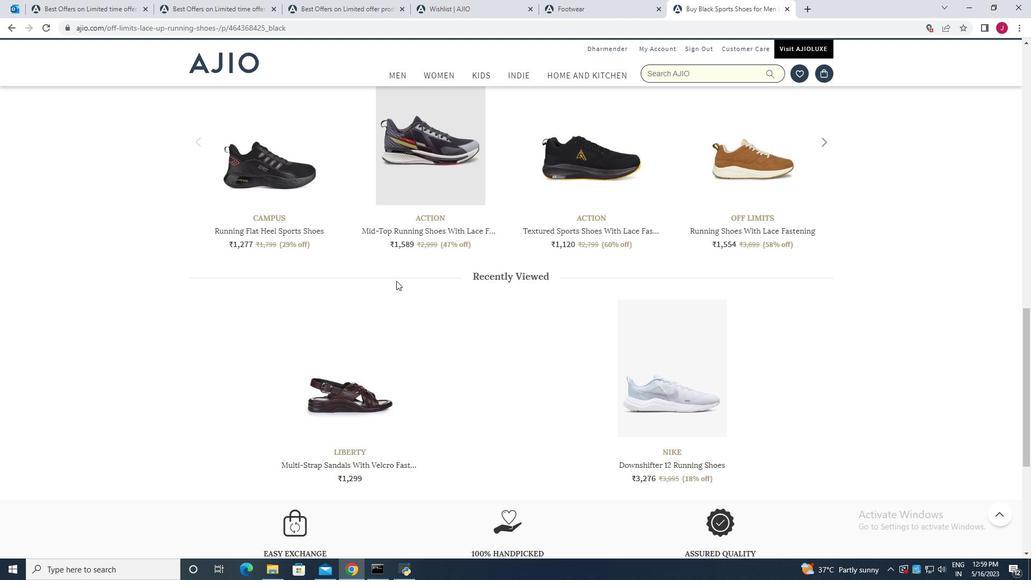 
Action: Mouse scrolled (396, 281) with delta (0, 0)
Screenshot: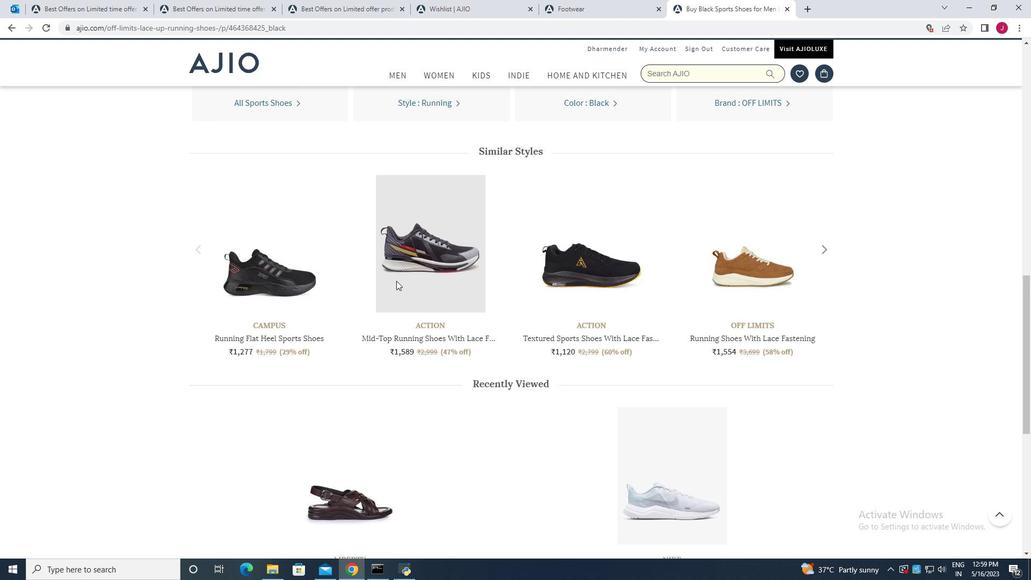 
